Task: Select Fire TV from Amazon Fire TV. Add to cart Fire TV Stick 4K USB Power Cable-2. Place order for _x000D_
16610 Lowe Rd_x000D_
Hudson, Michigan(MI), 49247, Cell Number (517) 448-8150
Action: Mouse moved to (86, 57)
Screenshot: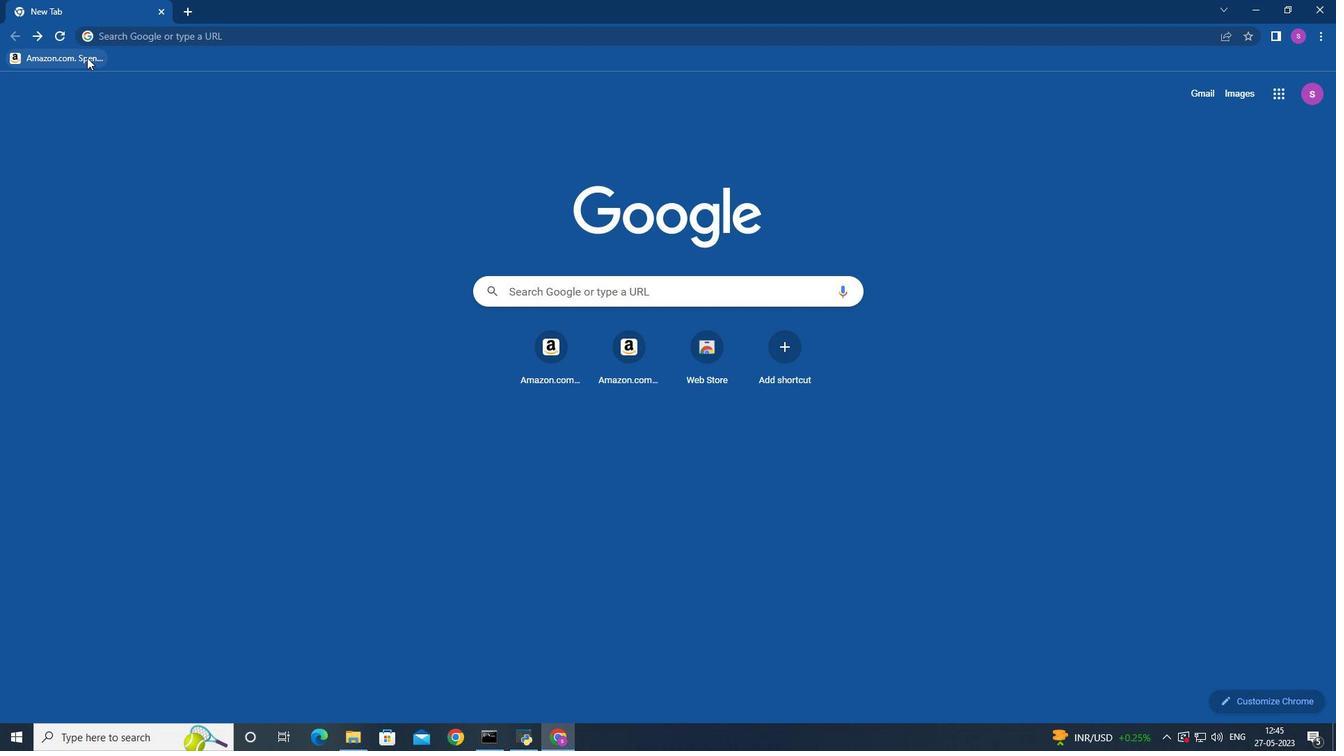 
Action: Mouse pressed left at (86, 57)
Screenshot: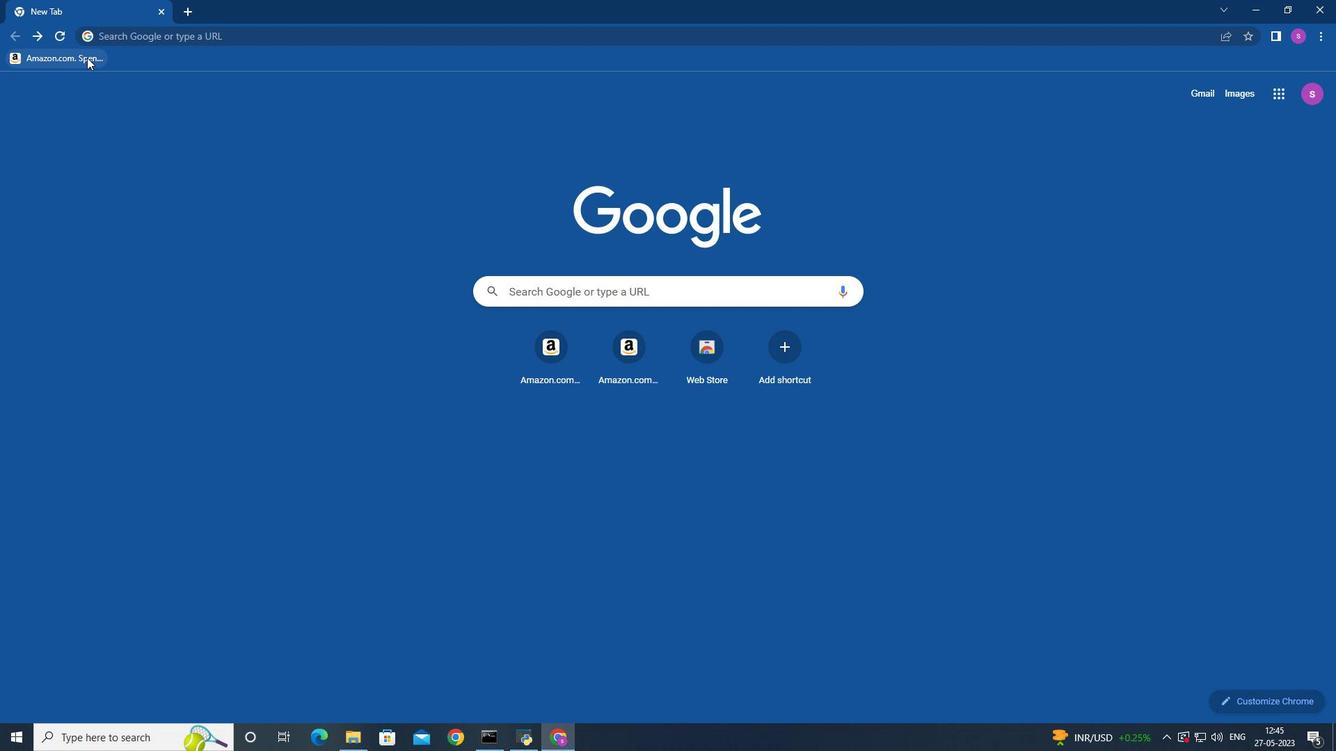 
Action: Mouse moved to (157, 61)
Screenshot: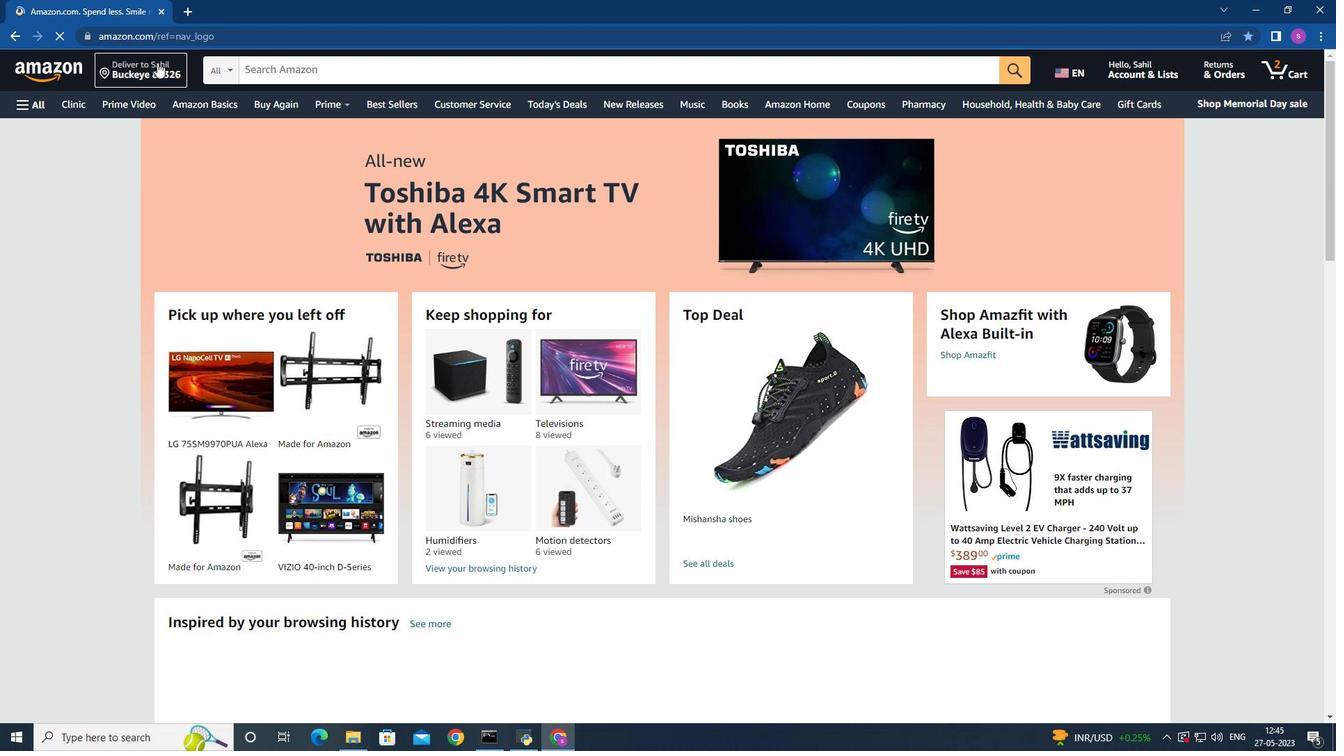 
Action: Mouse pressed left at (157, 61)
Screenshot: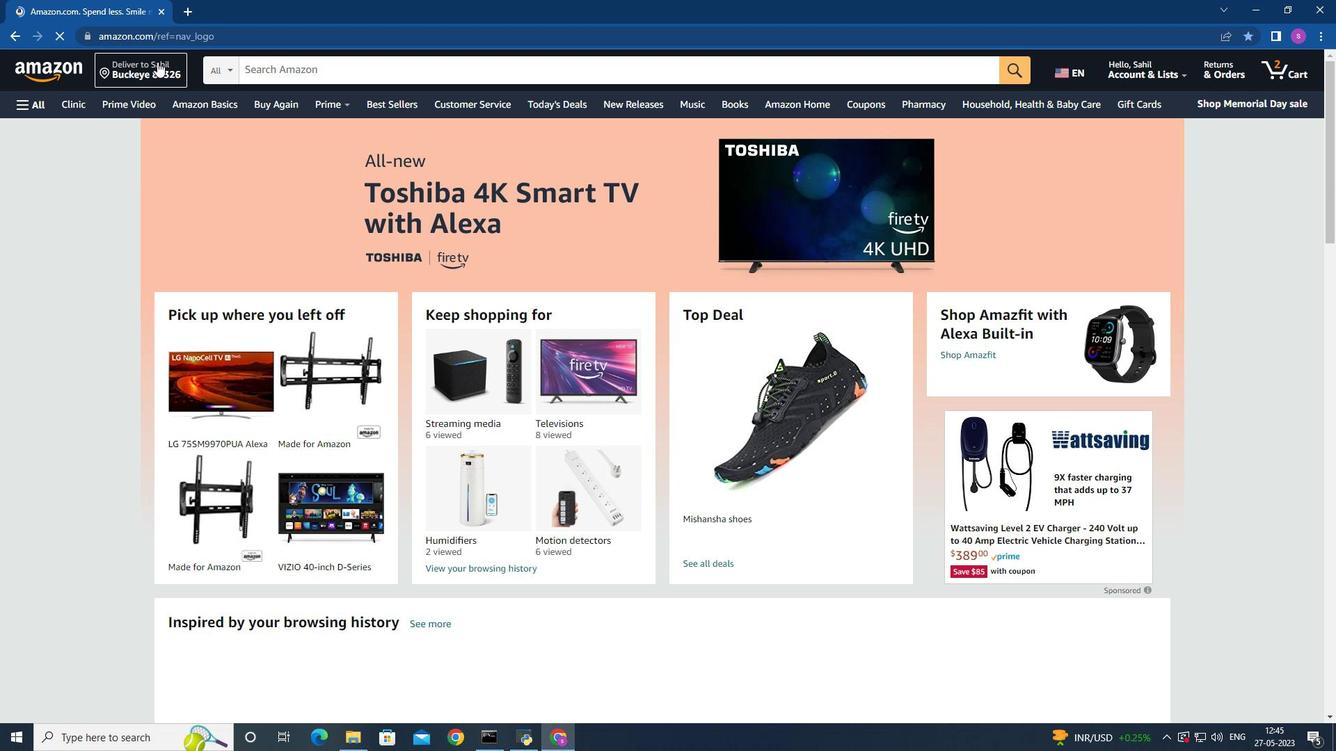 
Action: Mouse moved to (626, 422)
Screenshot: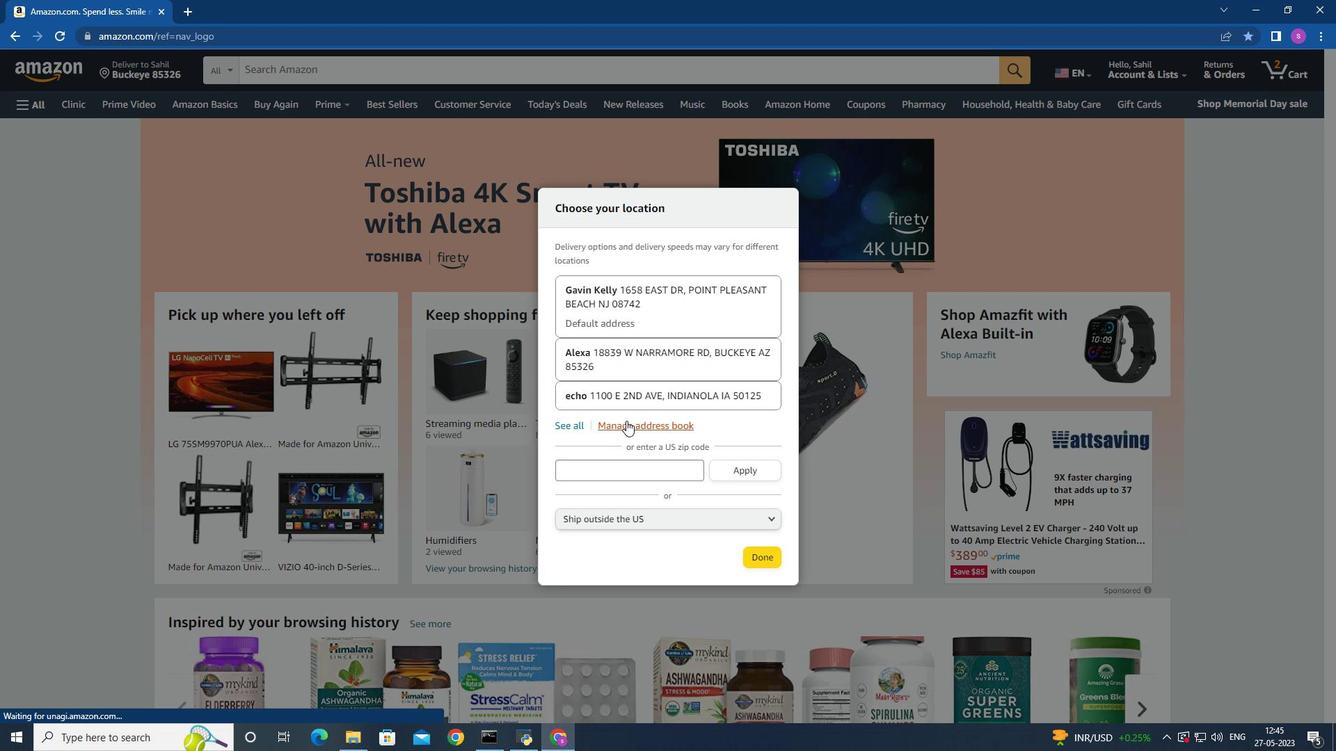 
Action: Mouse pressed left at (626, 422)
Screenshot: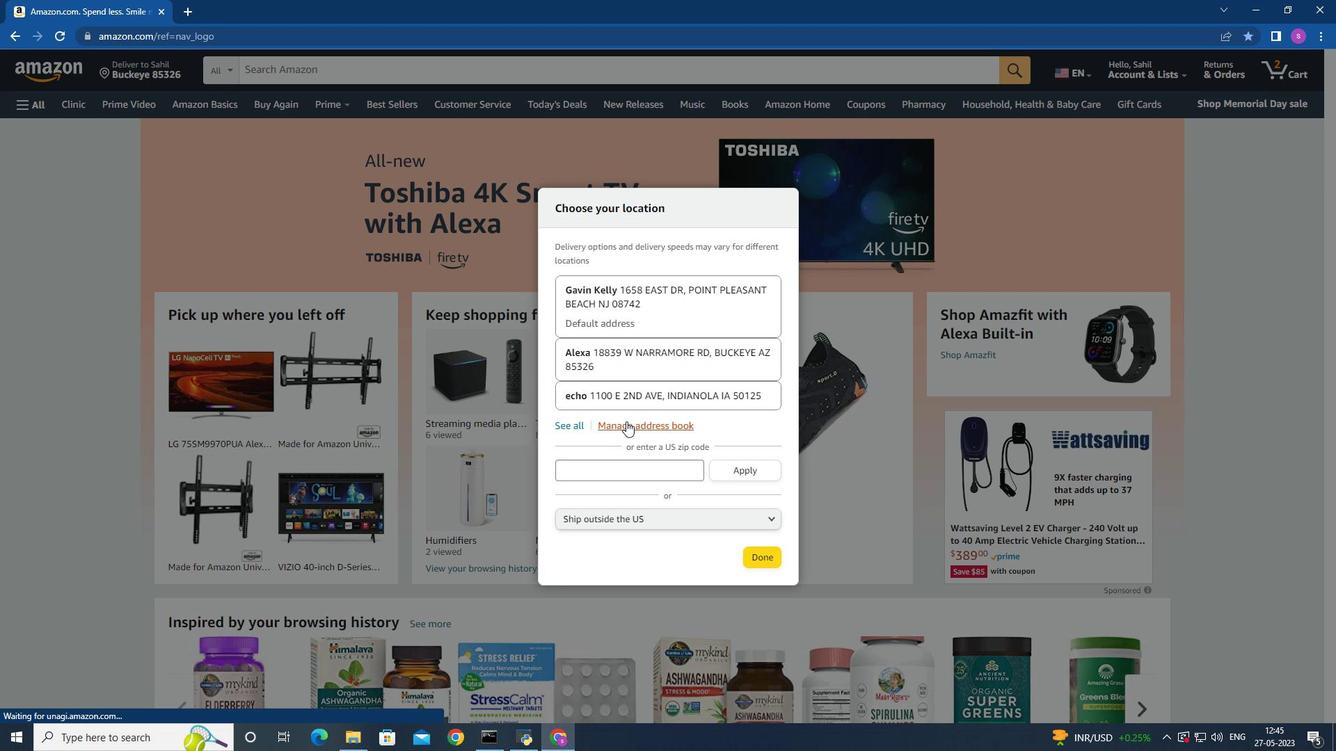 
Action: Mouse moved to (361, 300)
Screenshot: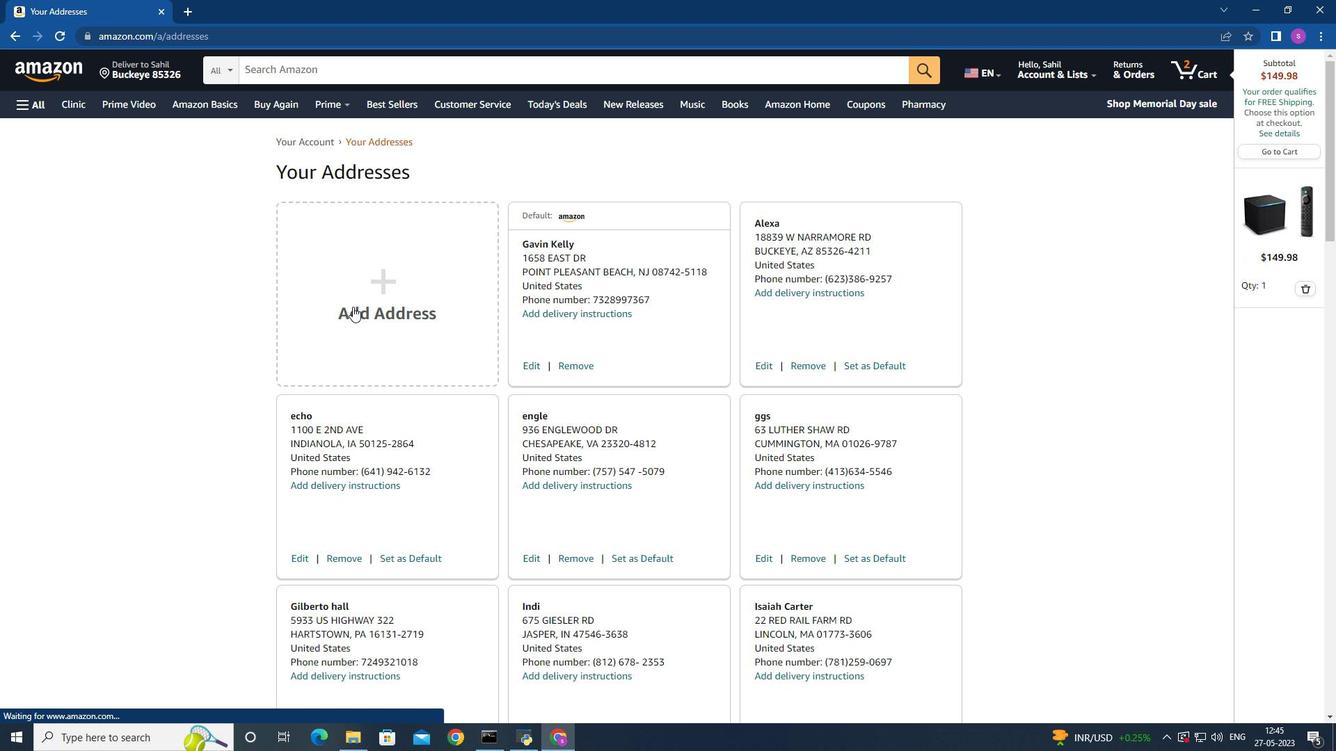 
Action: Mouse pressed left at (361, 300)
Screenshot: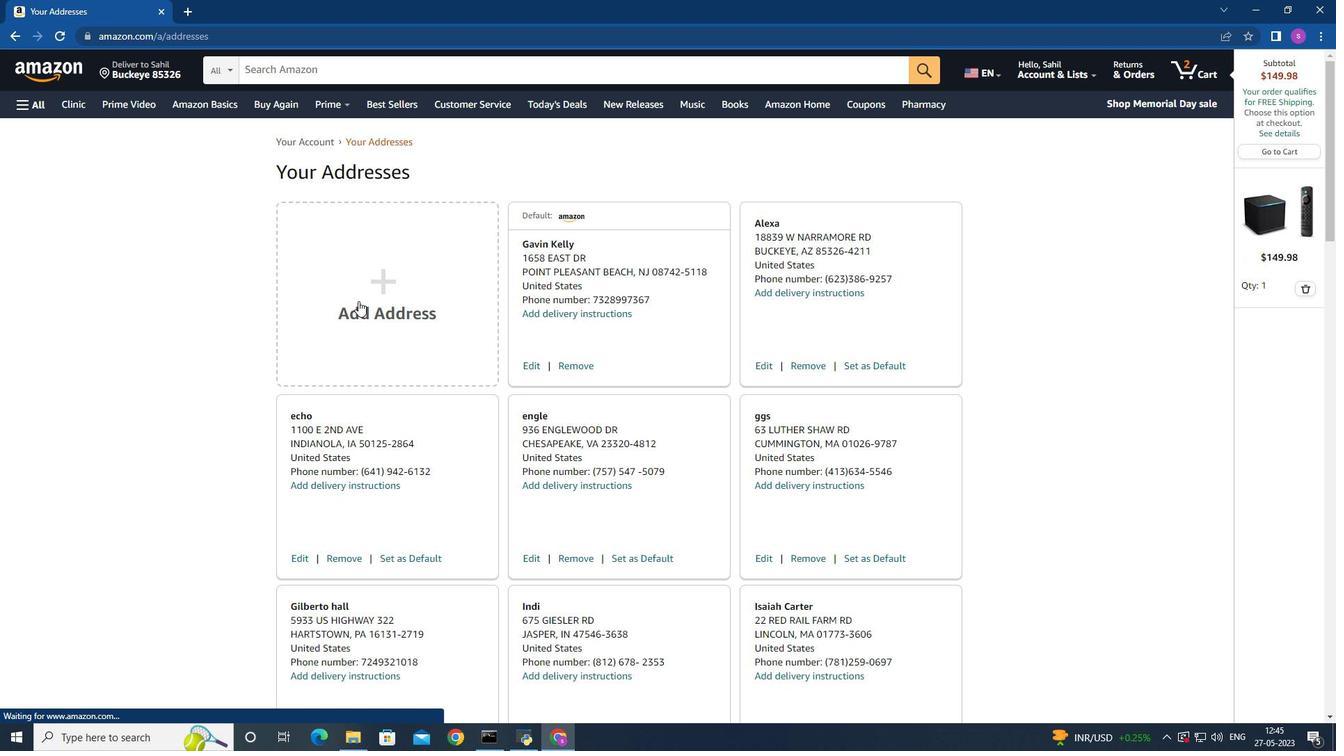 
Action: Mouse moved to (520, 314)
Screenshot: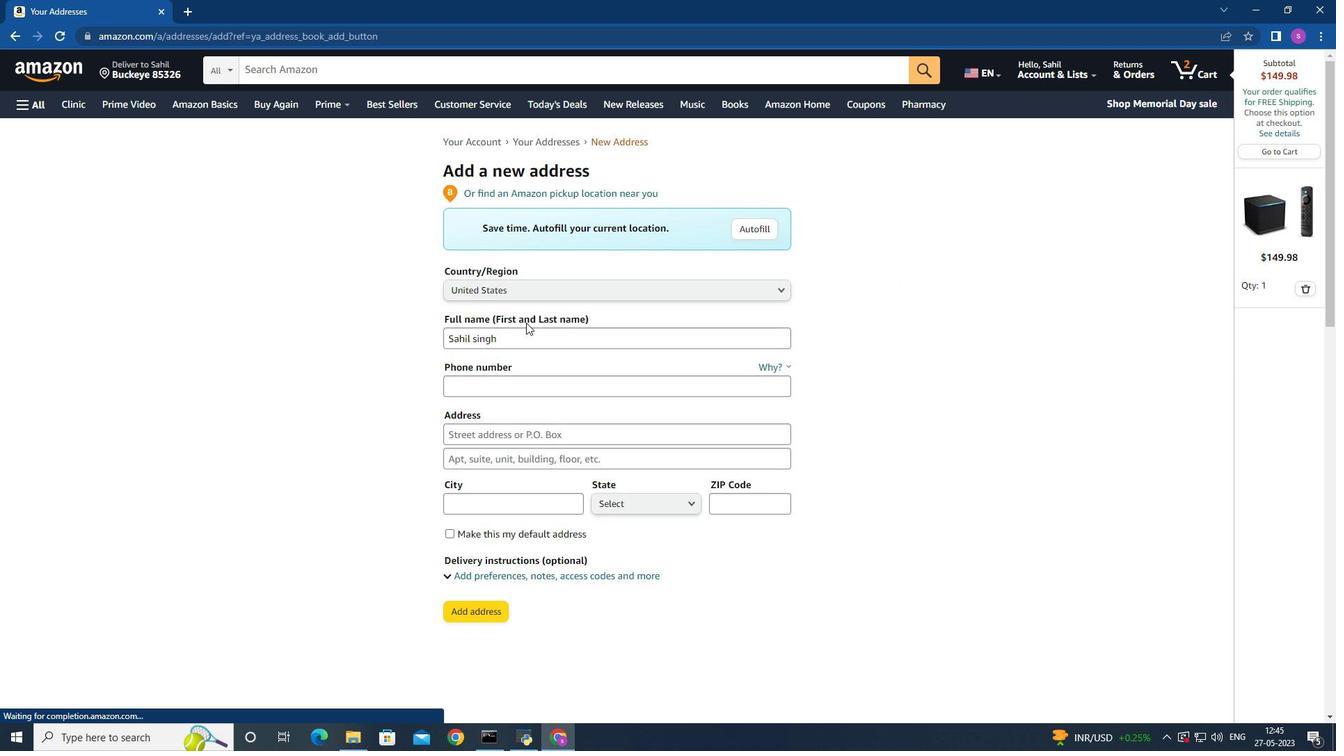 
Action: Mouse scrolled (520, 313) with delta (0, 0)
Screenshot: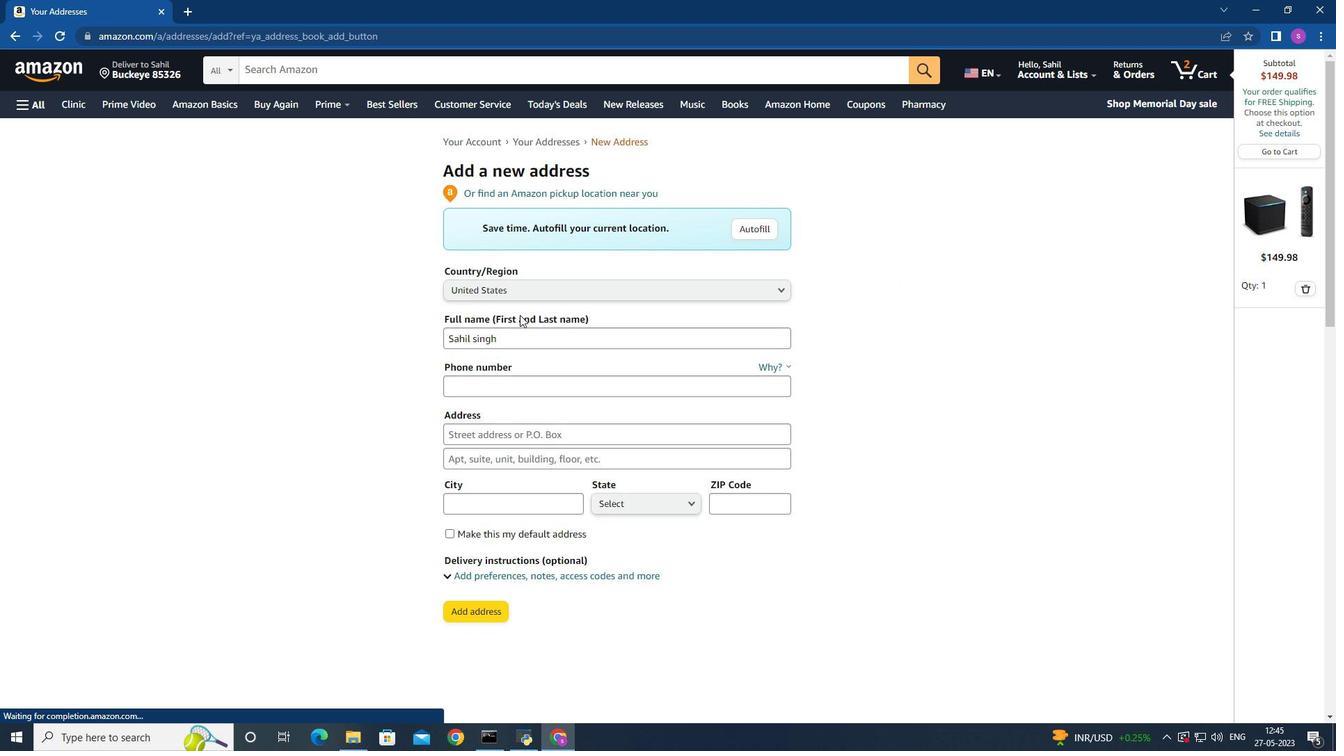
Action: Mouse moved to (477, 313)
Screenshot: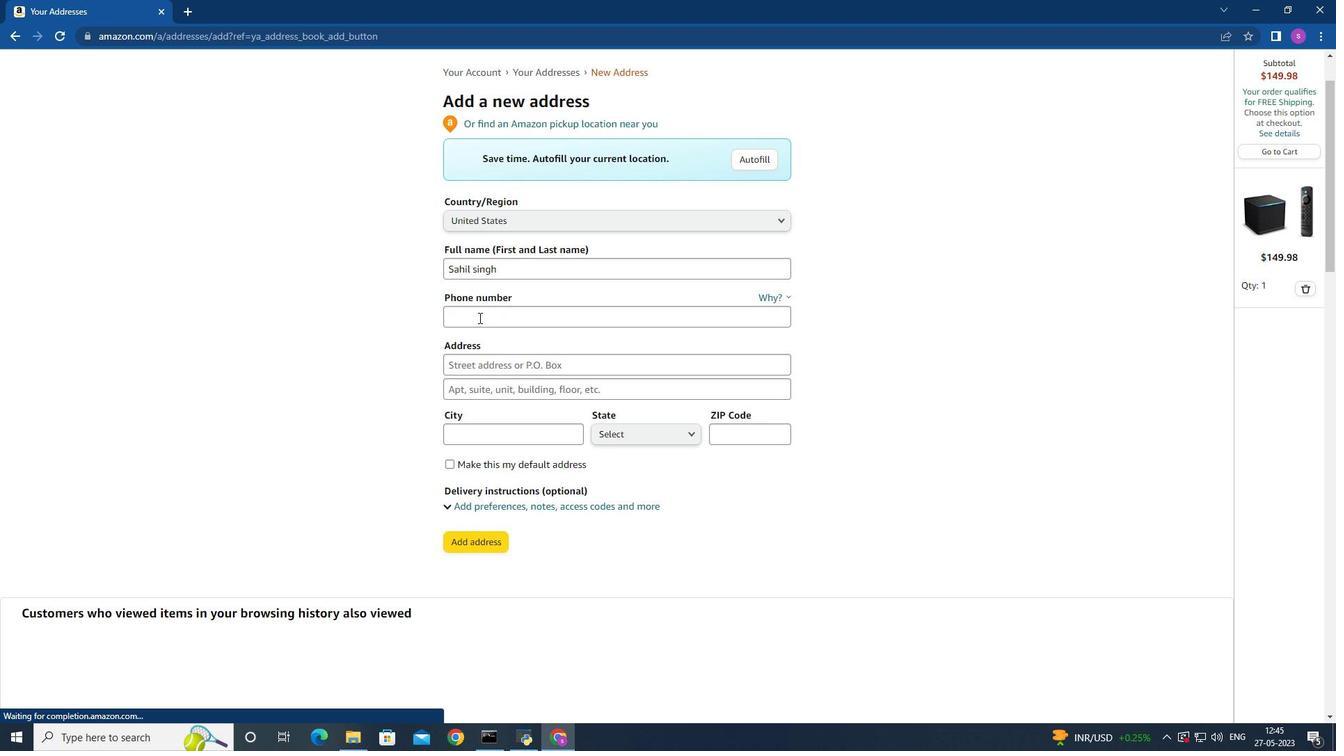 
Action: Mouse pressed left at (477, 313)
Screenshot: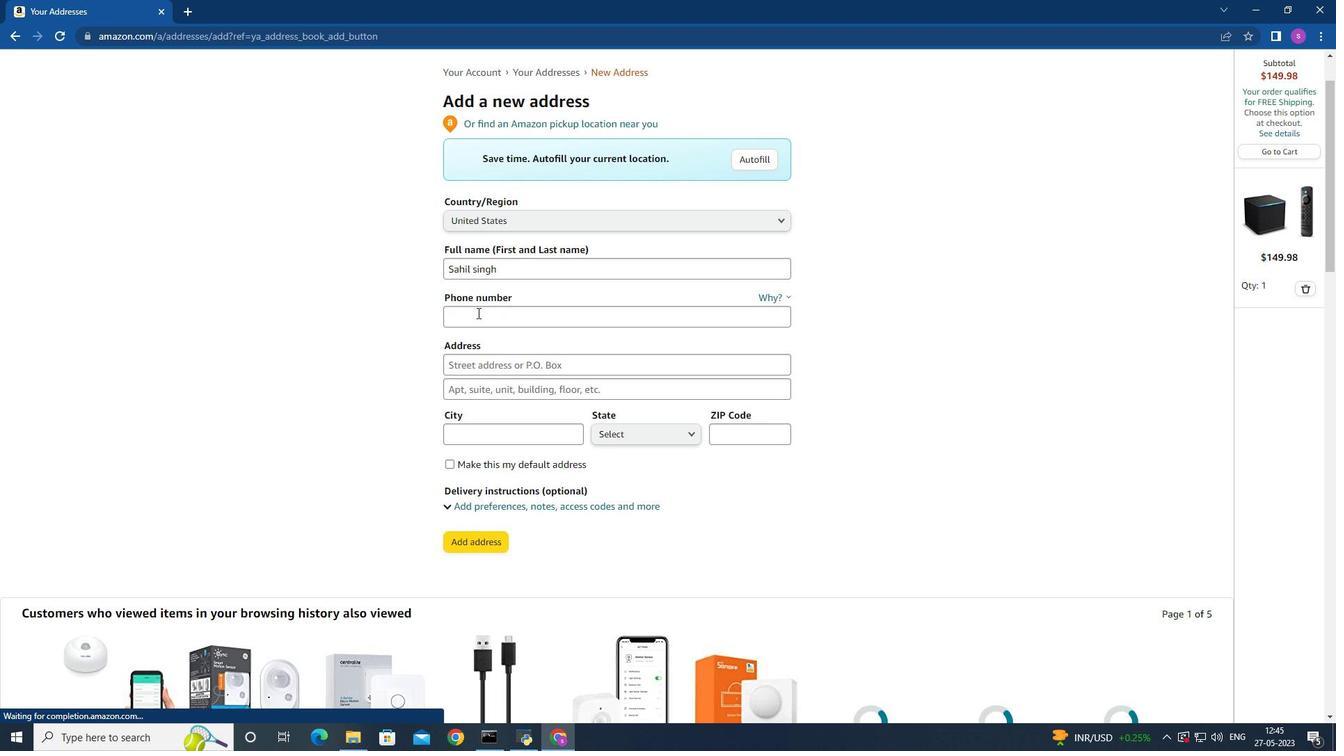 
Action: Key pressed <Key.shift>(517<Key.shift>)<Key.space>448-<Key.space>8150
Screenshot: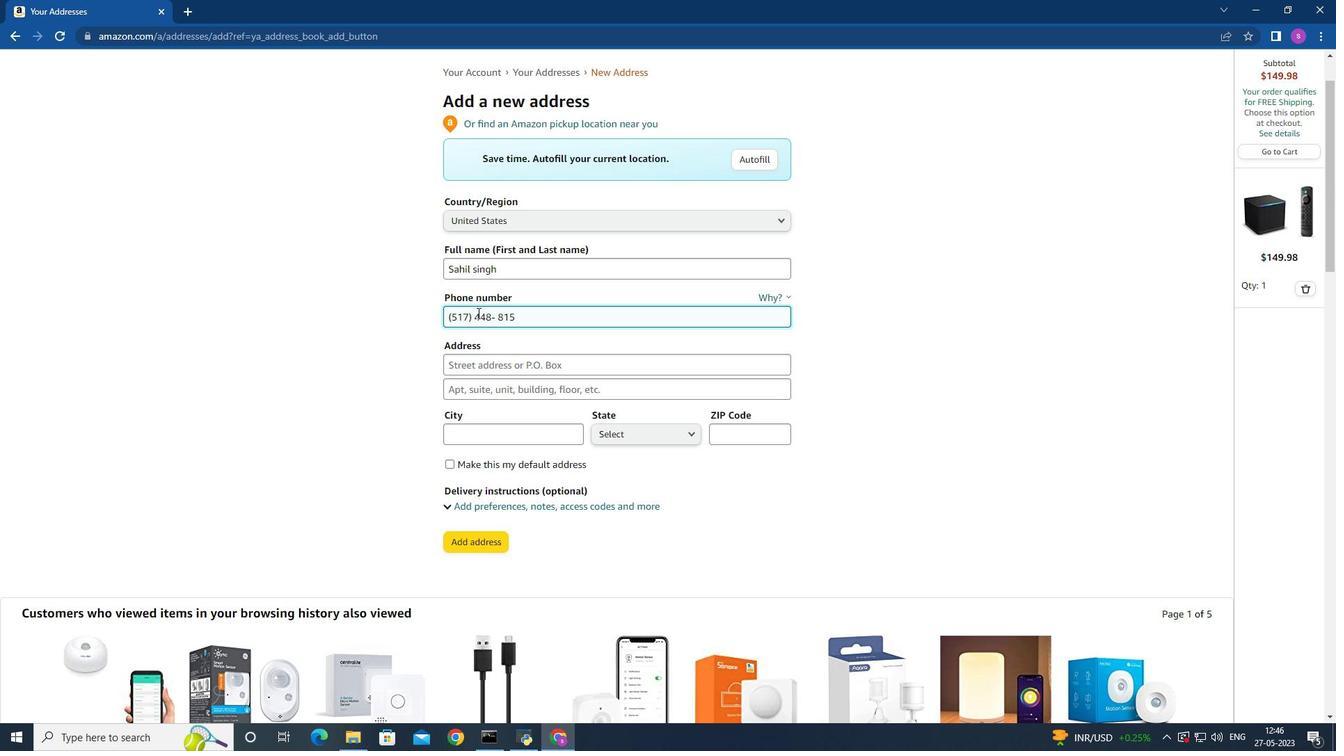 
Action: Mouse moved to (460, 361)
Screenshot: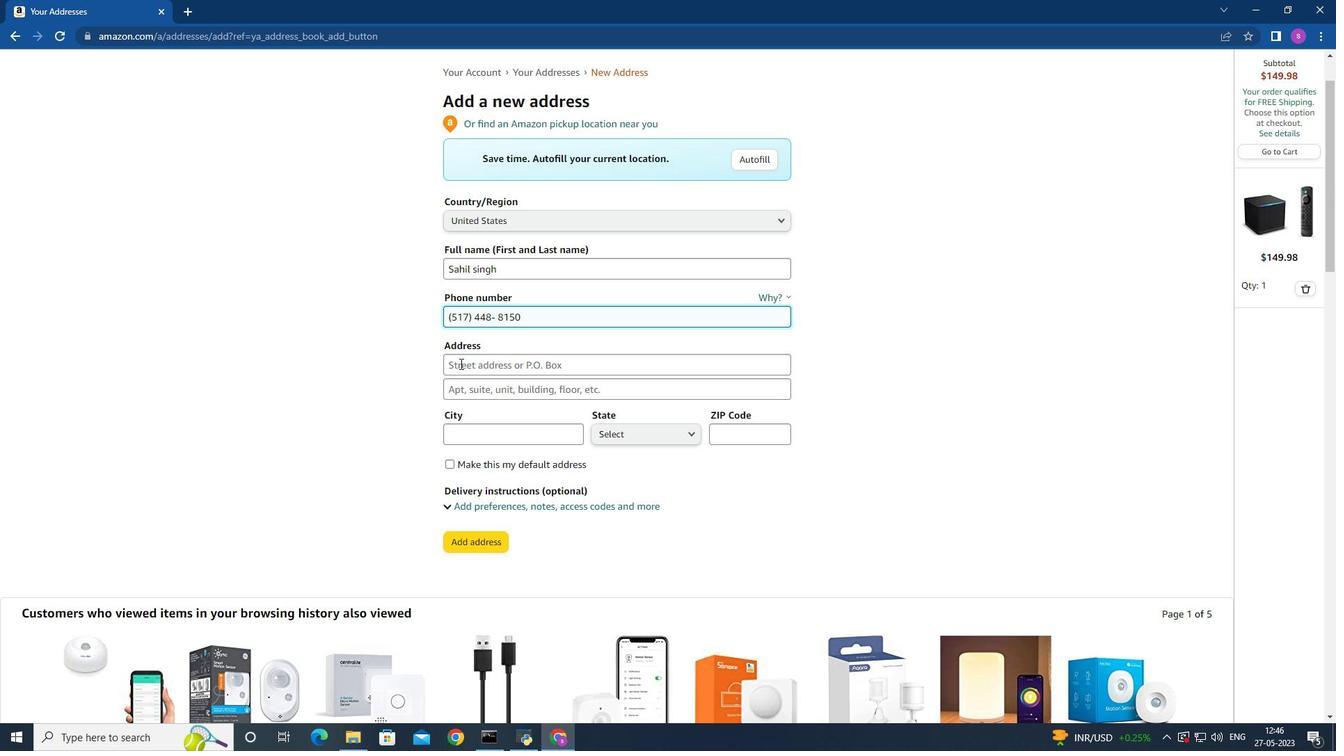 
Action: Mouse pressed left at (460, 361)
Screenshot: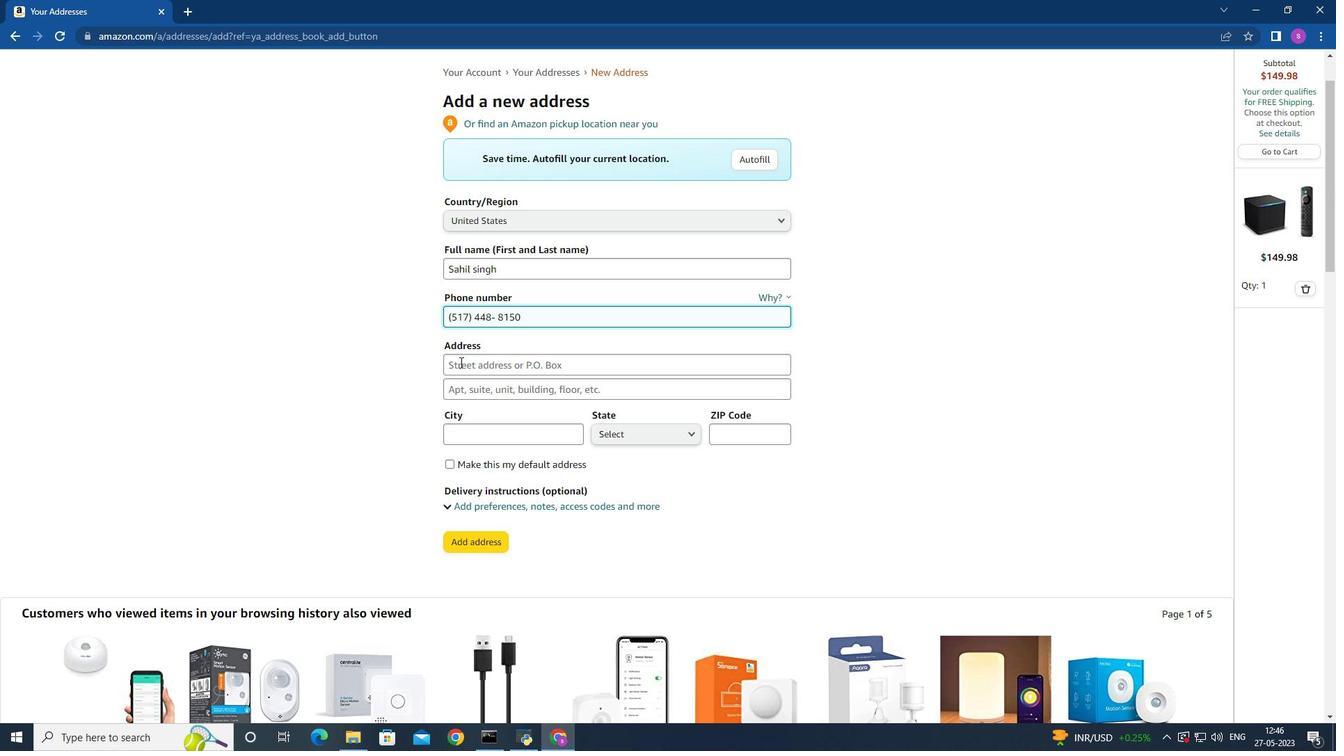 
Action: Key pressed 16610<Key.space><Key.shift>Lowe
Screenshot: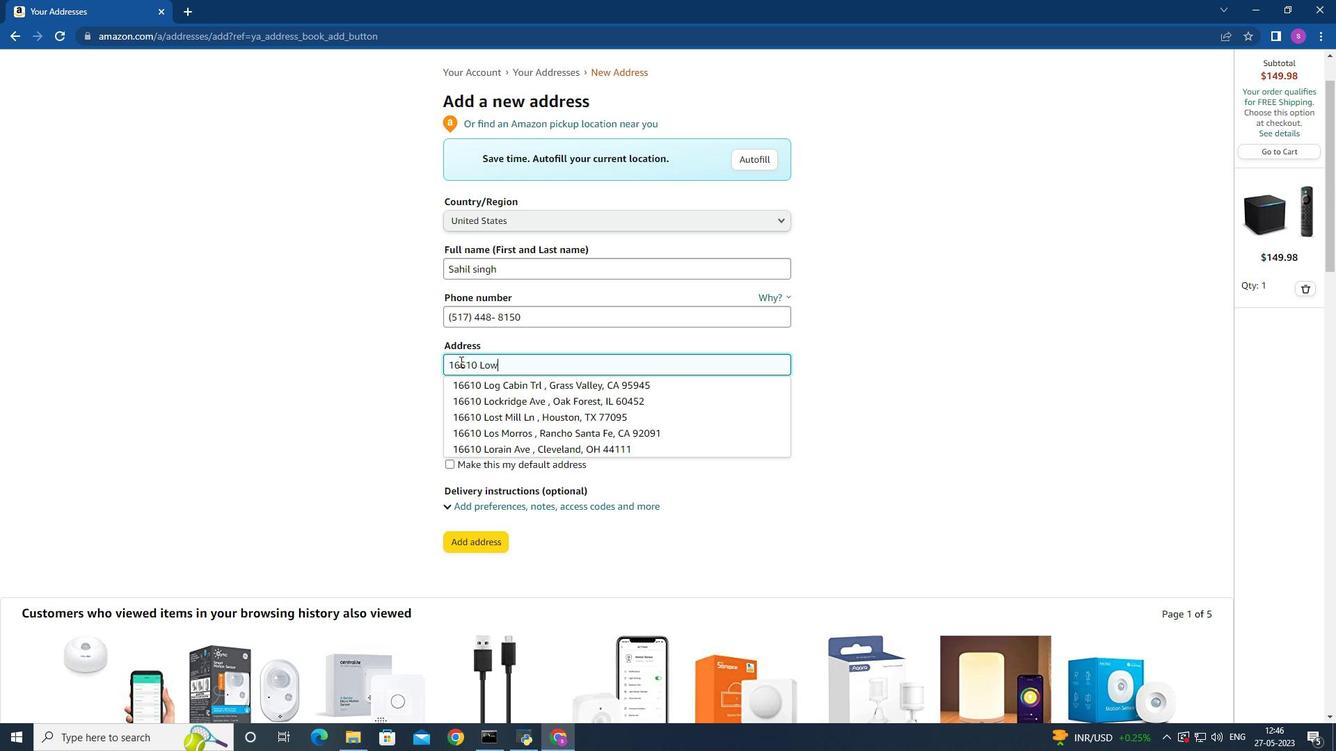 
Action: Mouse moved to (497, 384)
Screenshot: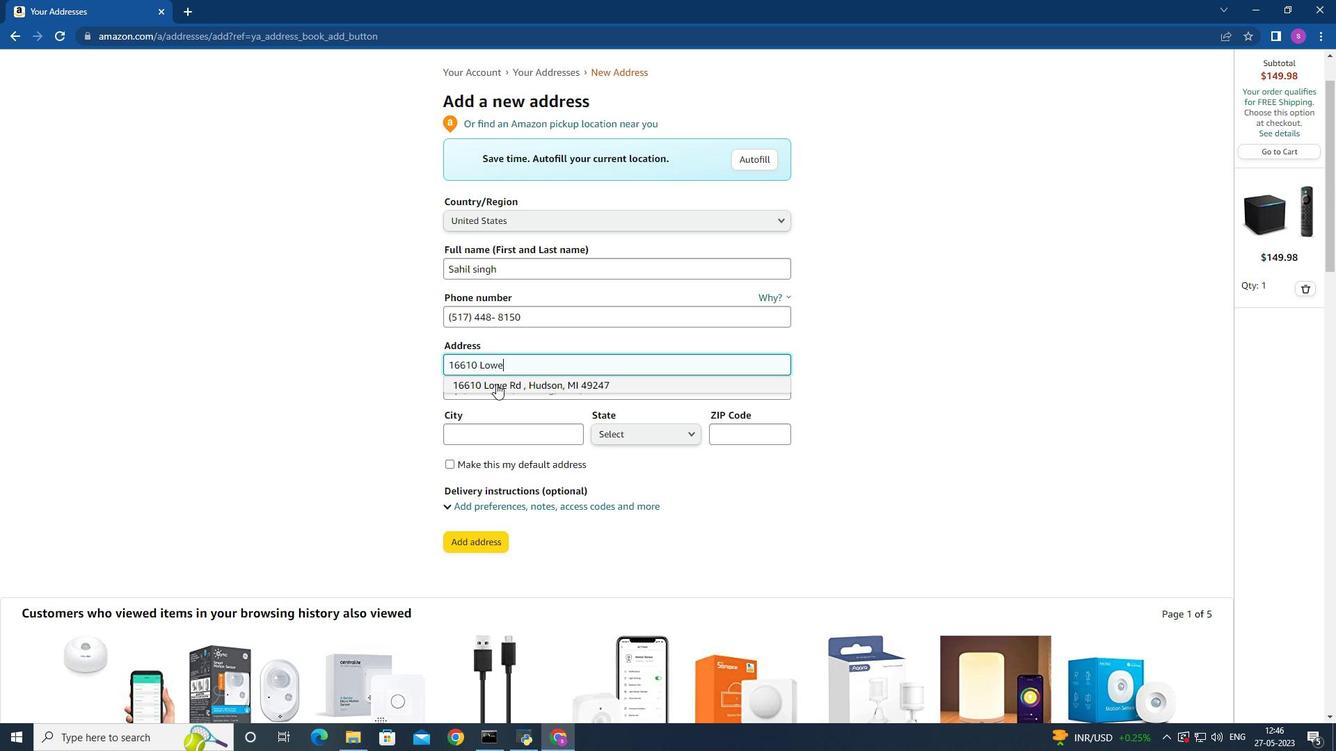 
Action: Mouse pressed left at (497, 384)
Screenshot: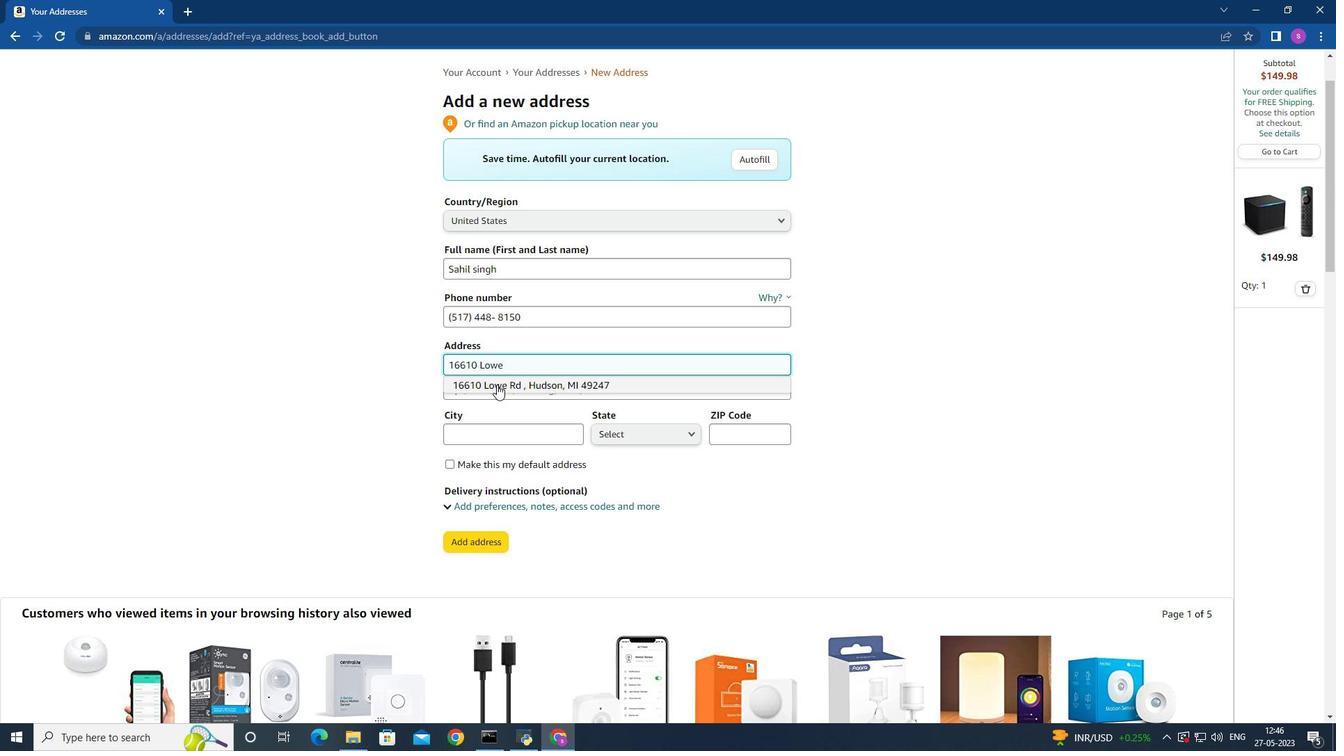 
Action: Mouse moved to (481, 428)
Screenshot: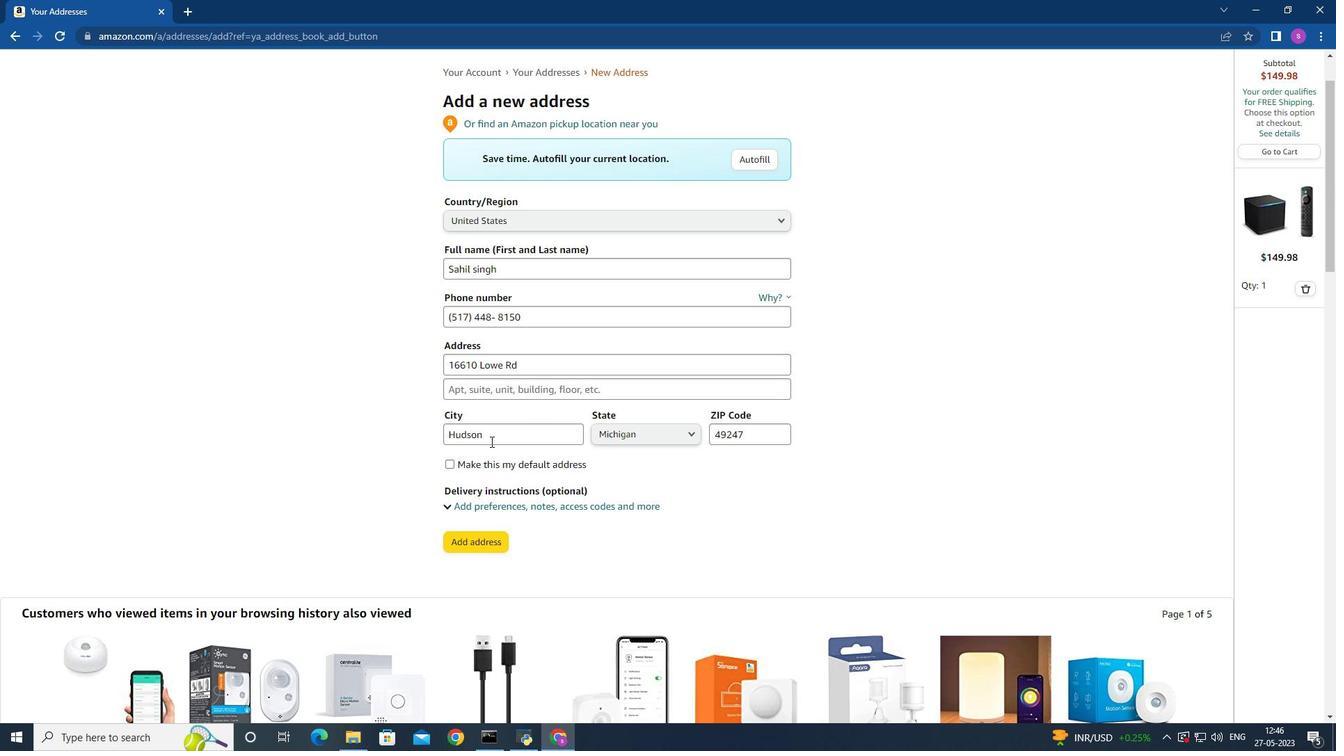
Action: Mouse scrolled (481, 428) with delta (0, 0)
Screenshot: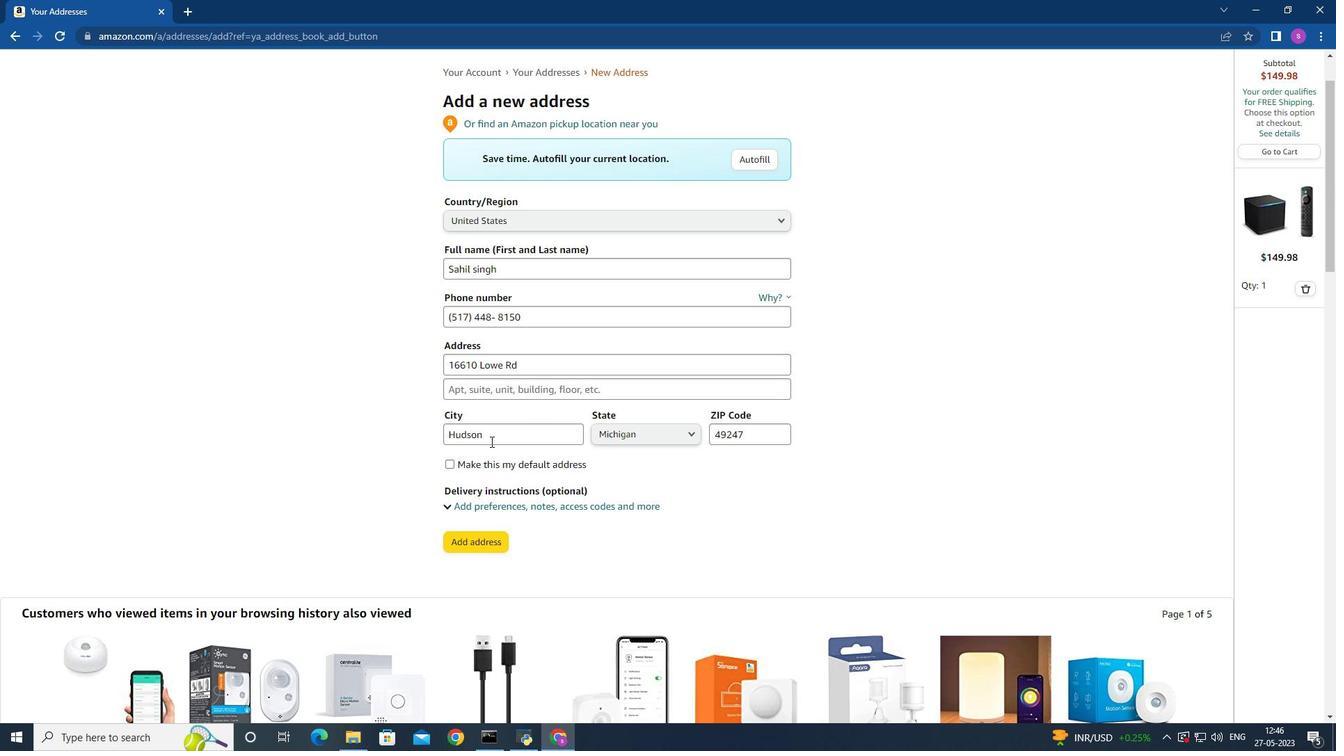 
Action: Mouse moved to (479, 426)
Screenshot: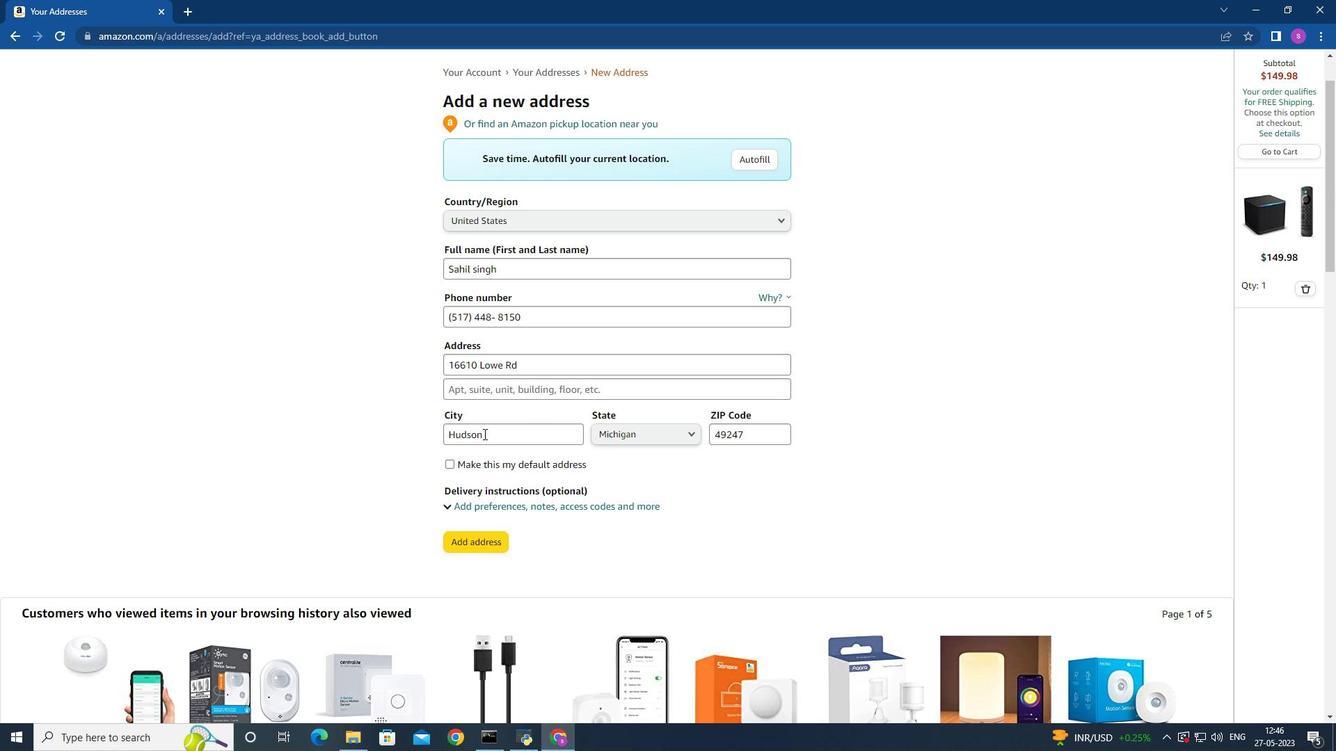 
Action: Mouse scrolled (479, 426) with delta (0, 0)
Screenshot: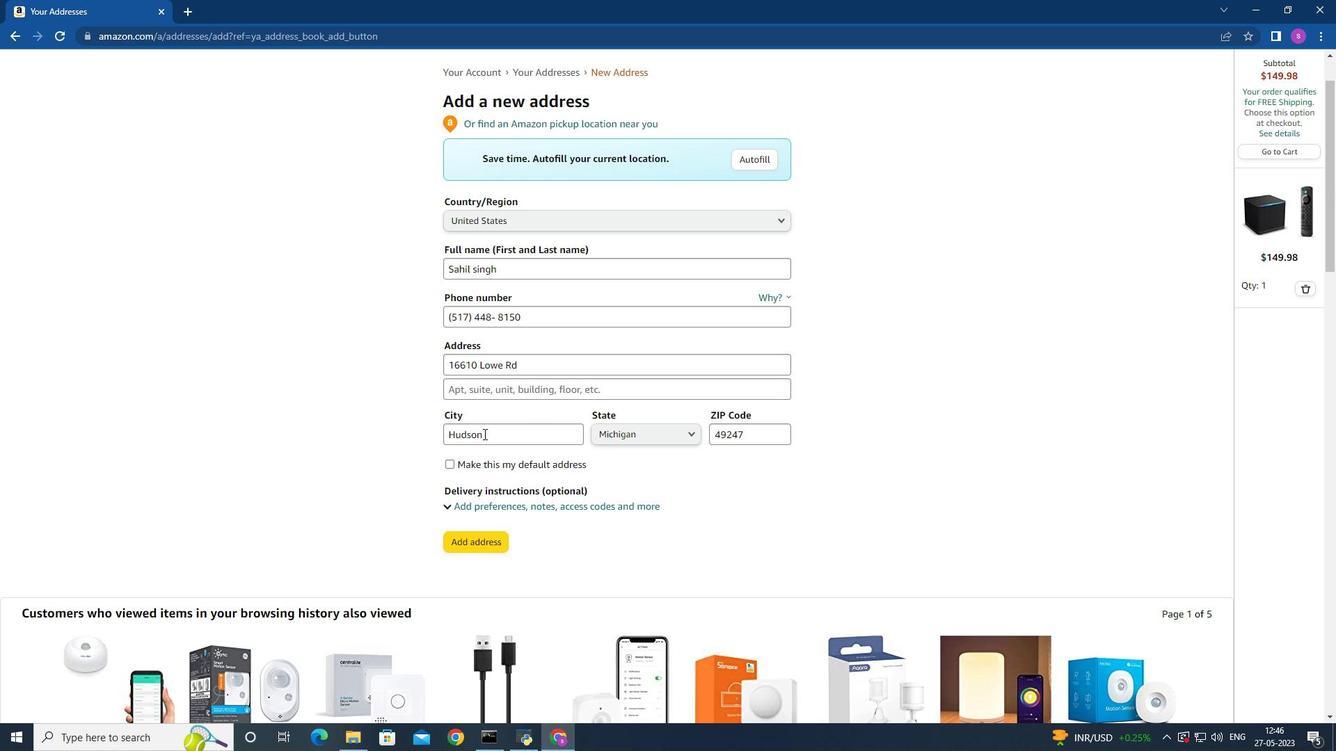 
Action: Mouse moved to (524, 306)
Screenshot: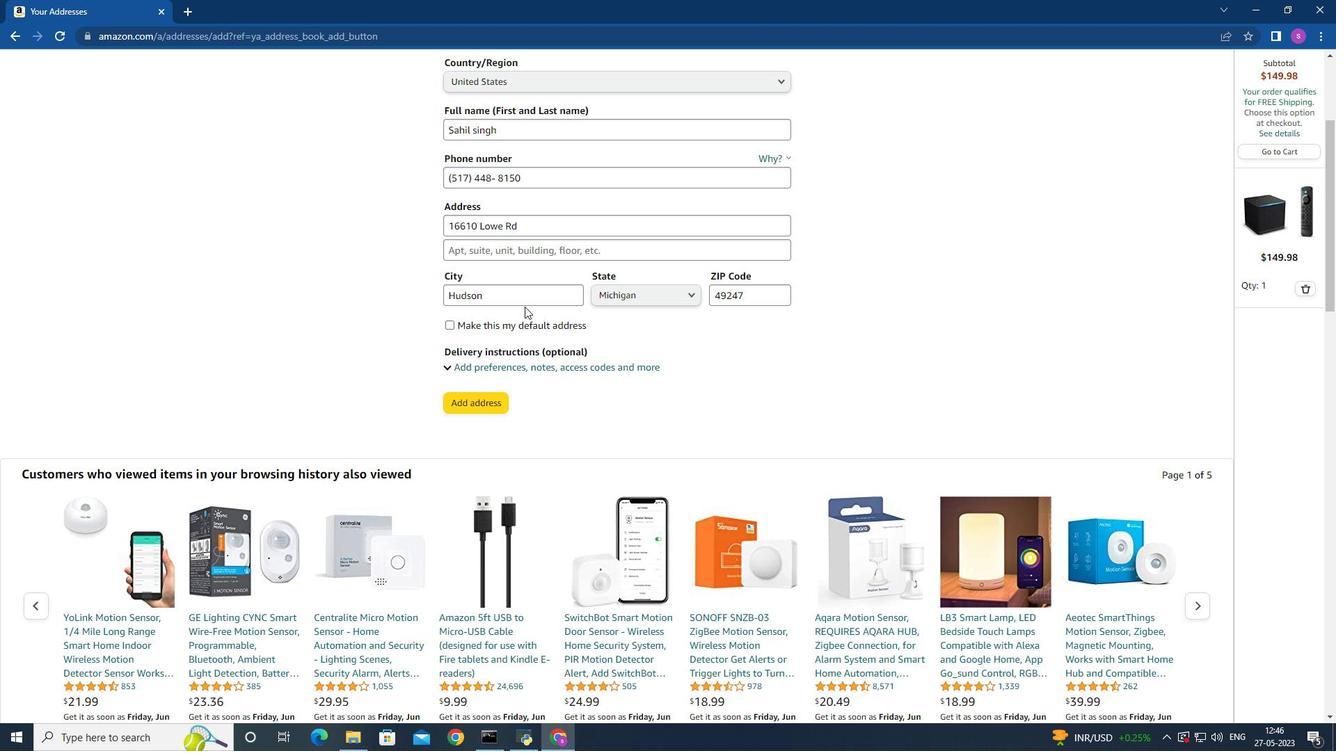 
Action: Mouse scrolled (524, 306) with delta (0, 0)
Screenshot: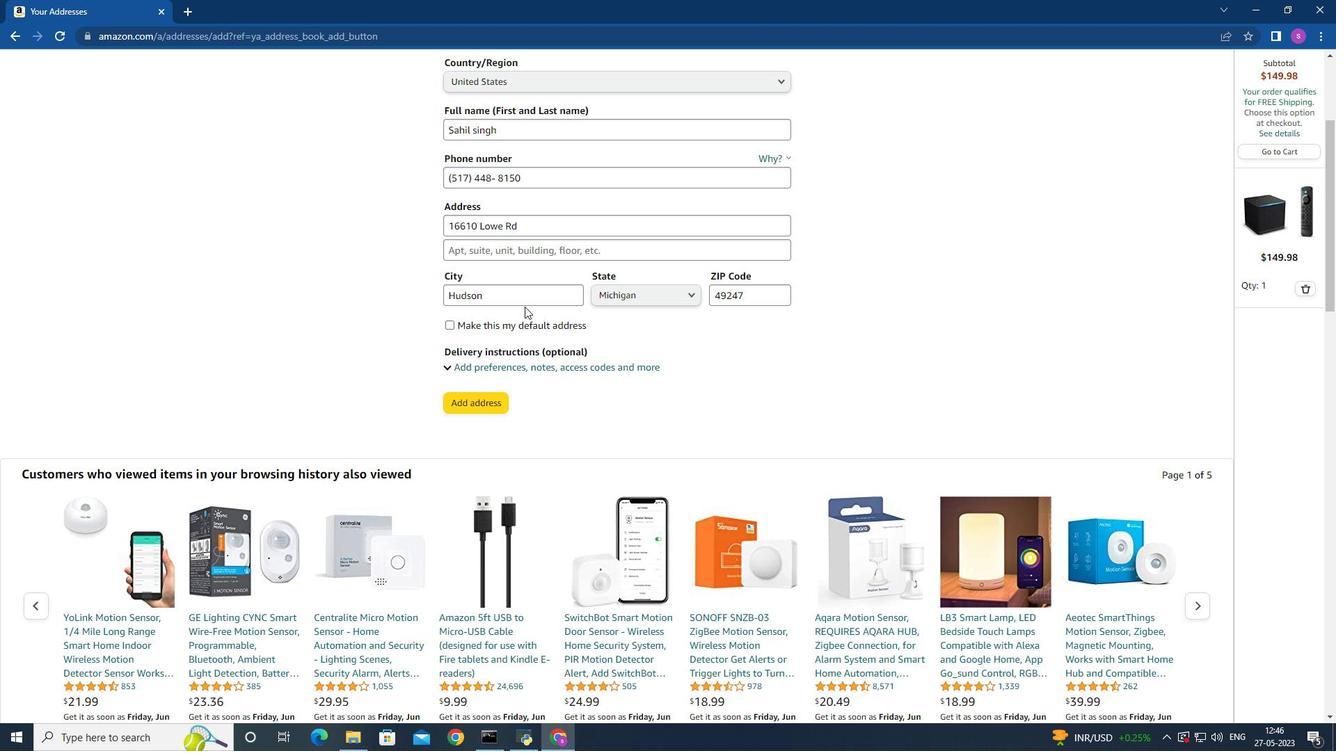 
Action: Mouse scrolled (524, 306) with delta (0, 0)
Screenshot: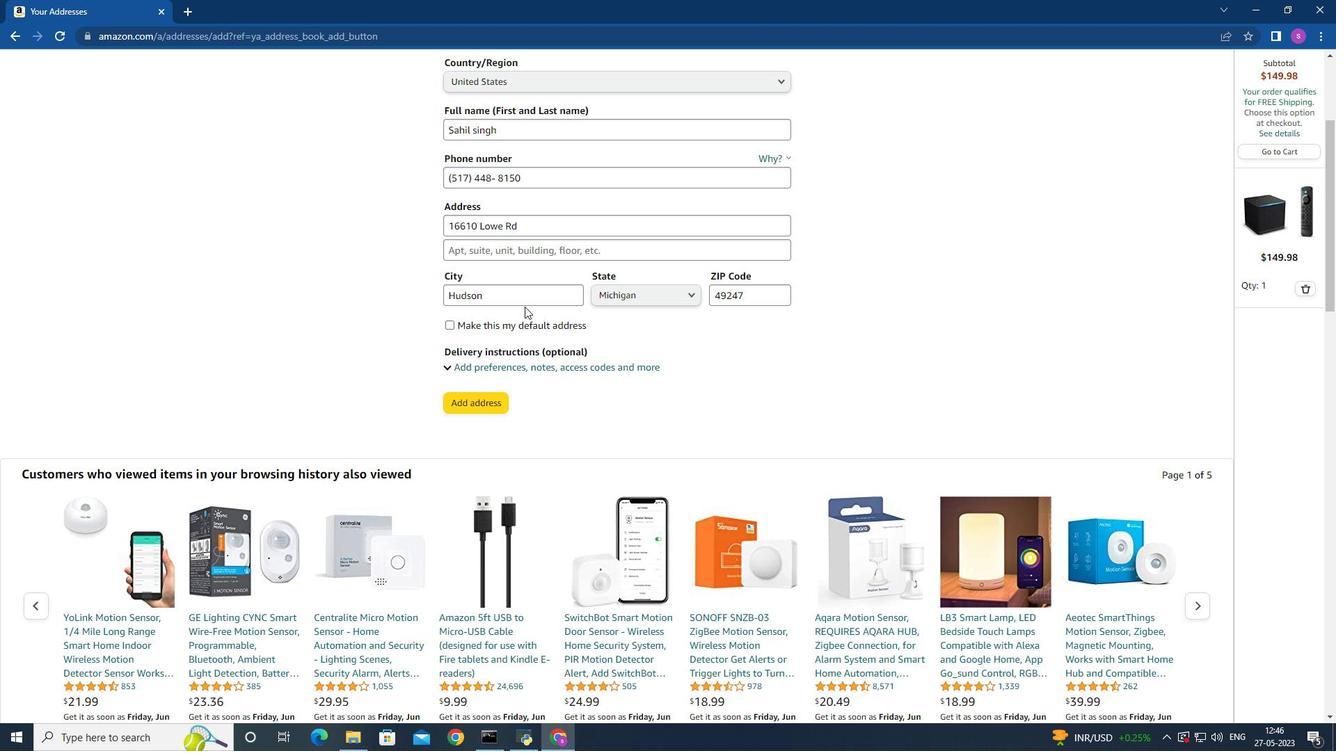 
Action: Mouse moved to (524, 304)
Screenshot: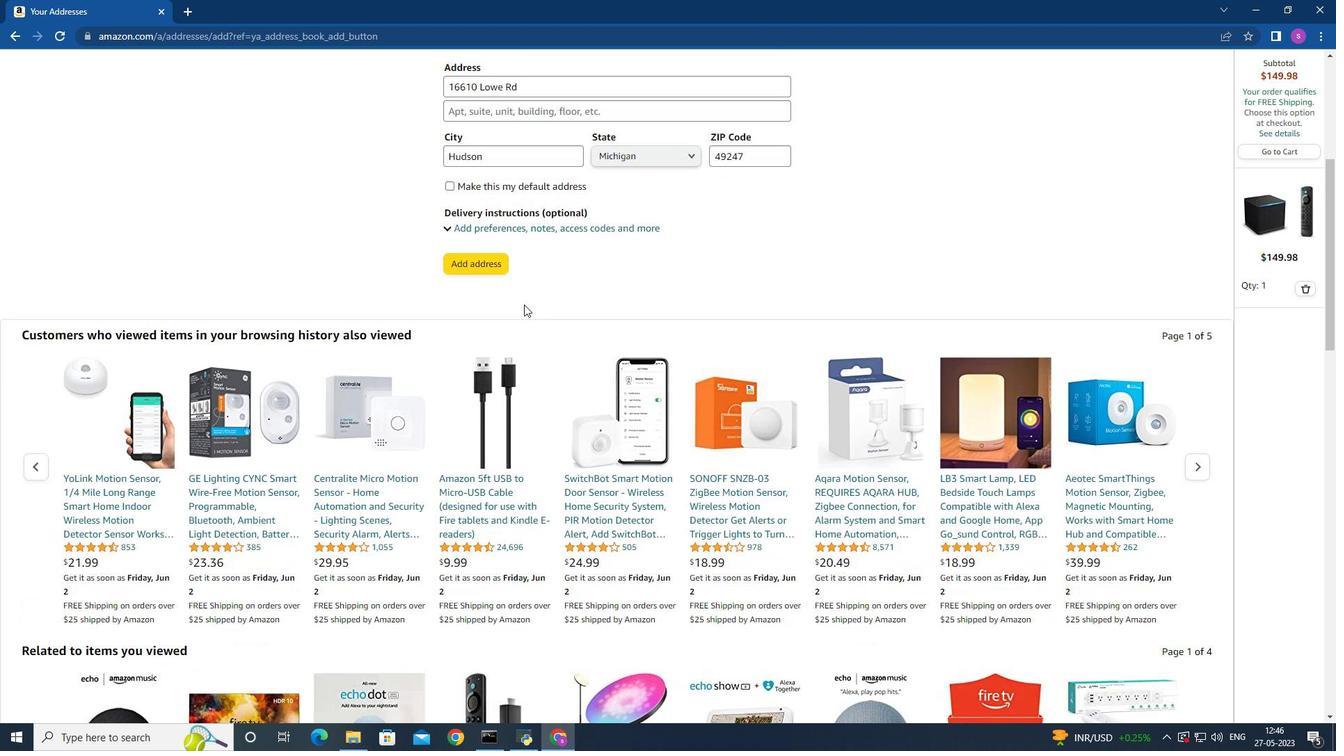 
Action: Mouse scrolled (524, 305) with delta (0, 0)
Screenshot: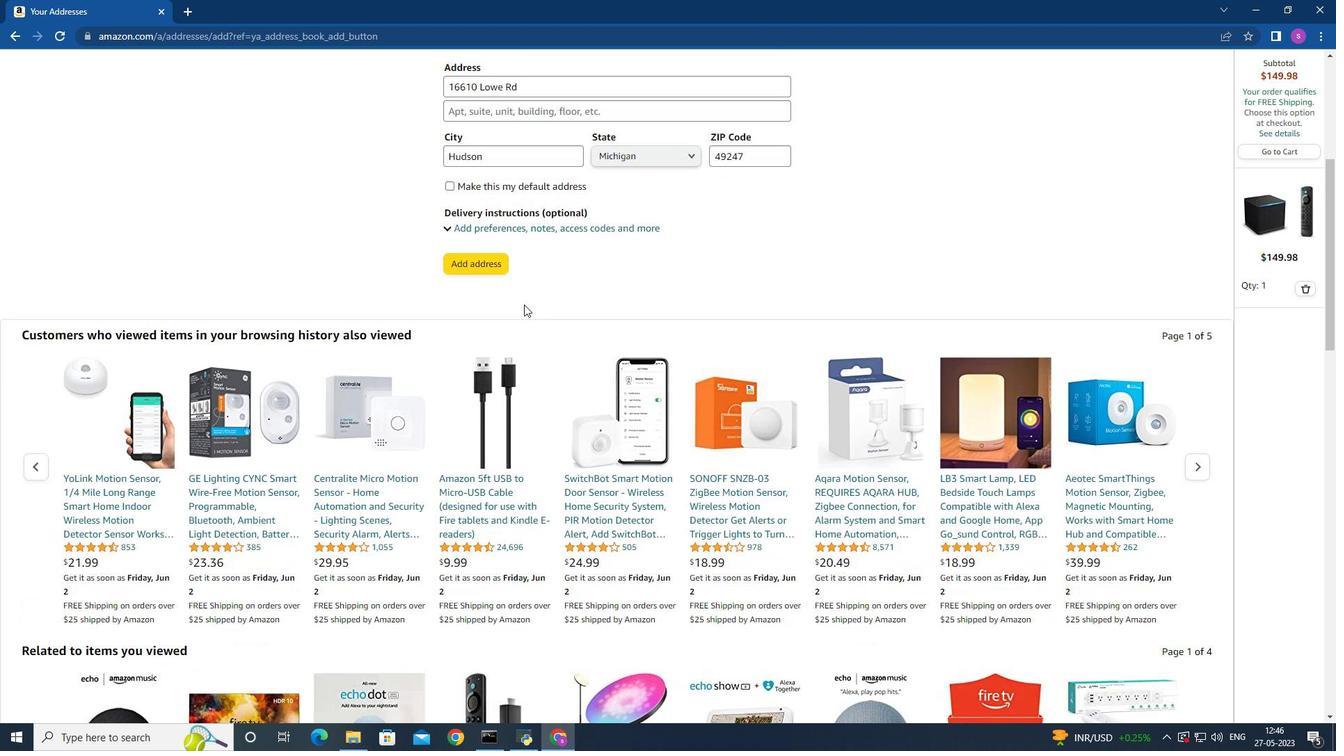 
Action: Mouse moved to (524, 304)
Screenshot: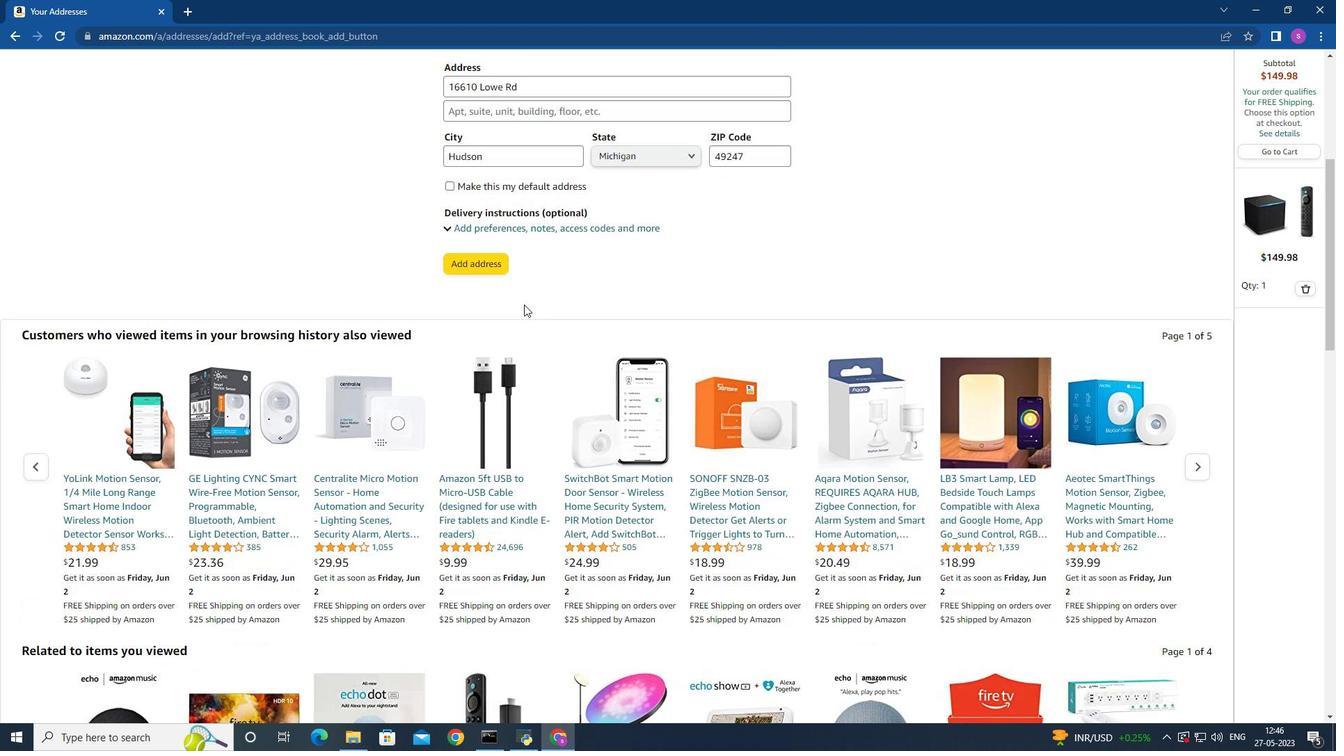 
Action: Mouse scrolled (524, 305) with delta (0, 0)
Screenshot: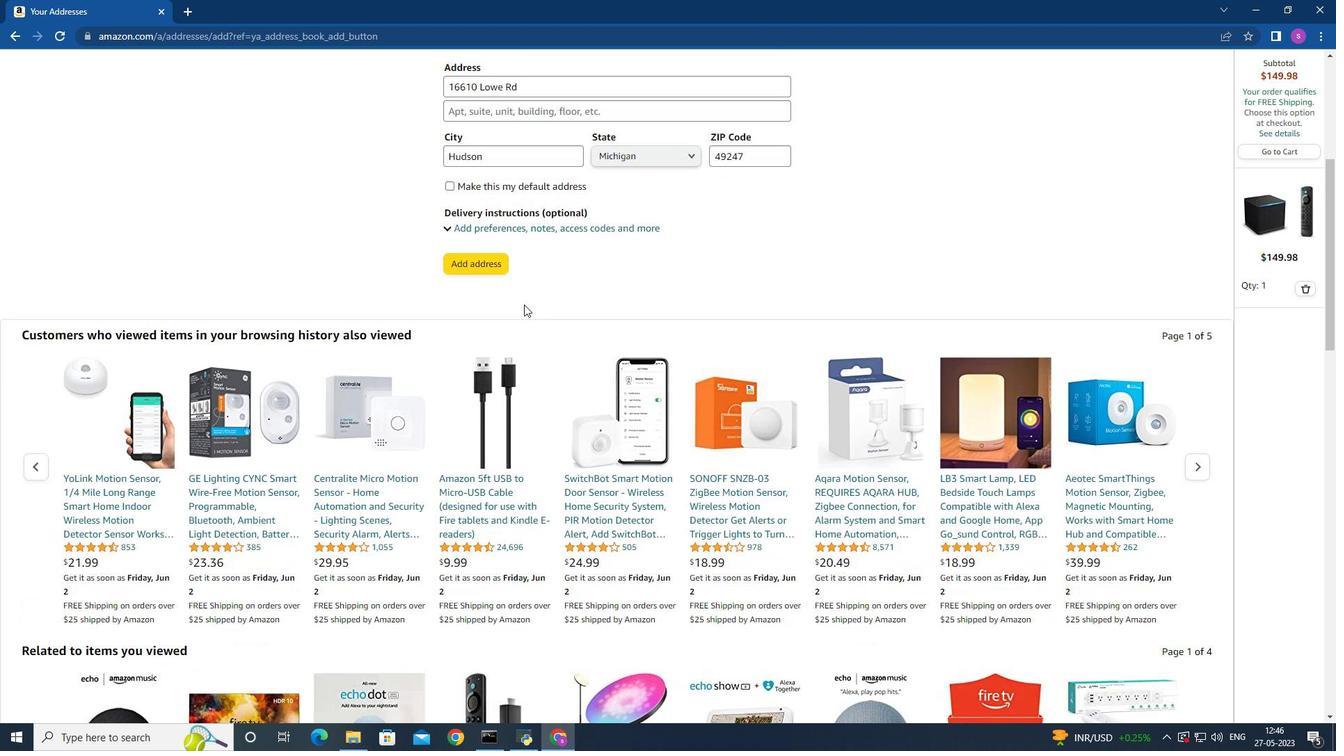 
Action: Mouse scrolled (524, 305) with delta (0, 0)
Screenshot: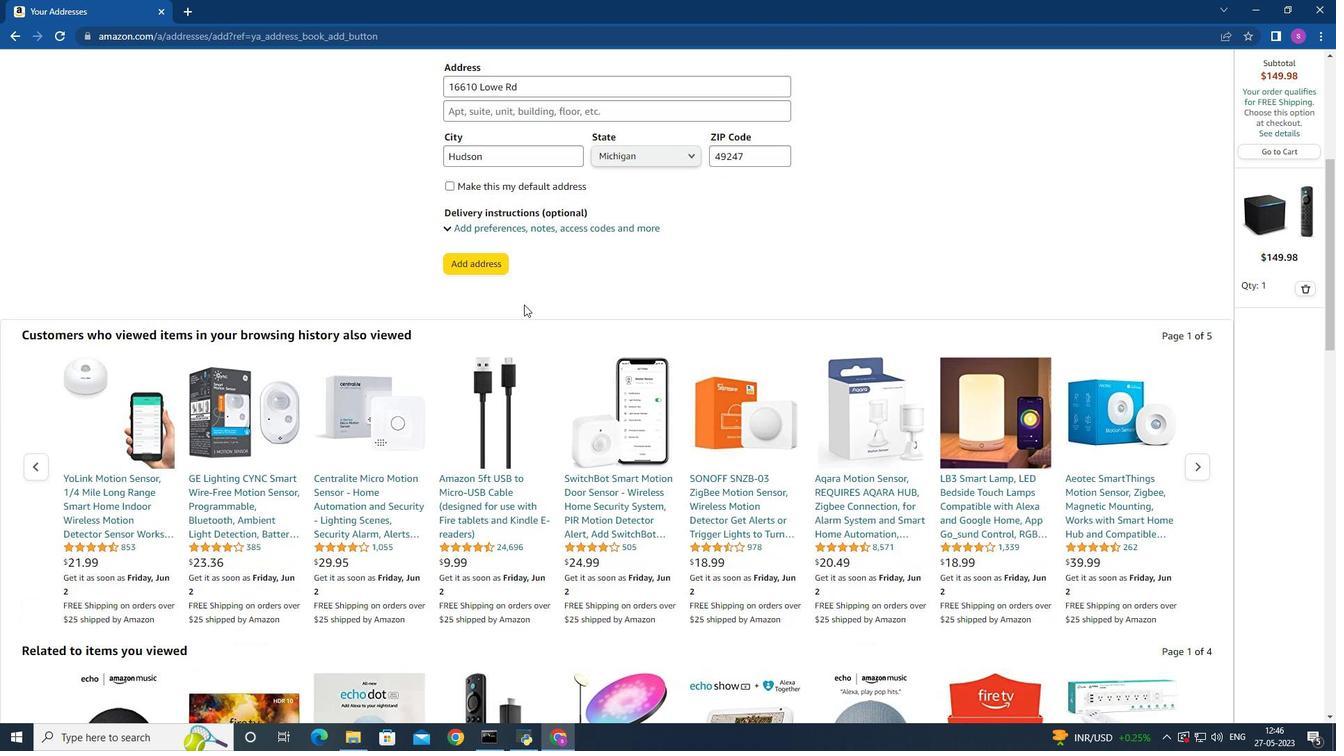 
Action: Mouse scrolled (524, 305) with delta (0, 0)
Screenshot: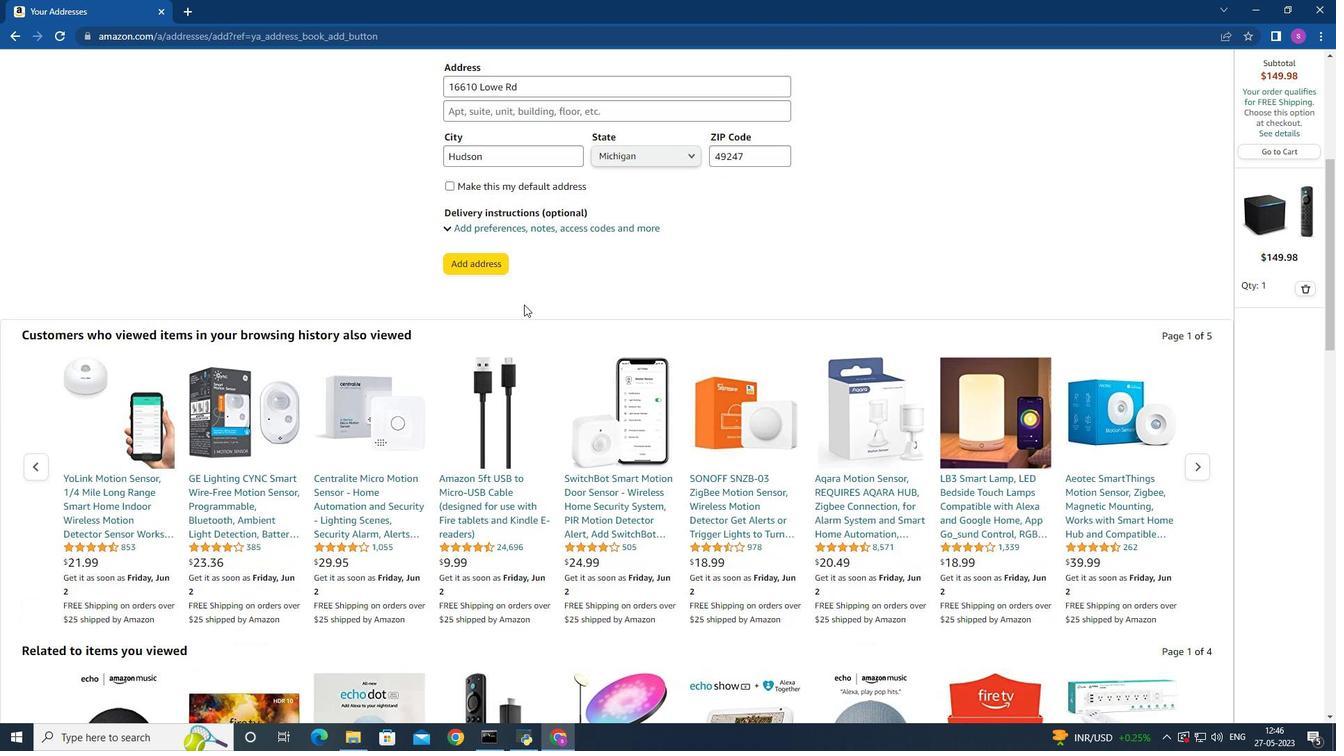 
Action: Mouse moved to (528, 308)
Screenshot: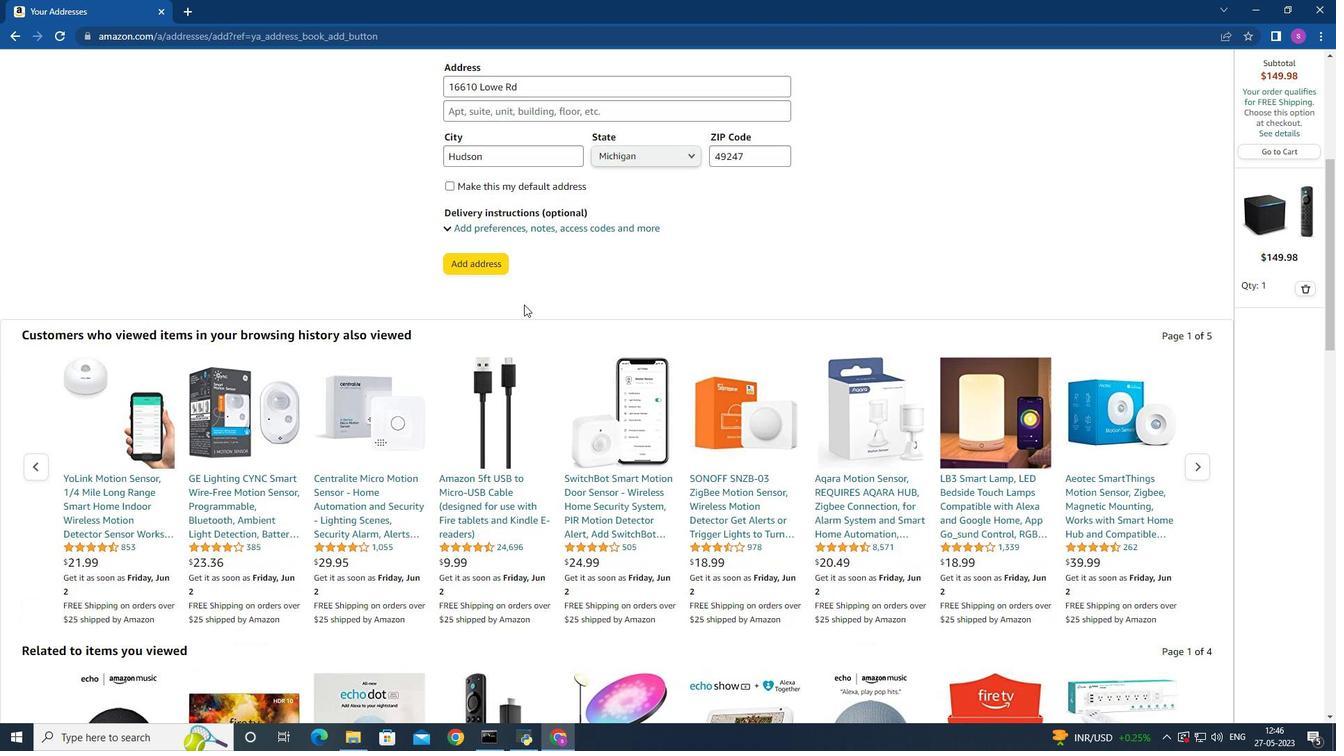 
Action: Mouse scrolled (528, 309) with delta (0, 0)
Screenshot: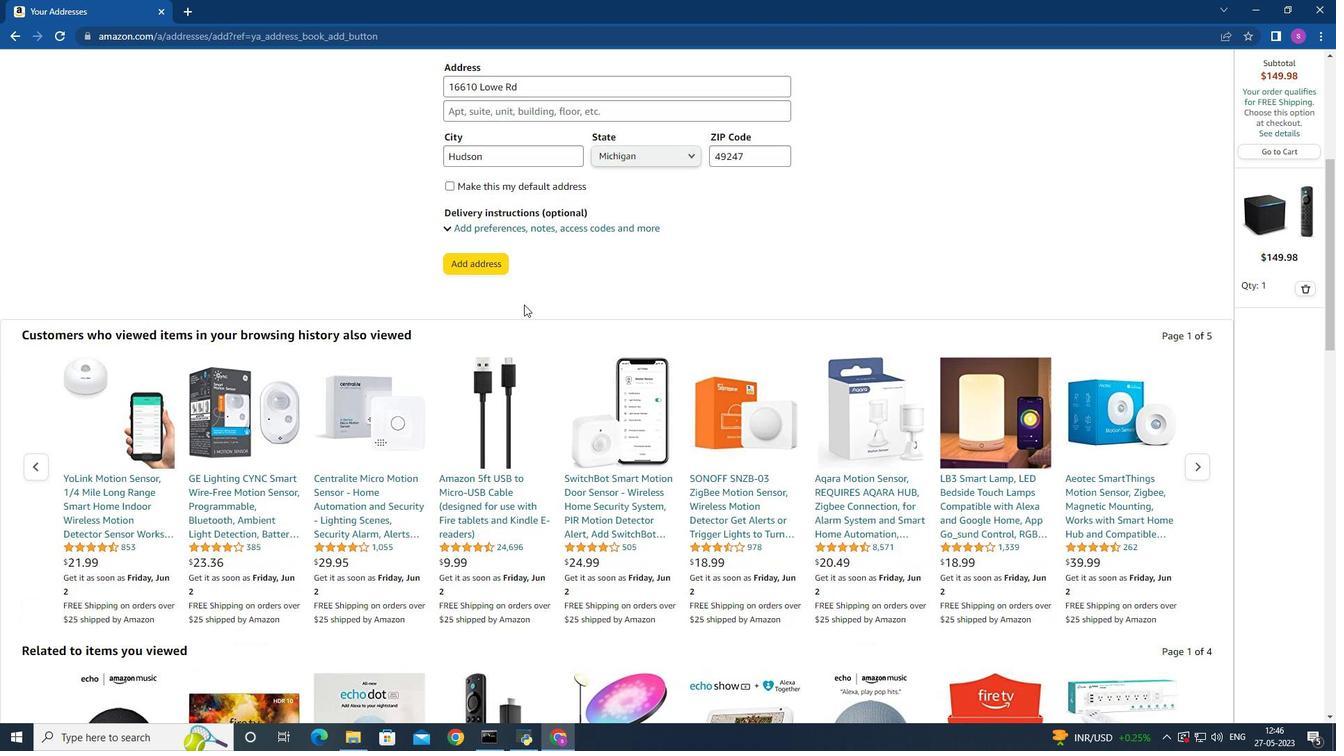 
Action: Mouse moved to (627, 323)
Screenshot: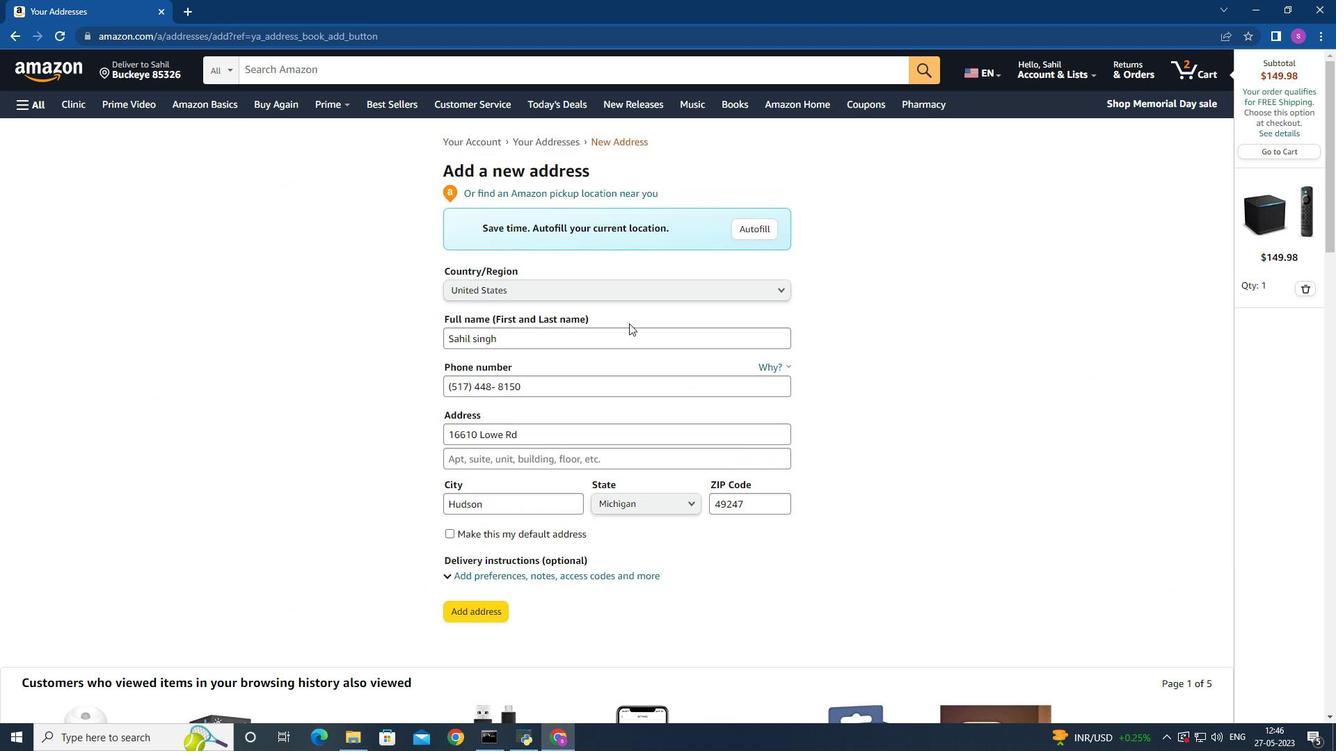 
Action: Mouse scrolled (627, 323) with delta (0, 0)
Screenshot: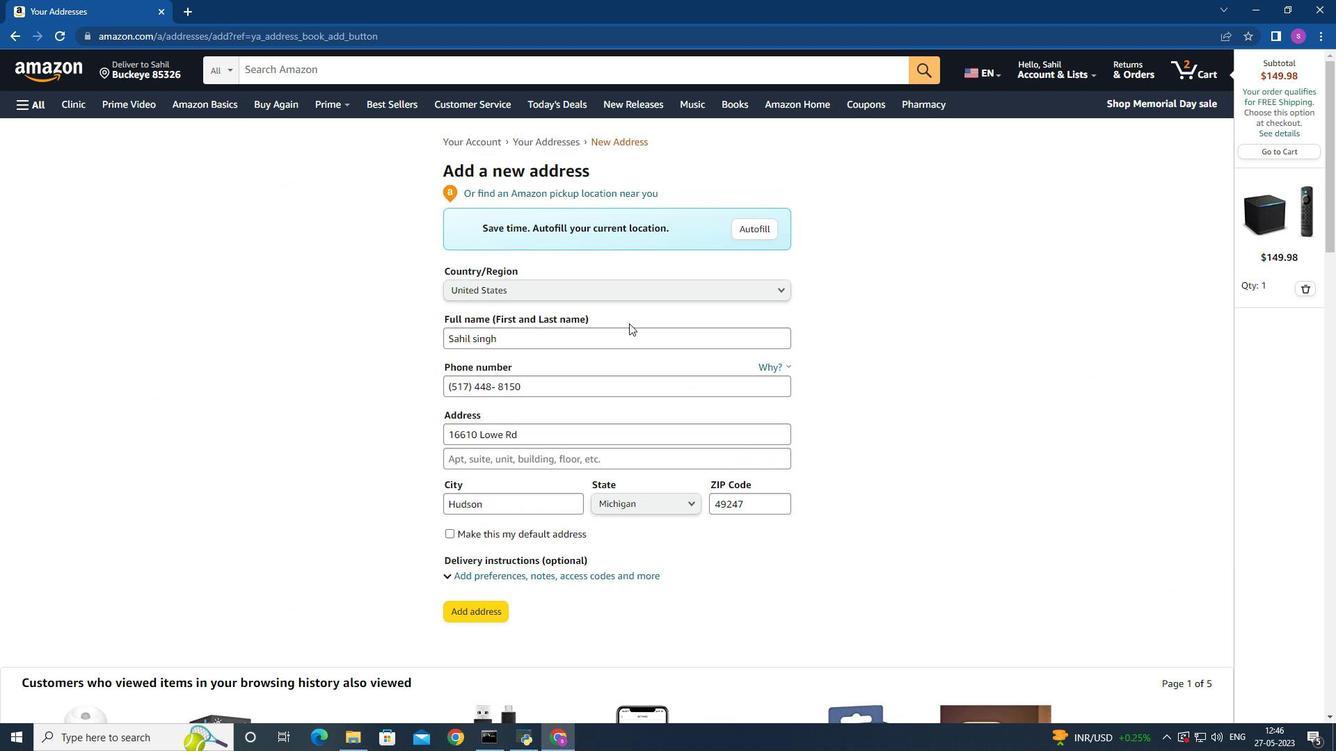 
Action: Mouse scrolled (627, 323) with delta (0, 0)
Screenshot: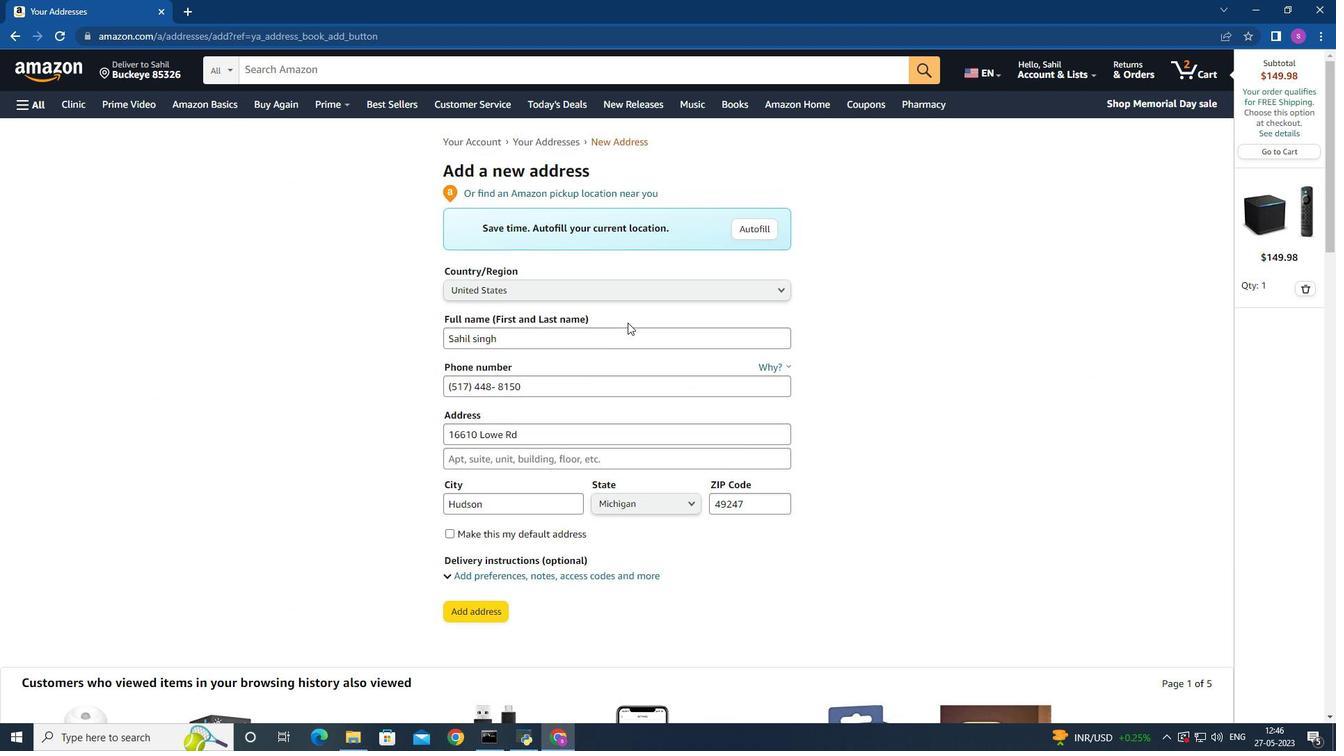 
Action: Mouse scrolled (627, 323) with delta (0, 0)
Screenshot: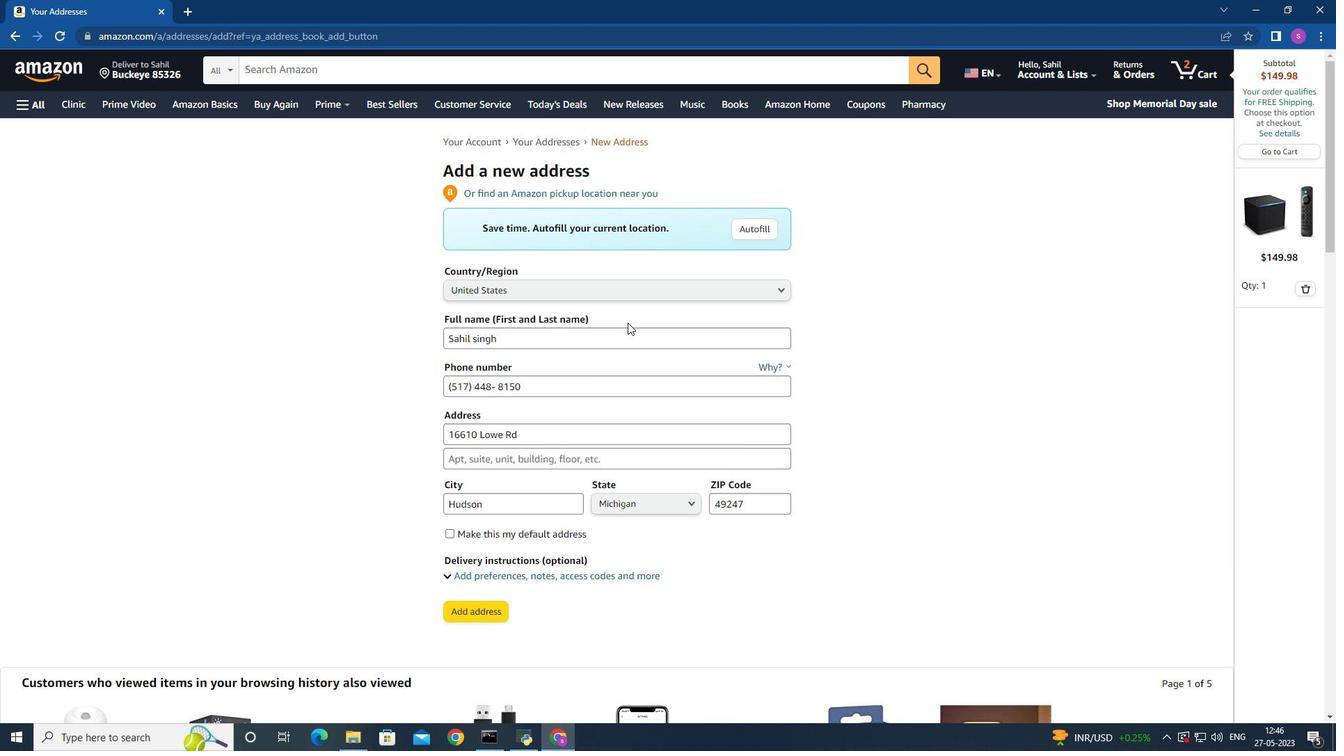 
Action: Mouse scrolled (627, 322) with delta (0, 0)
Screenshot: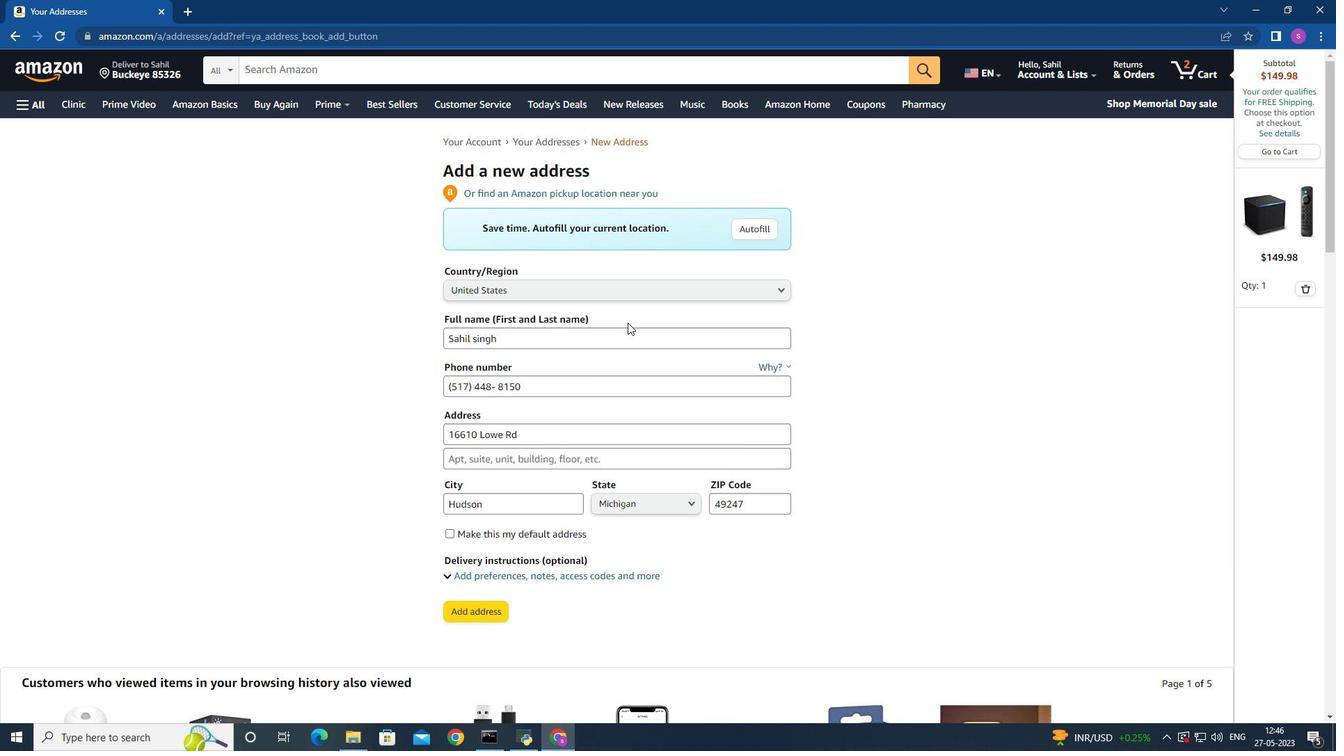 
Action: Mouse scrolled (627, 322) with delta (0, 0)
Screenshot: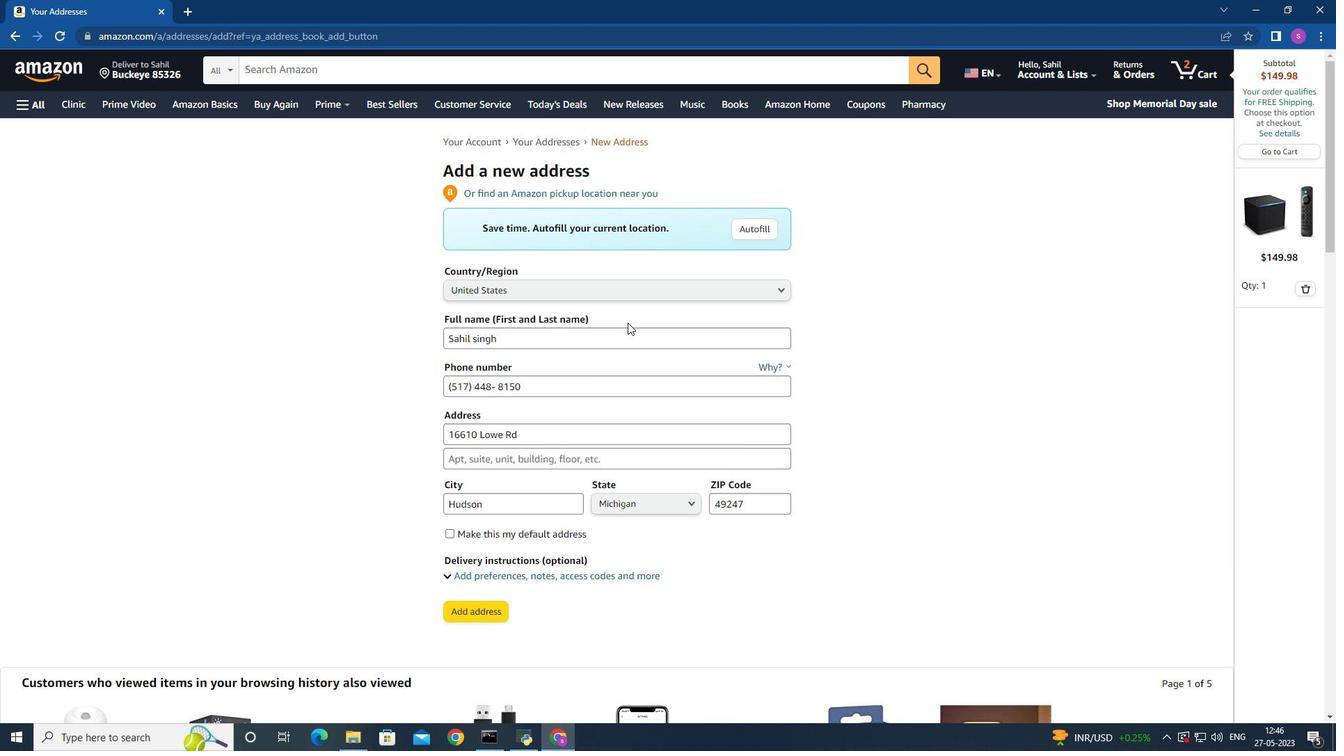 
Action: Mouse scrolled (627, 322) with delta (0, 0)
Screenshot: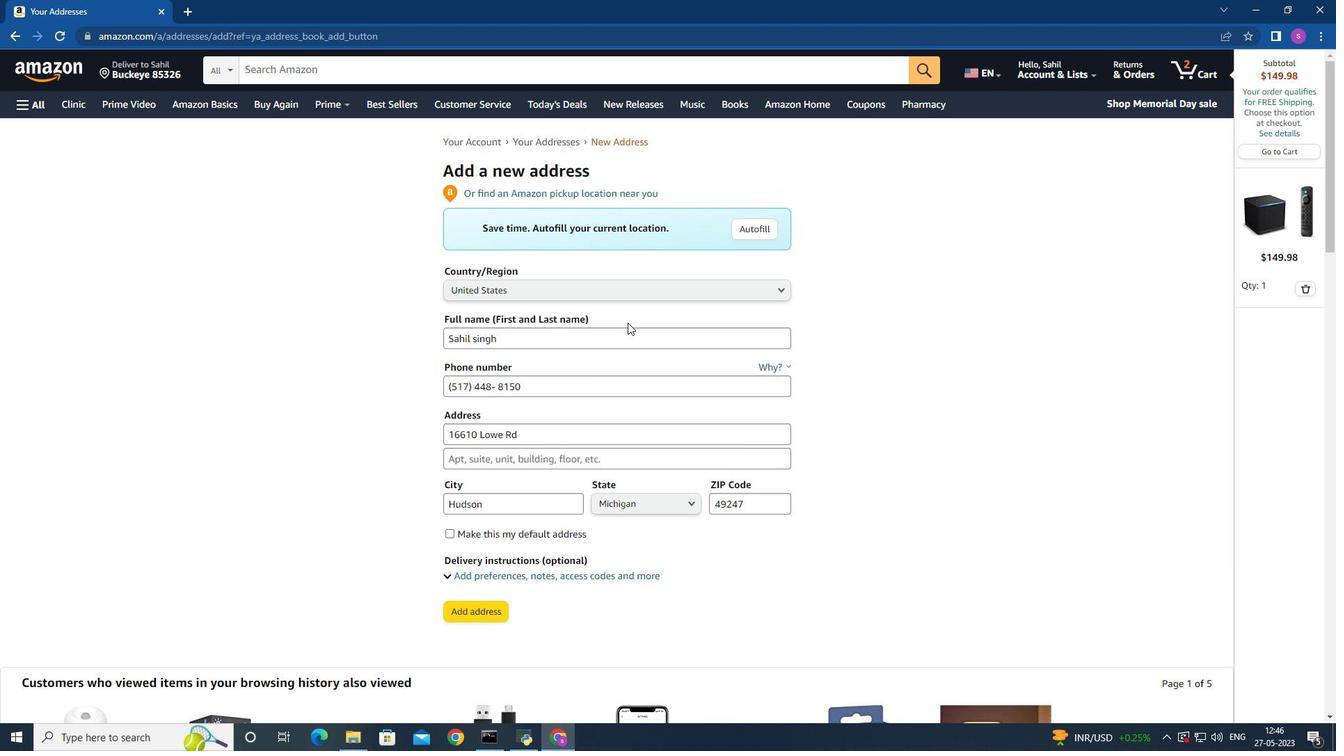 
Action: Mouse scrolled (627, 322) with delta (0, 0)
Screenshot: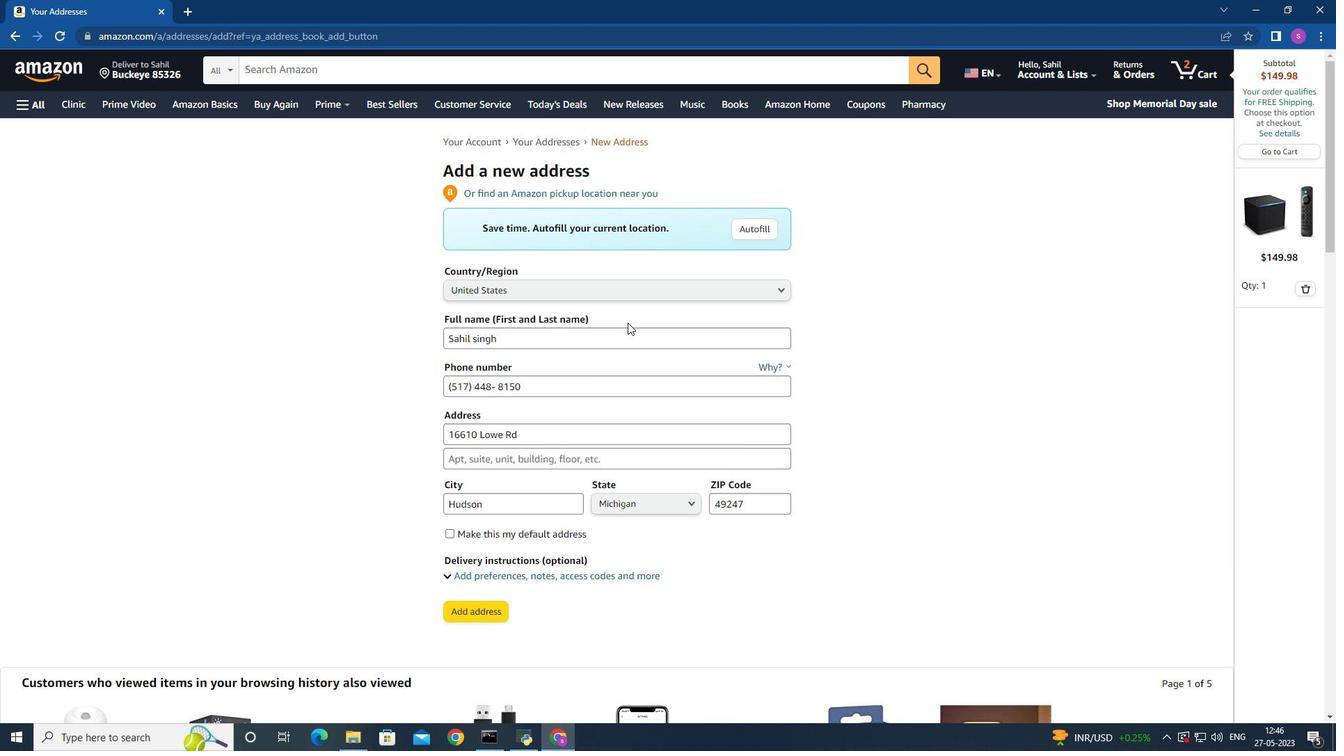 
Action: Mouse moved to (626, 322)
Screenshot: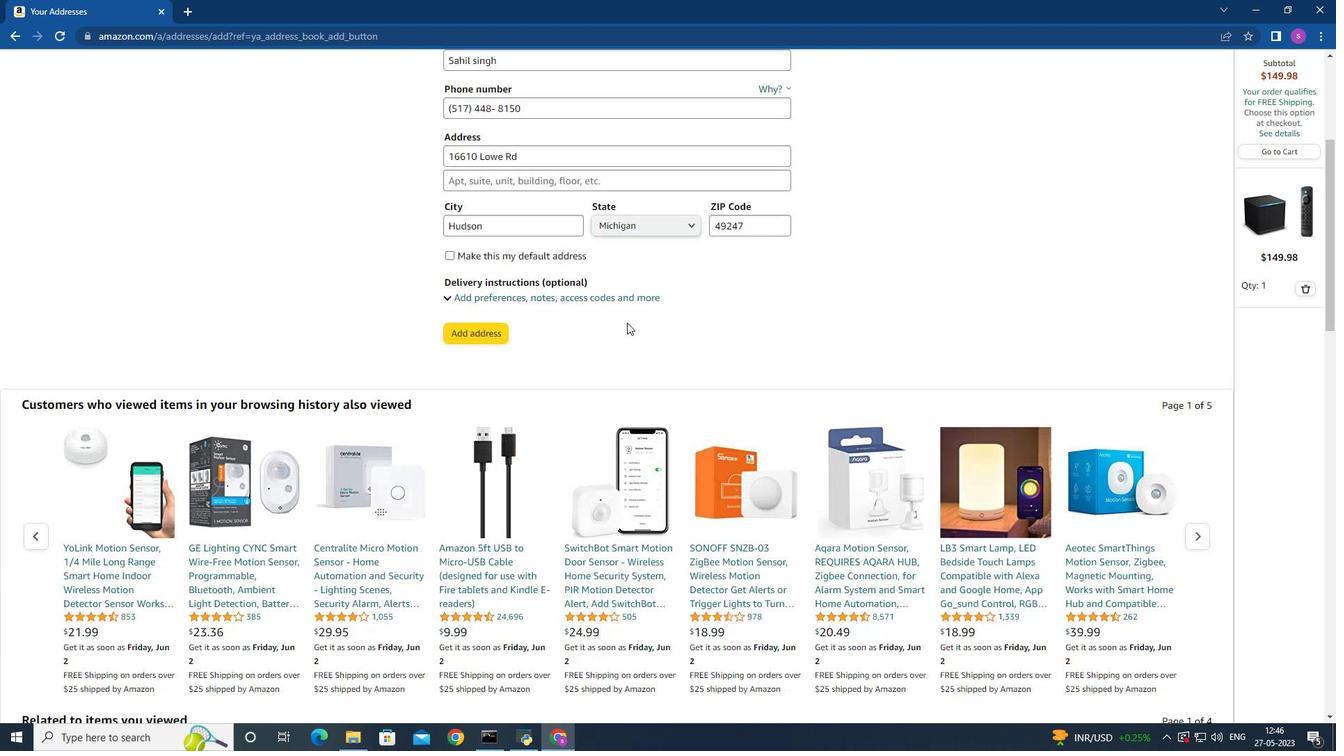
Action: Mouse scrolled (626, 323) with delta (0, 0)
Screenshot: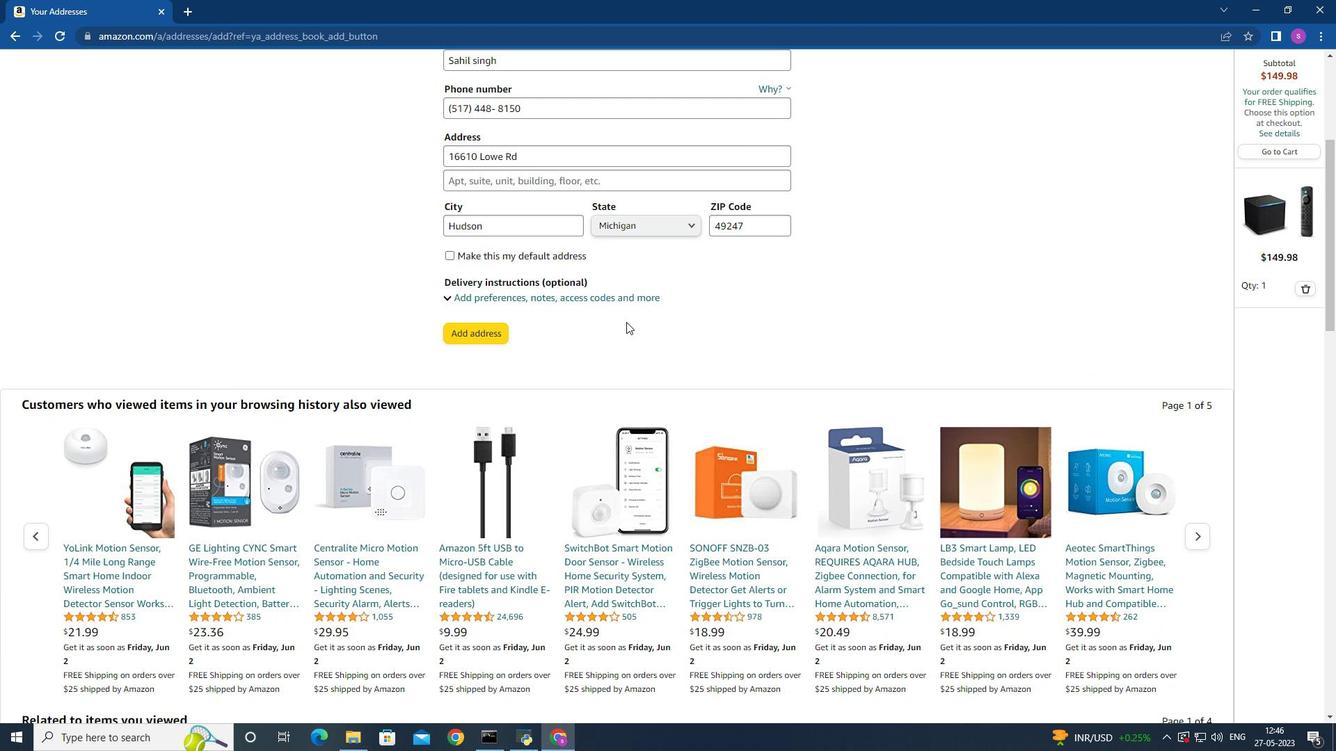 
Action: Mouse scrolled (626, 323) with delta (0, 0)
Screenshot: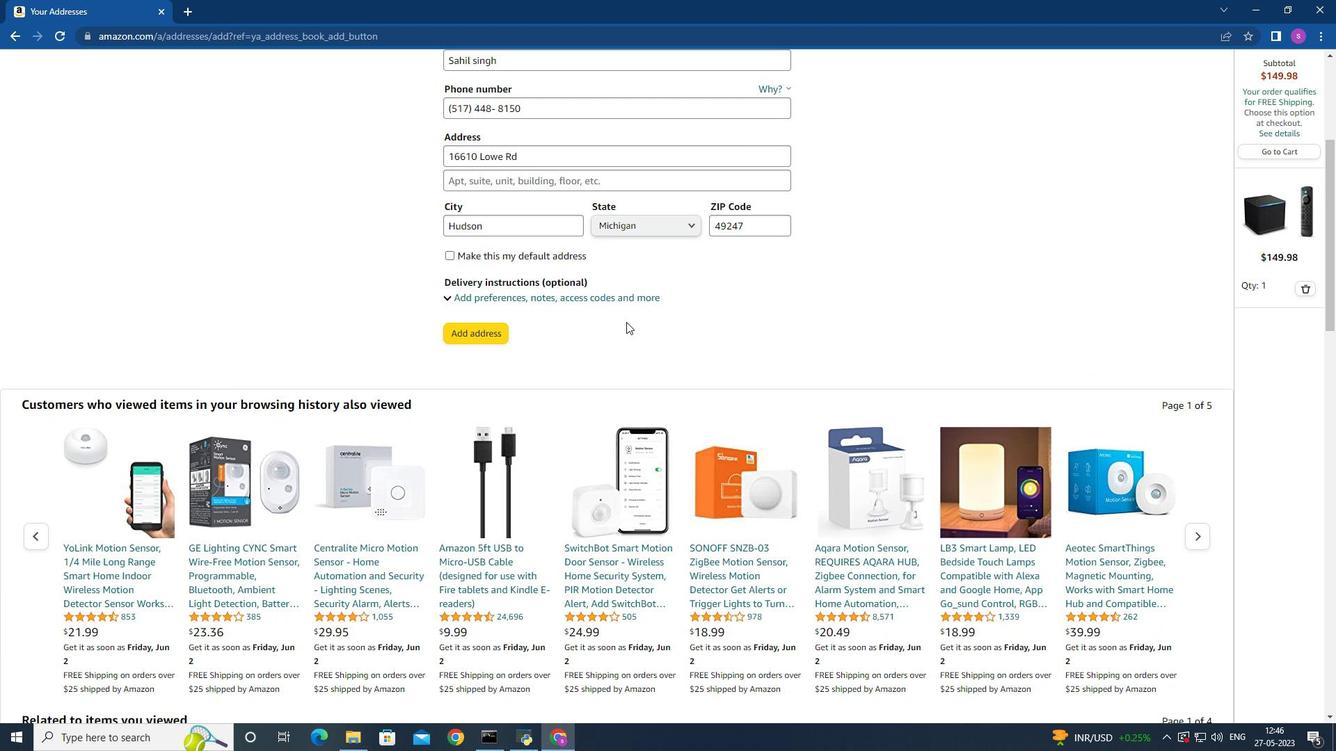 
Action: Mouse scrolled (626, 323) with delta (0, 0)
Screenshot: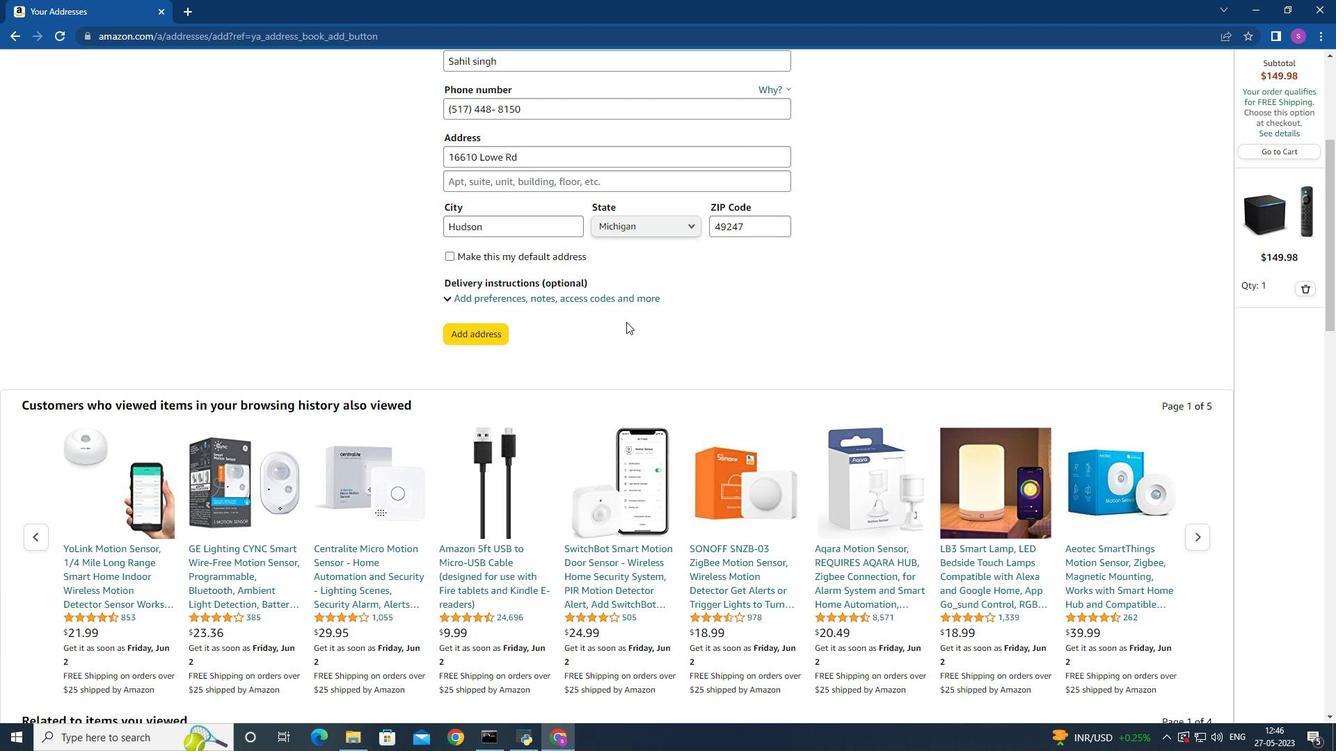 
Action: Mouse moved to (572, 323)
Screenshot: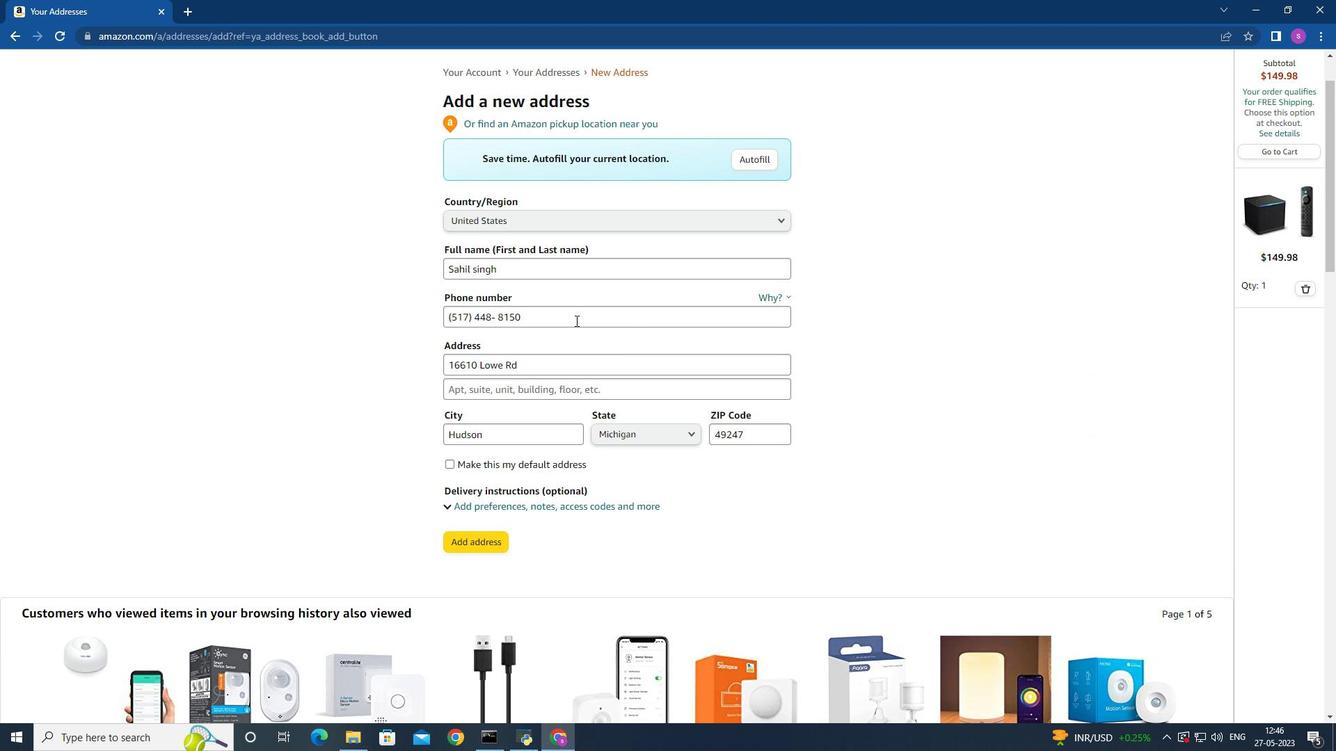 
Action: Mouse scrolled (572, 322) with delta (0, 0)
Screenshot: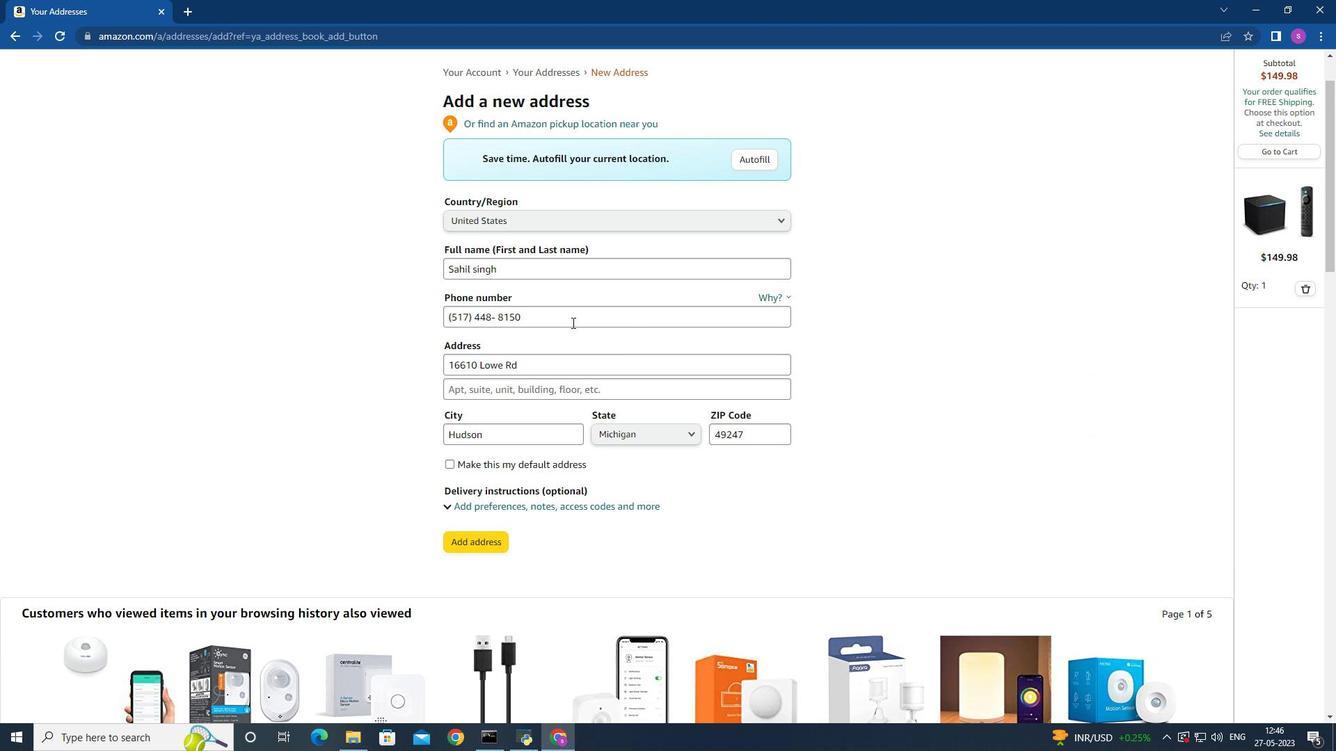 
Action: Mouse scrolled (572, 322) with delta (0, 0)
Screenshot: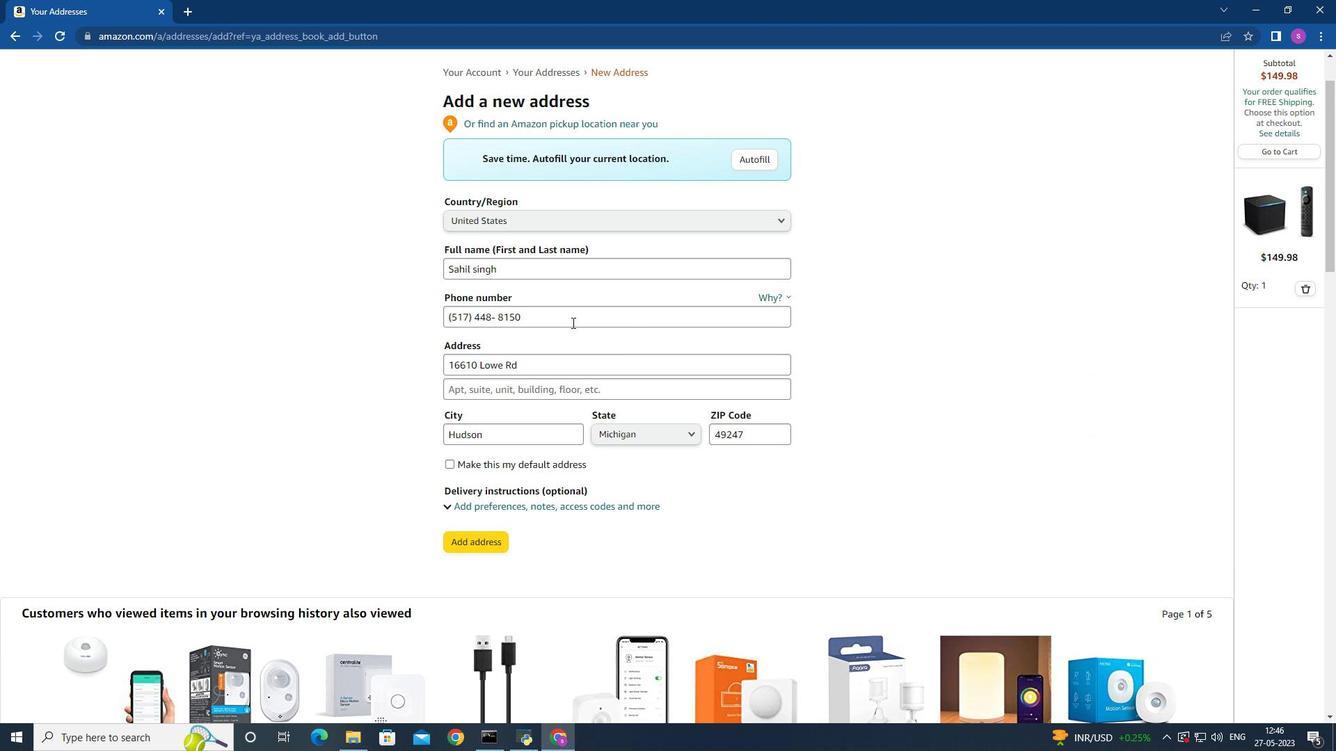 
Action: Mouse scrolled (572, 322) with delta (0, 0)
Screenshot: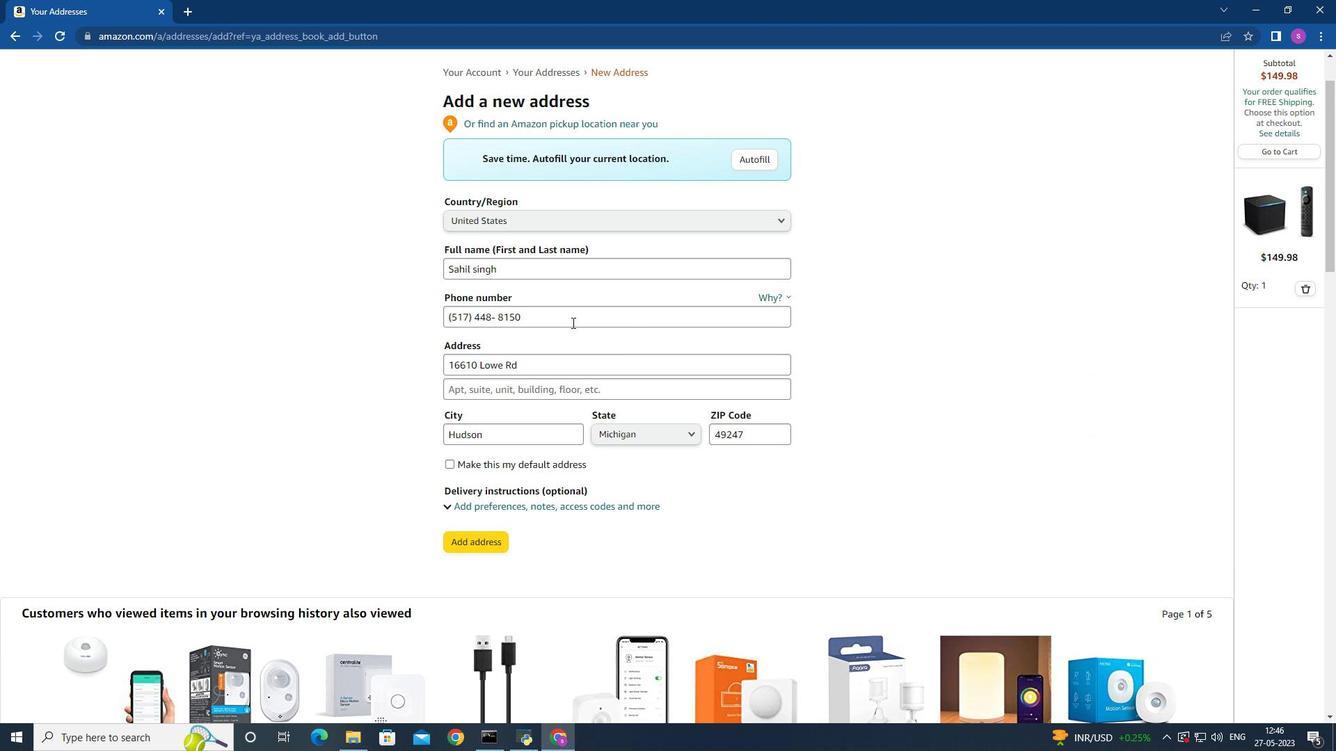 
Action: Mouse moved to (492, 333)
Screenshot: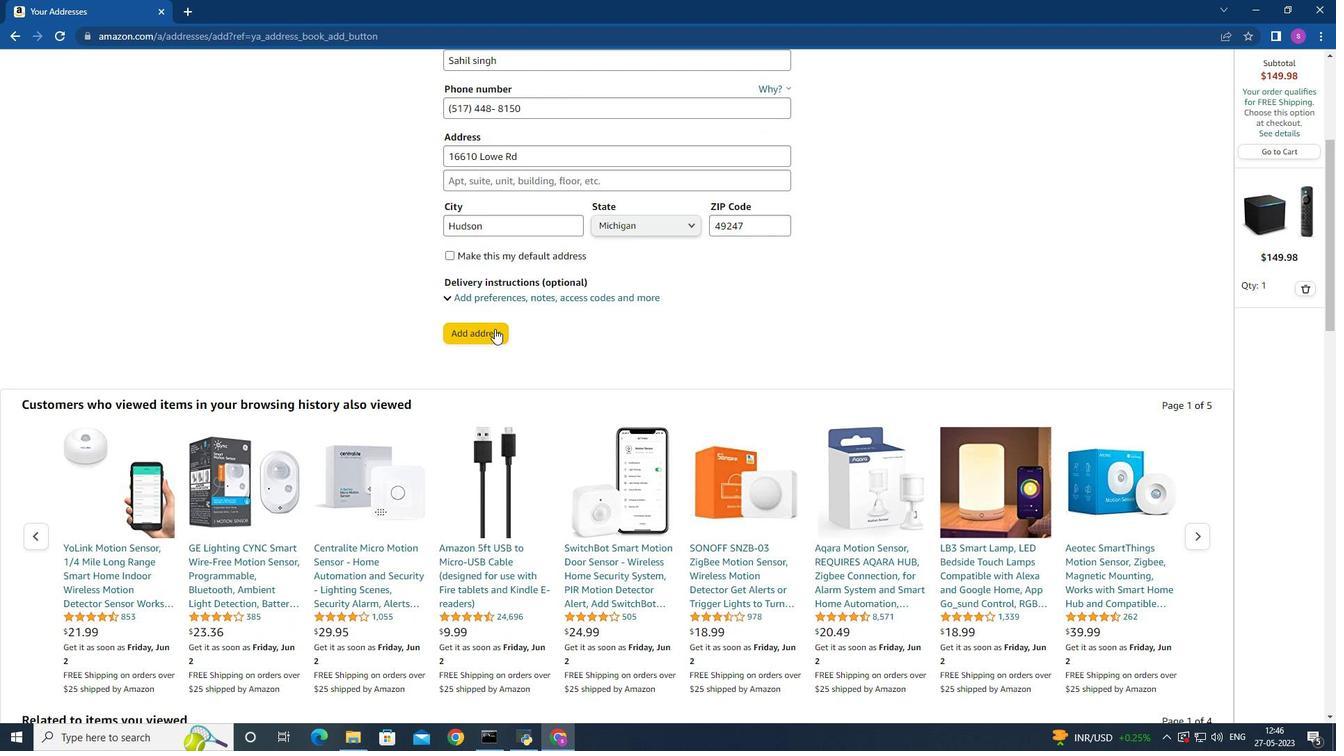 
Action: Mouse pressed left at (492, 333)
Screenshot: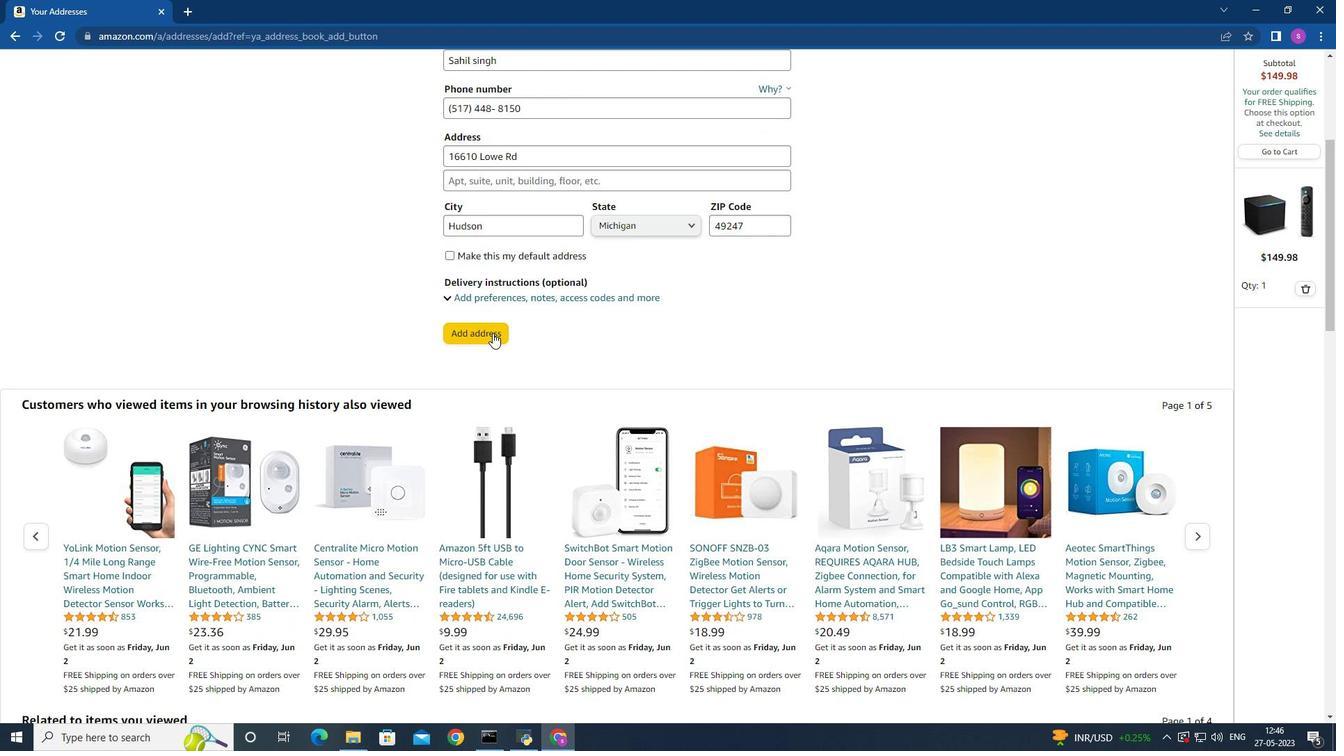 
Action: Mouse moved to (150, 61)
Screenshot: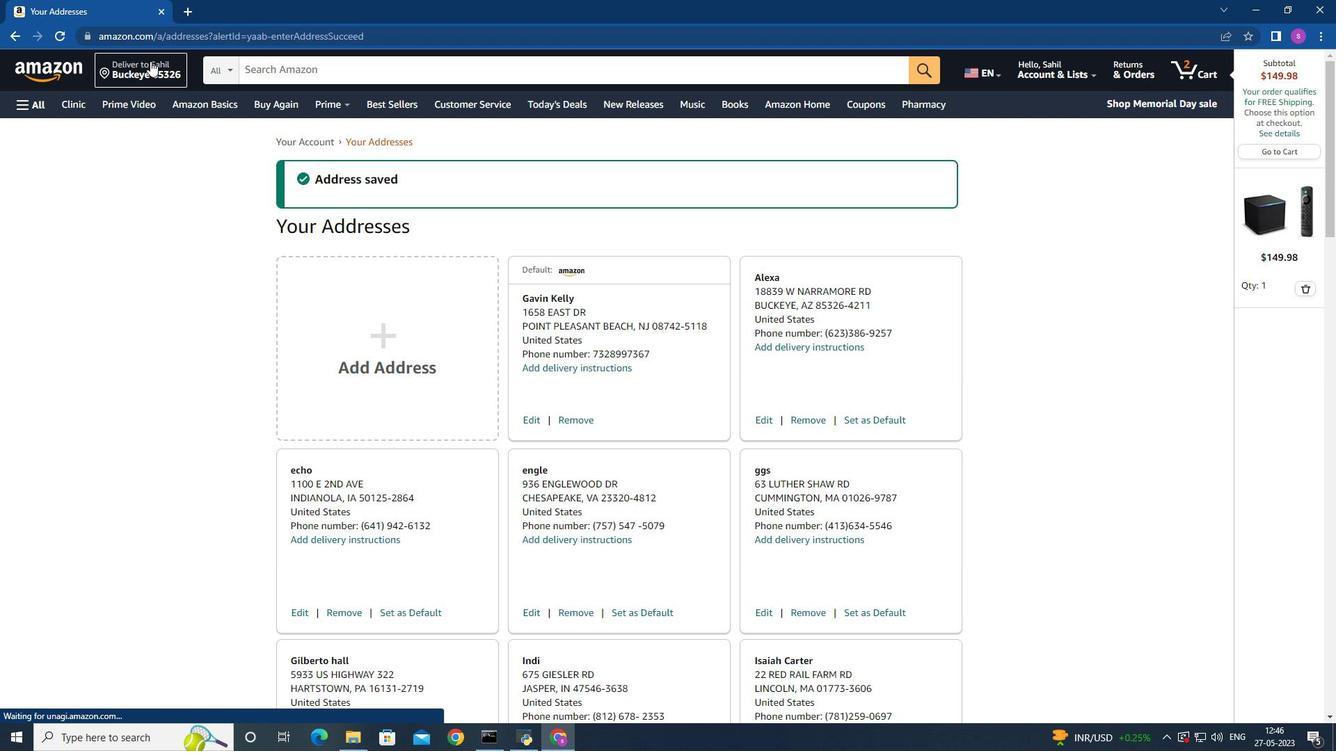 
Action: Mouse pressed left at (150, 61)
Screenshot: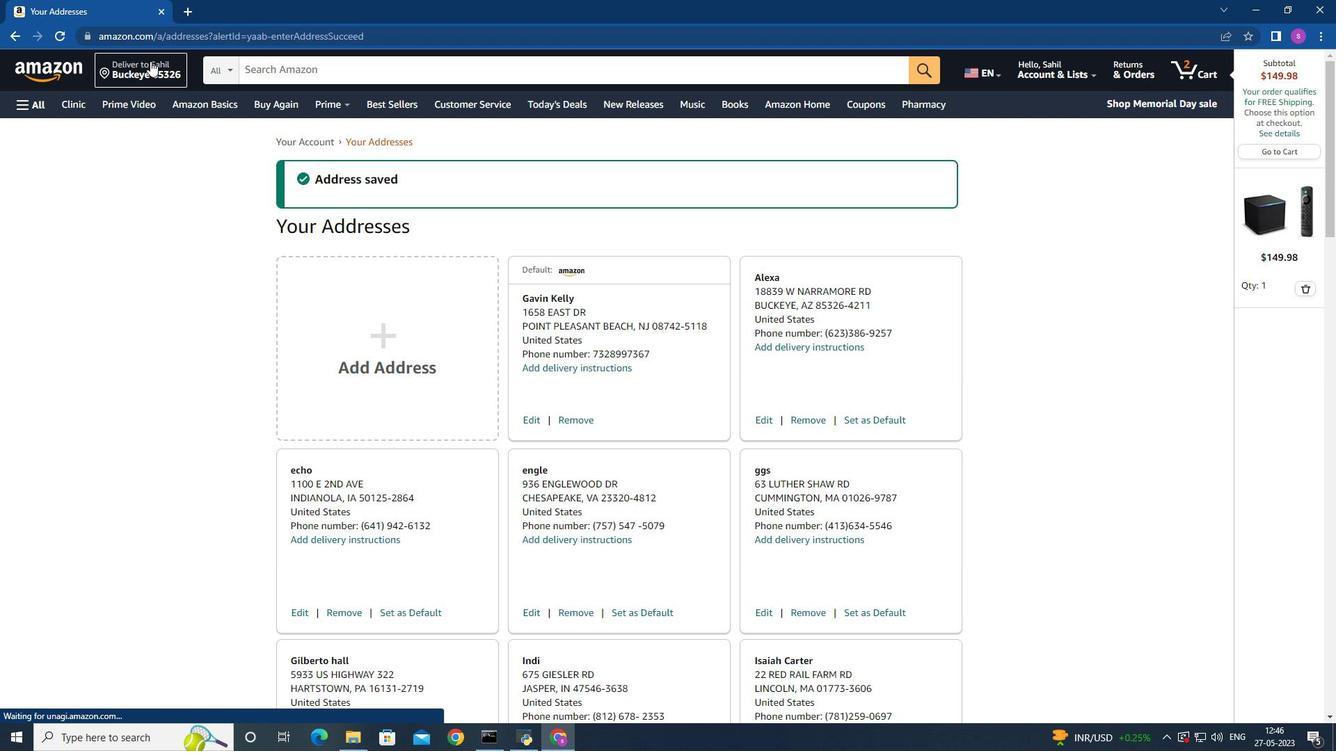 
Action: Mouse moved to (561, 426)
Screenshot: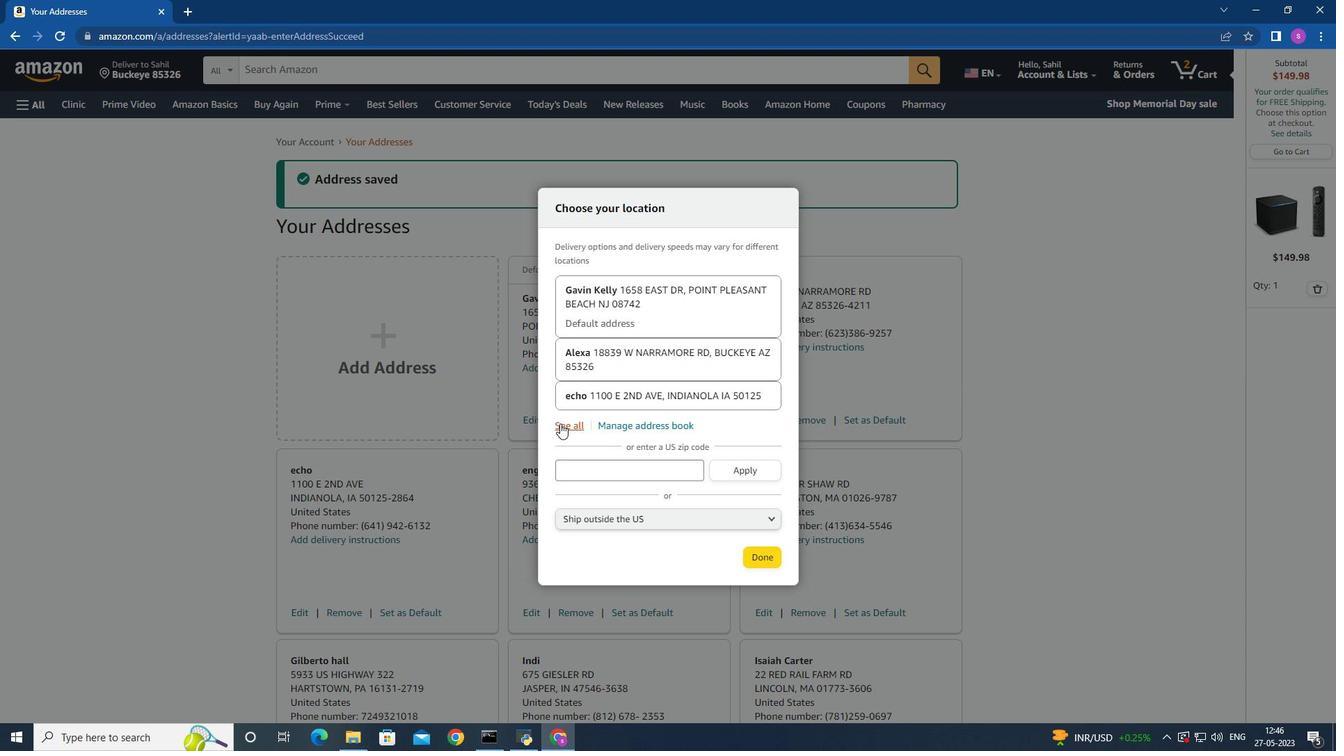 
Action: Mouse pressed left at (561, 426)
Screenshot: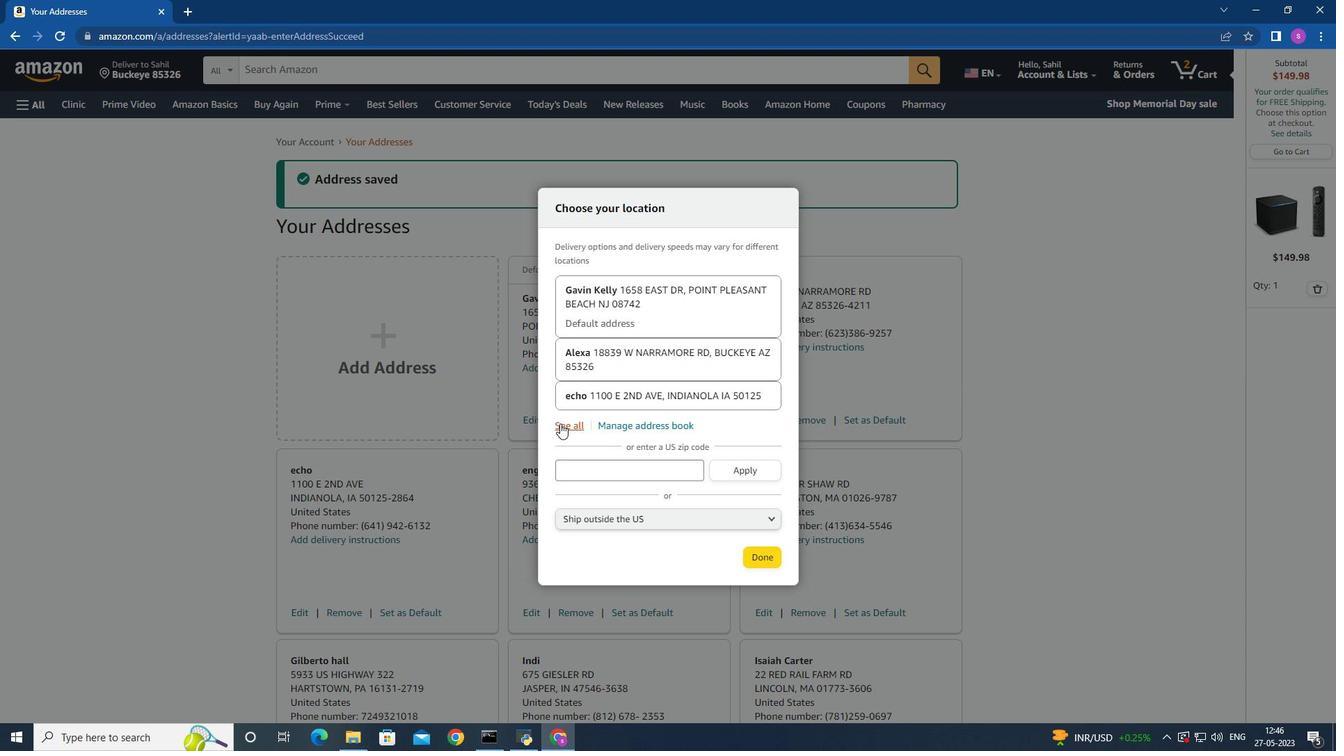 
Action: Mouse moved to (629, 374)
Screenshot: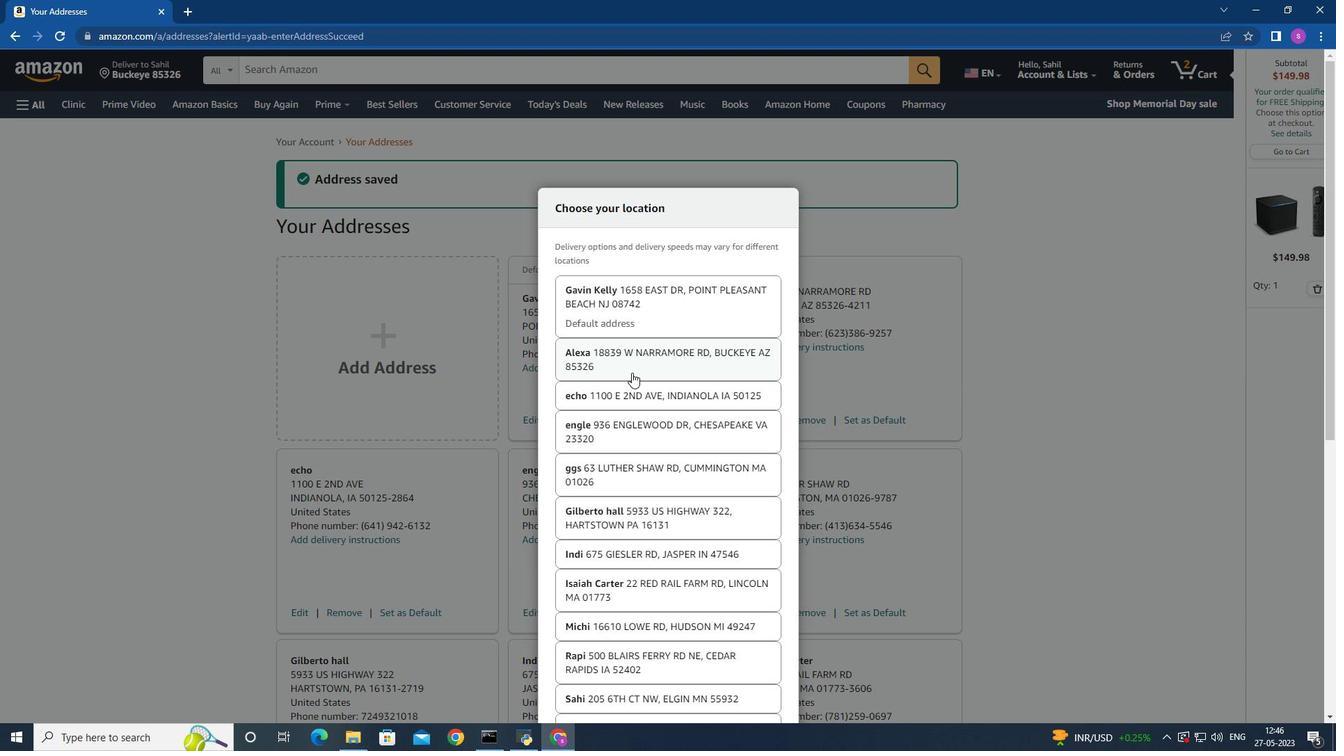 
Action: Mouse scrolled (629, 373) with delta (0, 0)
Screenshot: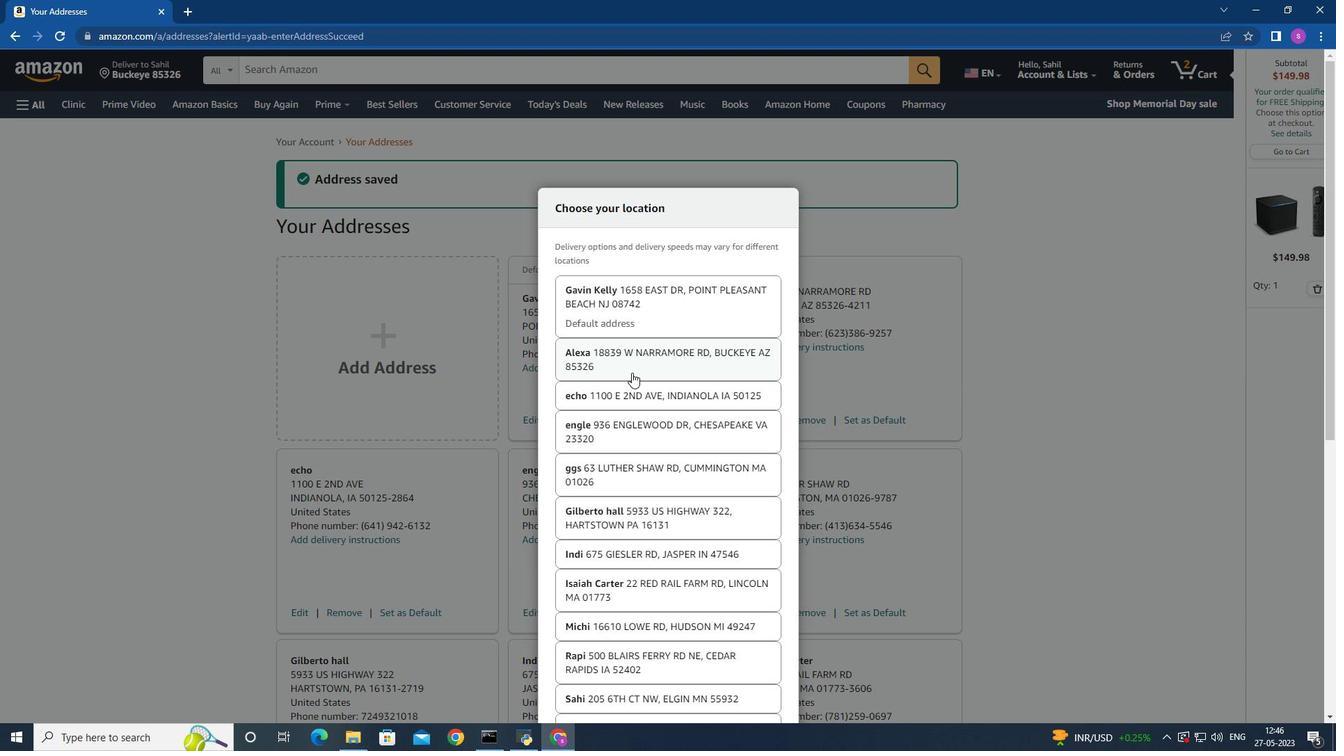 
Action: Mouse moved to (628, 375)
Screenshot: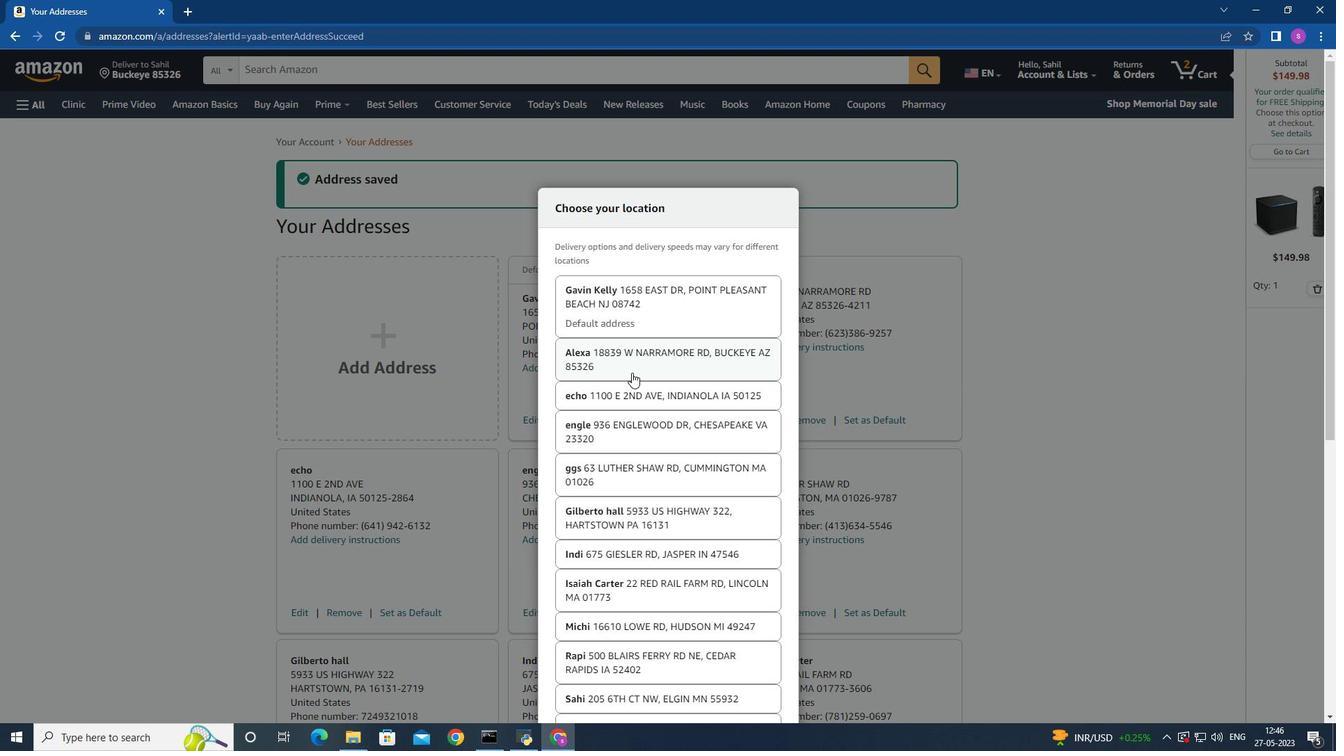 
Action: Mouse scrolled (628, 374) with delta (0, 0)
Screenshot: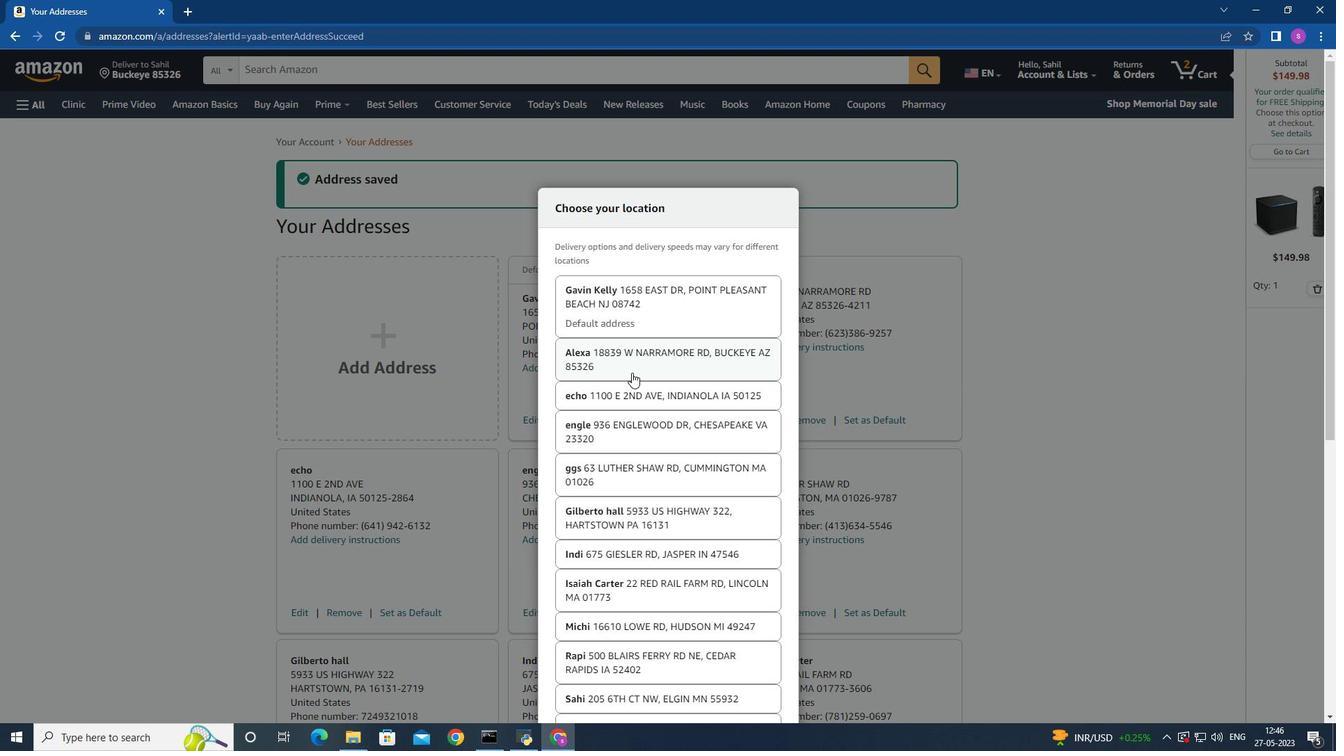 
Action: Mouse scrolled (628, 374) with delta (0, 0)
Screenshot: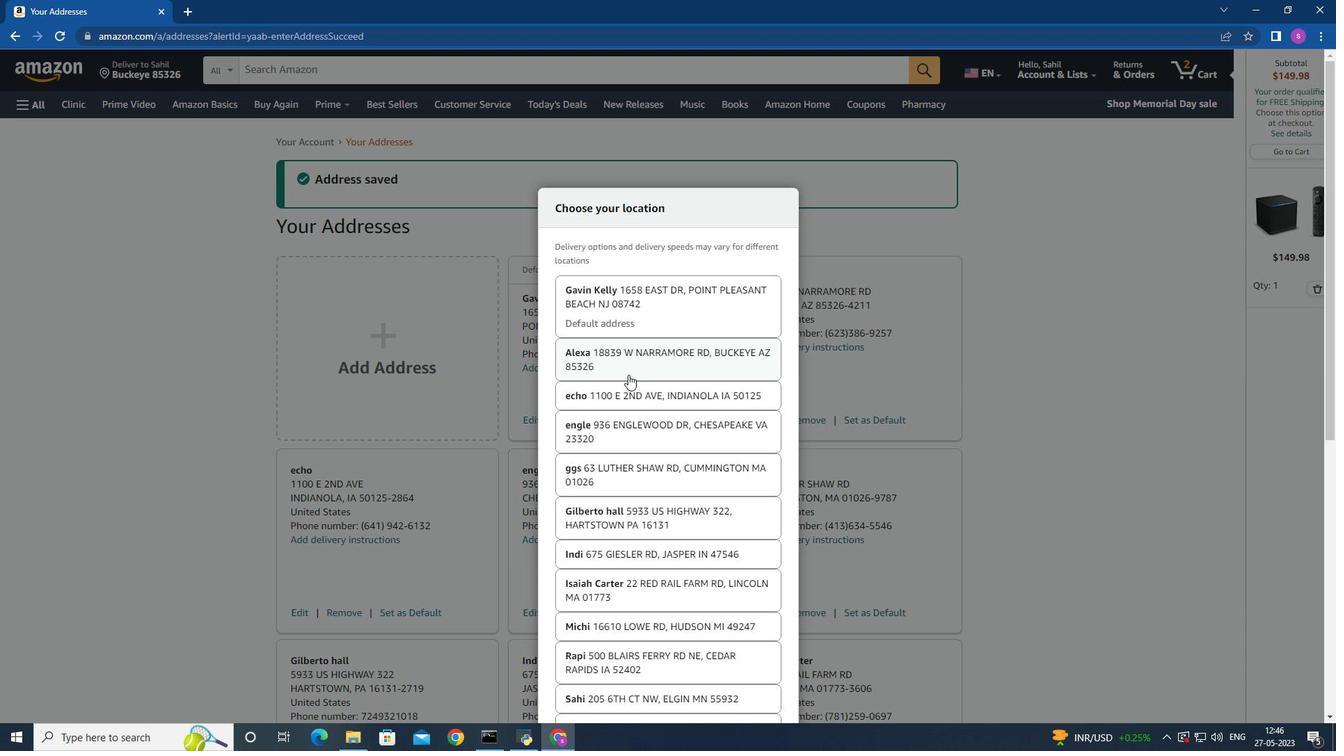 
Action: Mouse scrolled (628, 374) with delta (0, 0)
Screenshot: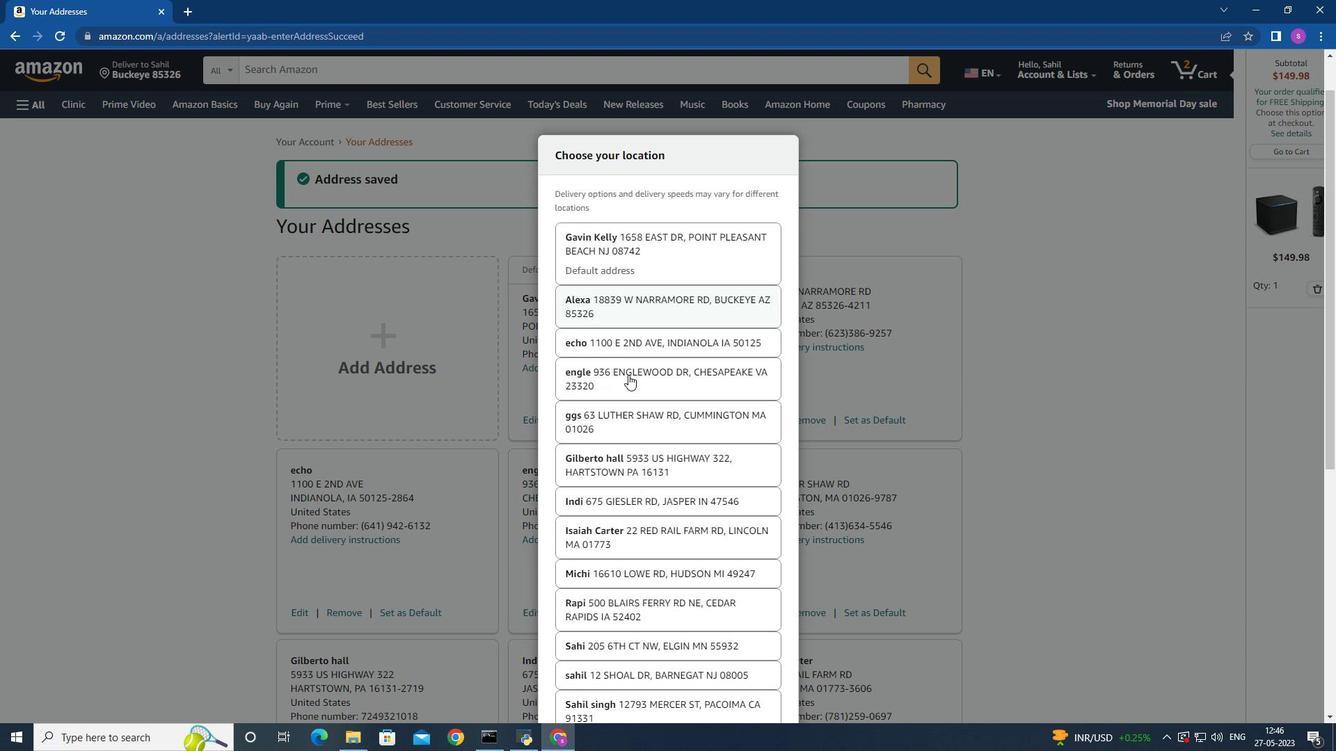
Action: Mouse scrolled (628, 374) with delta (0, 0)
Screenshot: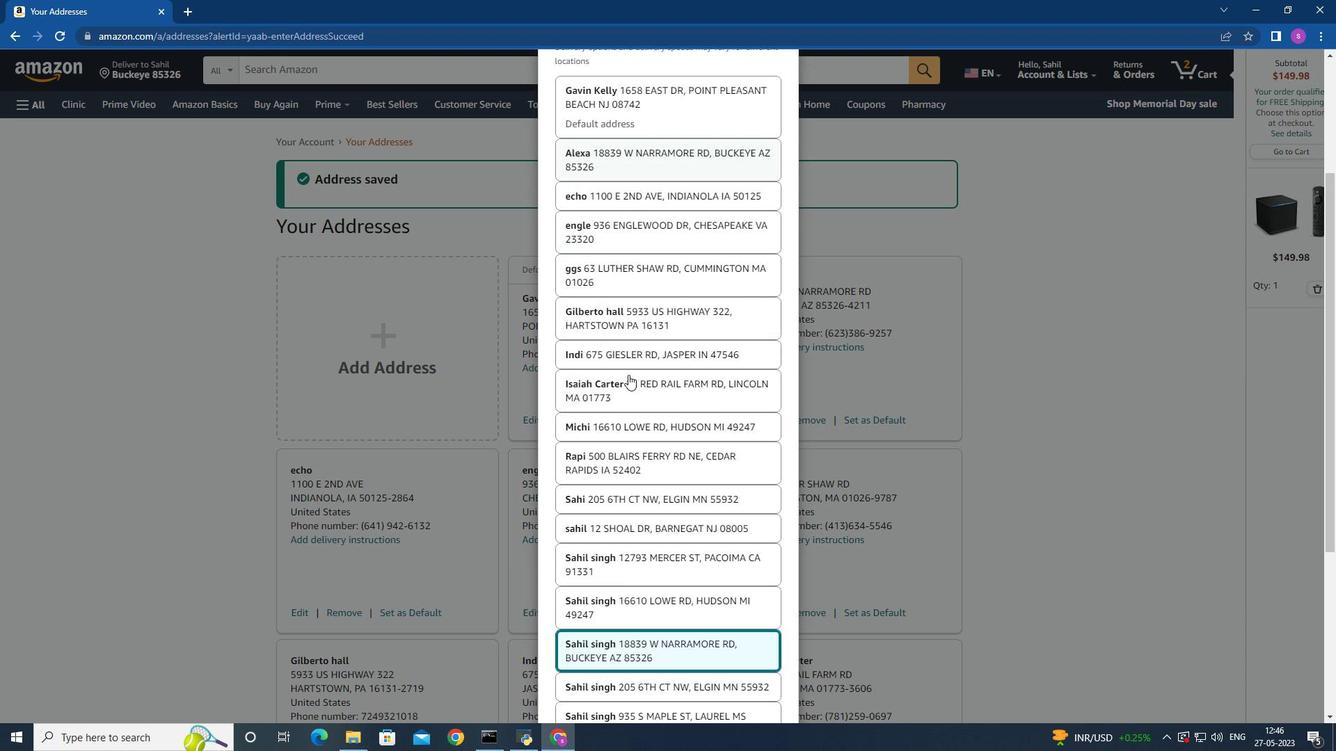 
Action: Mouse moved to (674, 432)
Screenshot: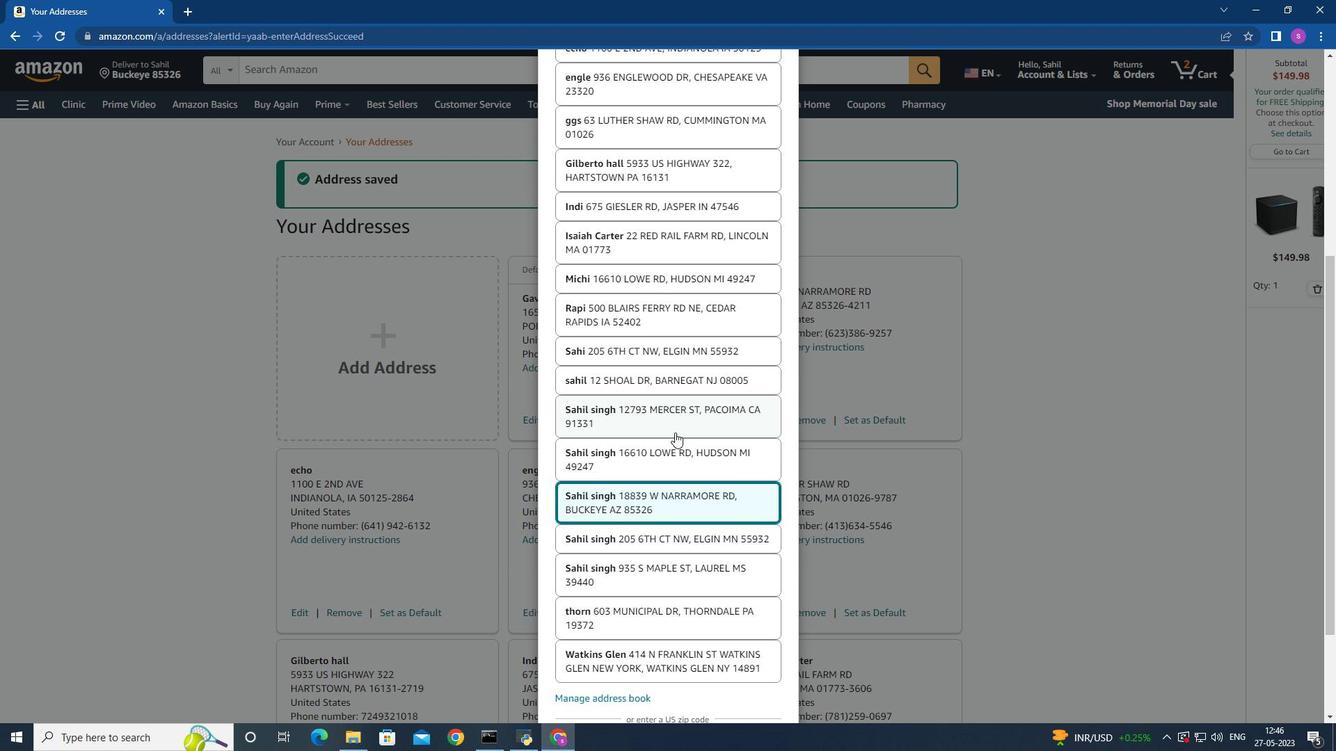 
Action: Mouse scrolled (675, 432) with delta (0, 0)
Screenshot: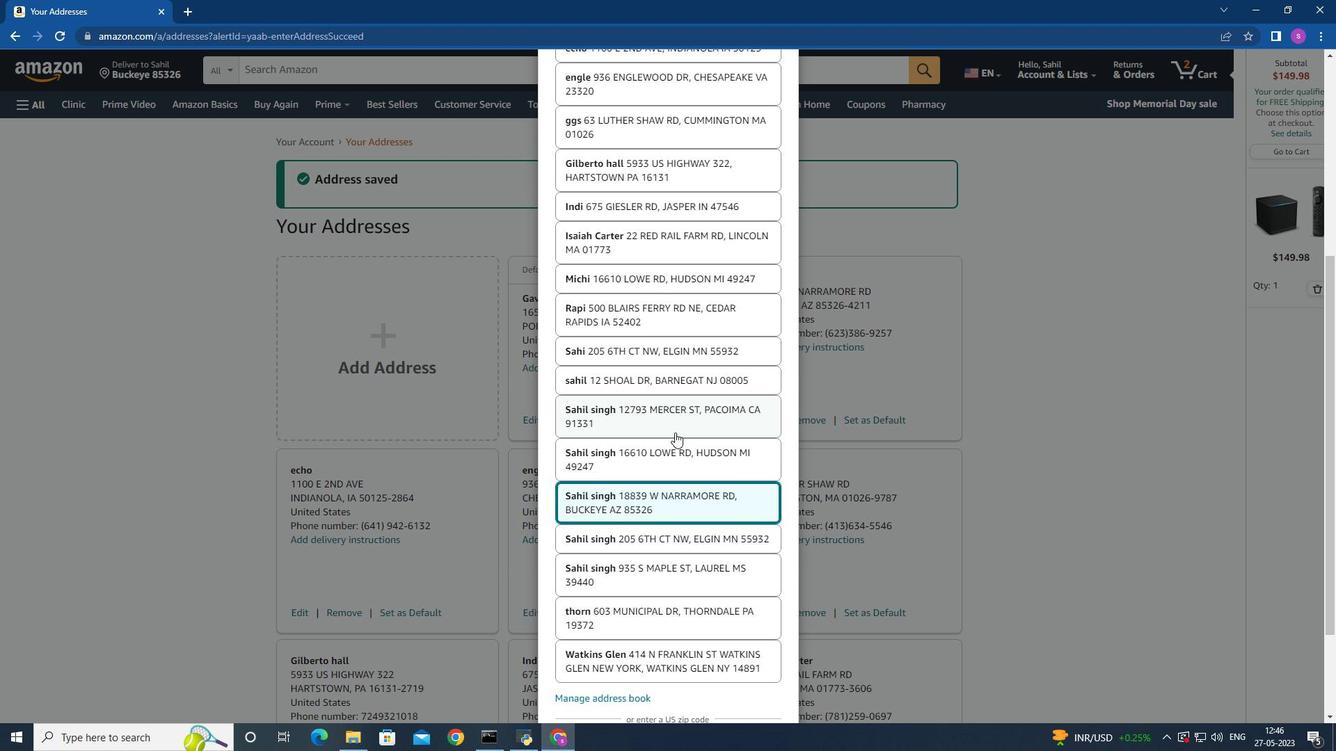 
Action: Mouse moved to (648, 475)
Screenshot: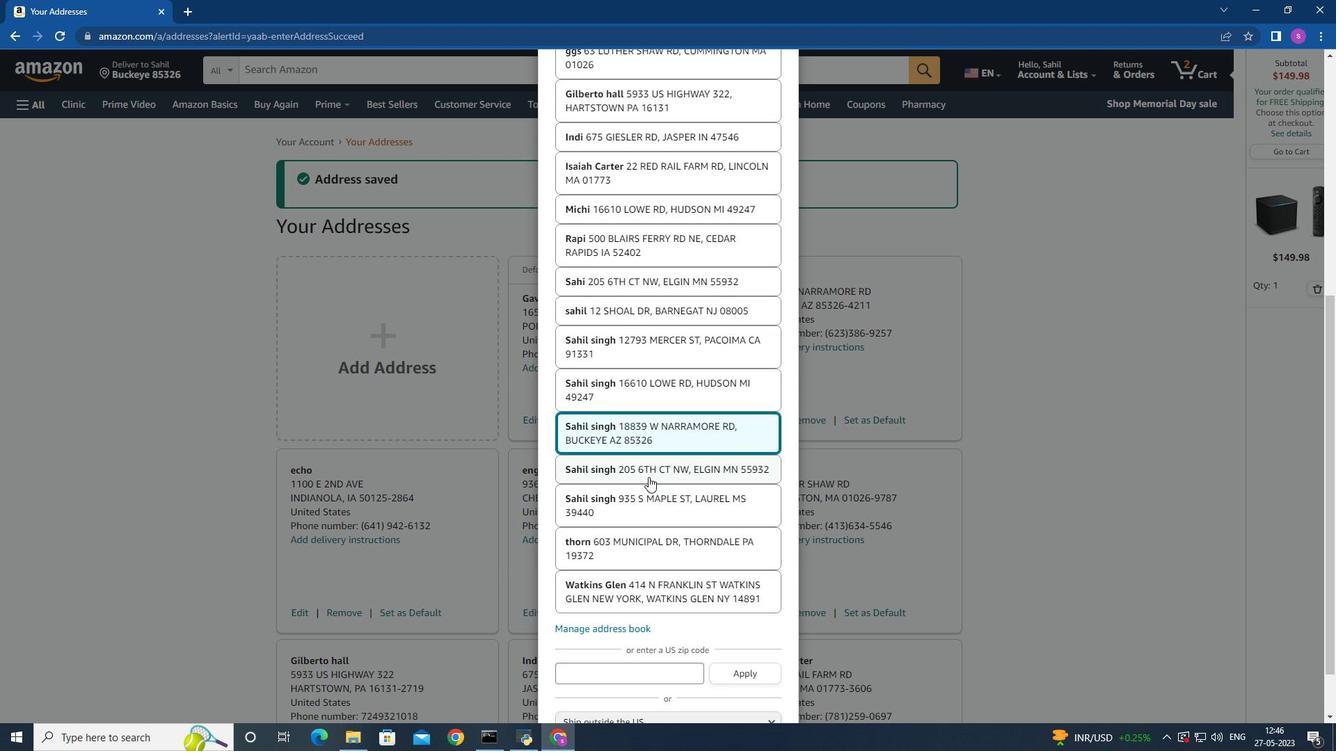
Action: Mouse scrolled (648, 476) with delta (0, 0)
Screenshot: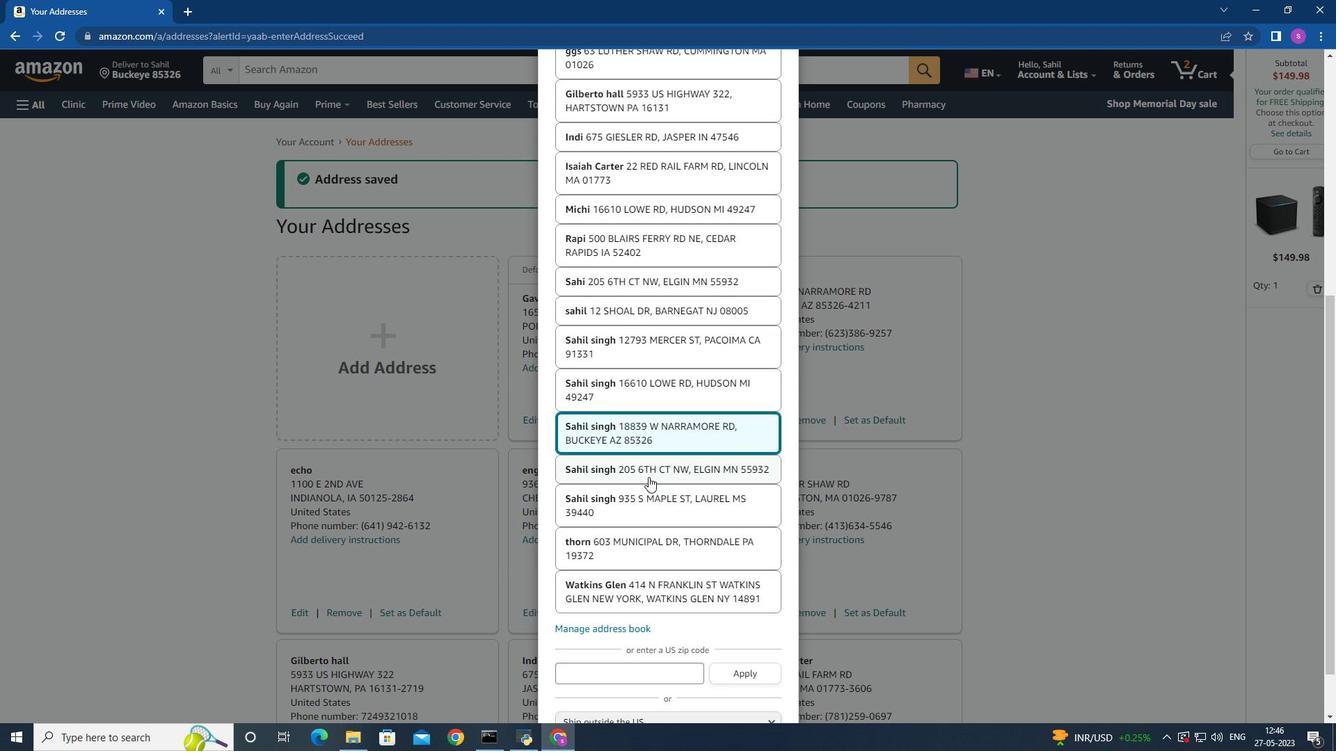 
Action: Mouse moved to (635, 334)
Screenshot: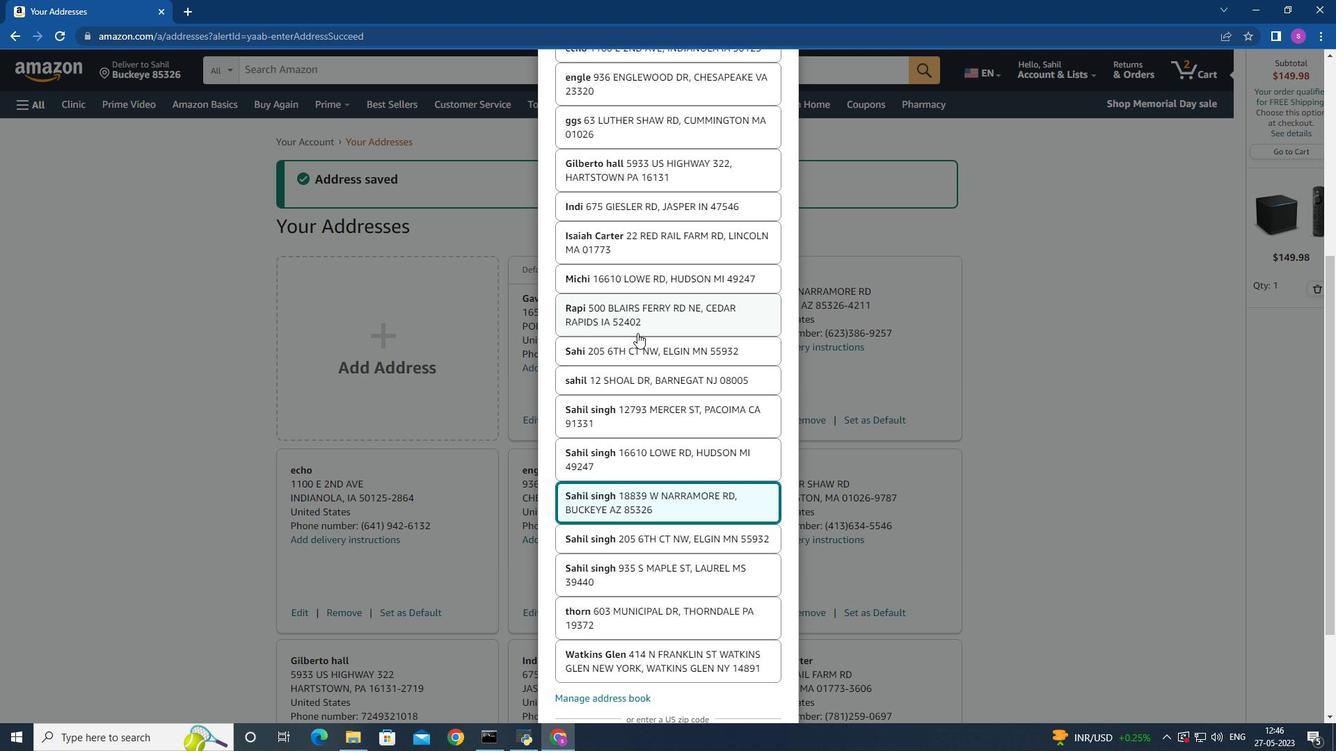 
Action: Mouse scrolled (635, 335) with delta (0, 0)
Screenshot: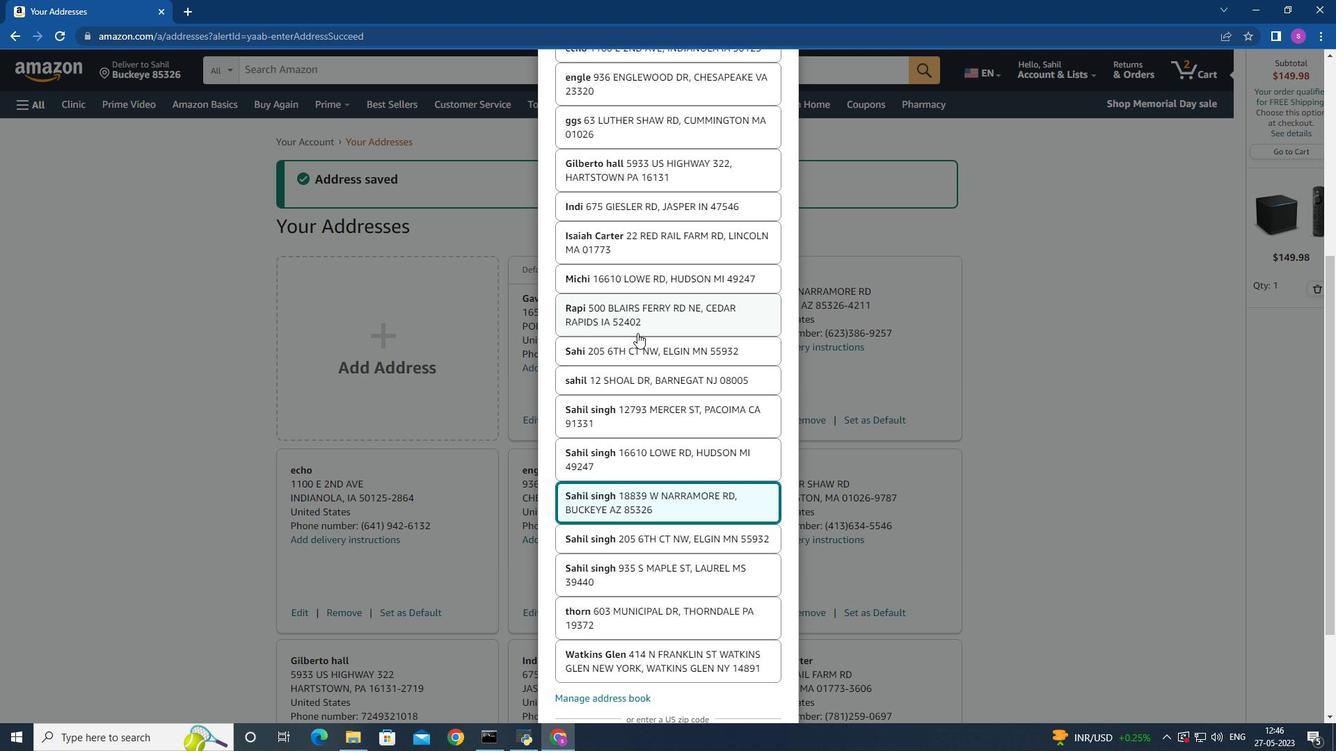 
Action: Mouse moved to (635, 335)
Screenshot: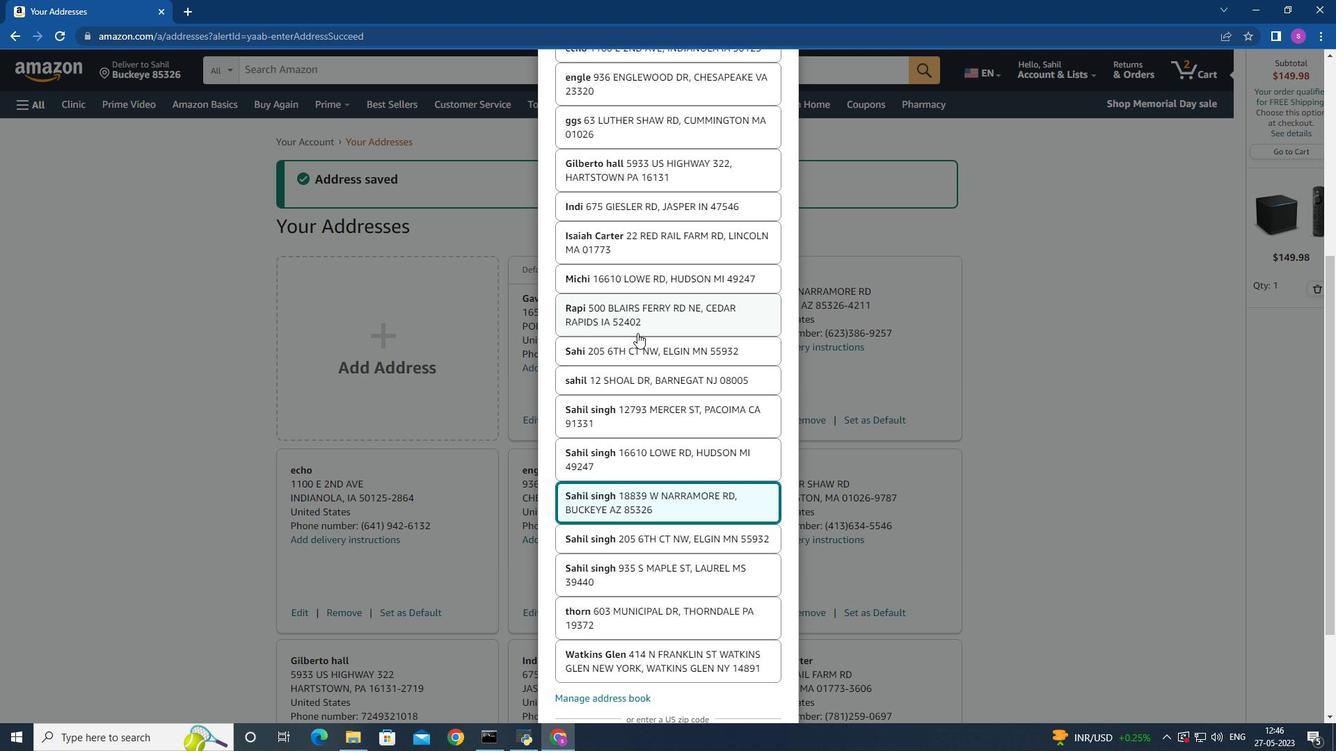 
Action: Mouse scrolled (635, 336) with delta (0, 0)
Screenshot: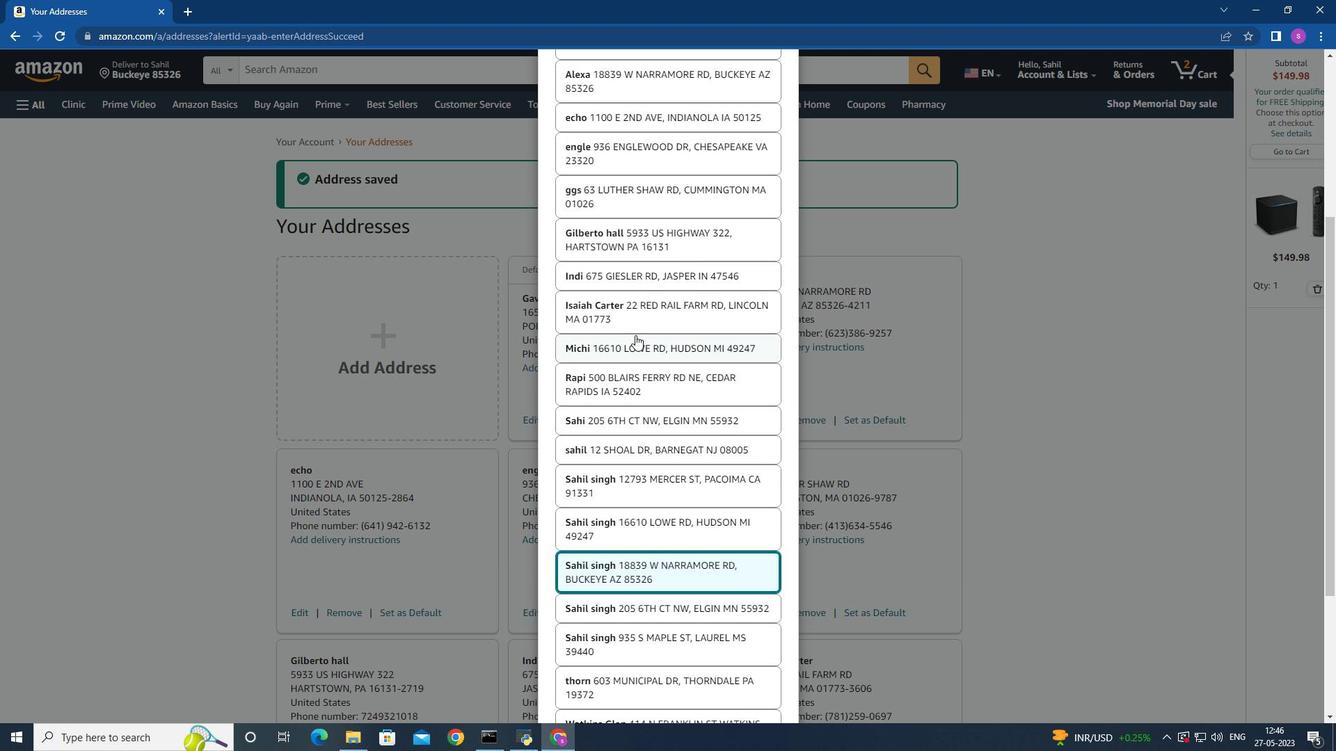 
Action: Mouse moved to (657, 306)
Screenshot: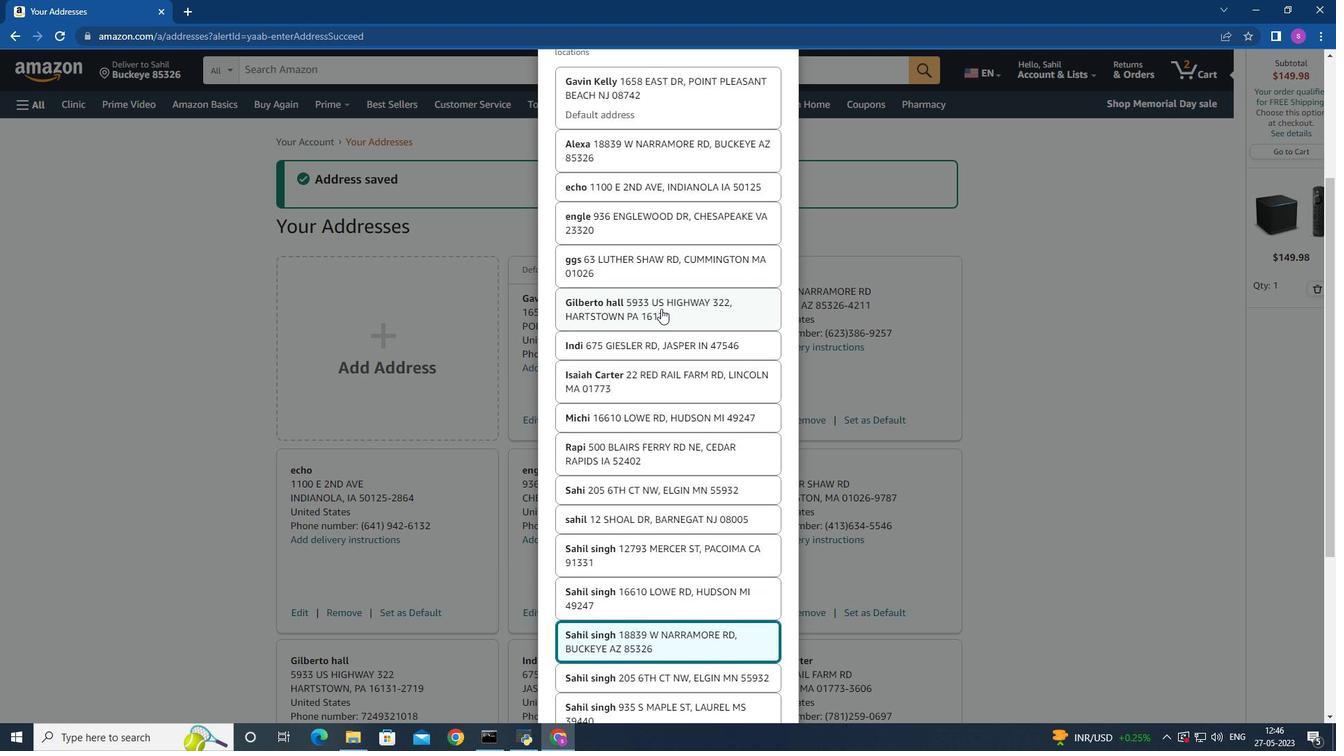 
Action: Mouse scrolled (657, 307) with delta (0, 0)
Screenshot: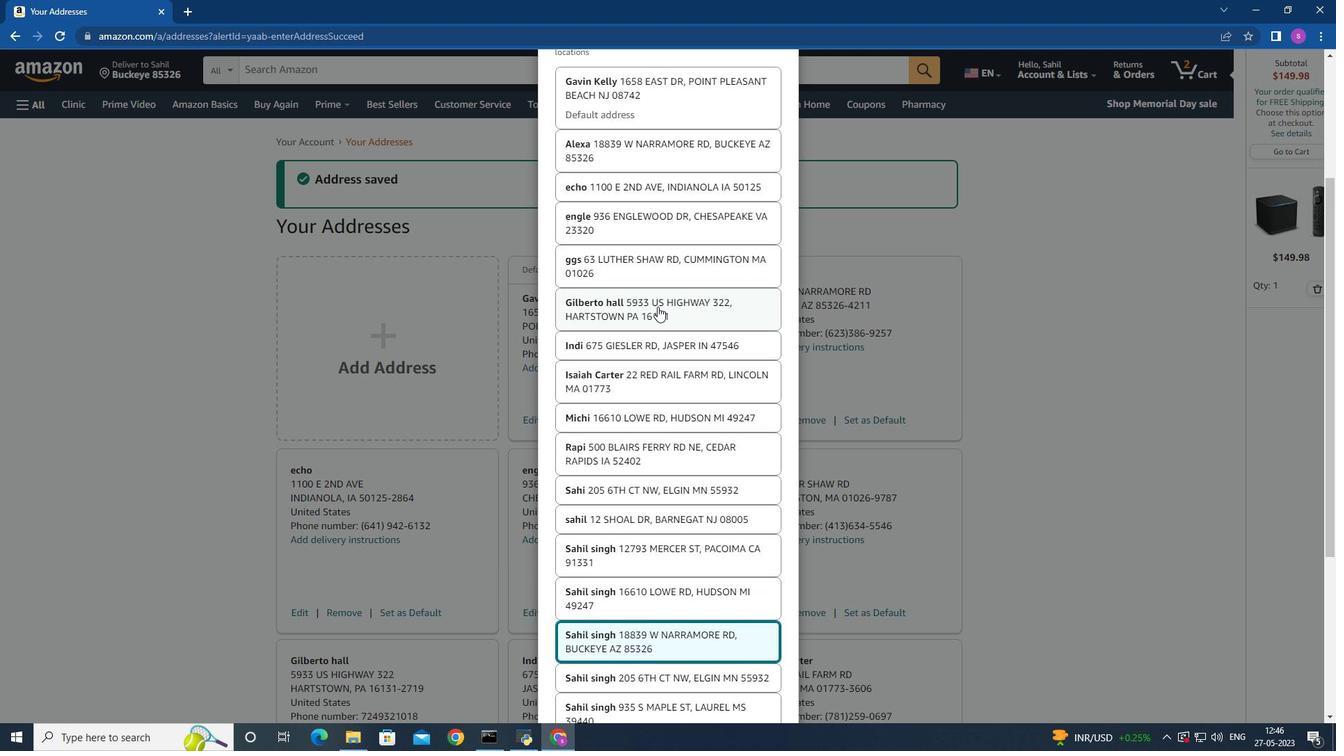 
Action: Mouse scrolled (657, 307) with delta (0, 0)
Screenshot: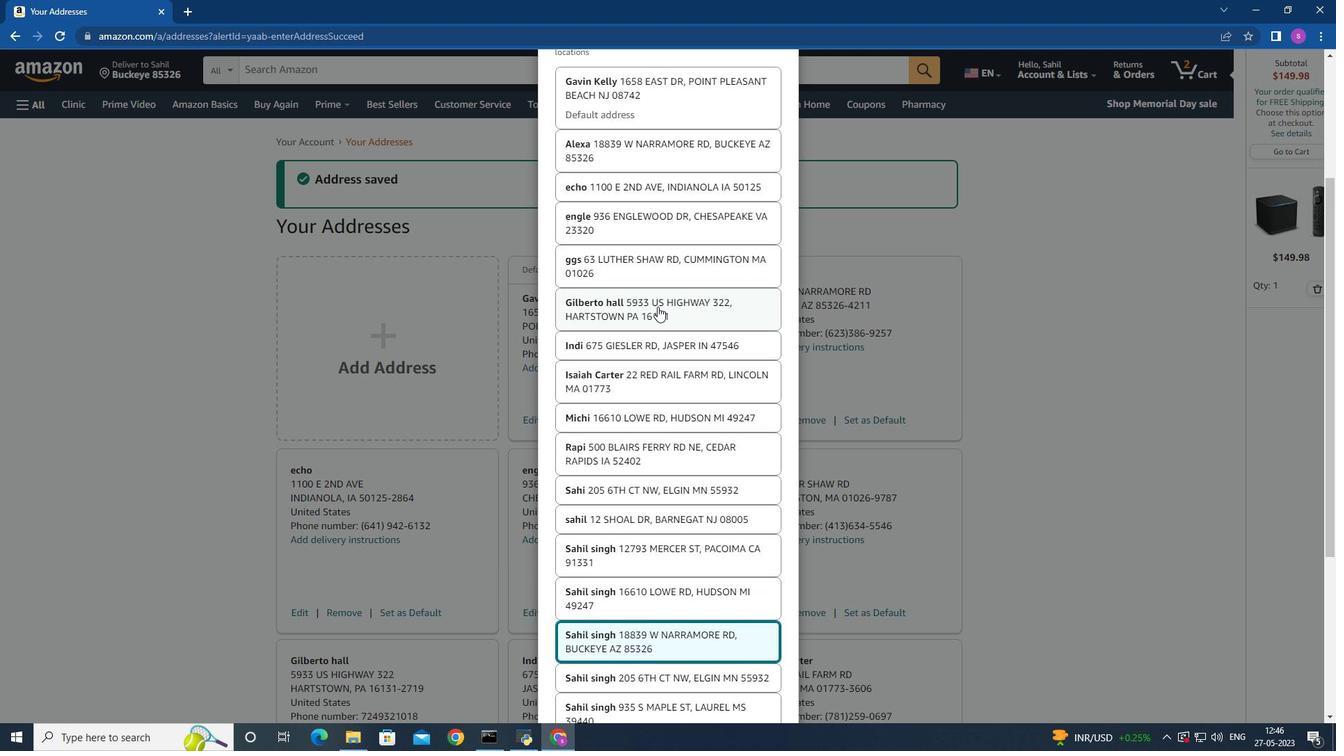 
Action: Mouse scrolled (657, 307) with delta (0, 0)
Screenshot: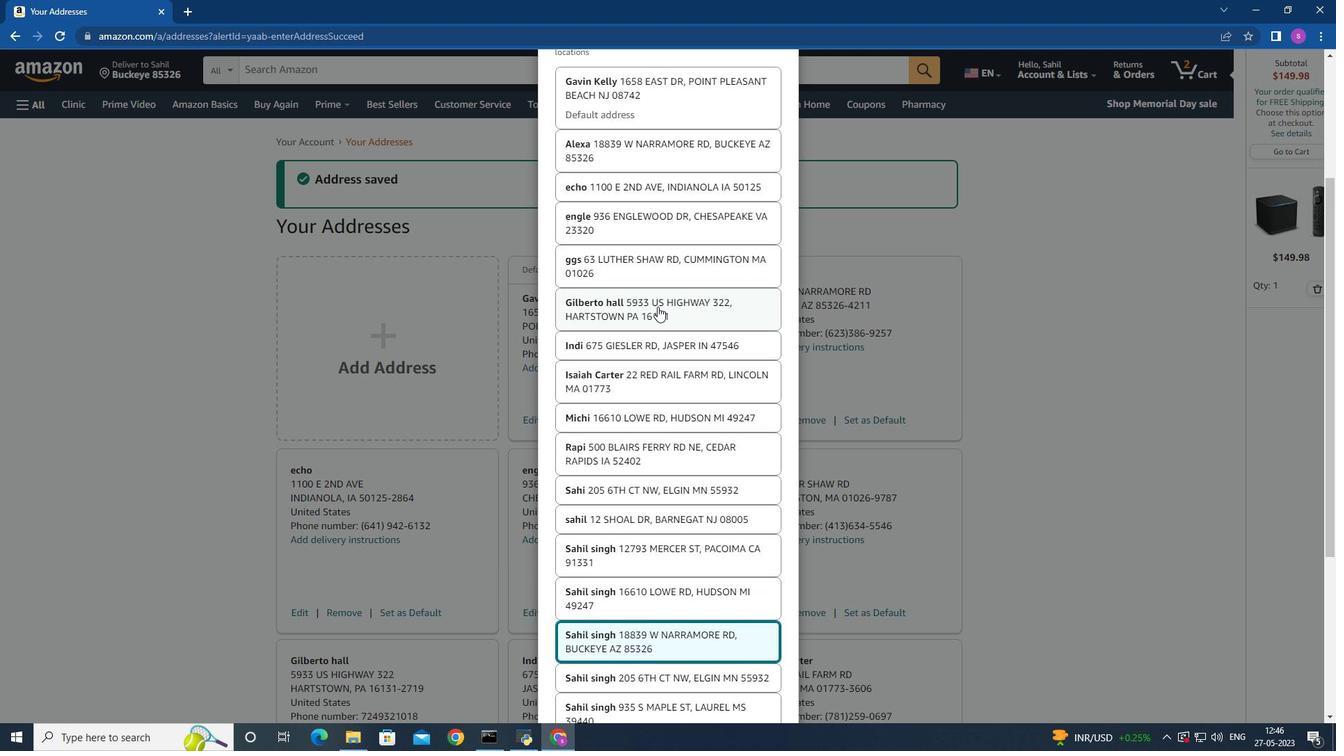 
Action: Mouse moved to (652, 314)
Screenshot: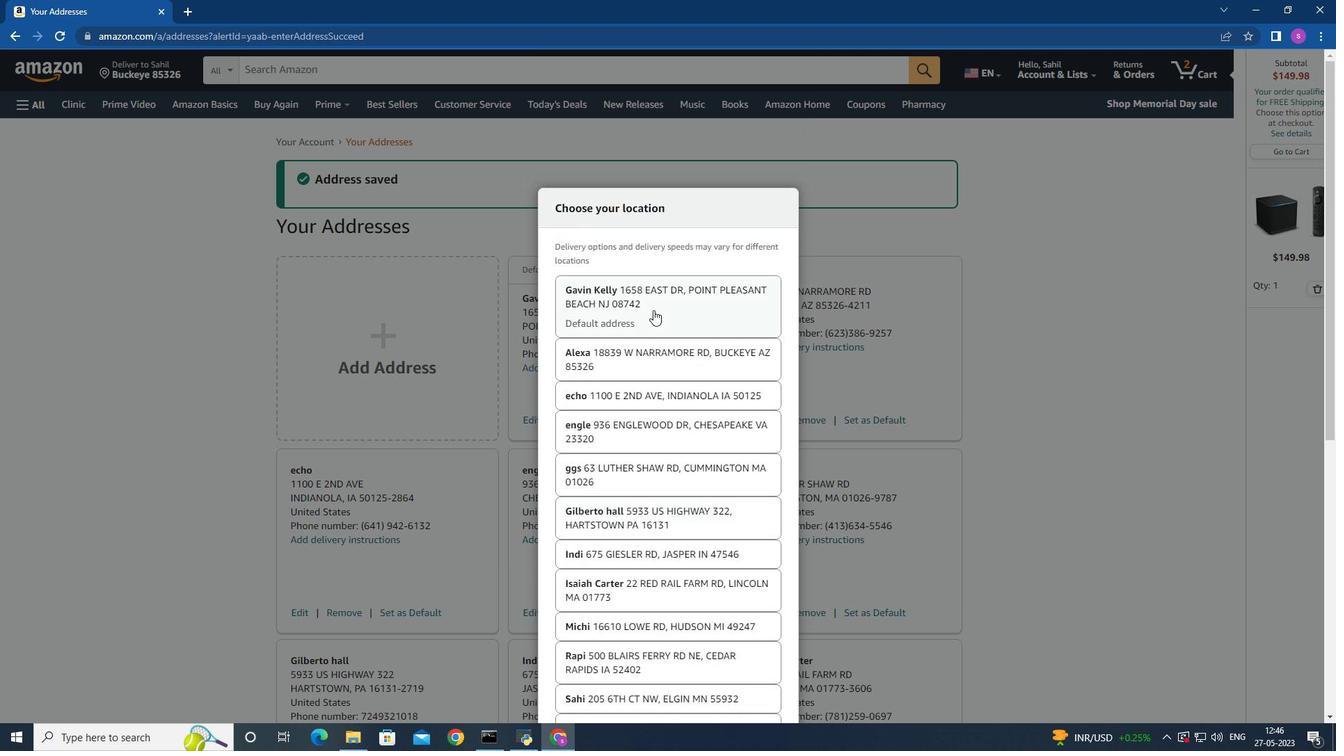 
Action: Mouse scrolled (652, 313) with delta (0, 0)
Screenshot: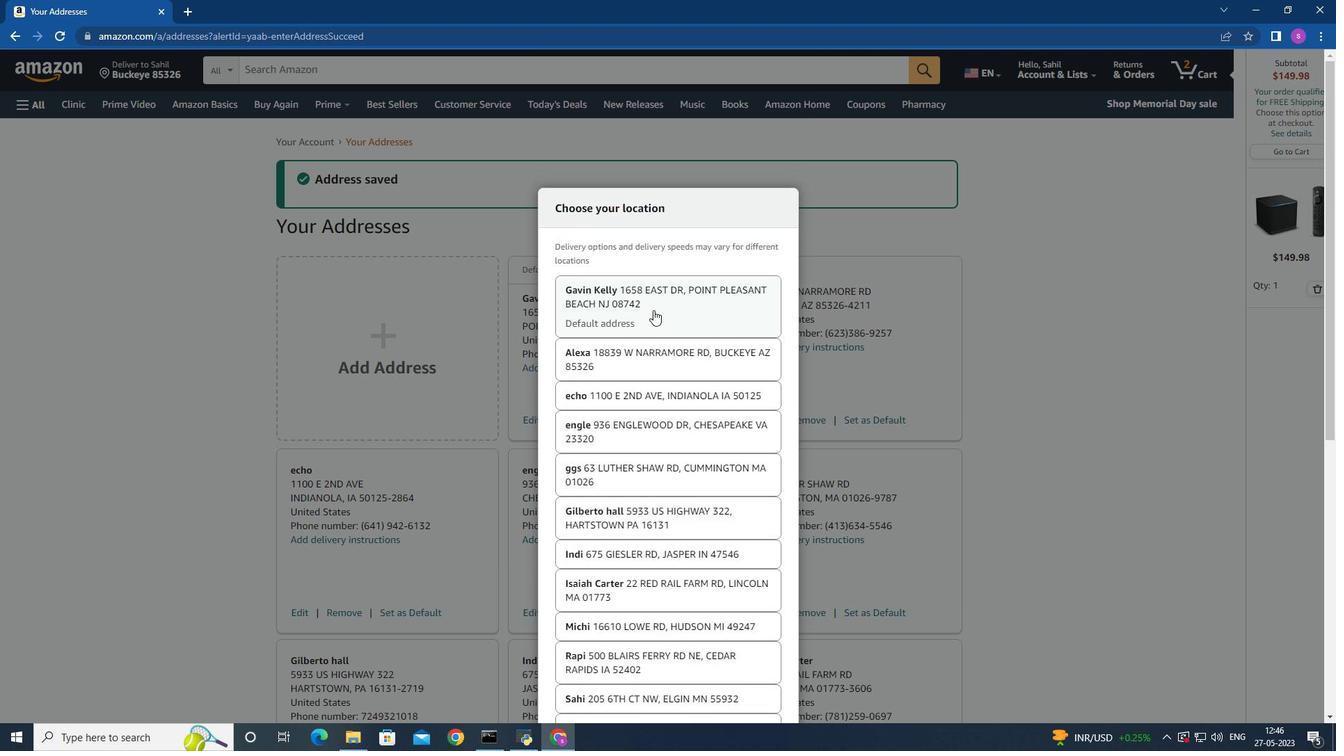 
Action: Mouse moved to (652, 316)
Screenshot: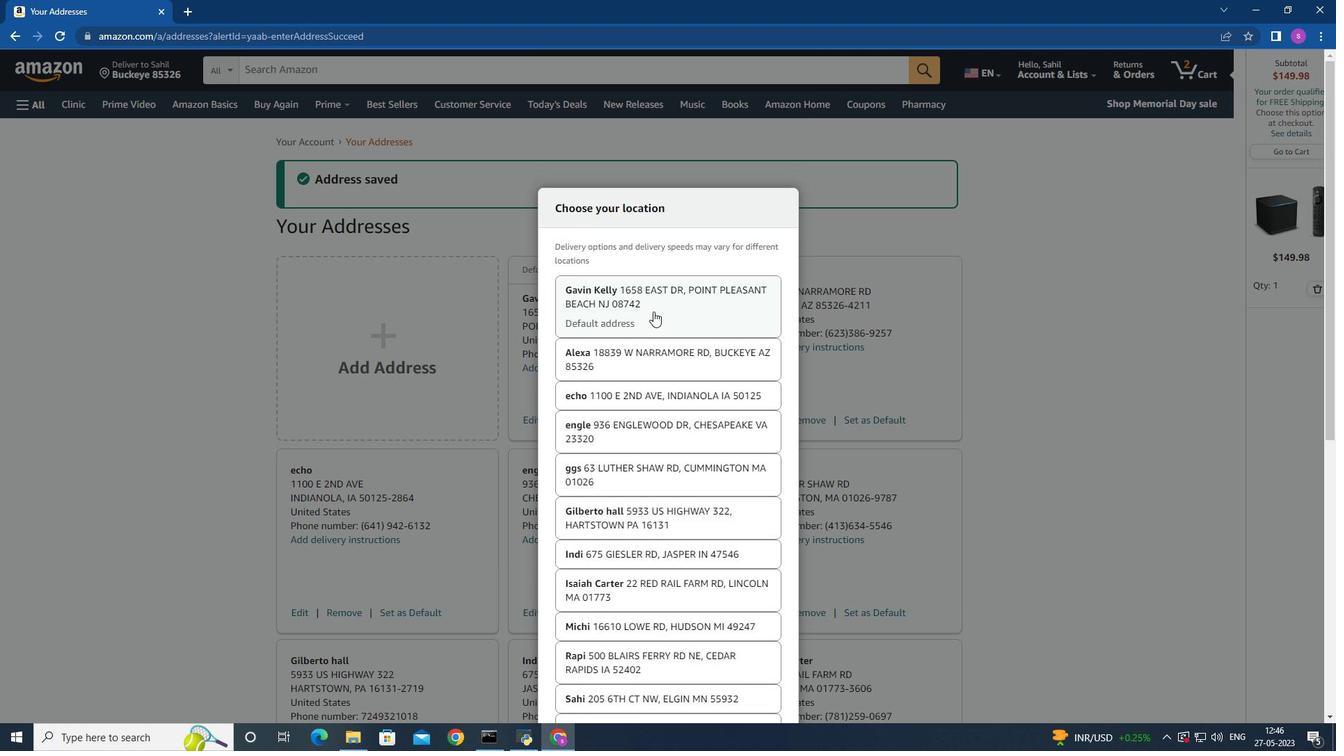 
Action: Mouse scrolled (652, 315) with delta (0, 0)
Screenshot: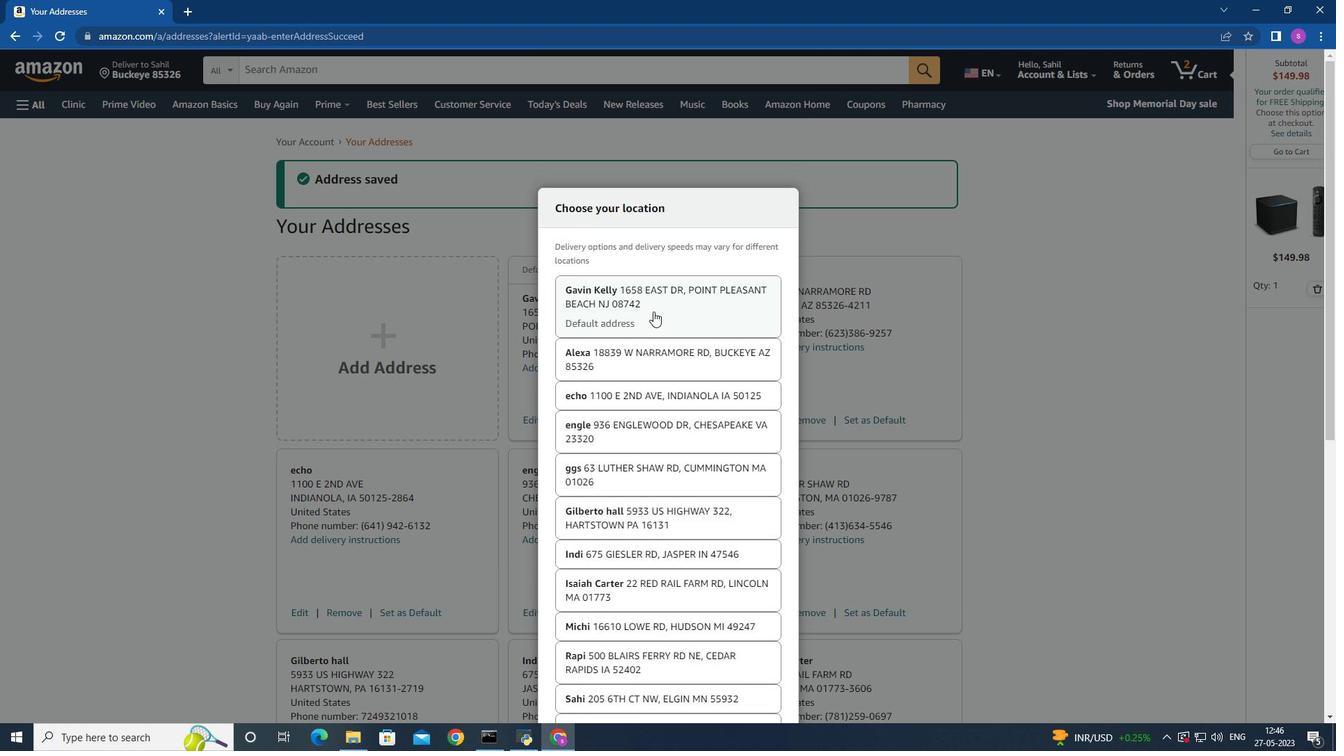 
Action: Mouse moved to (652, 316)
Screenshot: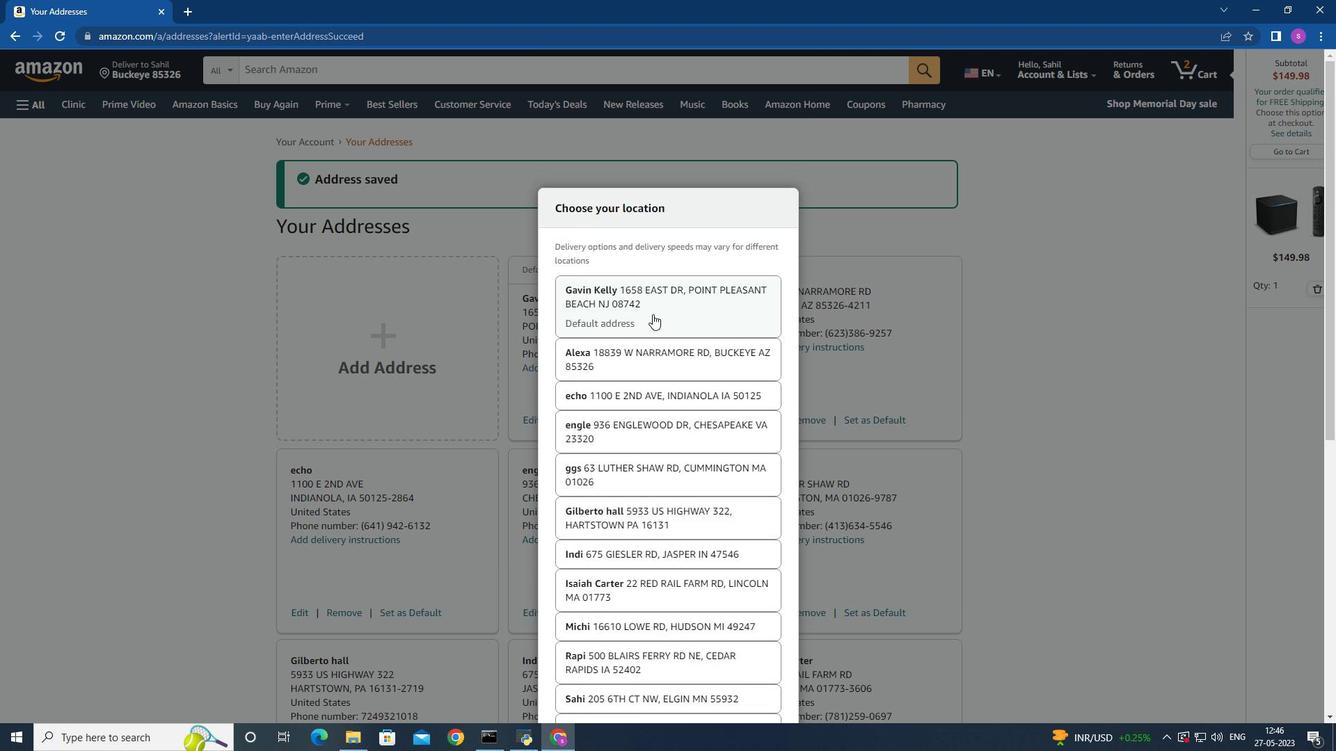 
Action: Mouse scrolled (652, 316) with delta (0, 0)
Screenshot: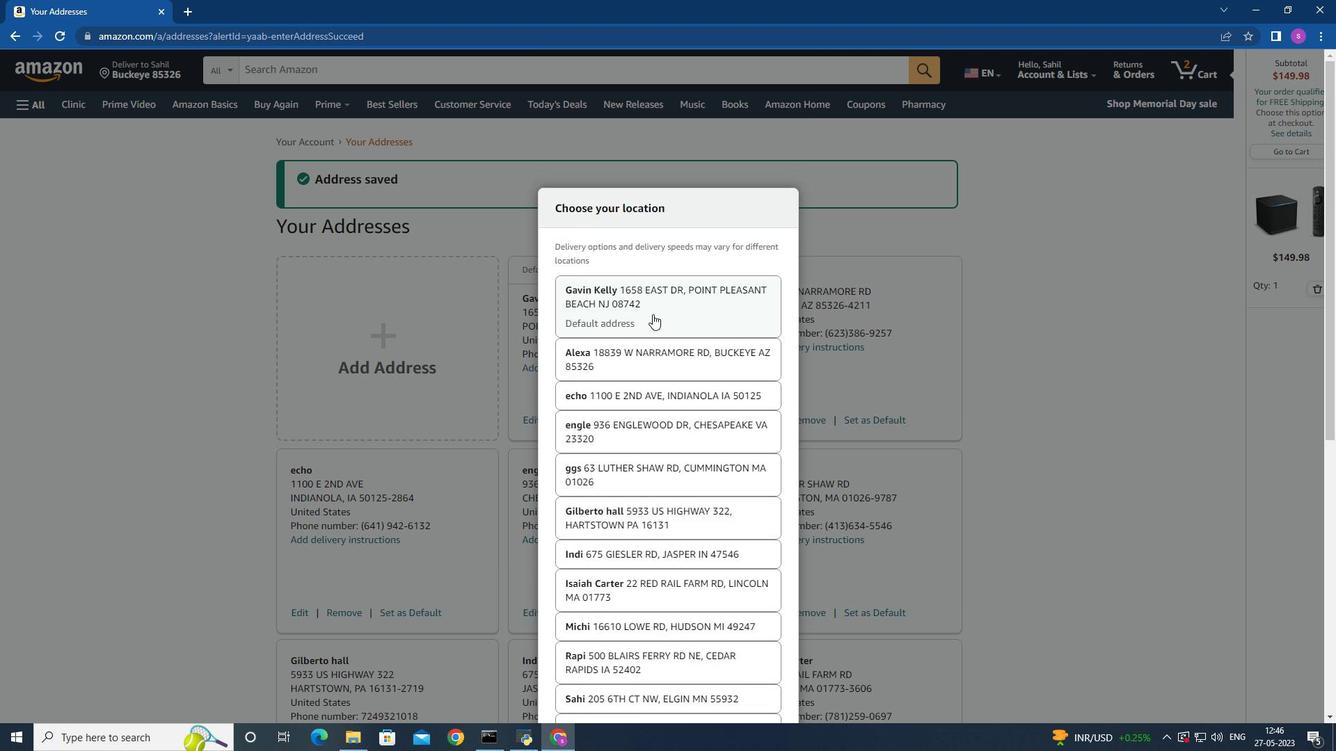 
Action: Mouse moved to (652, 317)
Screenshot: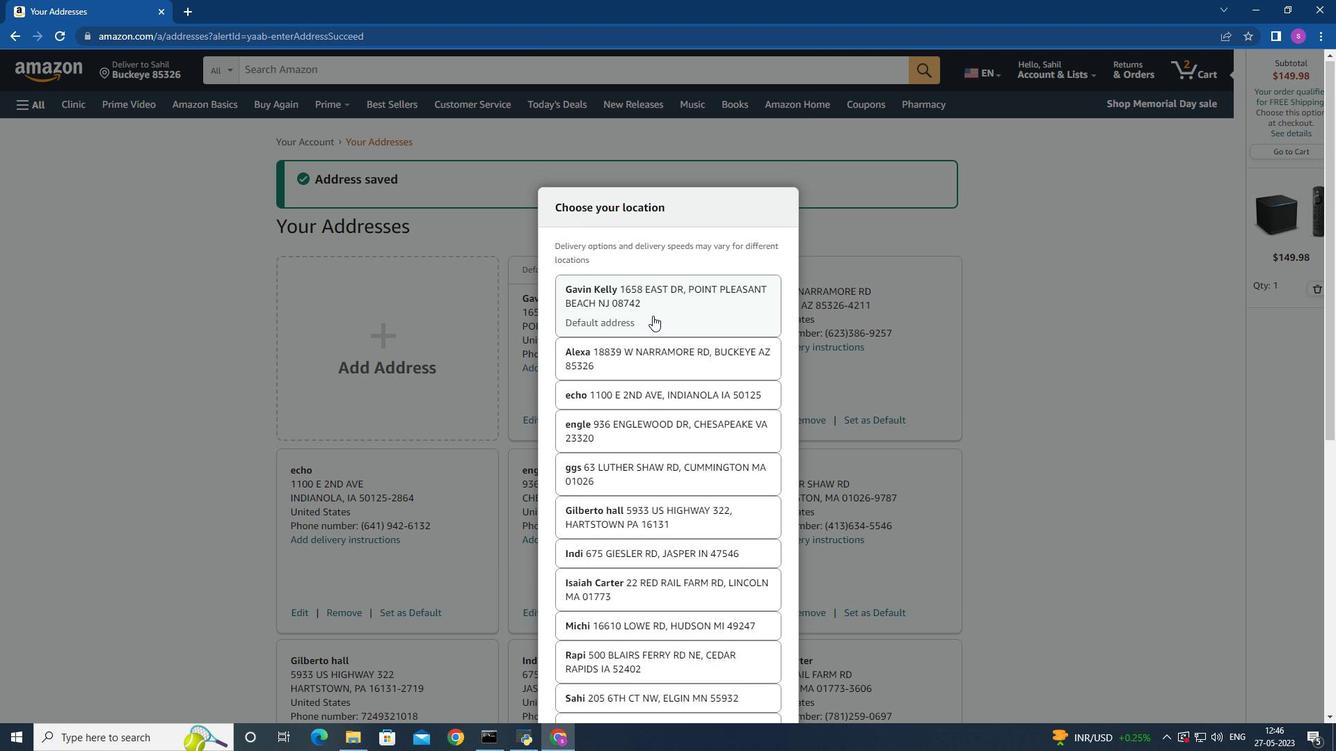 
Action: Mouse scrolled (652, 316) with delta (0, 0)
Screenshot: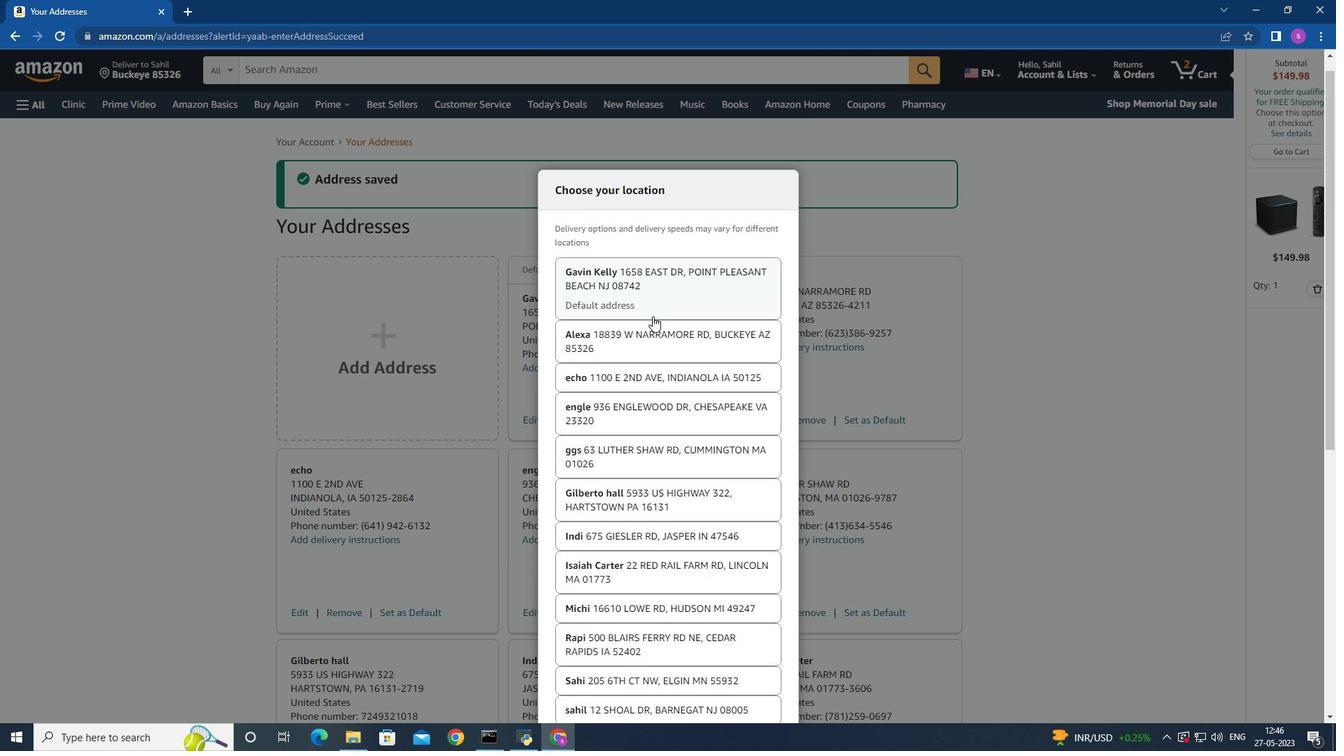 
Action: Mouse moved to (673, 483)
Screenshot: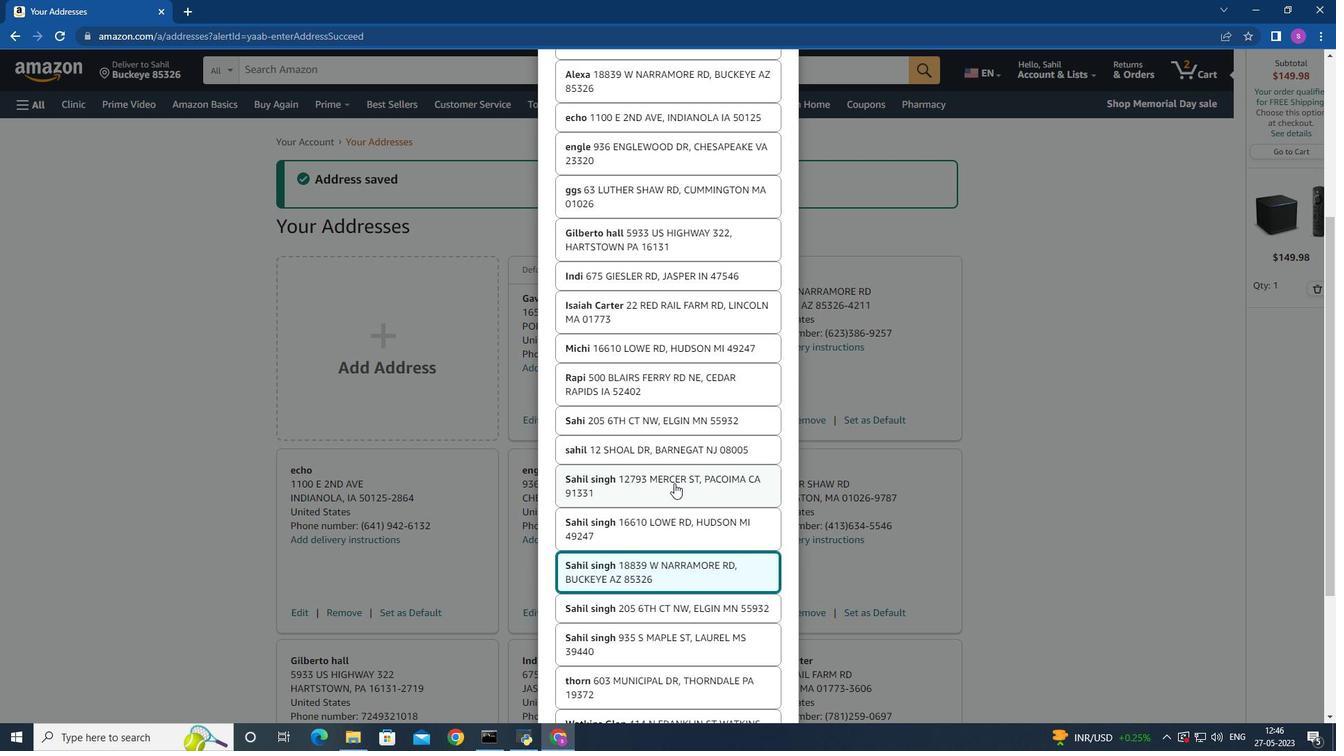 
Action: Mouse scrolled (673, 483) with delta (0, 0)
Screenshot: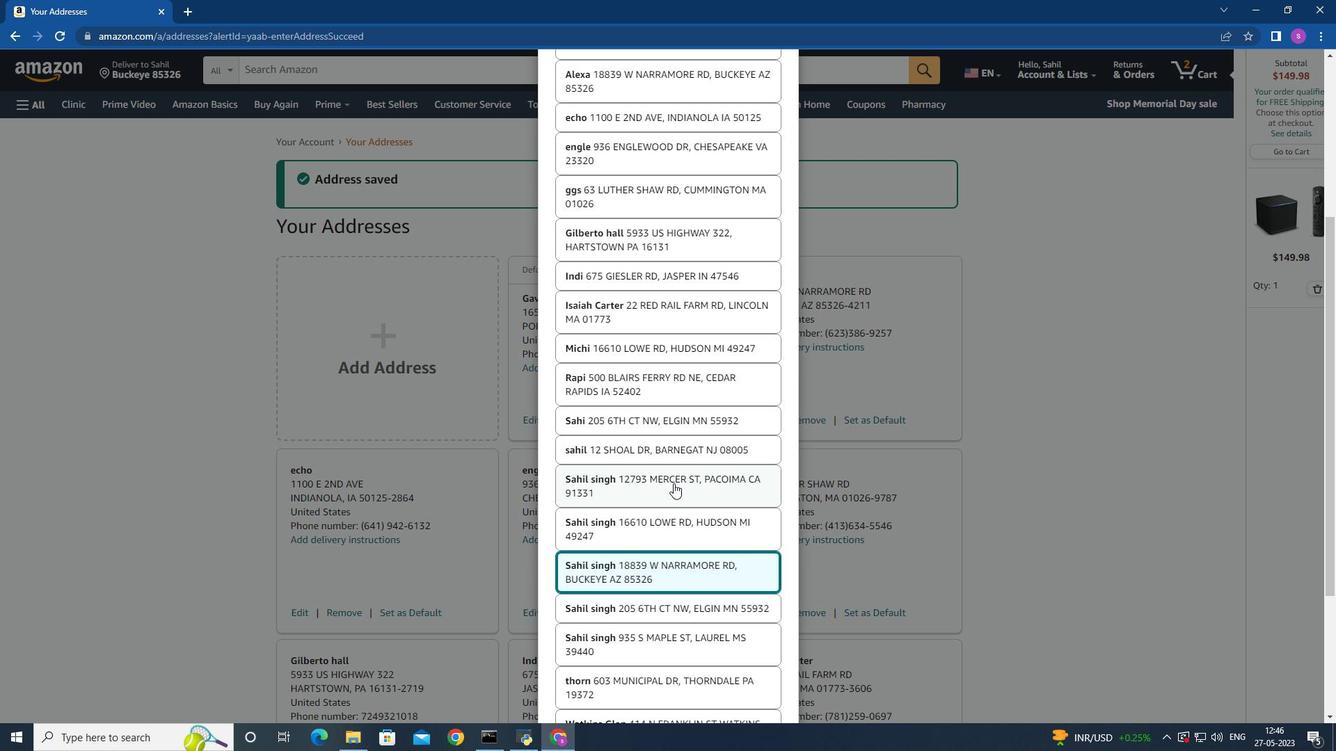 
Action: Mouse moved to (687, 464)
Screenshot: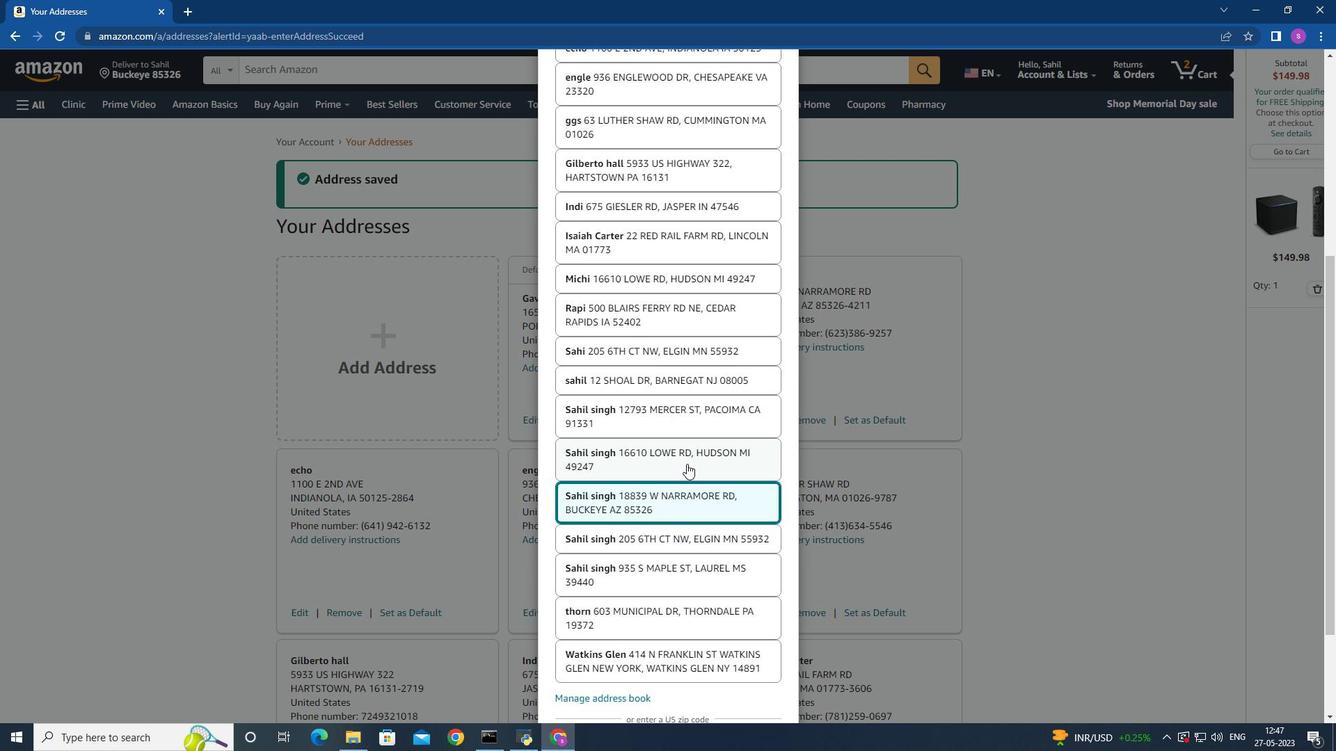 
Action: Mouse scrolled (687, 463) with delta (0, 0)
Screenshot: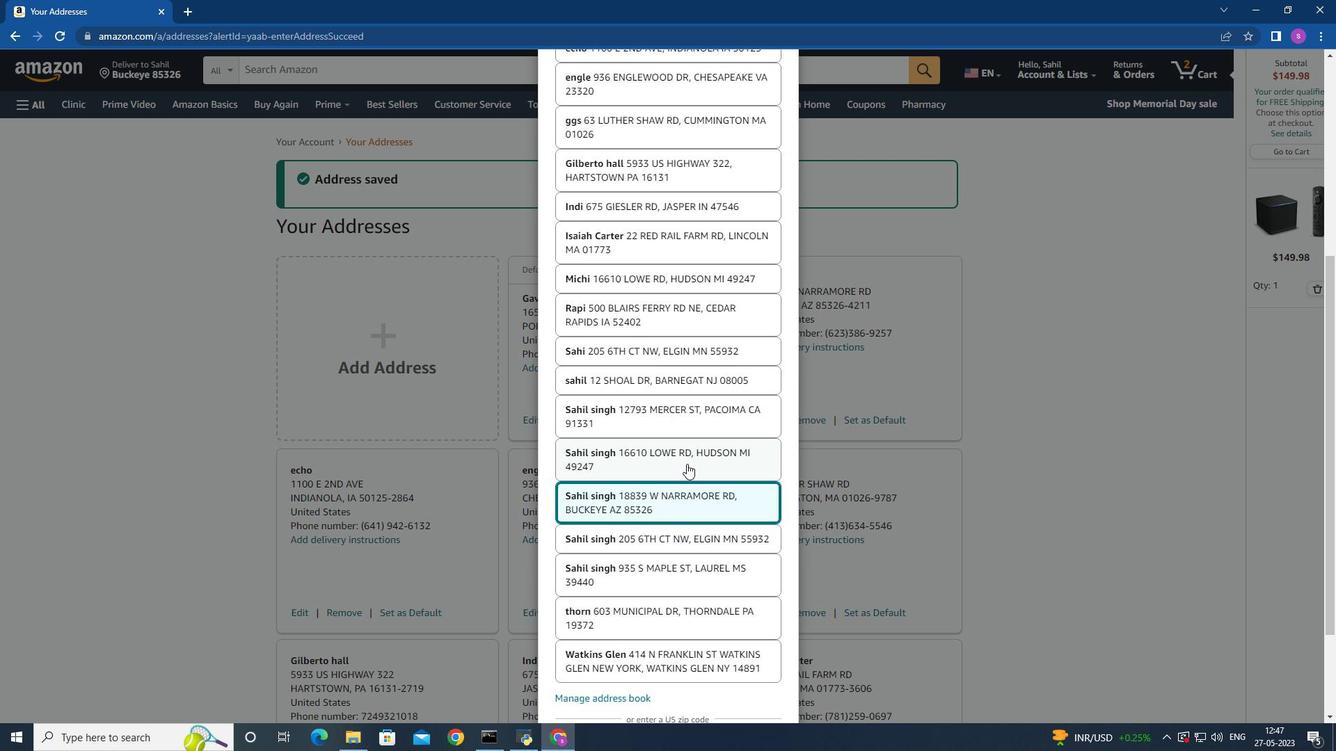 
Action: Mouse moved to (686, 464)
Screenshot: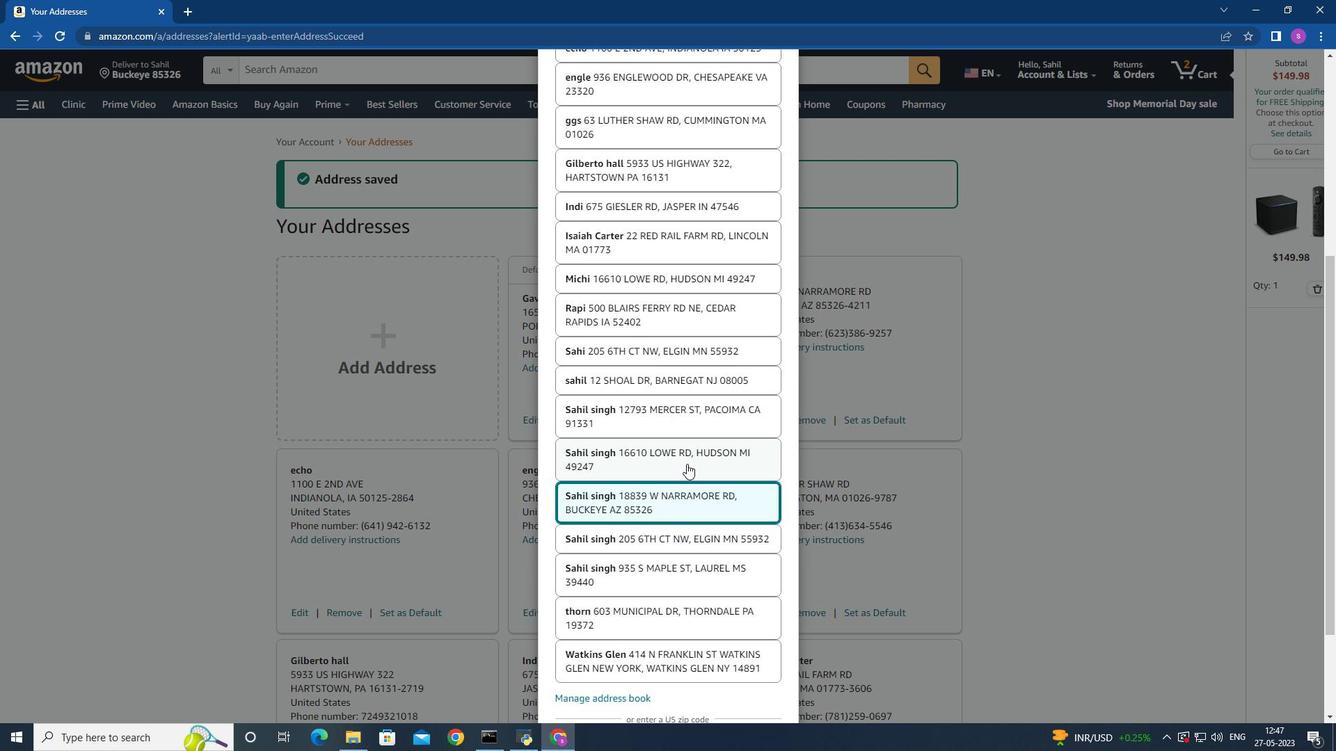 
Action: Mouse scrolled (686, 463) with delta (0, 0)
Screenshot: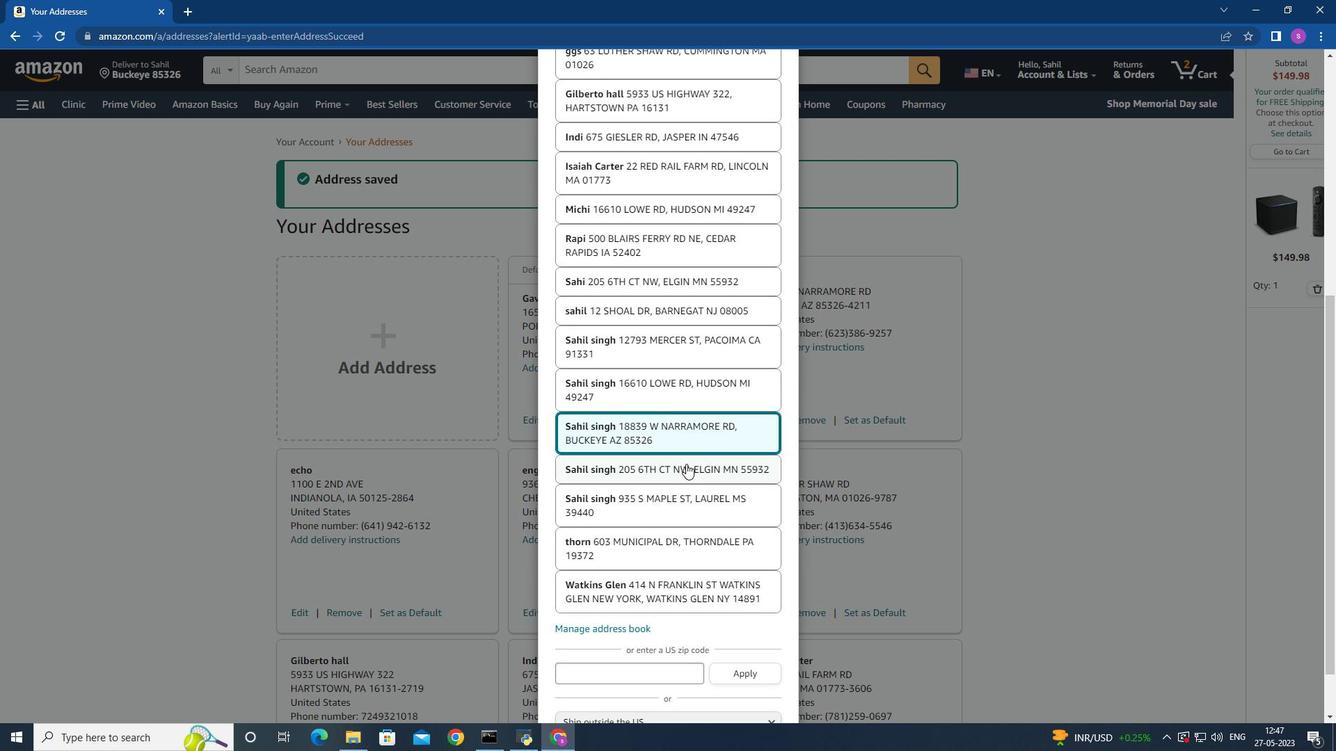 
Action: Mouse scrolled (686, 463) with delta (0, 0)
Screenshot: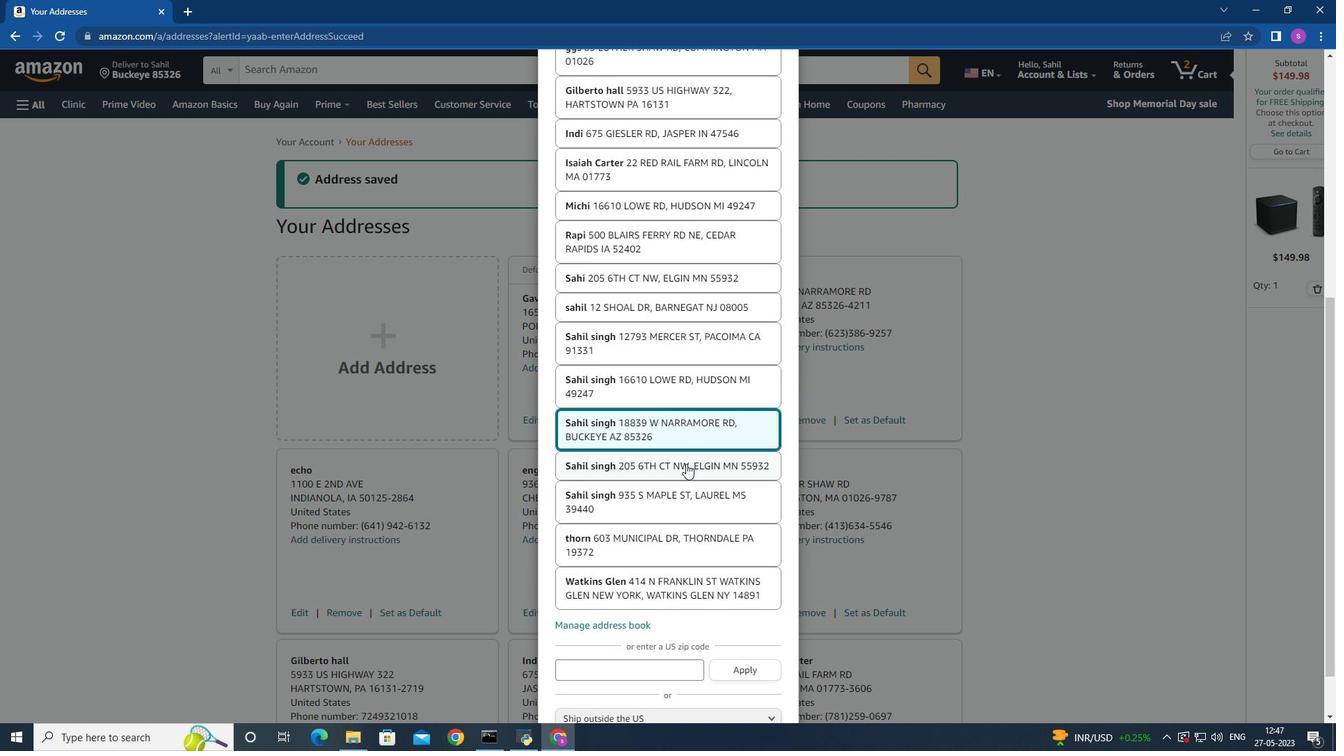 
Action: Mouse moved to (684, 465)
Screenshot: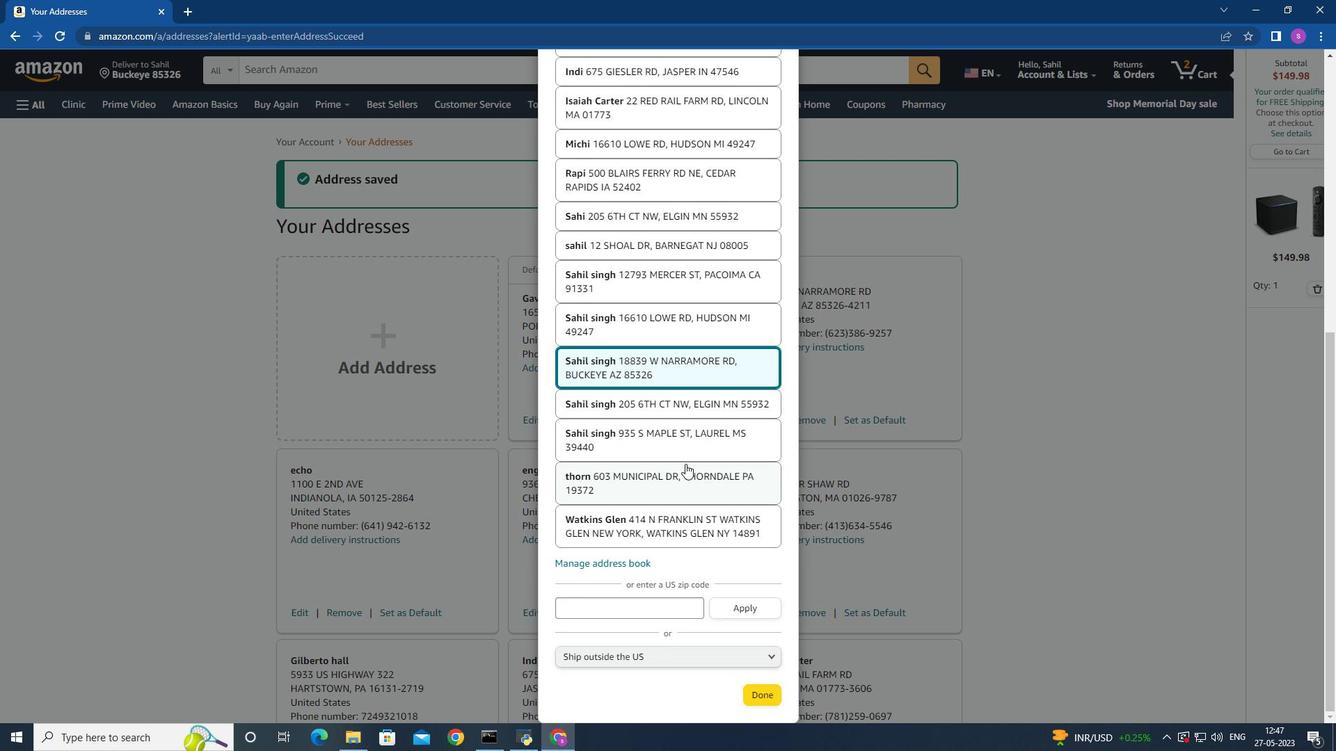 
Action: Mouse scrolled (684, 464) with delta (0, 0)
Screenshot: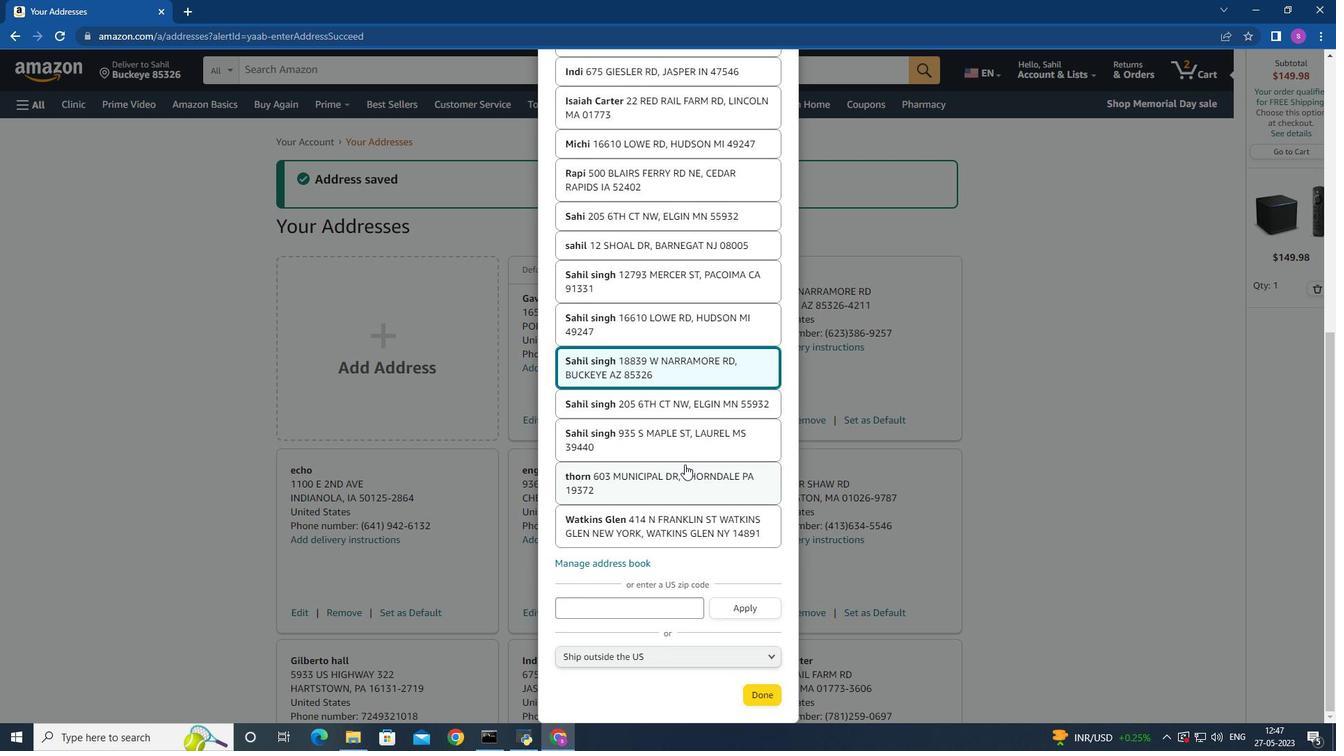
Action: Mouse moved to (666, 320)
Screenshot: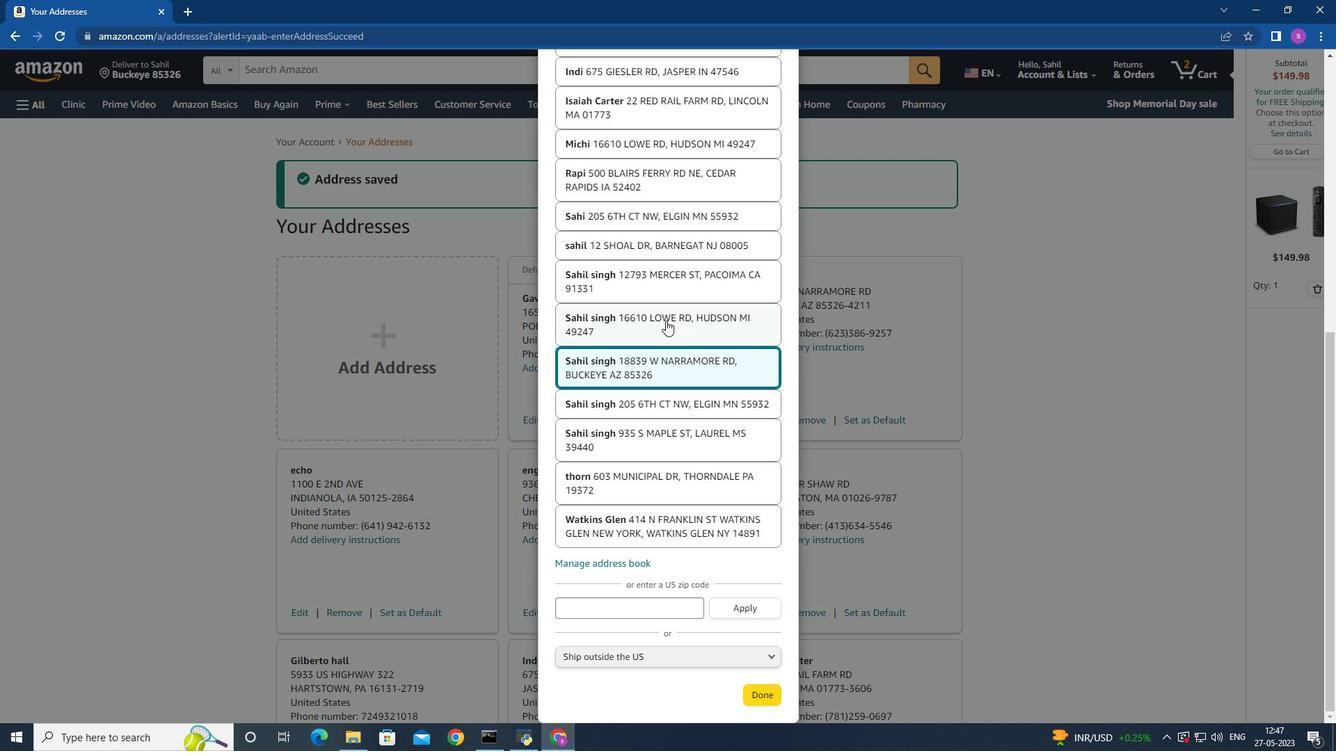 
Action: Mouse pressed left at (666, 320)
Screenshot: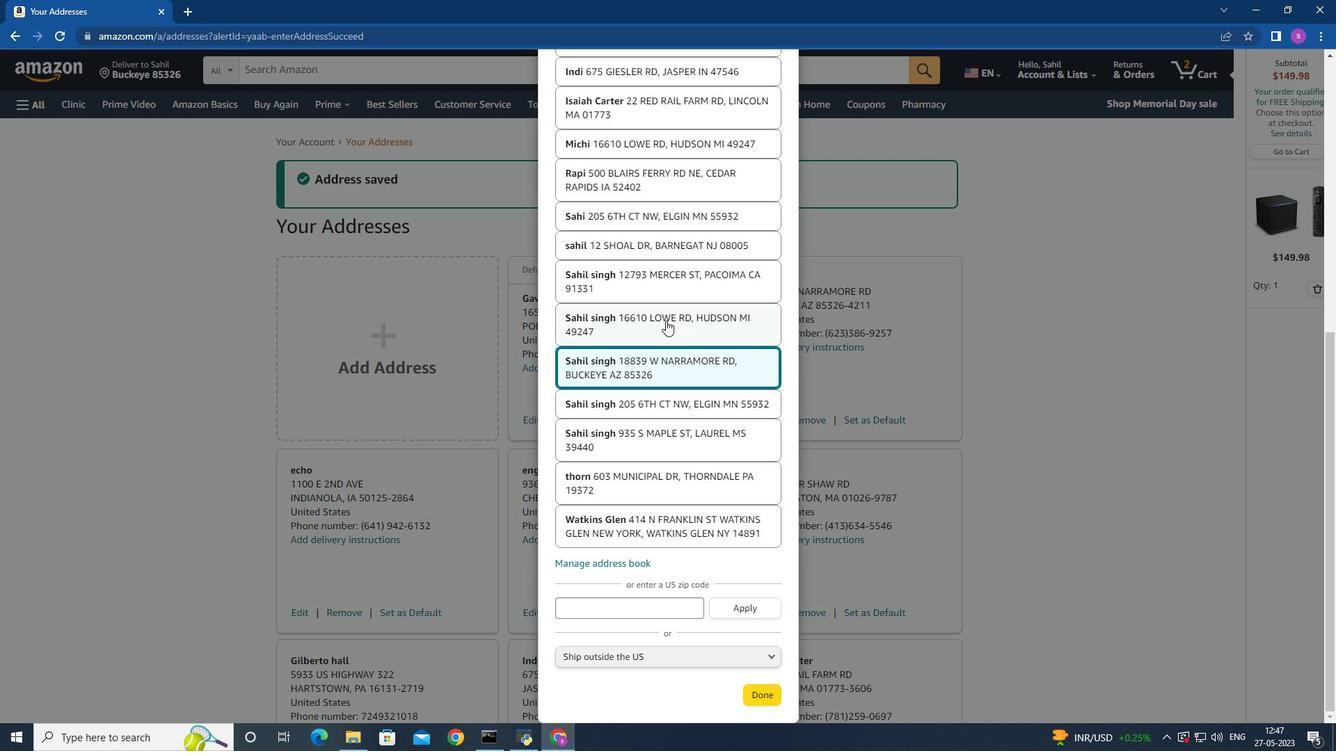 
Action: Mouse moved to (631, 437)
Screenshot: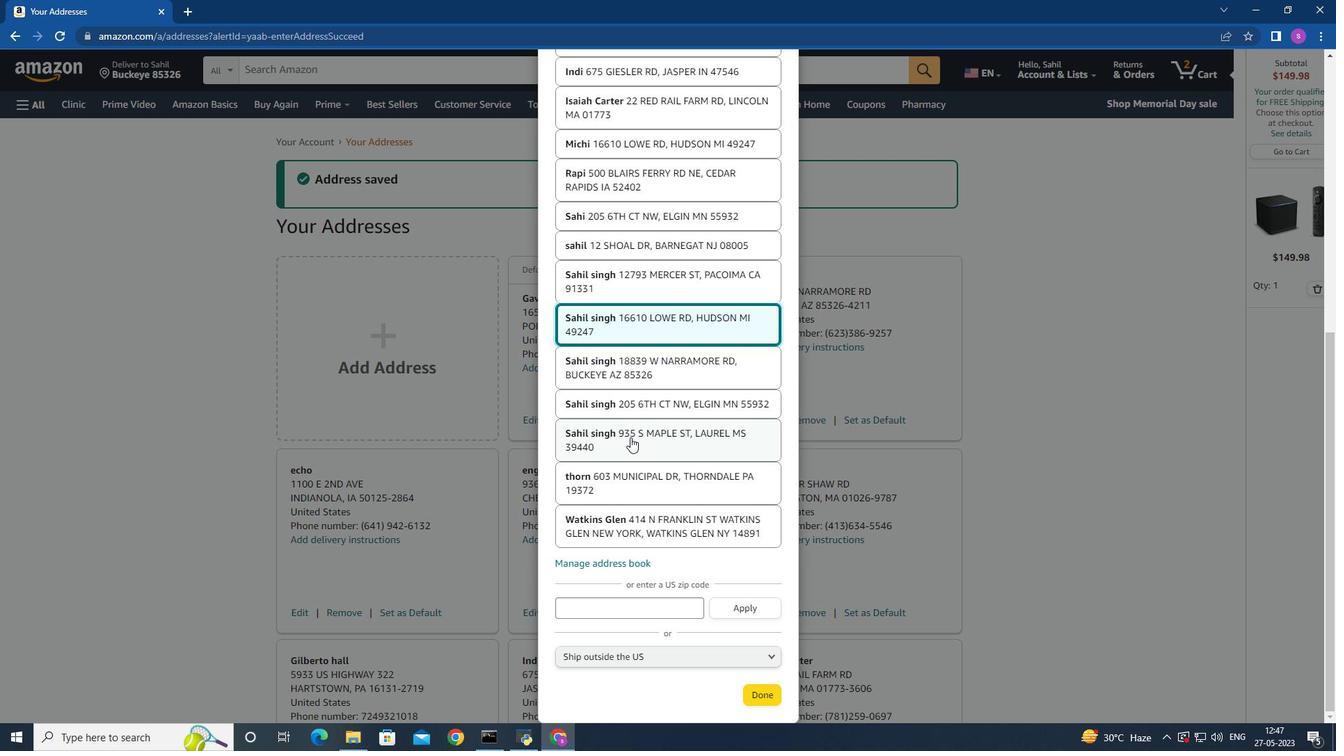 
Action: Mouse scrolled (631, 437) with delta (0, 0)
Screenshot: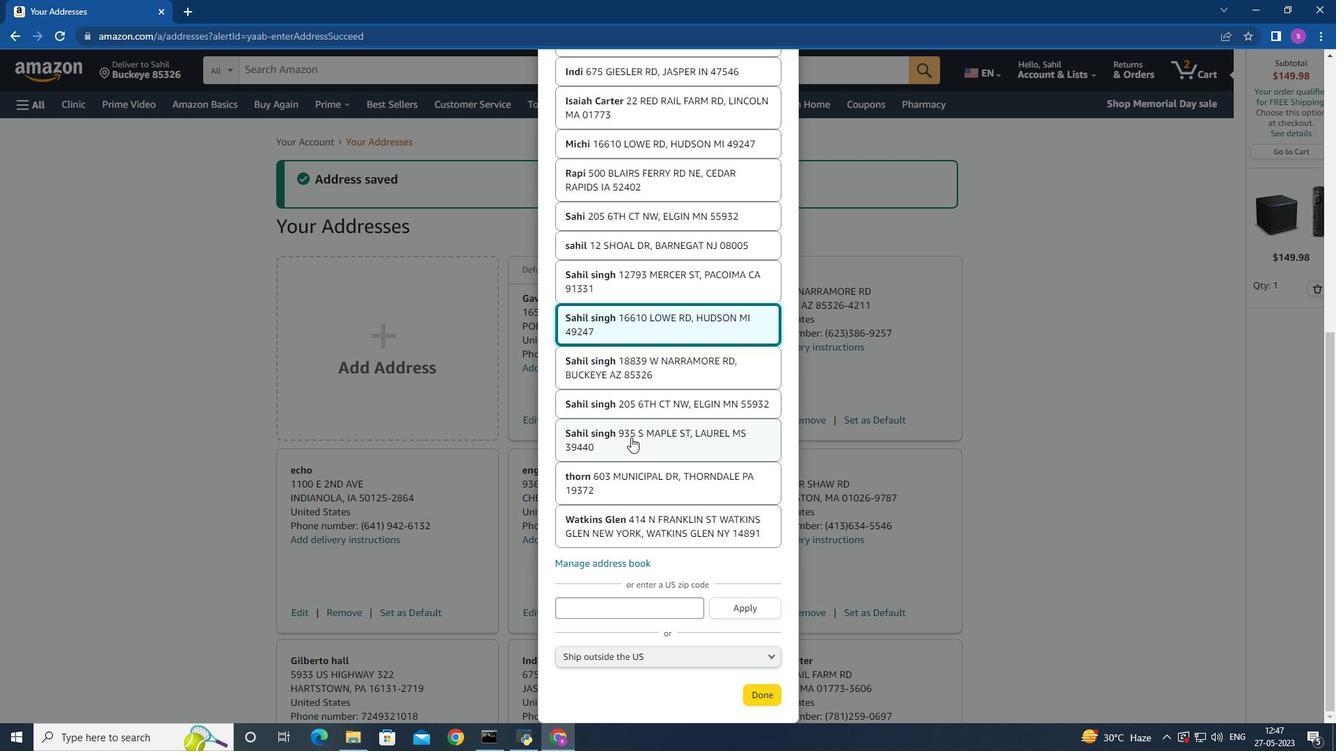 
Action: Mouse moved to (707, 397)
Screenshot: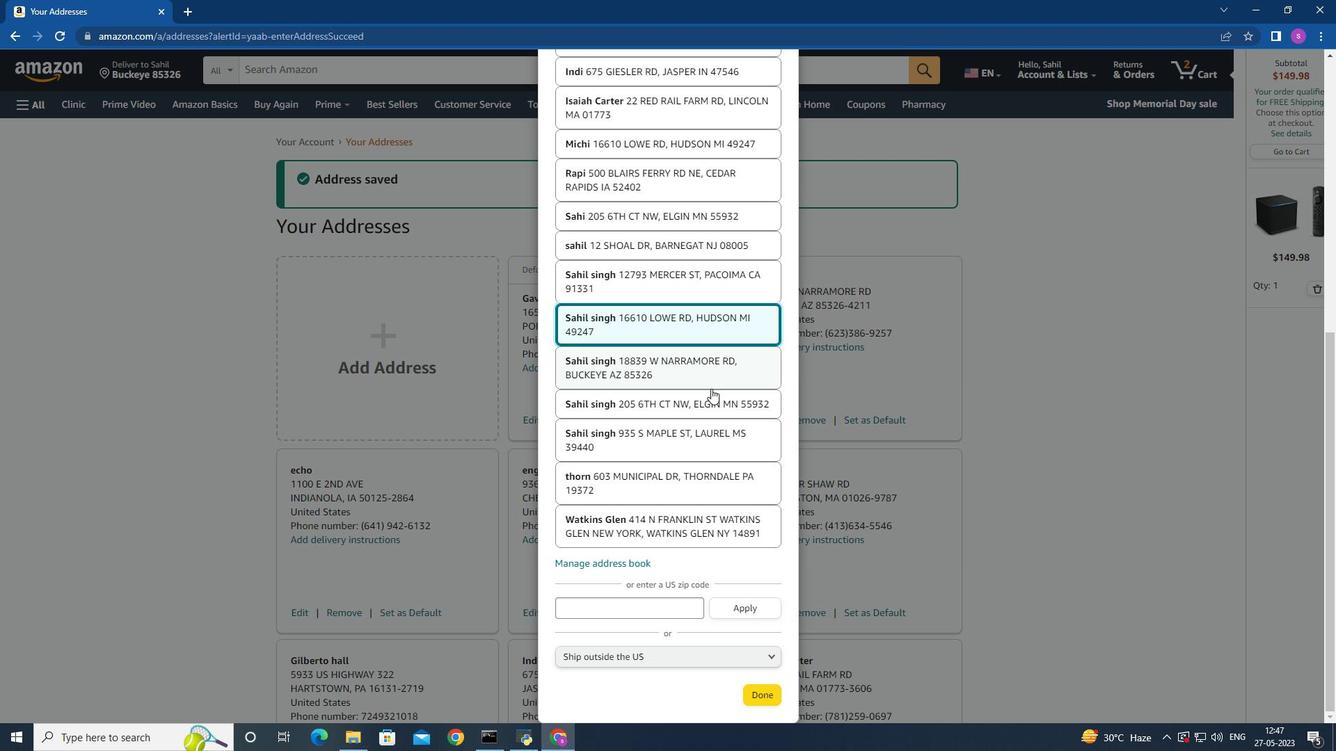 
Action: Mouse scrolled (707, 396) with delta (0, 0)
Screenshot: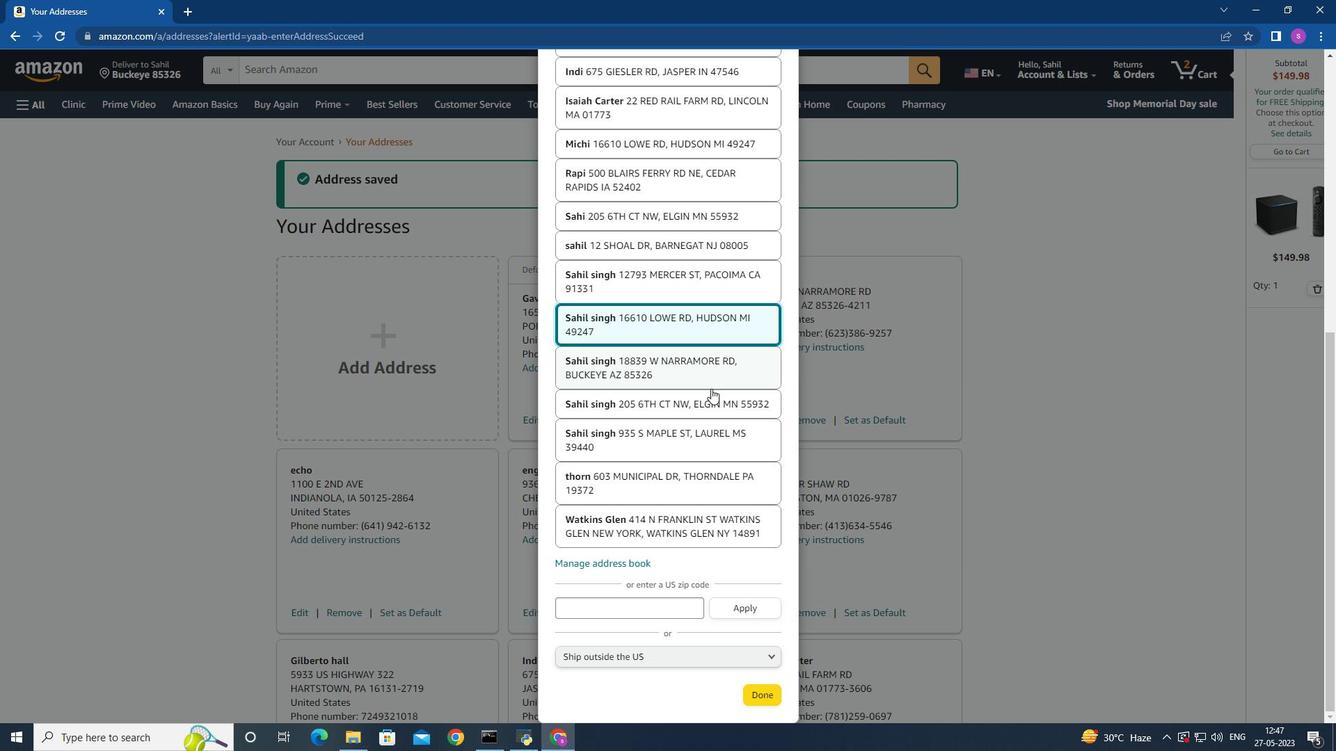 
Action: Mouse moved to (705, 402)
Screenshot: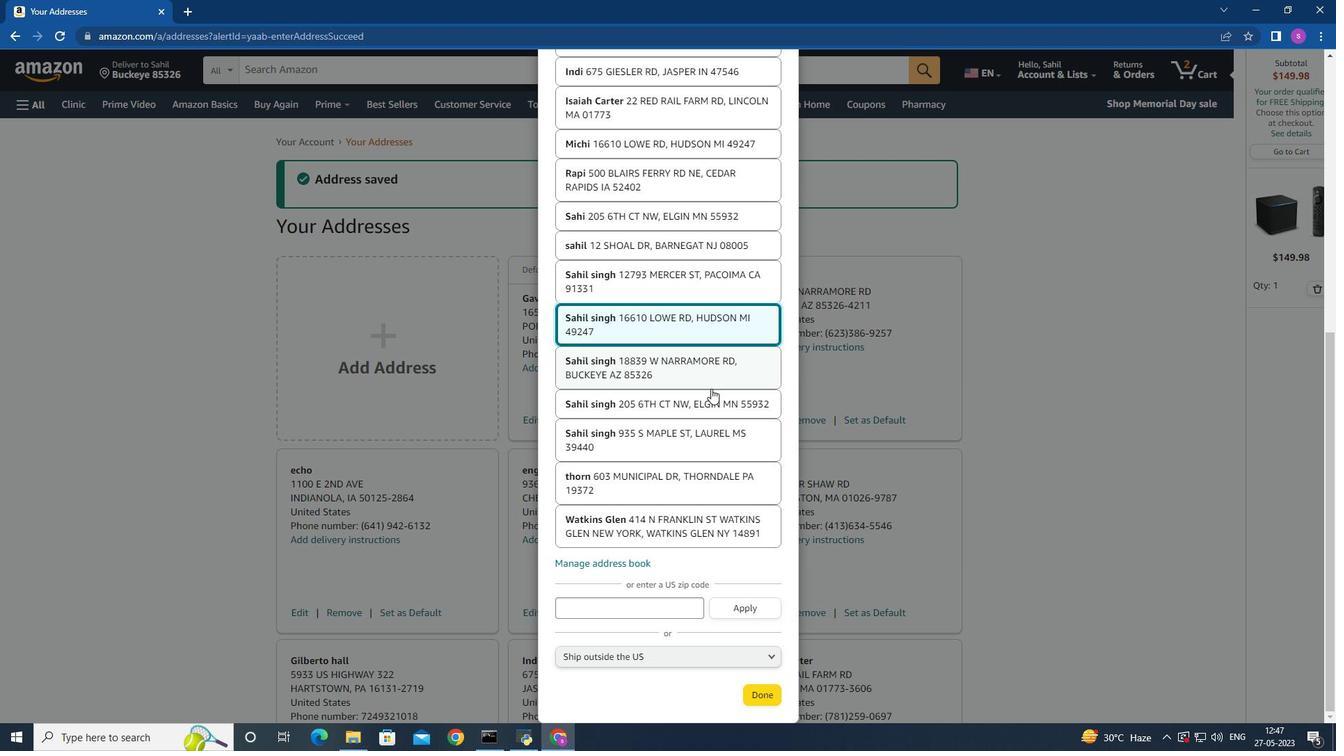 
Action: Mouse scrolled (705, 401) with delta (0, 0)
Screenshot: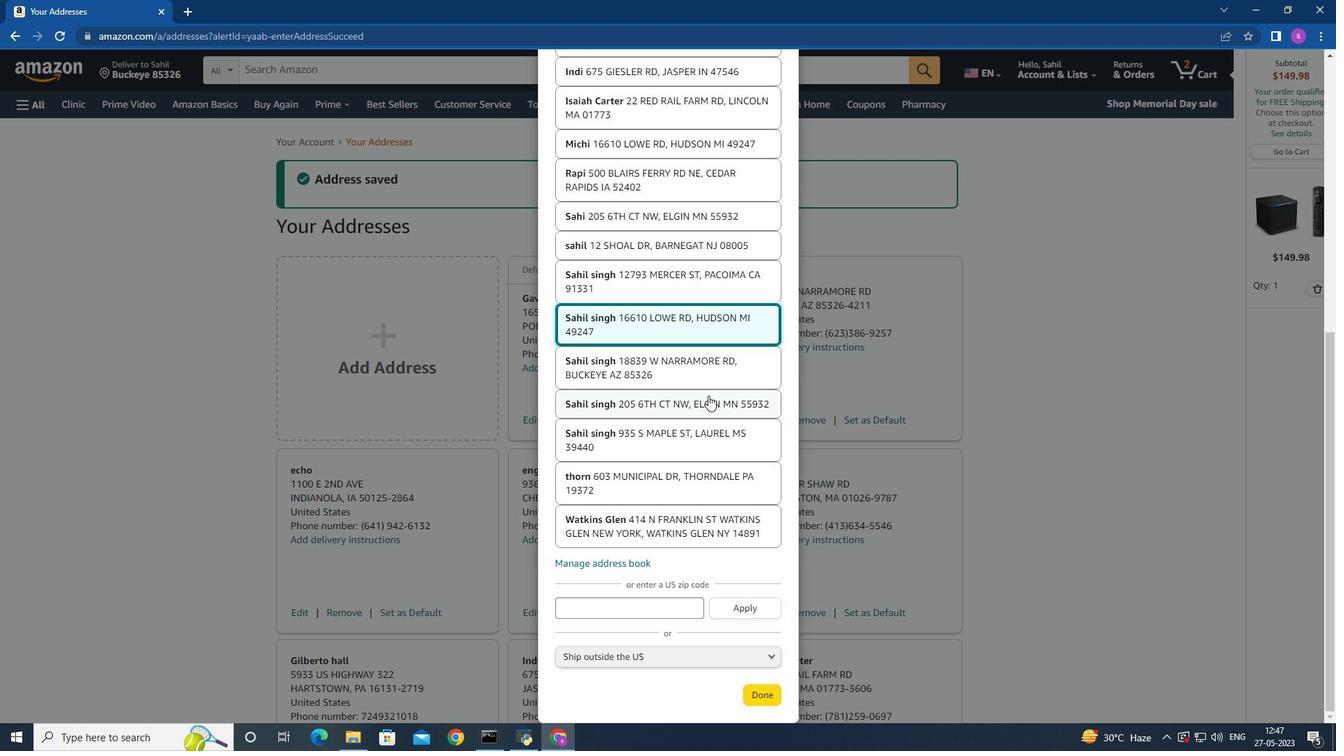 
Action: Mouse moved to (764, 694)
Screenshot: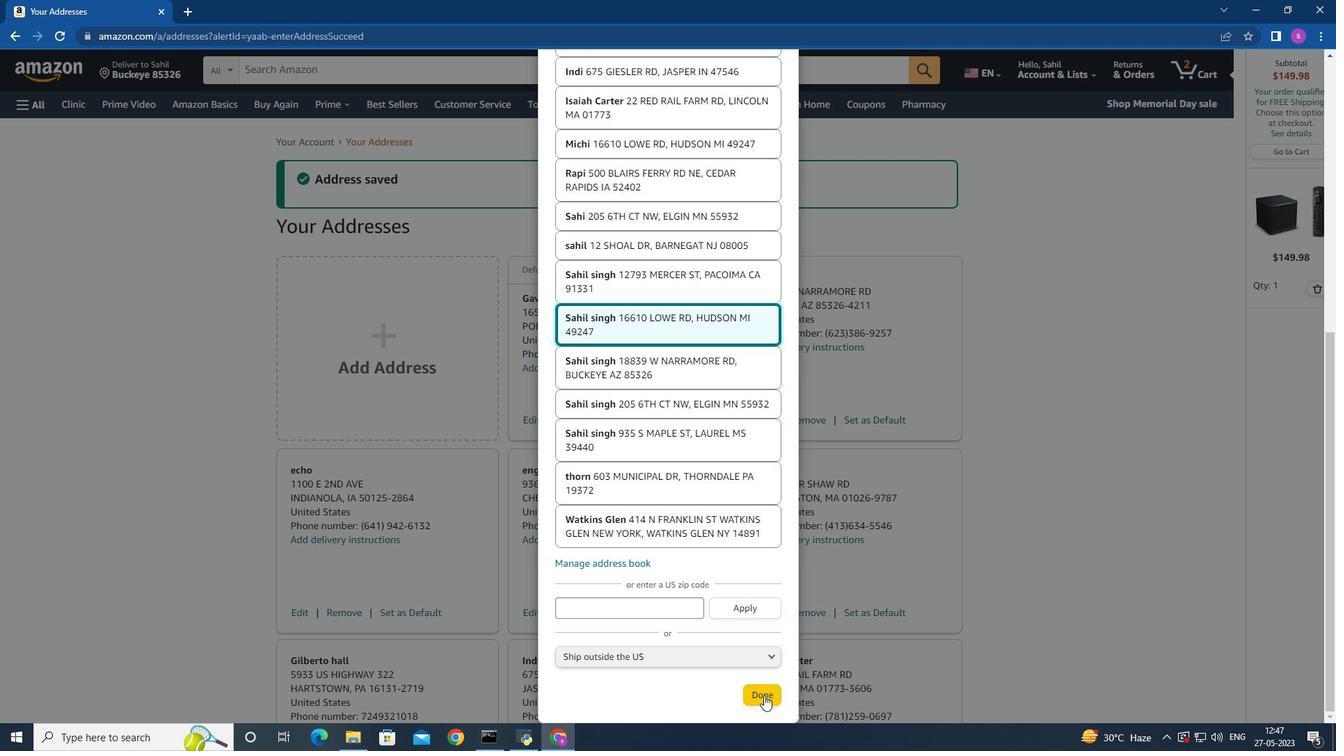 
Action: Mouse pressed left at (764, 694)
Screenshot: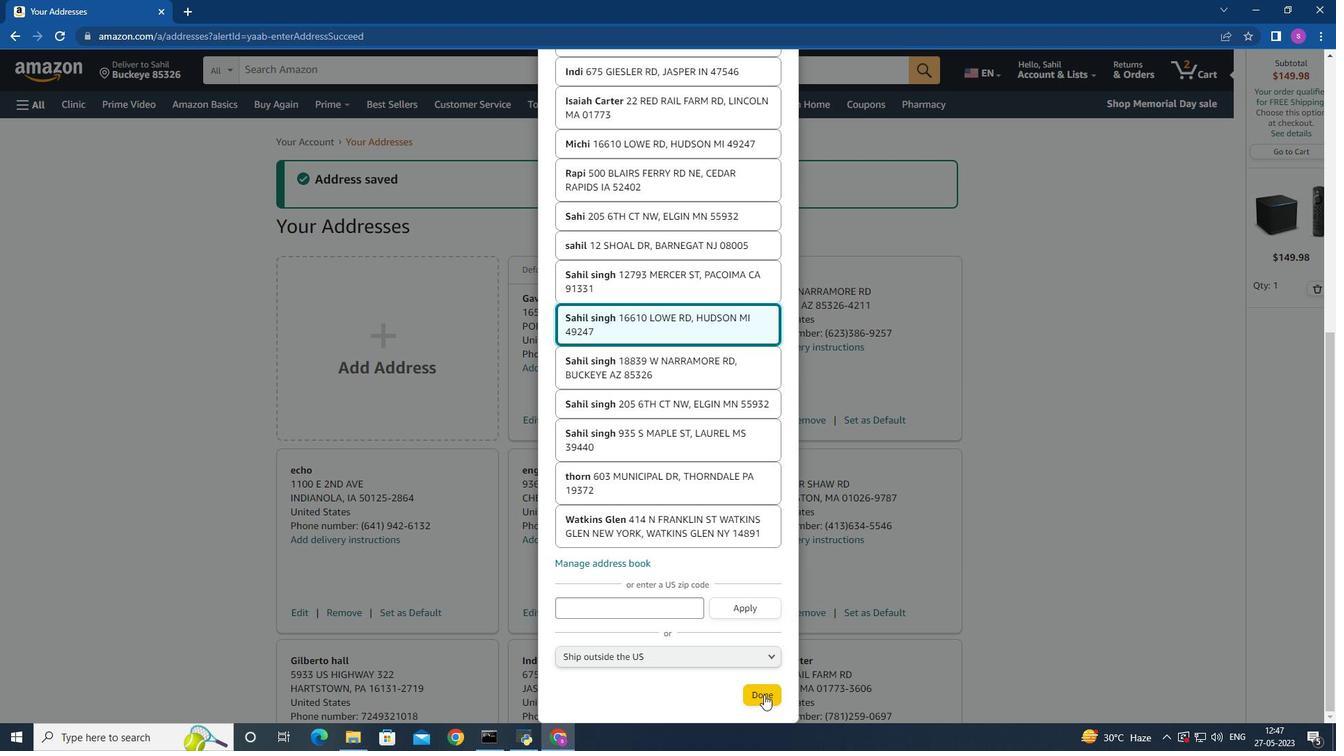 
Action: Mouse moved to (20, 109)
Screenshot: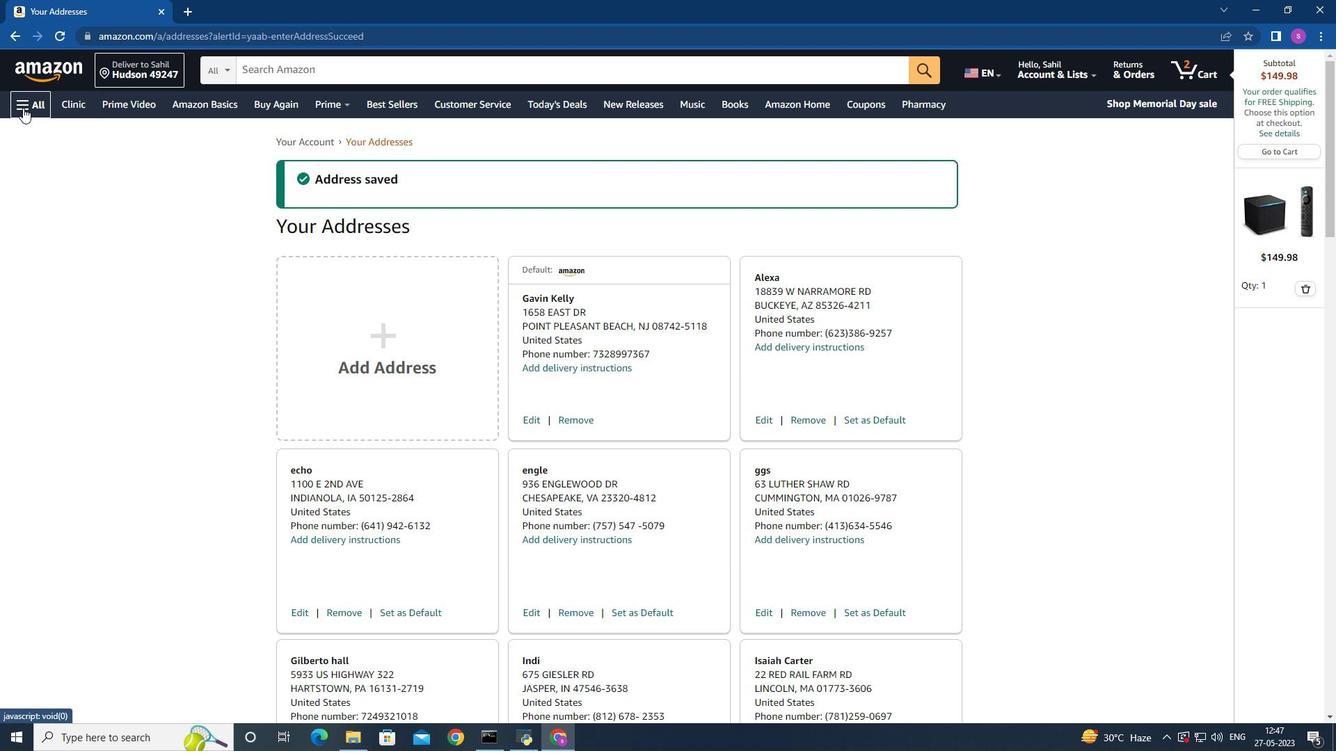 
Action: Mouse pressed left at (20, 109)
Screenshot: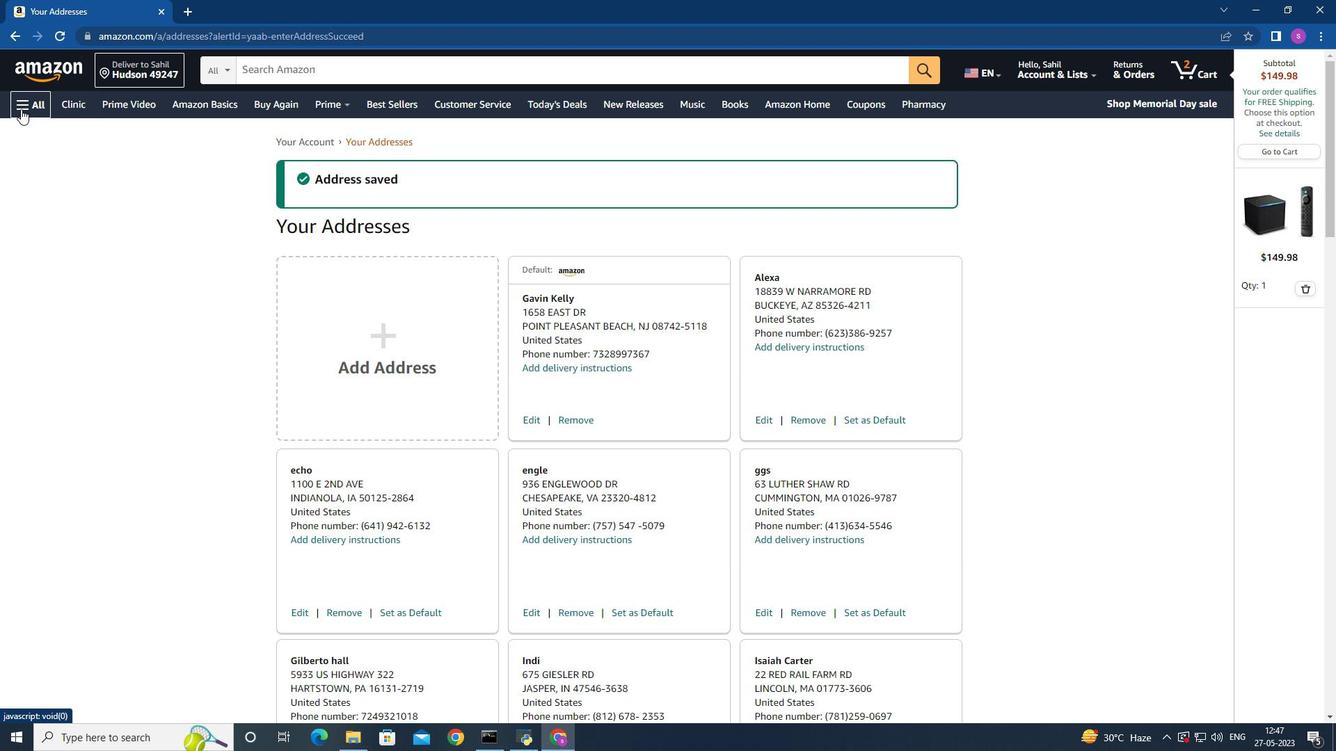 
Action: Mouse moved to (137, 240)
Screenshot: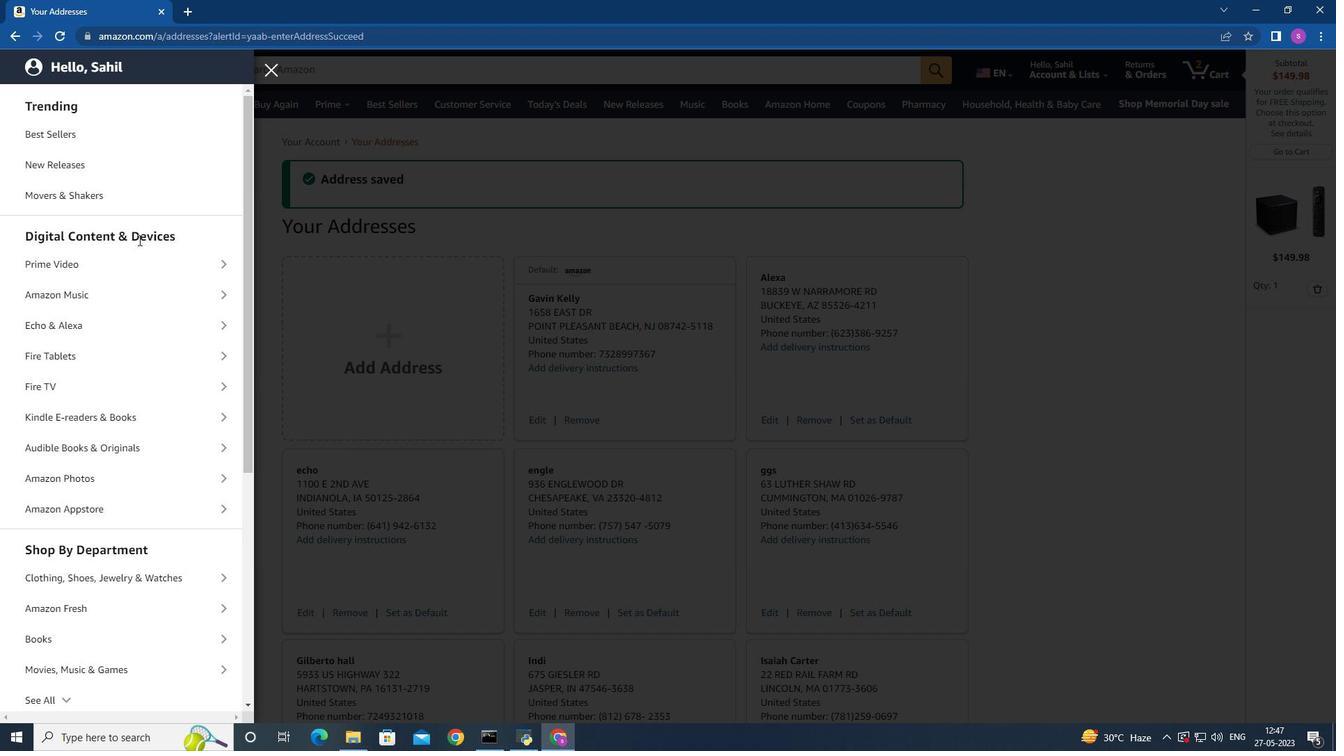 
Action: Mouse scrolled (137, 240) with delta (0, 0)
Screenshot: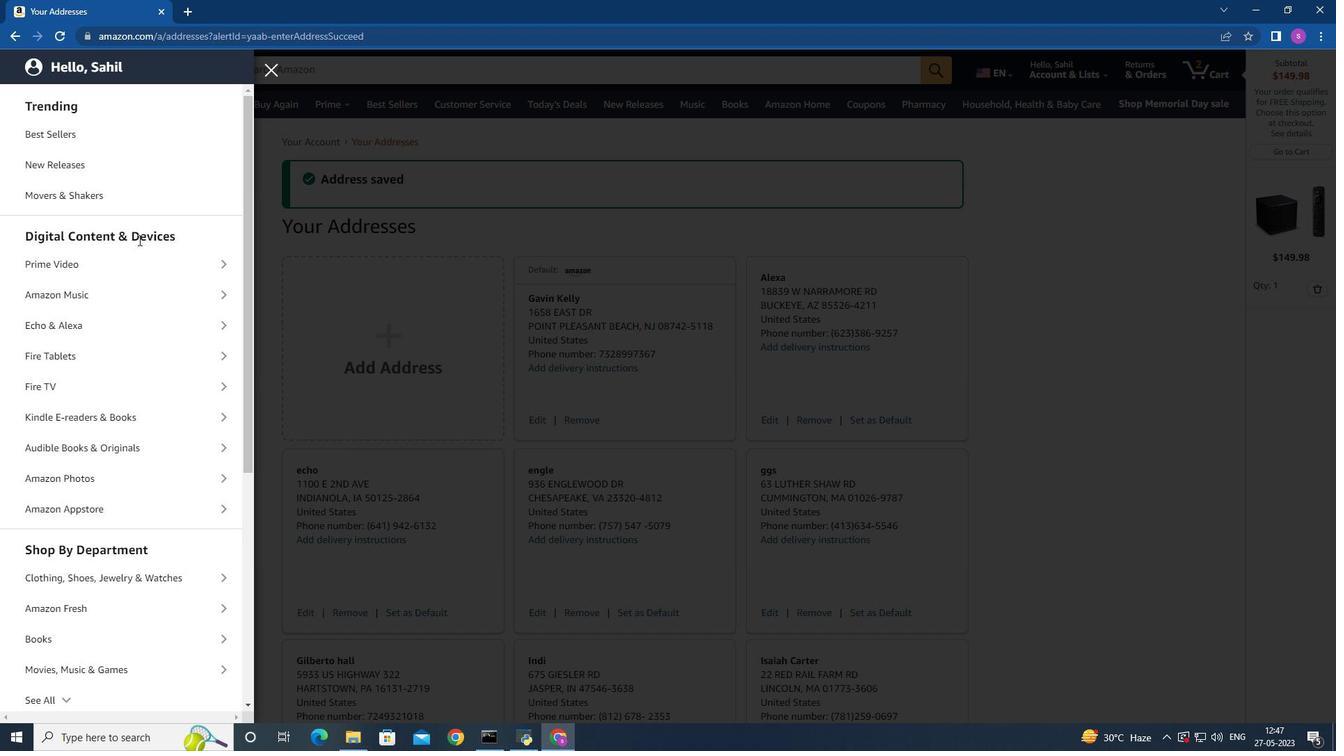 
Action: Mouse moved to (100, 310)
Screenshot: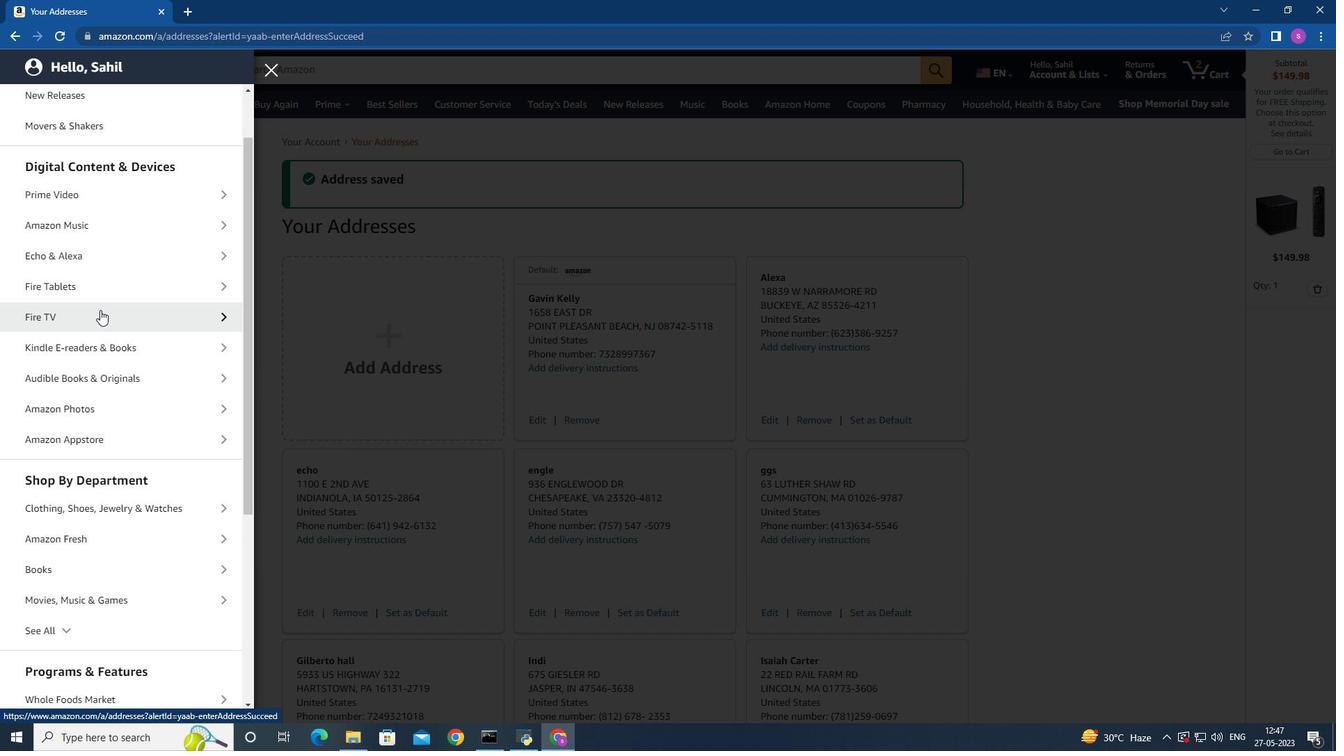 
Action: Mouse pressed left at (100, 310)
Screenshot: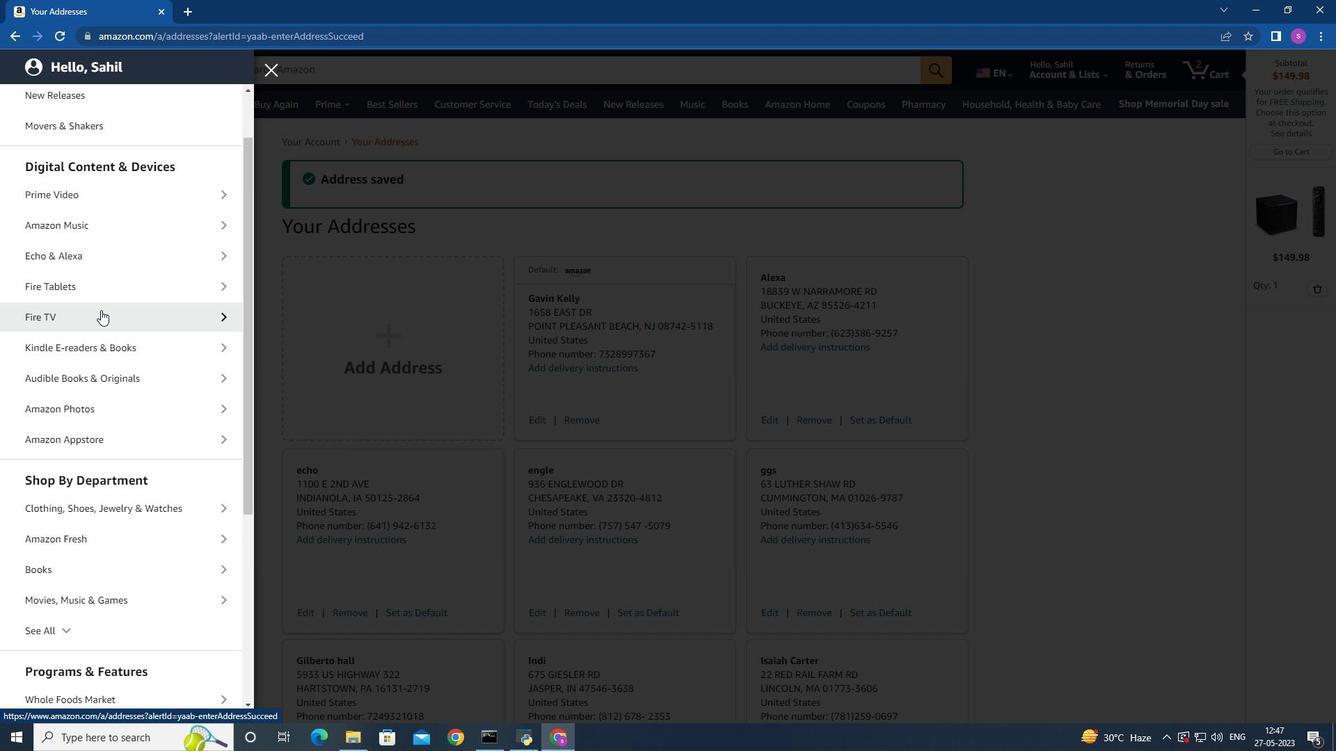 
Action: Mouse moved to (155, 169)
Screenshot: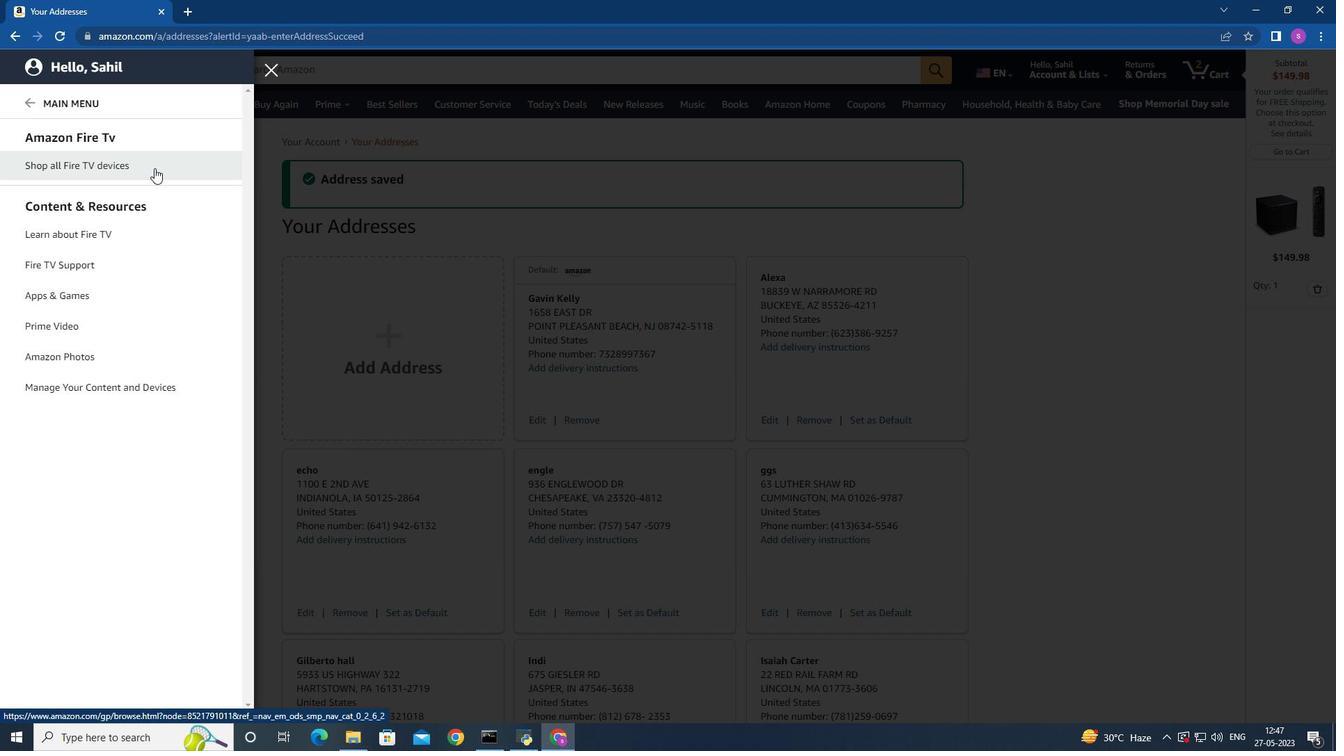 
Action: Mouse pressed left at (155, 169)
Screenshot: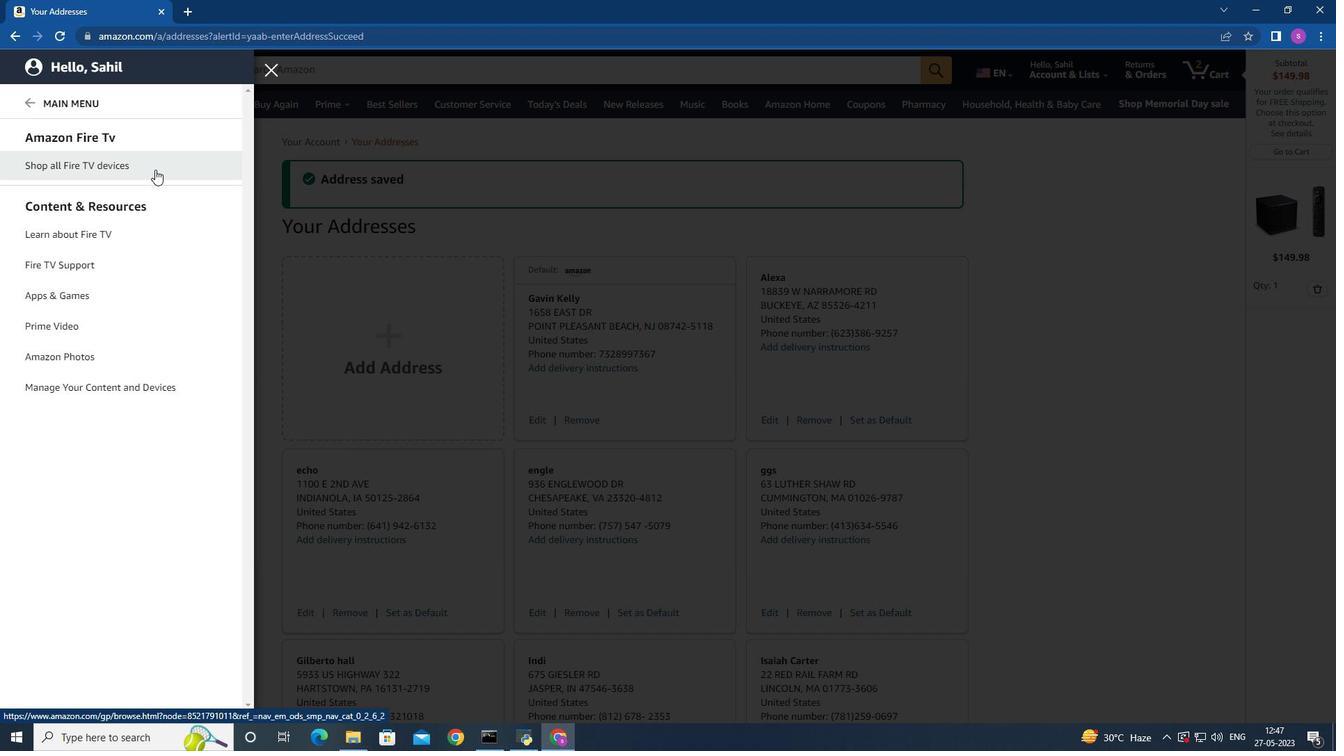 
Action: Mouse moved to (311, 71)
Screenshot: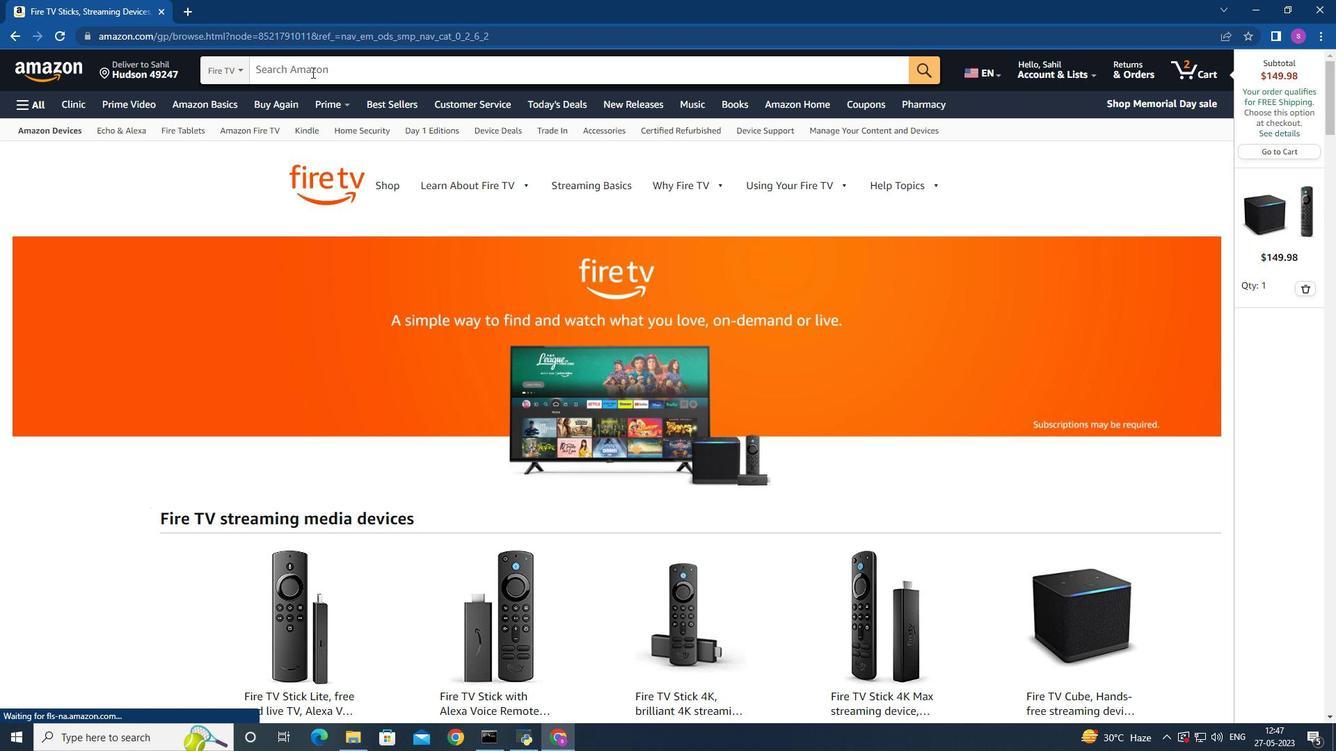 
Action: Mouse pressed left at (311, 71)
Screenshot: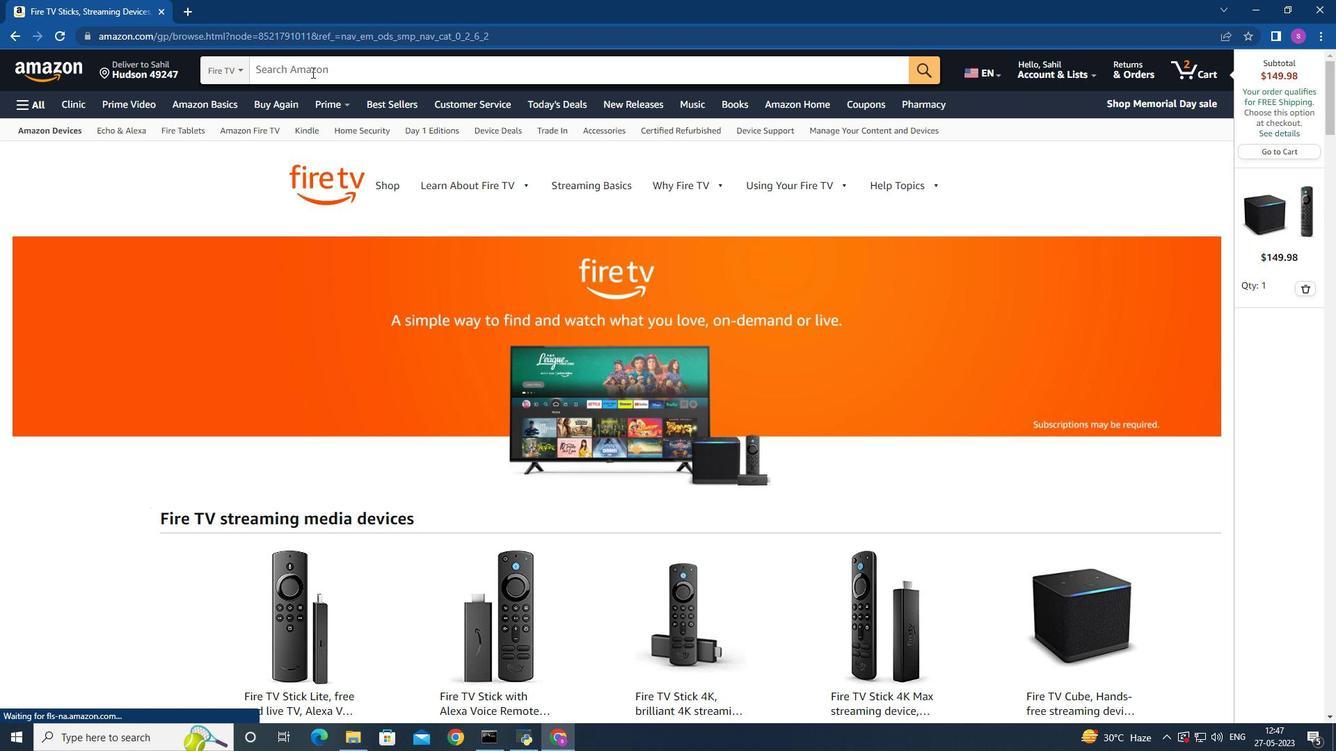 
Action: Mouse moved to (311, 68)
Screenshot: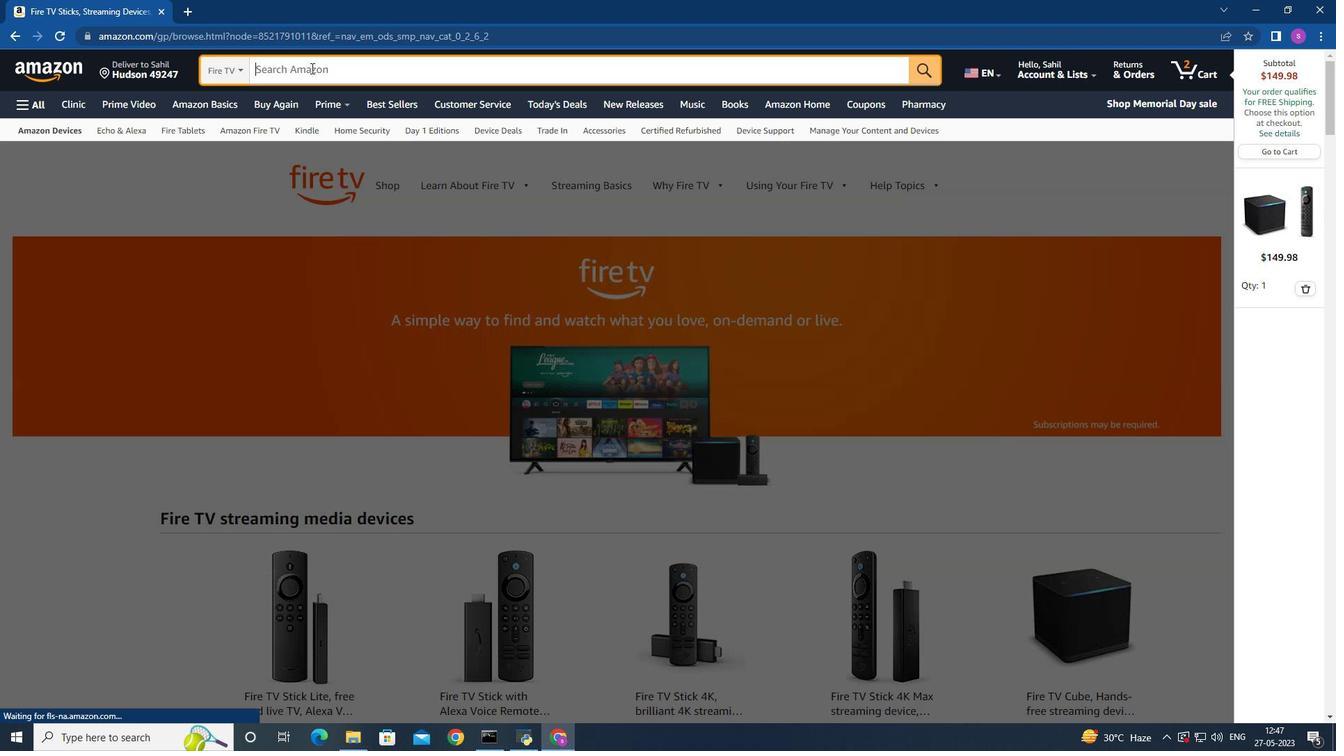 
Action: Key pressed fire<Key.space><Key.shift>T<Key.shift>V<Key.space>sticj<Key.backspace>k<Key.space>4<Key.shift>K<Key.space><Key.shift>U<Key.shift>S<Key.shift>B<Key.space><Key.shift>Powe<Key.space><Key.shift>Cable<Key.enter>
Screenshot: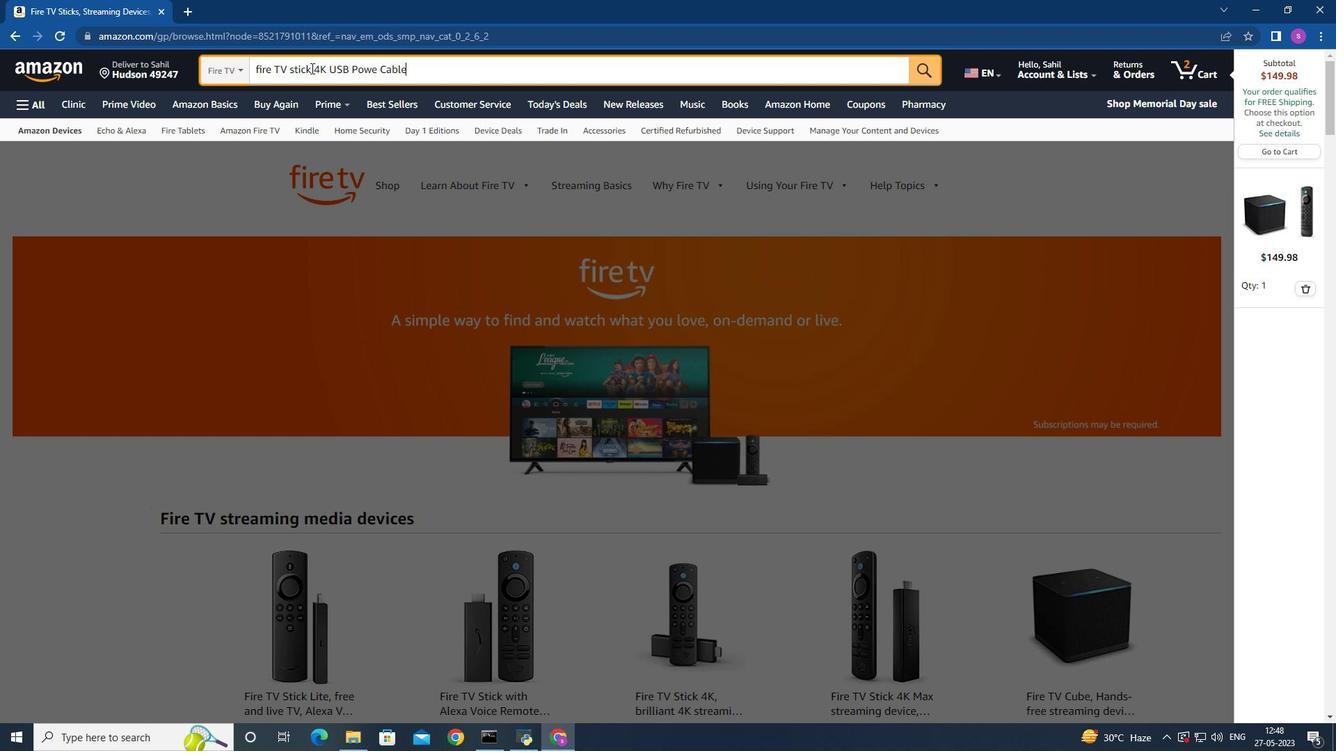 
Action: Mouse moved to (585, 242)
Screenshot: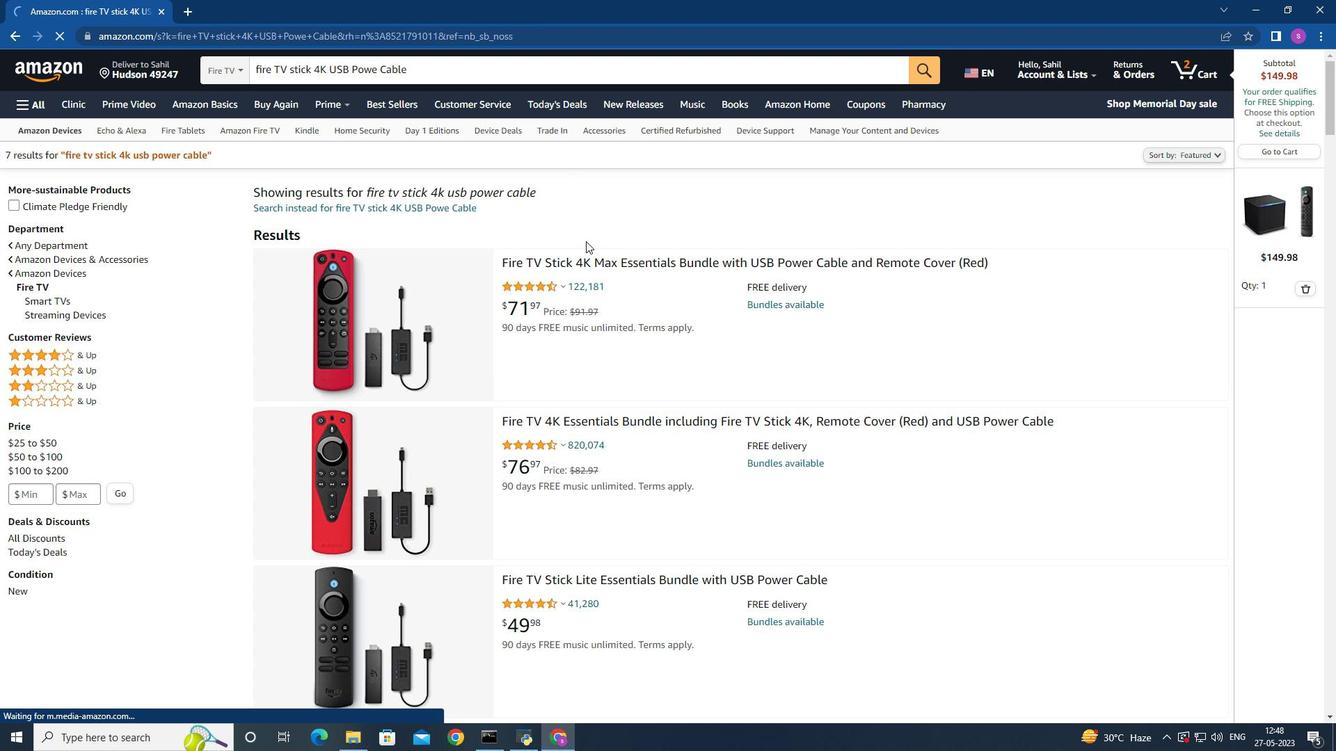 
Action: Mouse scrolled (585, 241) with delta (0, 0)
Screenshot: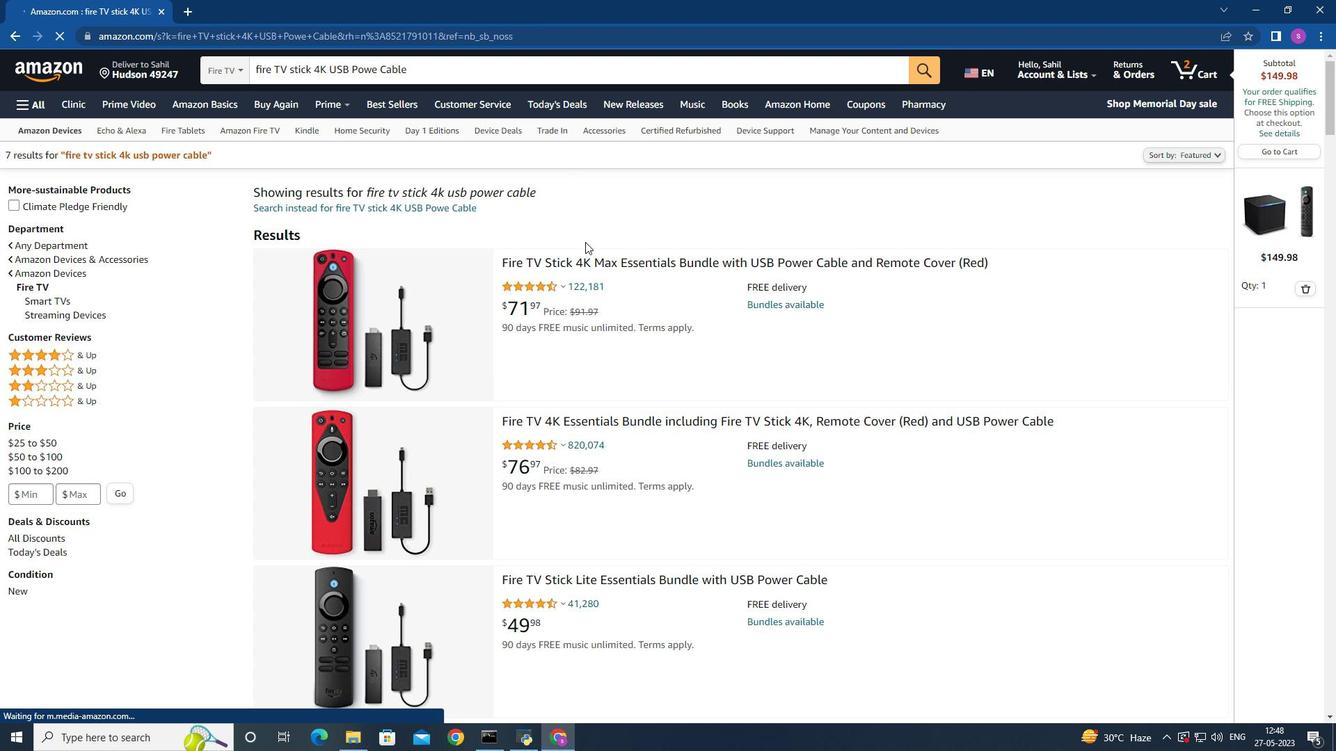 
Action: Mouse moved to (516, 319)
Screenshot: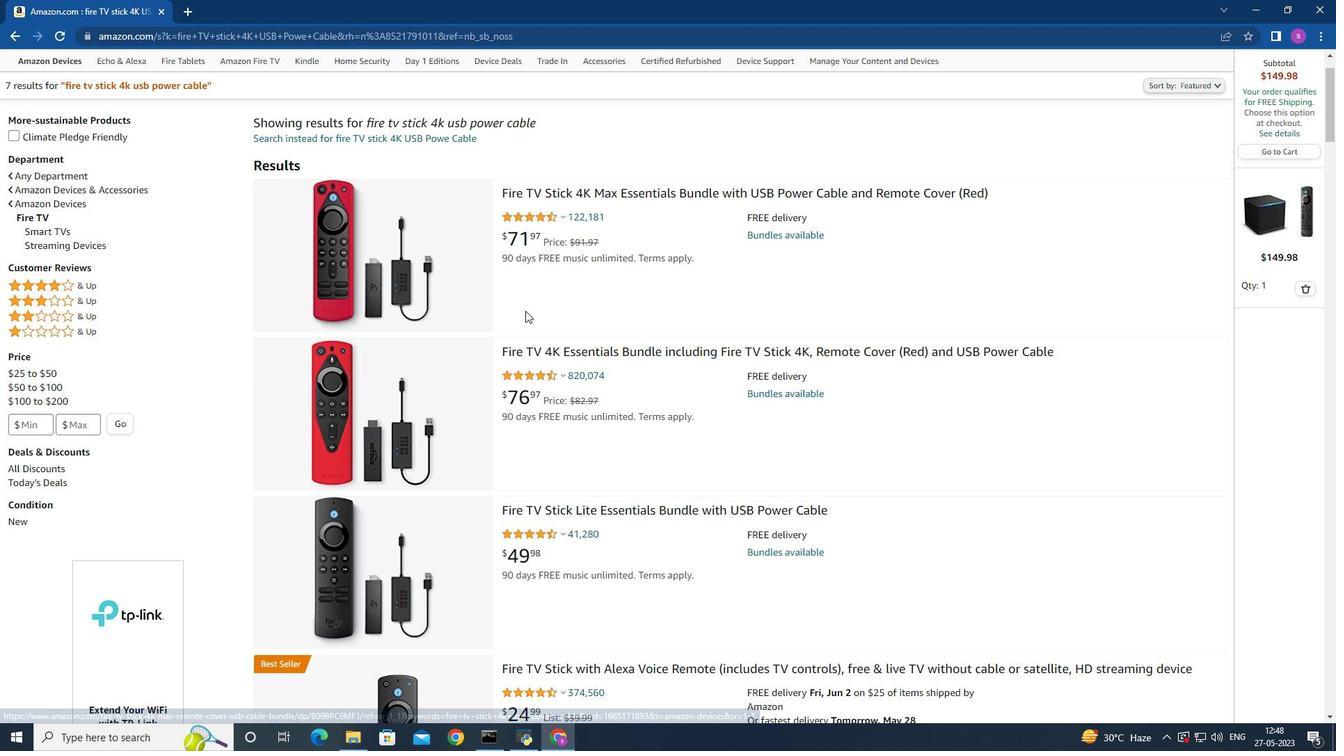 
Action: Mouse scrolled (516, 318) with delta (0, 0)
Screenshot: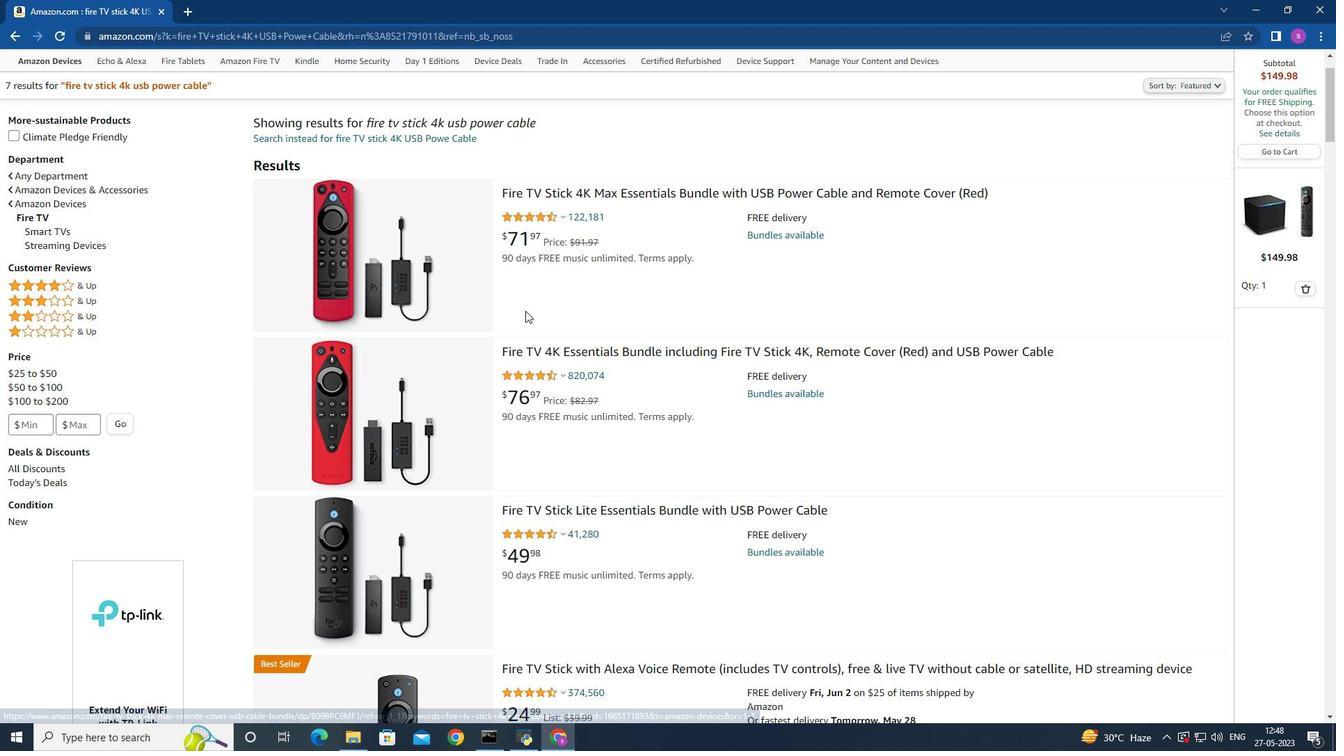 
Action: Mouse moved to (503, 320)
Screenshot: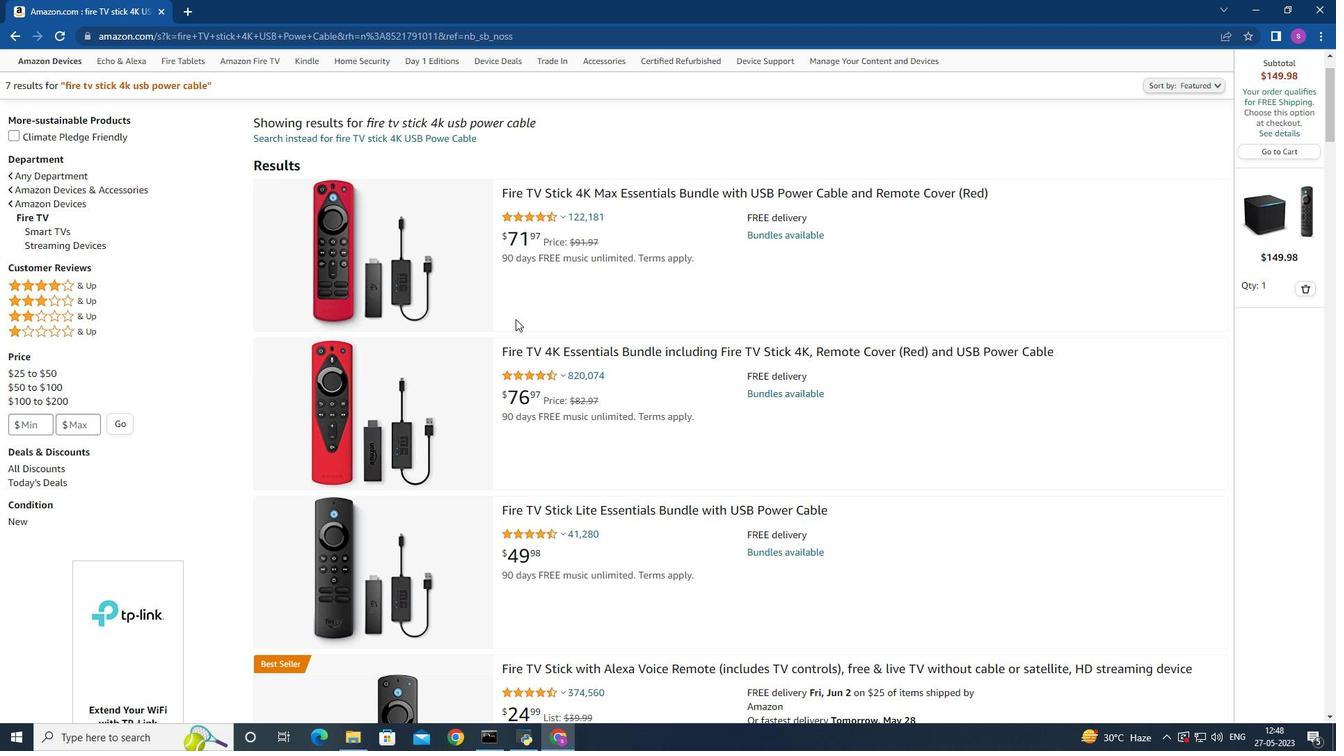 
Action: Mouse scrolled (503, 319) with delta (0, 0)
Screenshot: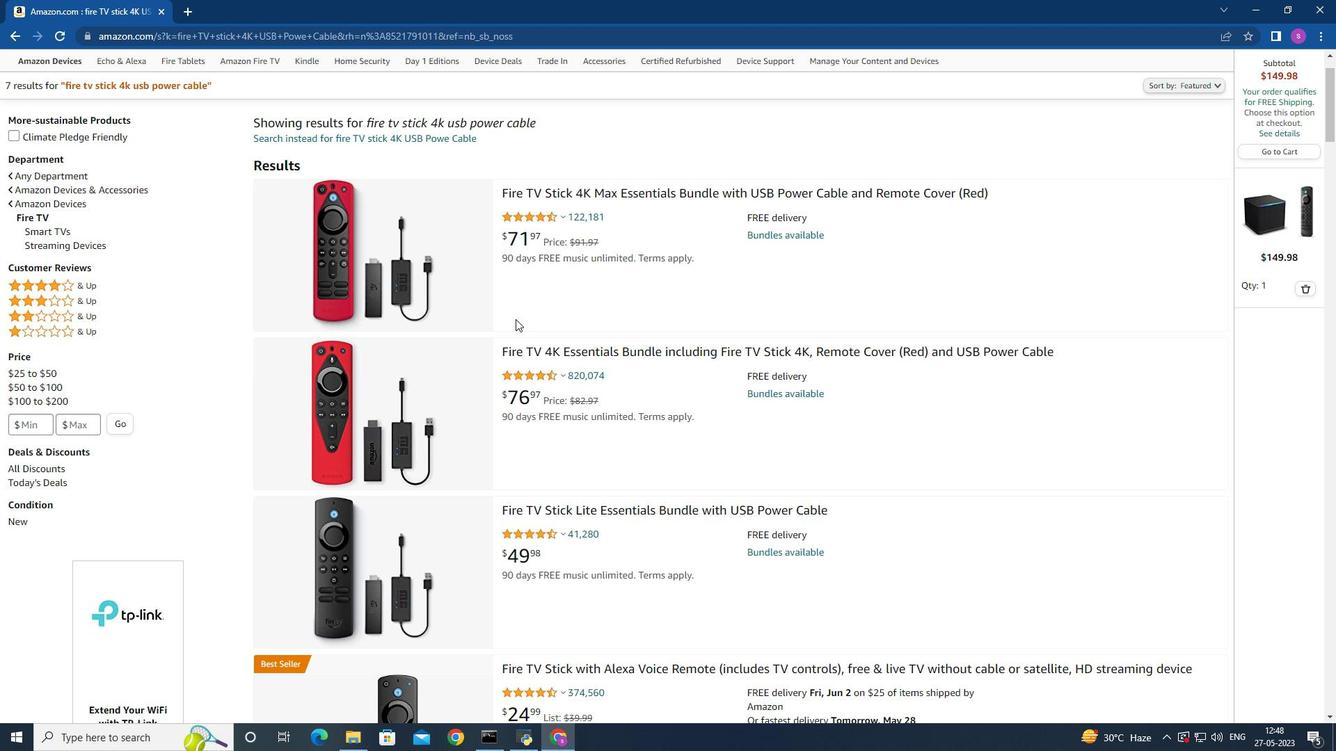 
Action: Mouse moved to (502, 315)
Screenshot: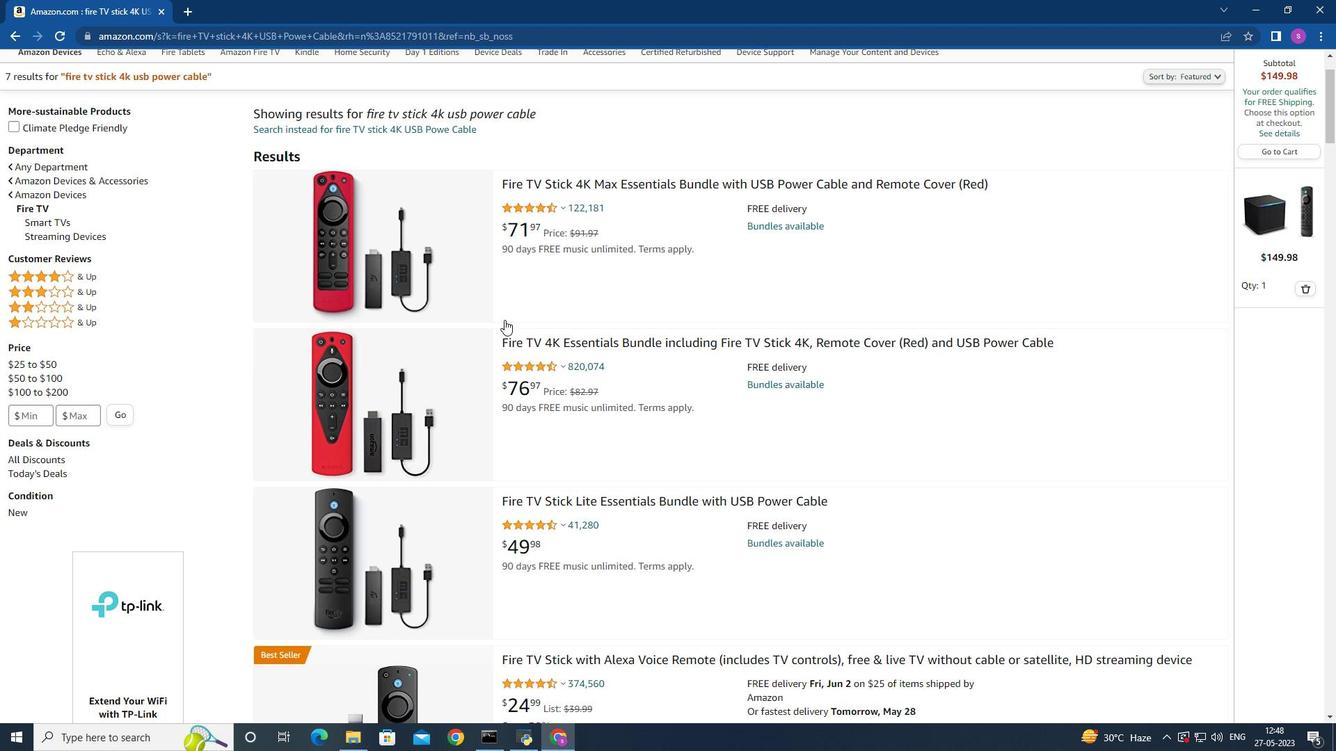 
Action: Mouse scrolled (502, 314) with delta (0, 0)
Screenshot: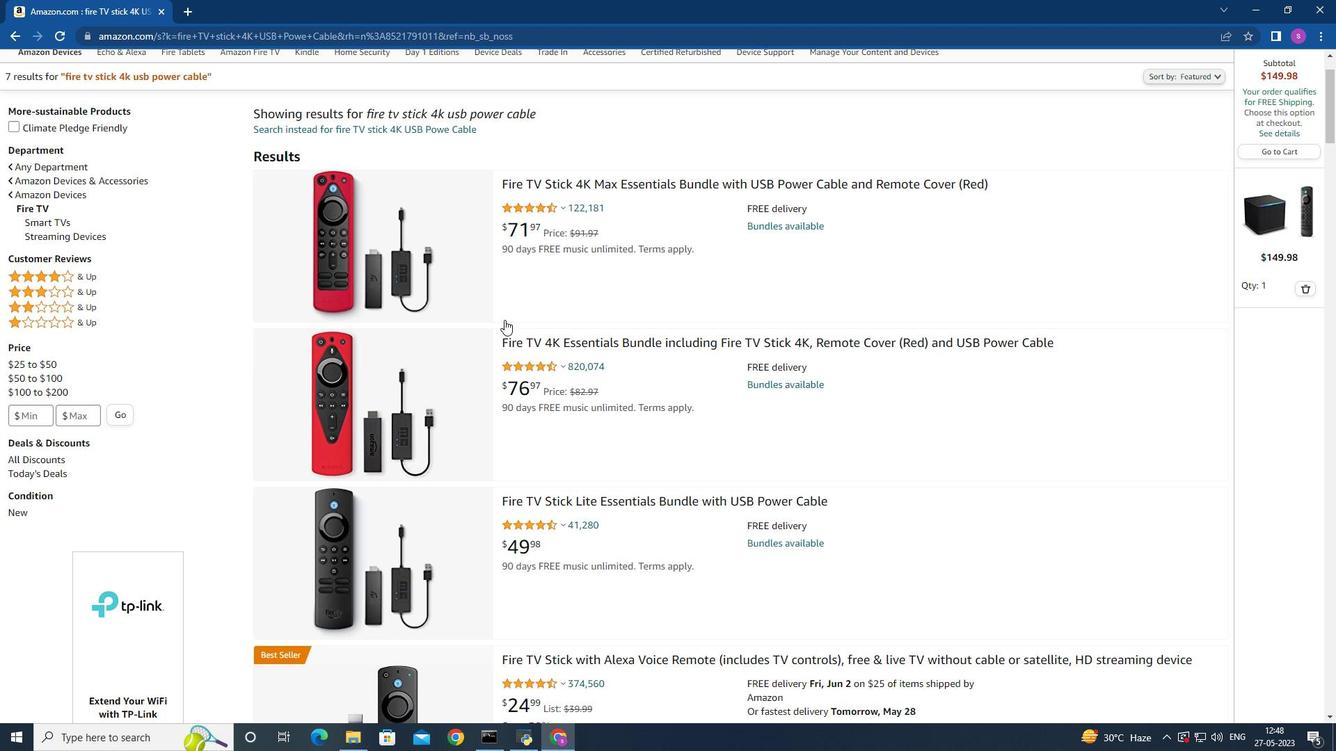 
Action: Mouse moved to (449, 299)
Screenshot: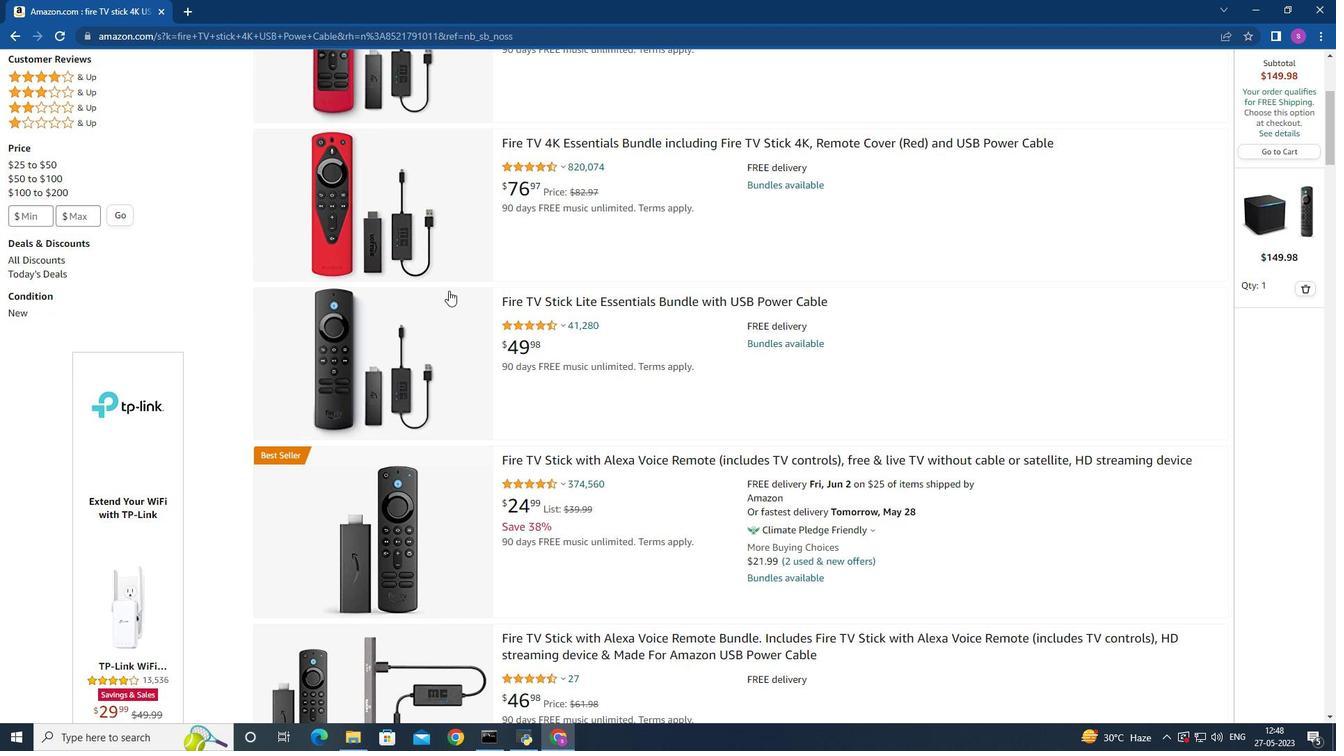 
Action: Mouse scrolled (449, 298) with delta (0, 0)
Screenshot: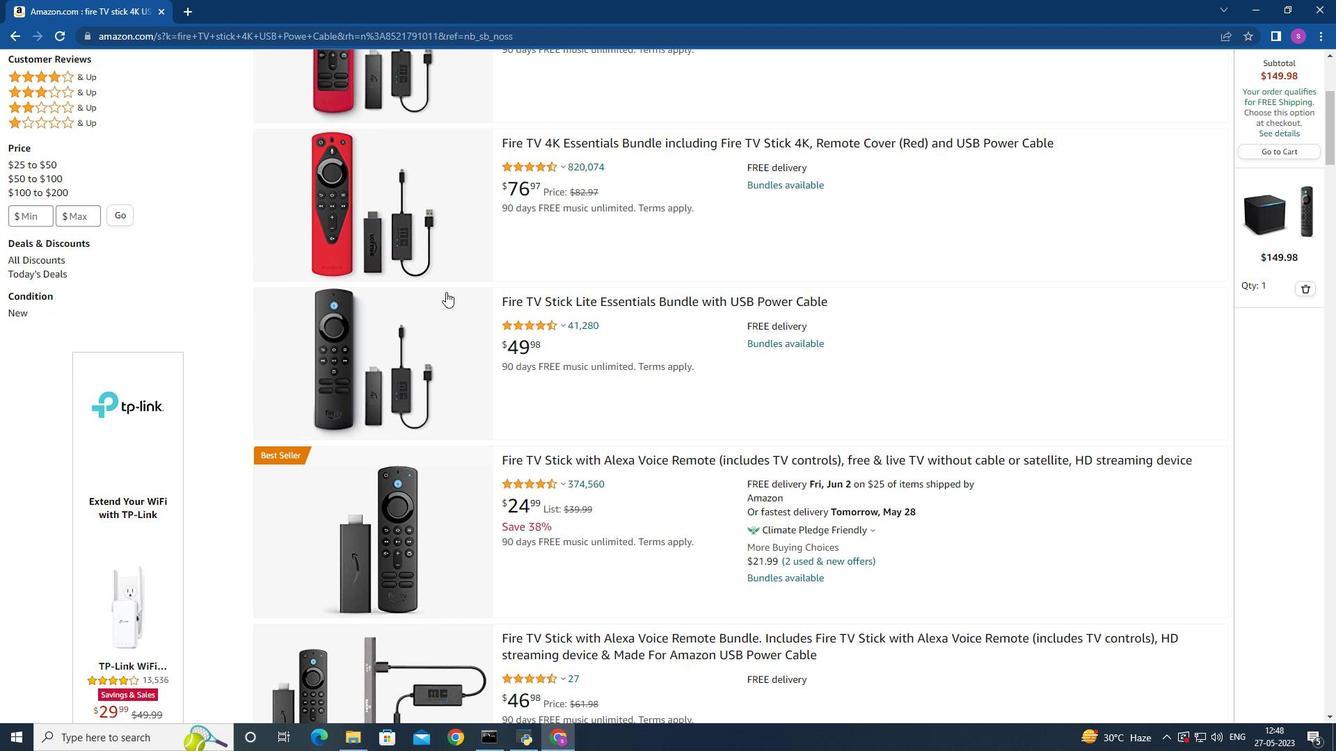 
Action: Mouse moved to (449, 300)
Screenshot: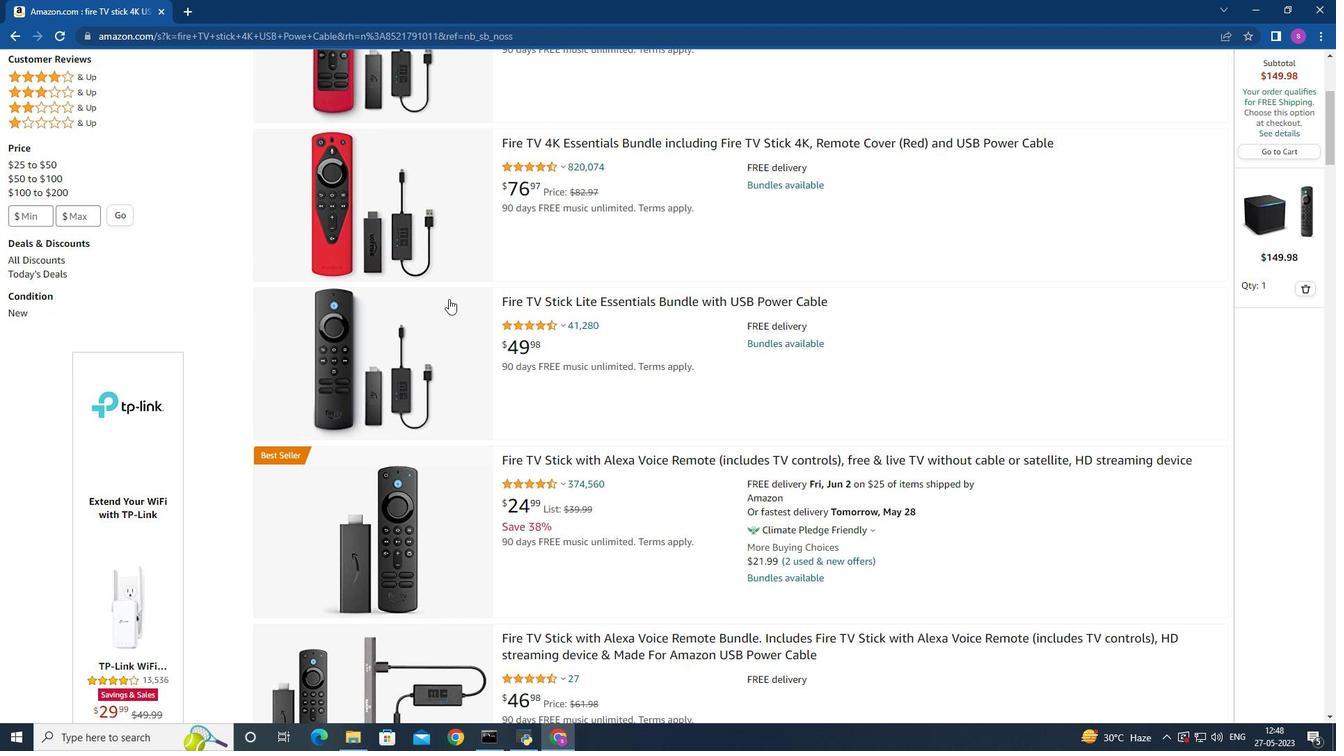 
Action: Mouse scrolled (449, 299) with delta (0, 0)
Screenshot: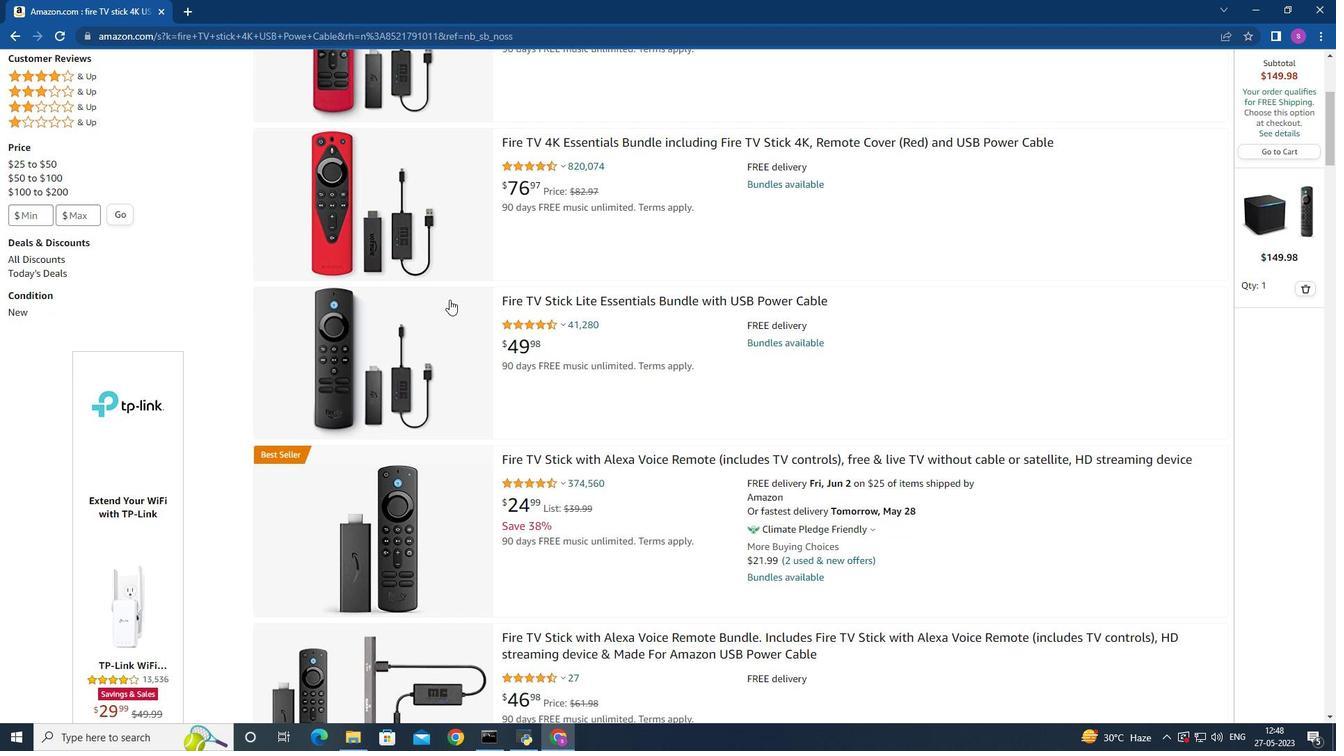 
Action: Mouse moved to (328, 247)
Screenshot: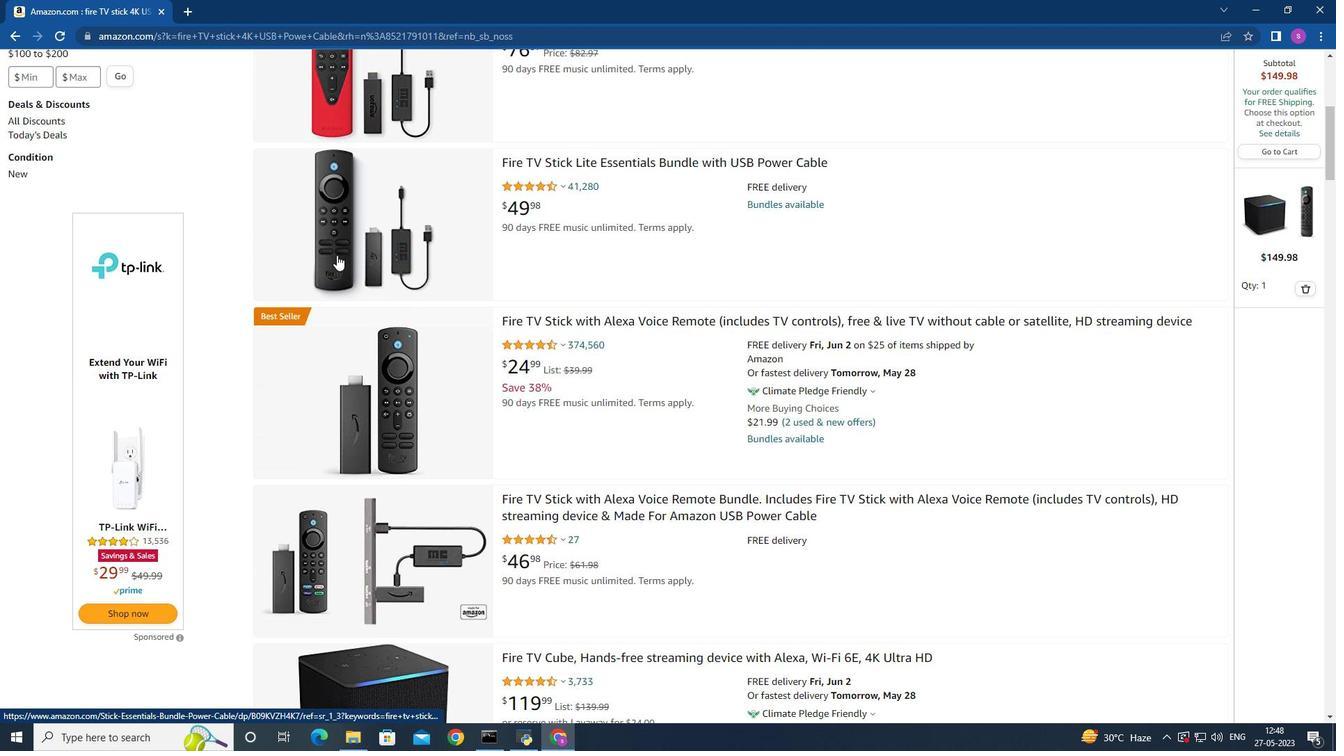 
Action: Mouse scrolled (328, 247) with delta (0, 0)
Screenshot: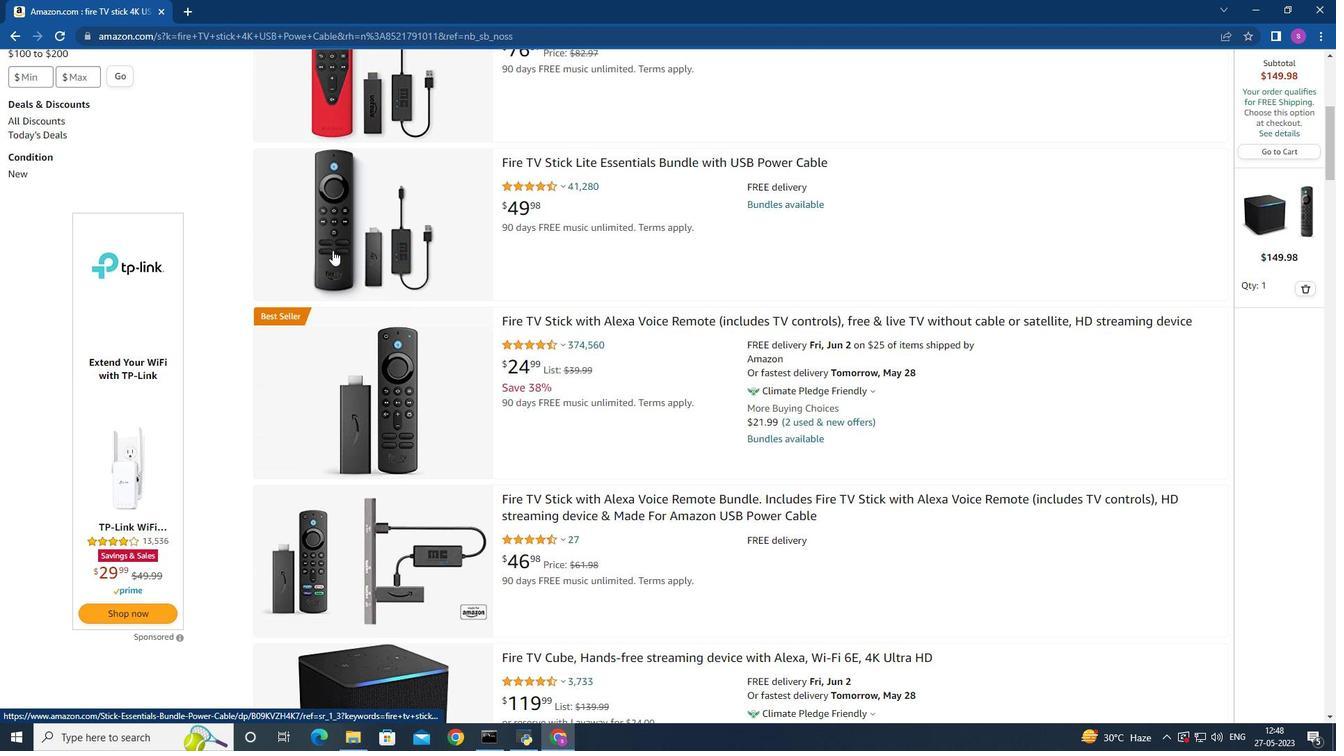 
Action: Mouse moved to (499, 303)
Screenshot: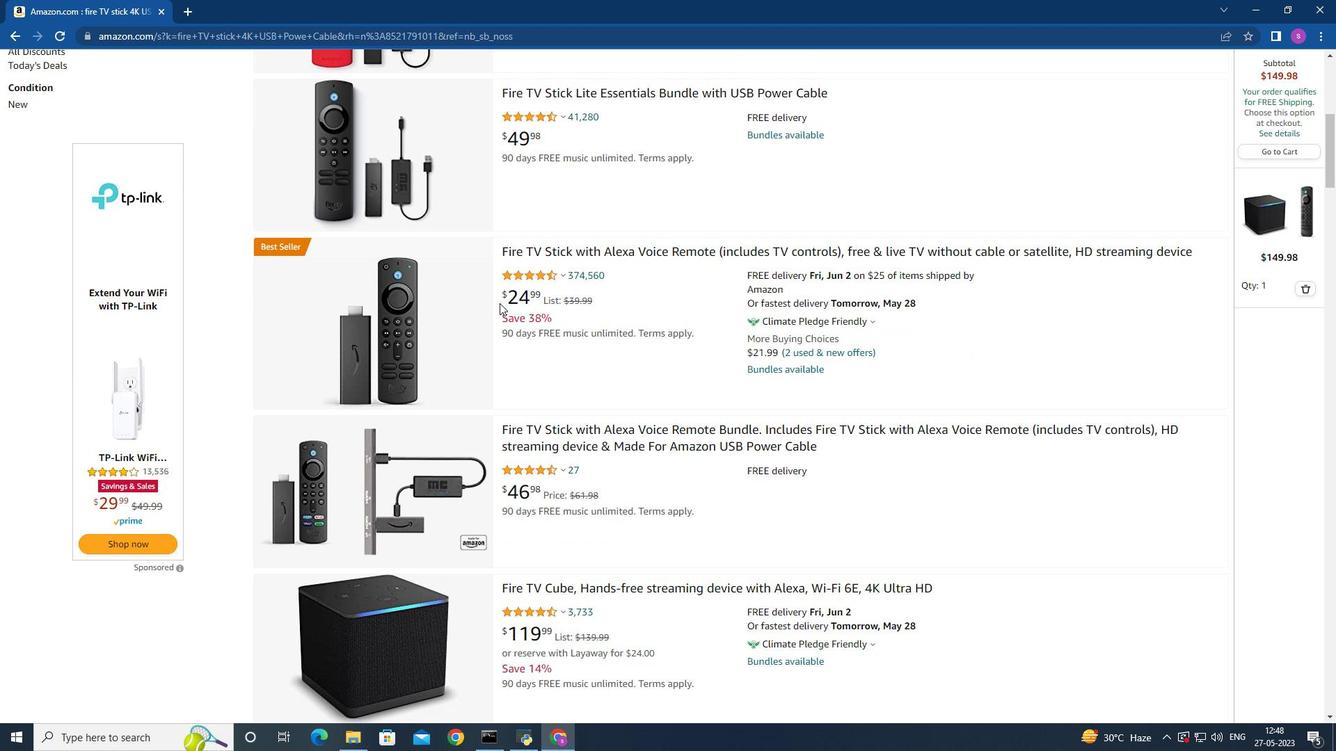 
Action: Mouse scrolled (499, 302) with delta (0, 0)
Screenshot: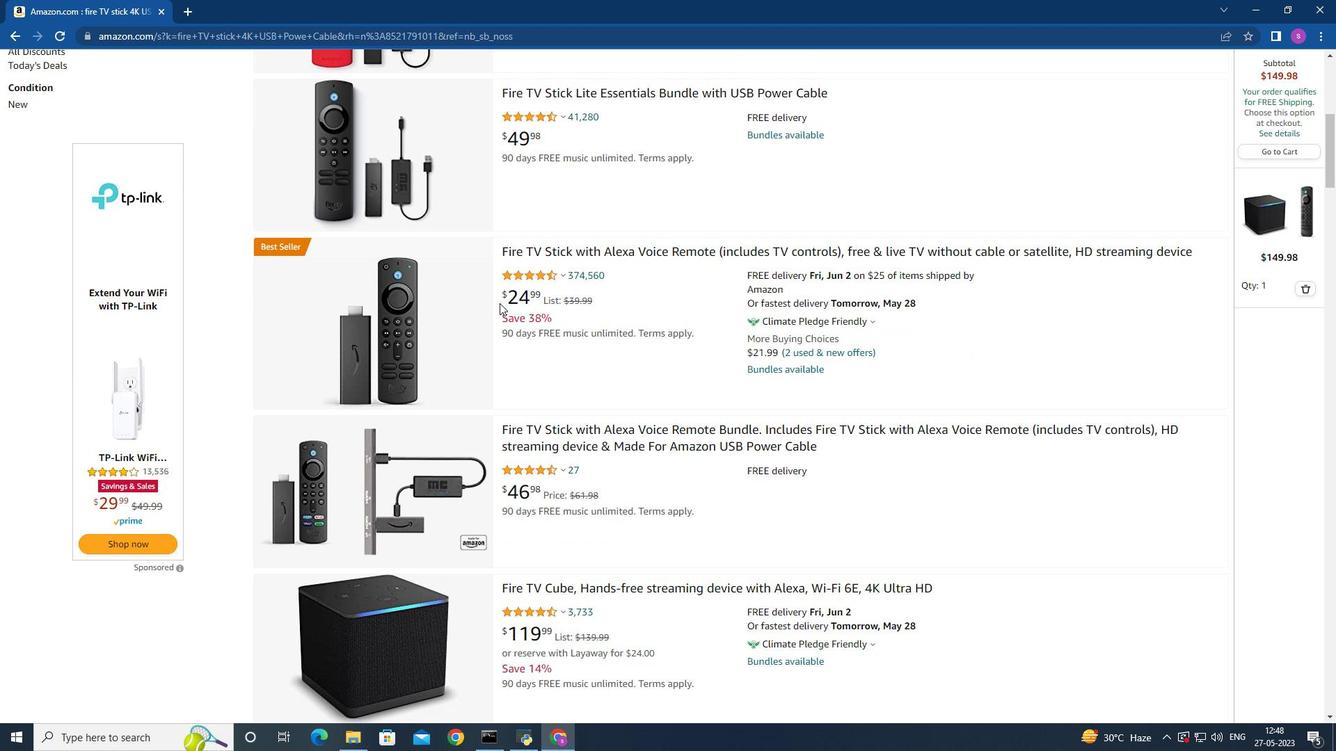 
Action: Mouse moved to (428, 308)
Screenshot: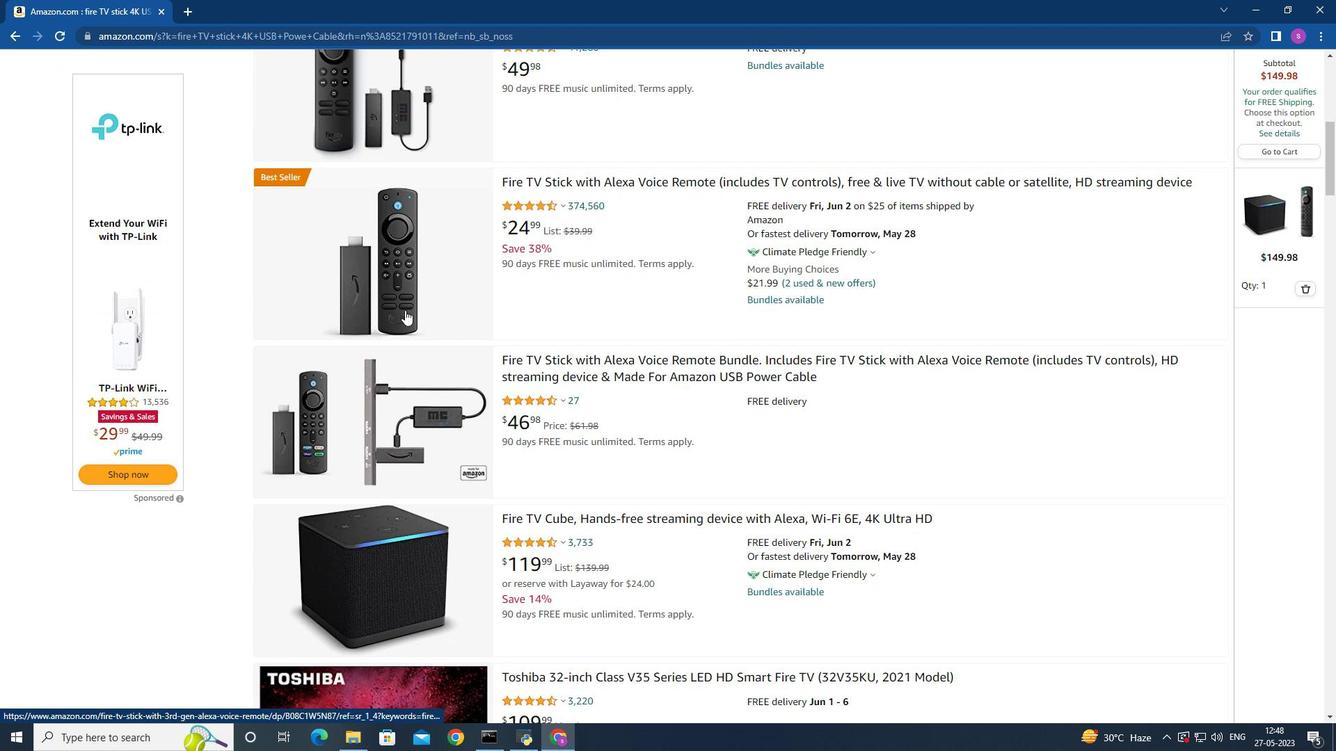 
Action: Mouse scrolled (428, 309) with delta (0, 0)
Screenshot: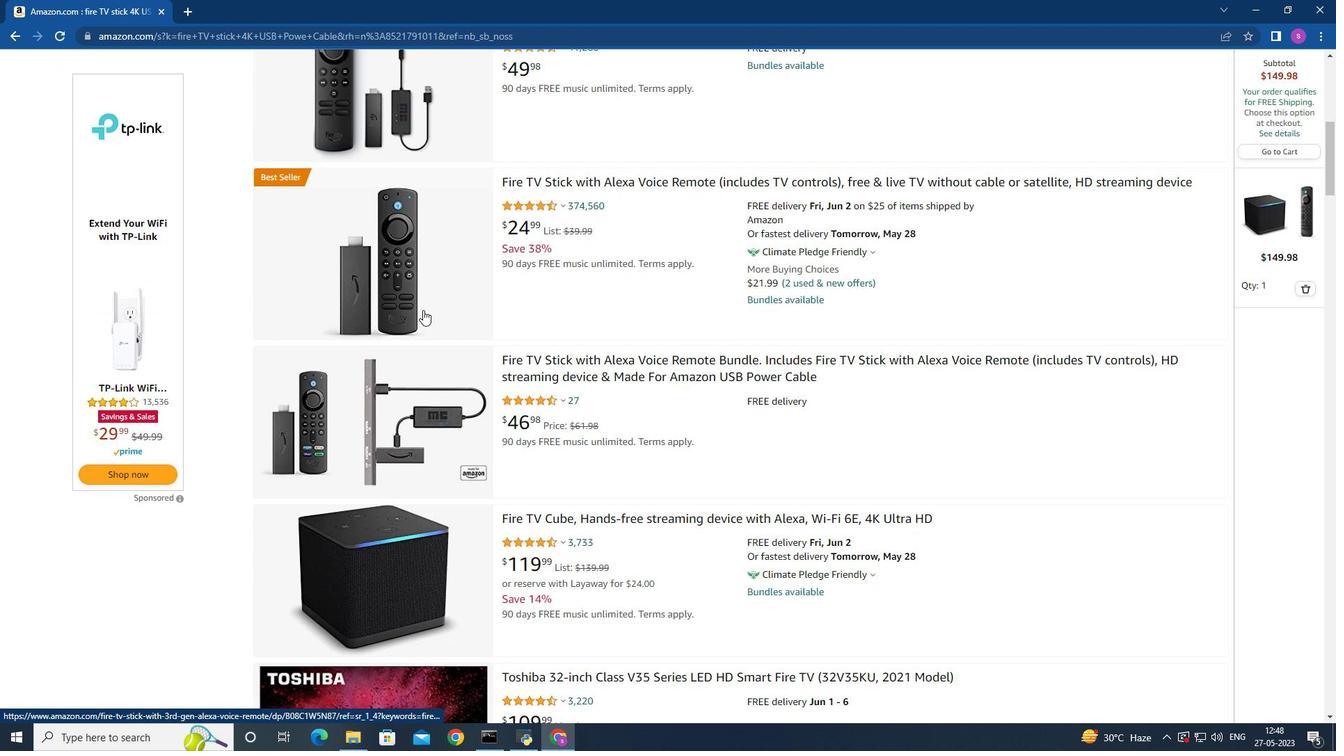 
Action: Mouse scrolled (428, 309) with delta (0, 0)
Screenshot: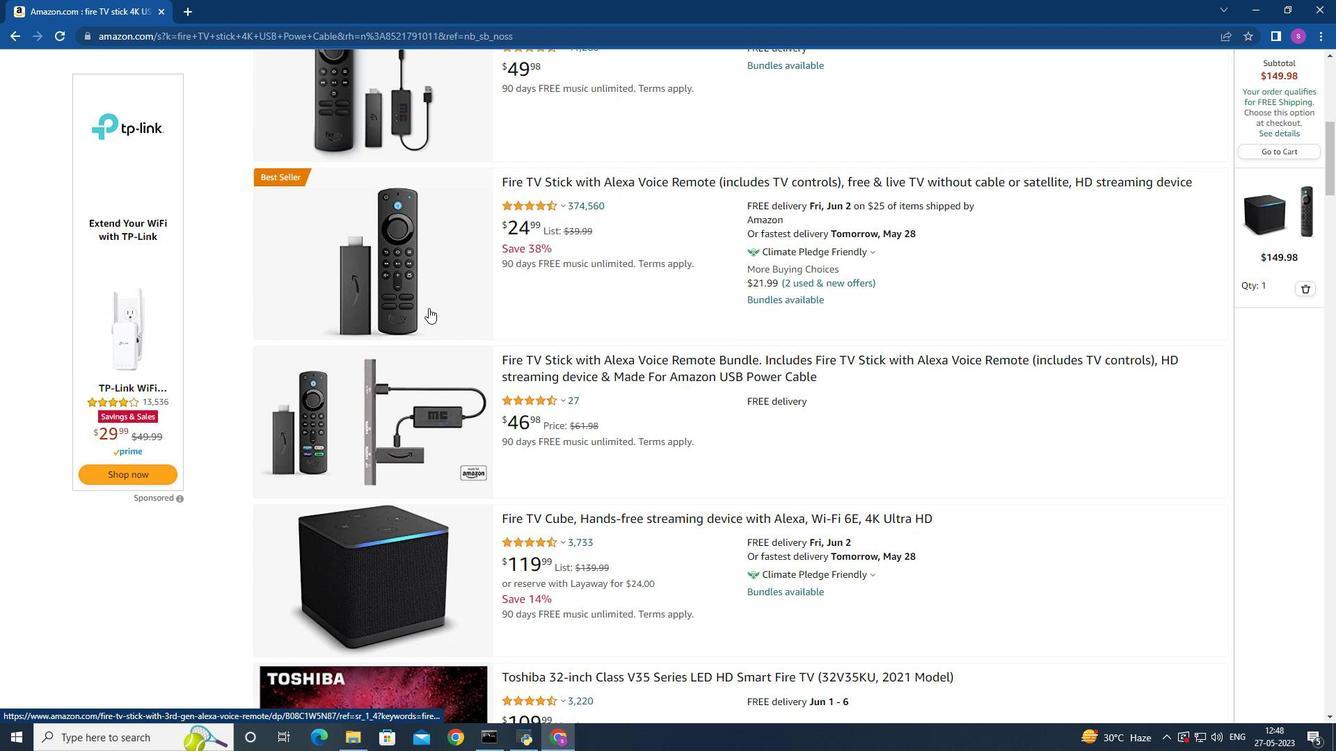 
Action: Mouse scrolled (428, 309) with delta (0, 0)
Screenshot: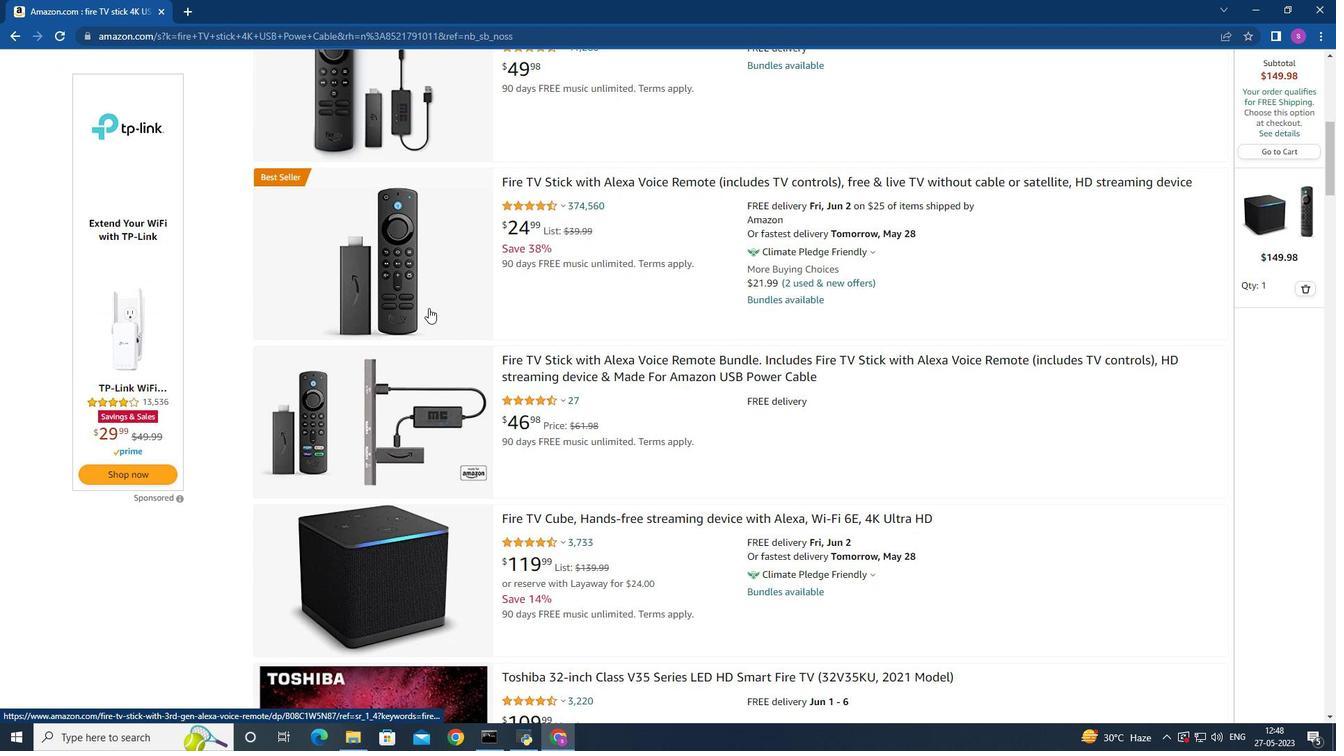 
Action: Mouse moved to (445, 316)
Screenshot: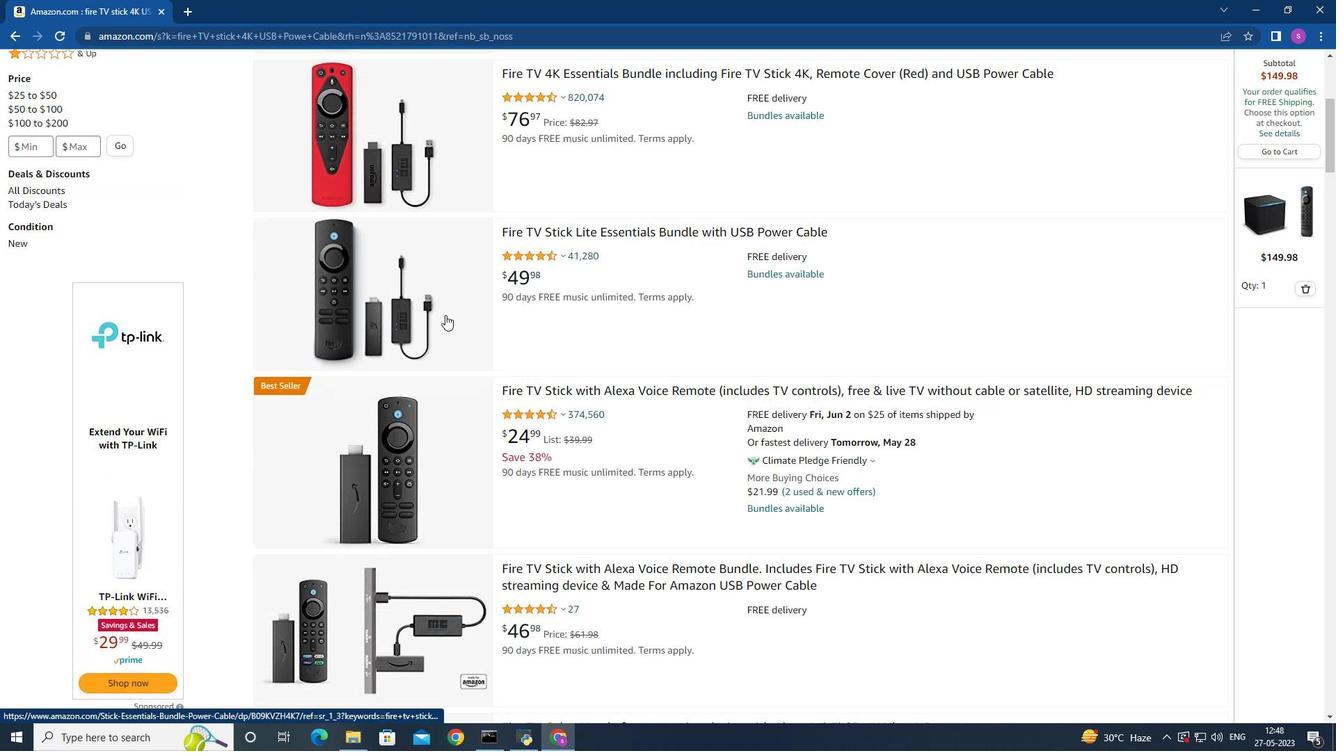 
Action: Mouse scrolled (445, 316) with delta (0, 0)
Screenshot: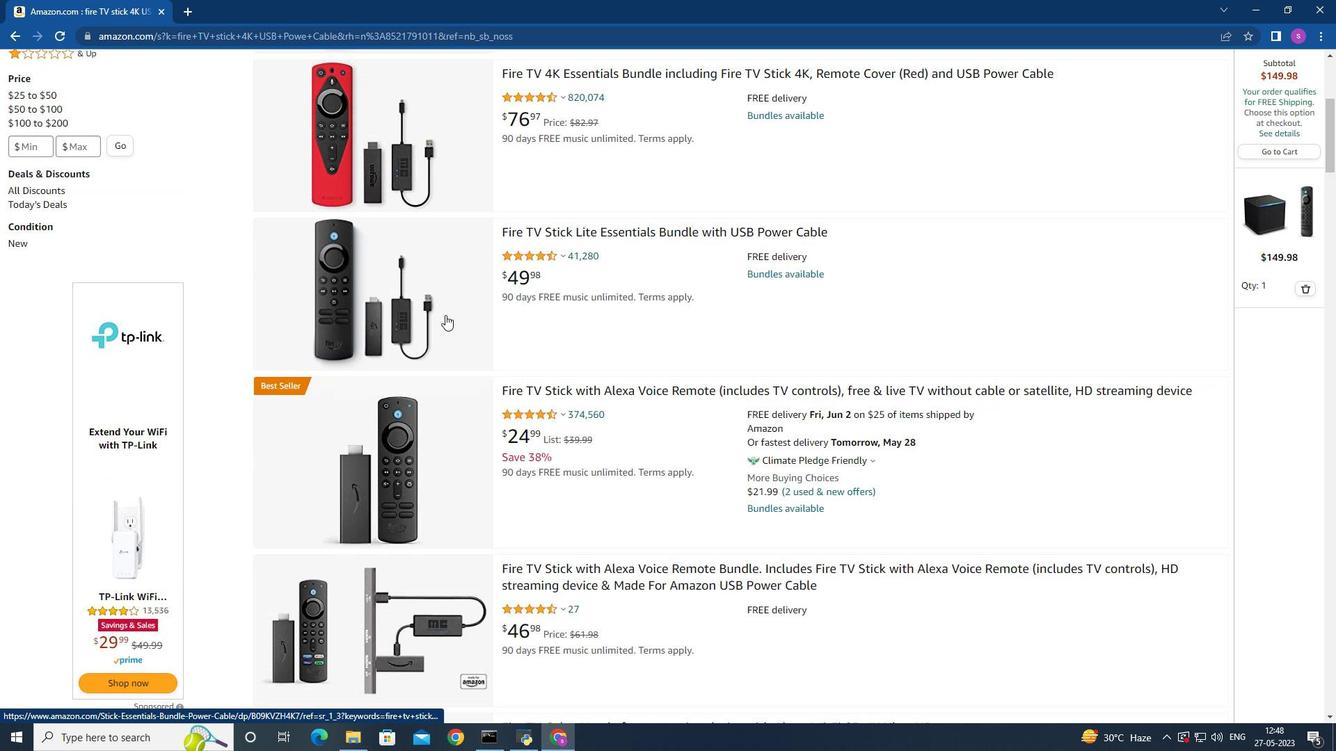 
Action: Mouse scrolled (445, 316) with delta (0, 0)
Screenshot: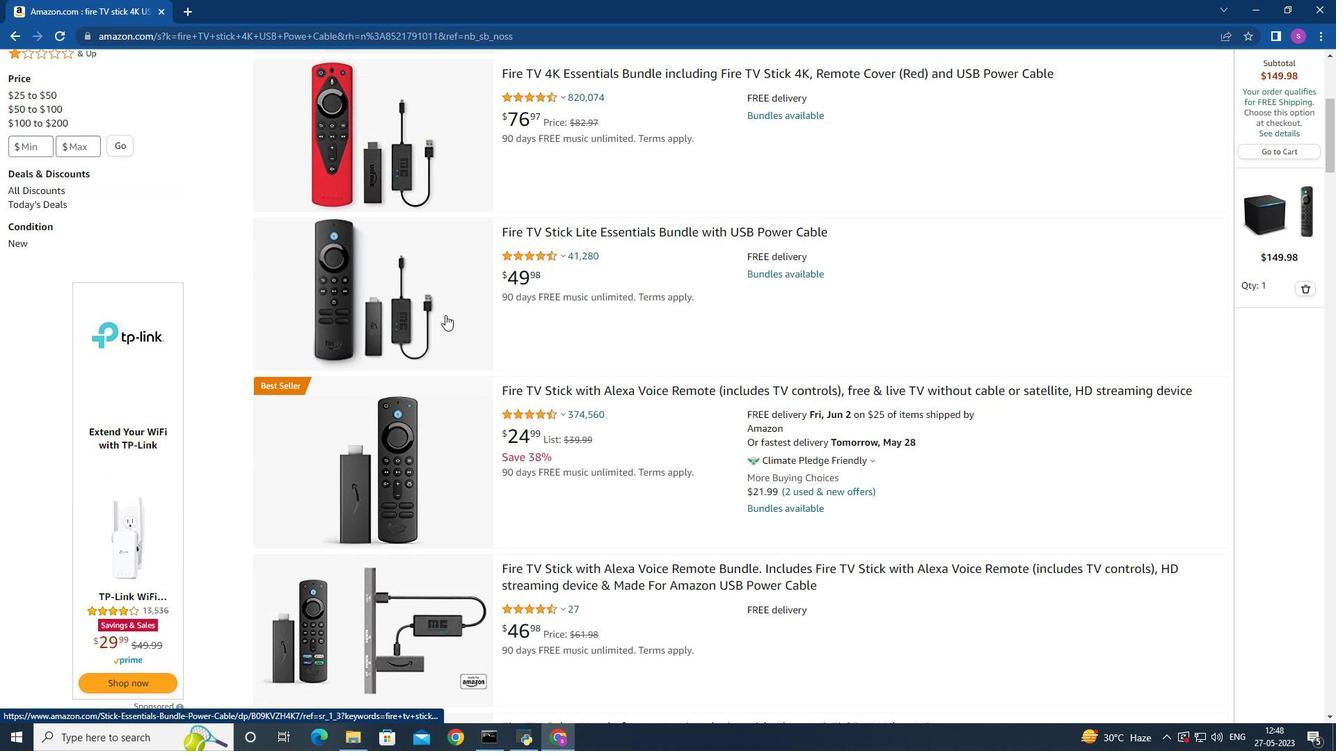 
Action: Mouse moved to (403, 313)
Screenshot: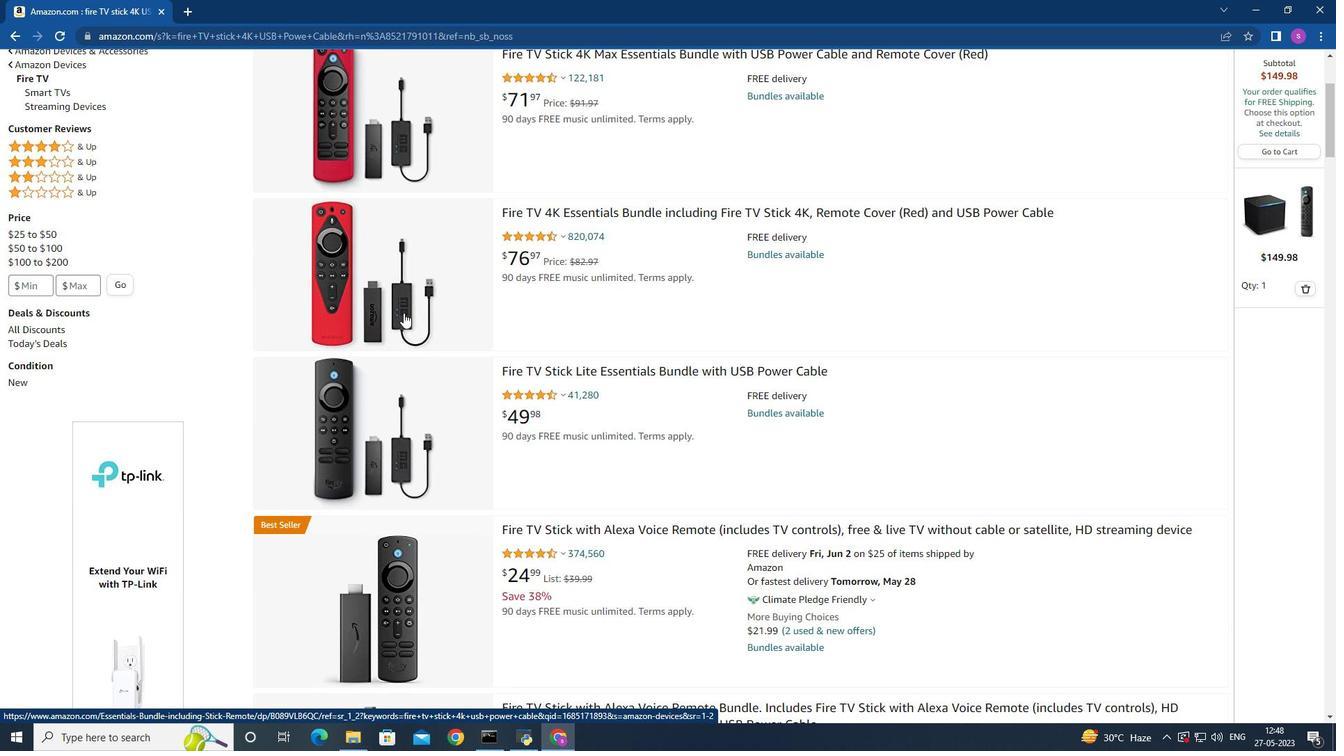 
Action: Mouse scrolled (403, 313) with delta (0, 0)
Screenshot: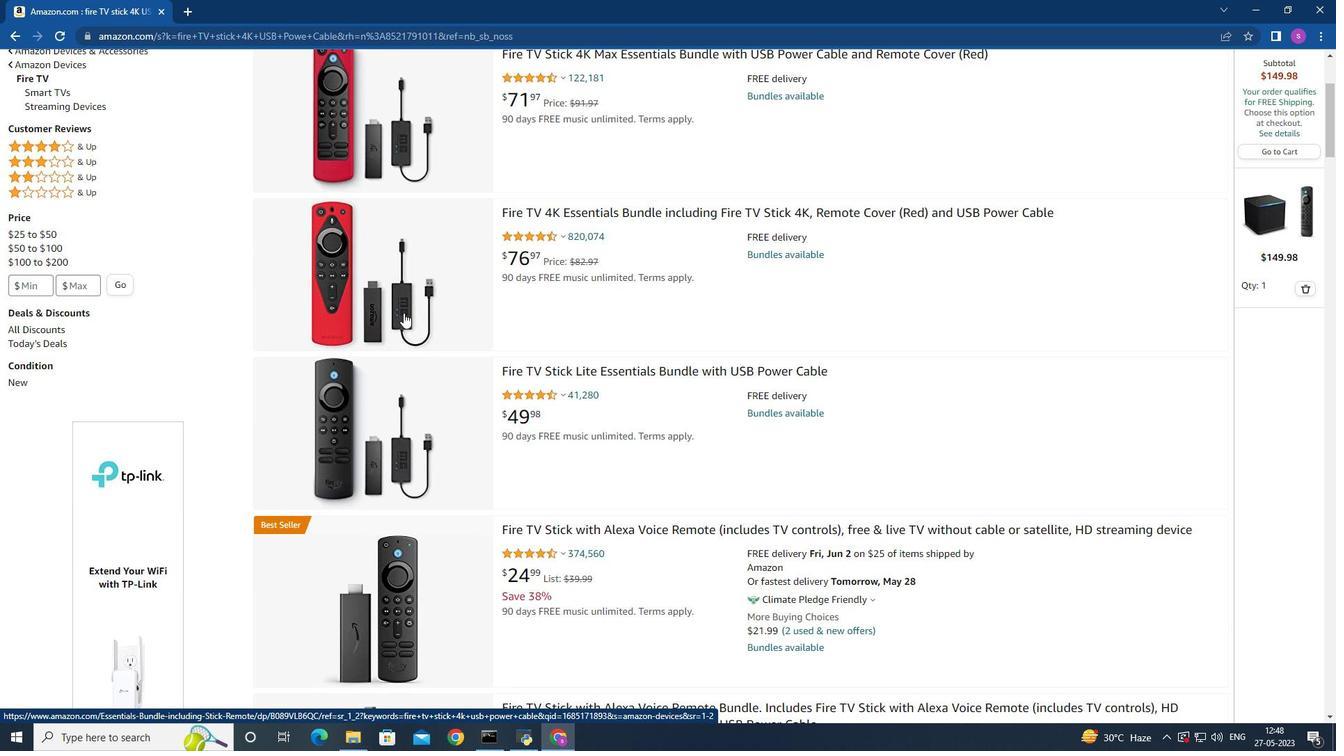
Action: Mouse moved to (404, 313)
Screenshot: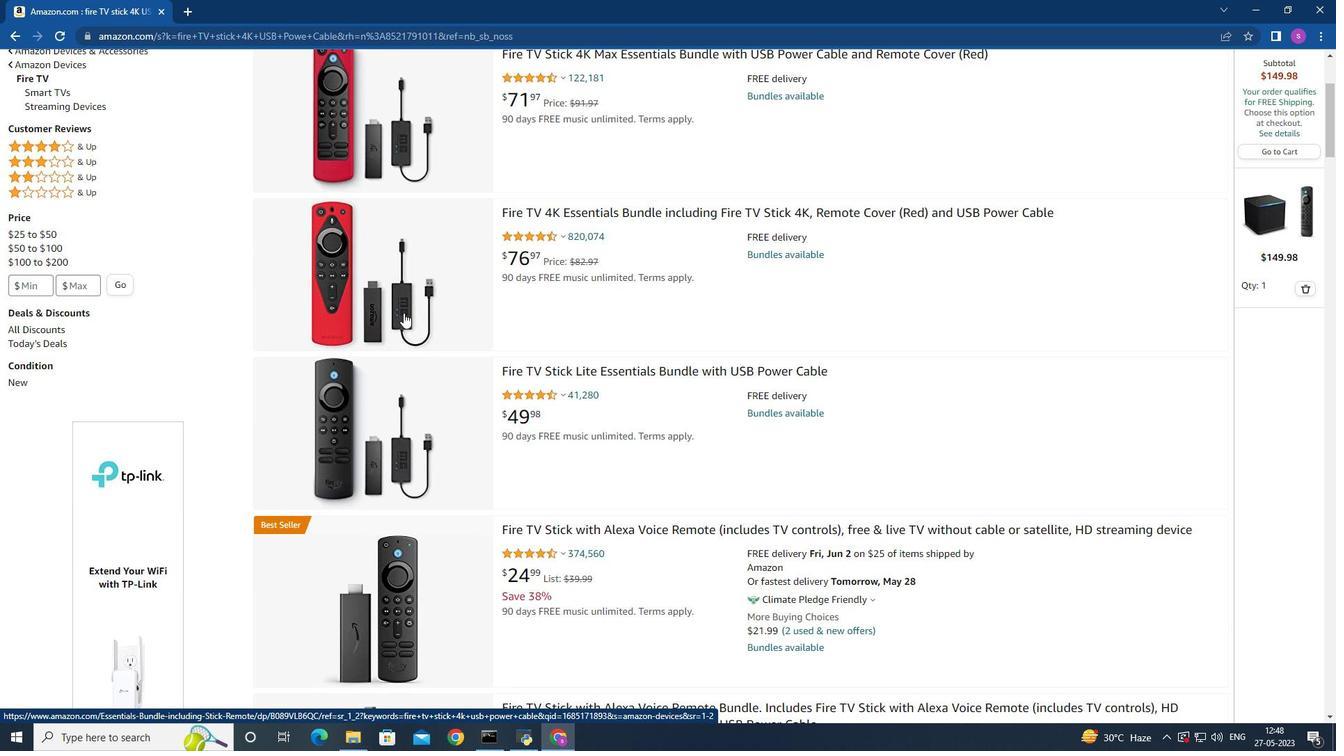 
Action: Mouse scrolled (404, 313) with delta (0, 0)
Screenshot: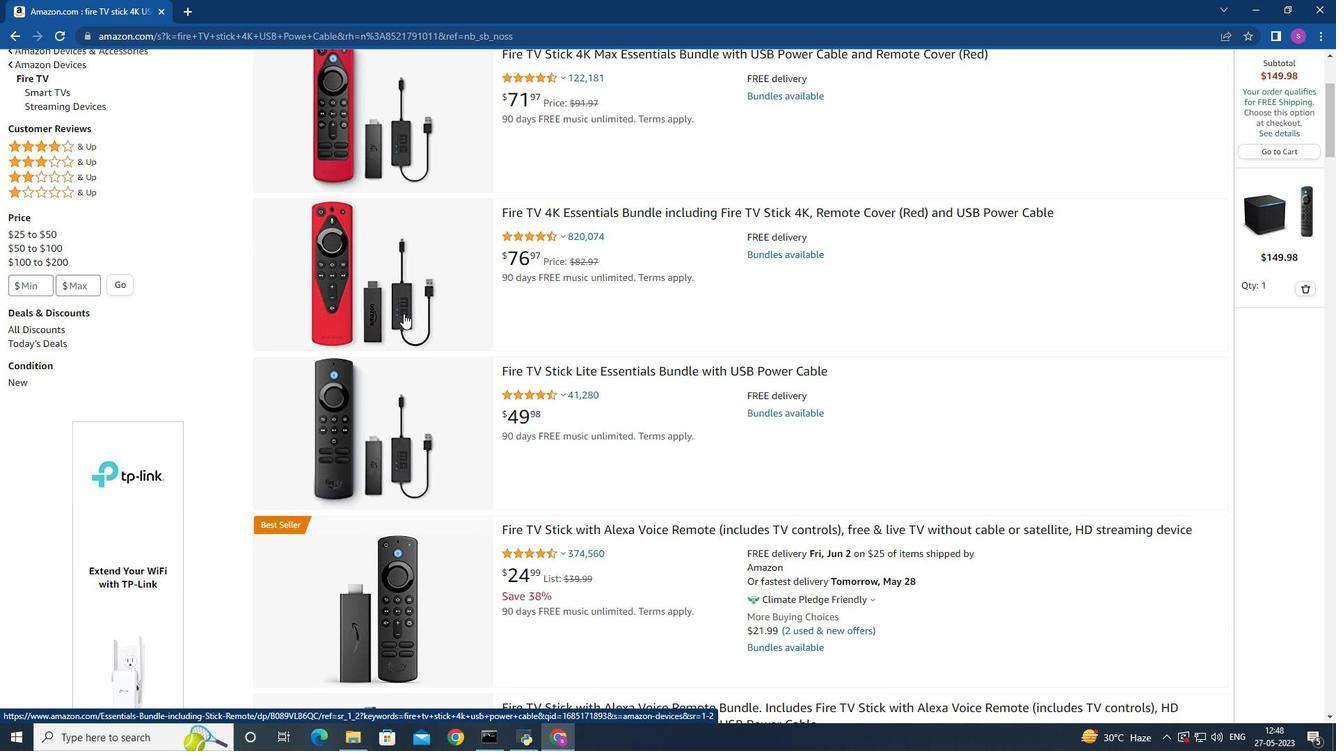 
Action: Mouse moved to (420, 269)
Screenshot: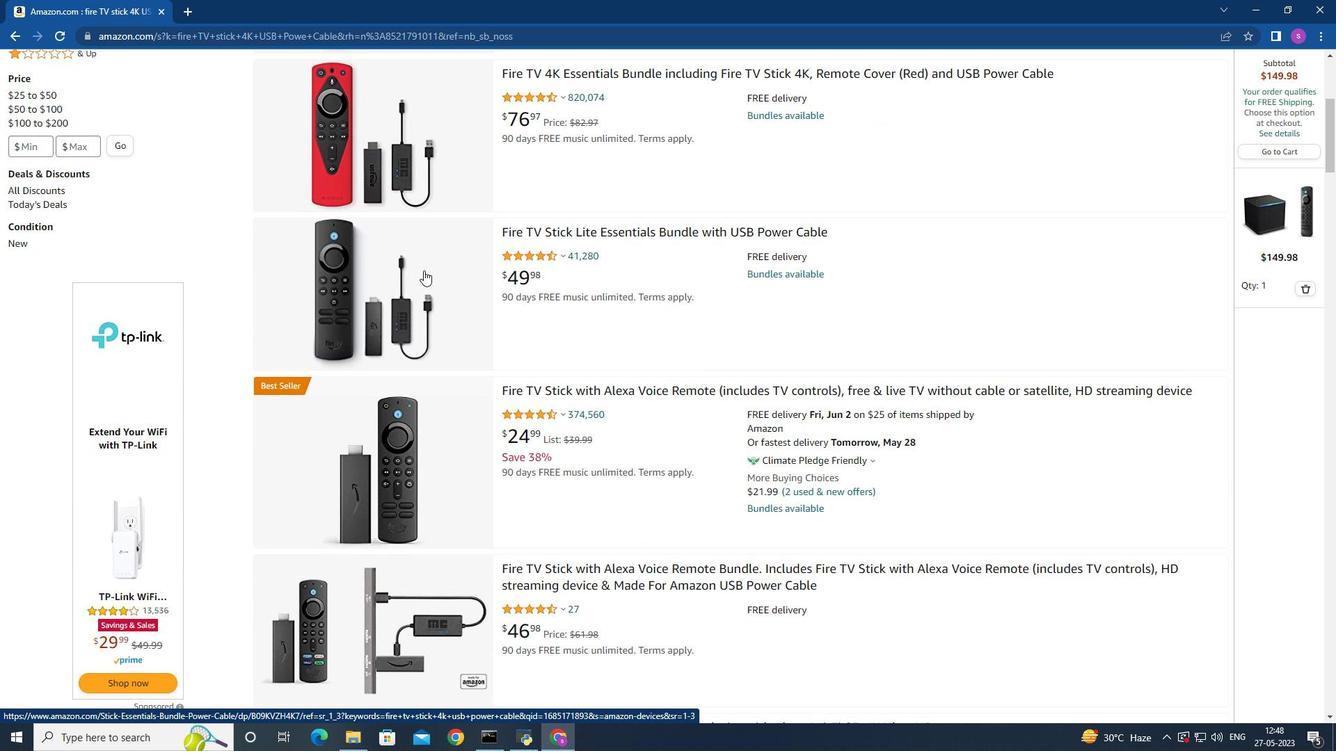 
Action: Mouse scrolled (420, 270) with delta (0, 0)
Screenshot: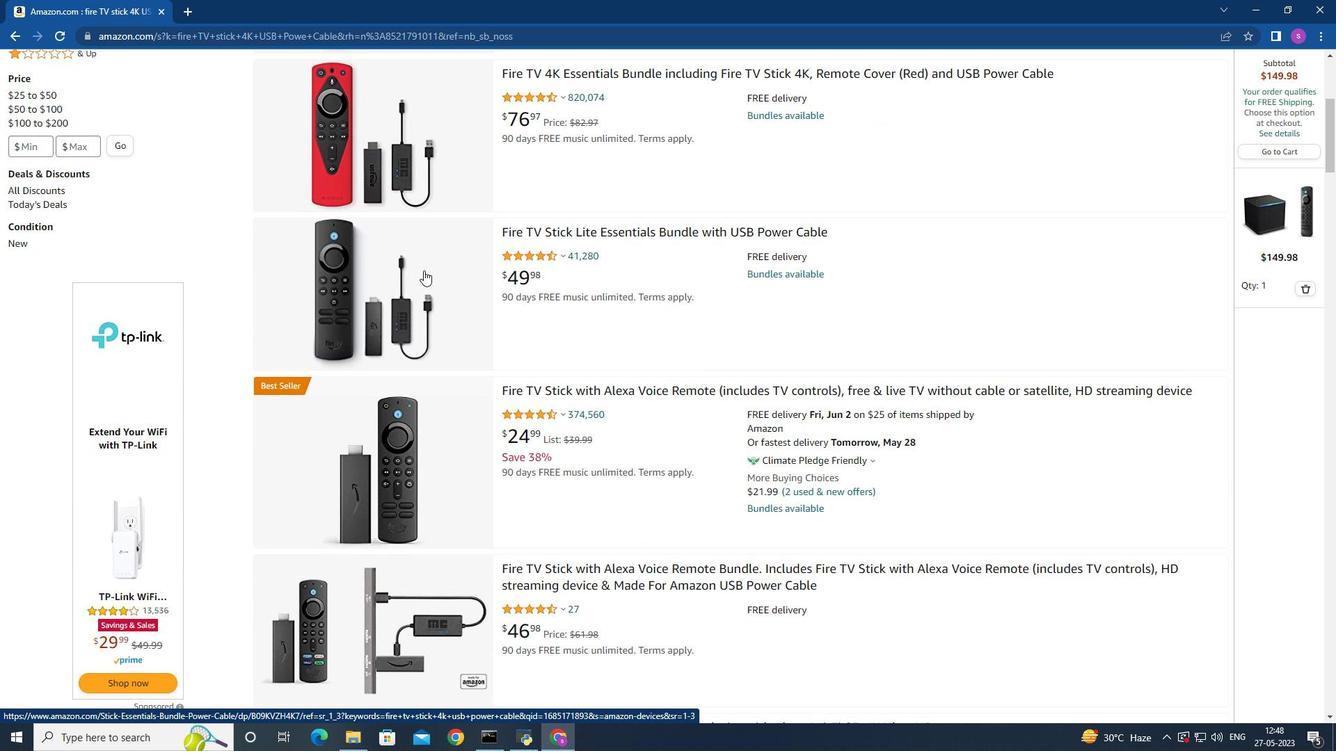 
Action: Mouse moved to (419, 269)
Screenshot: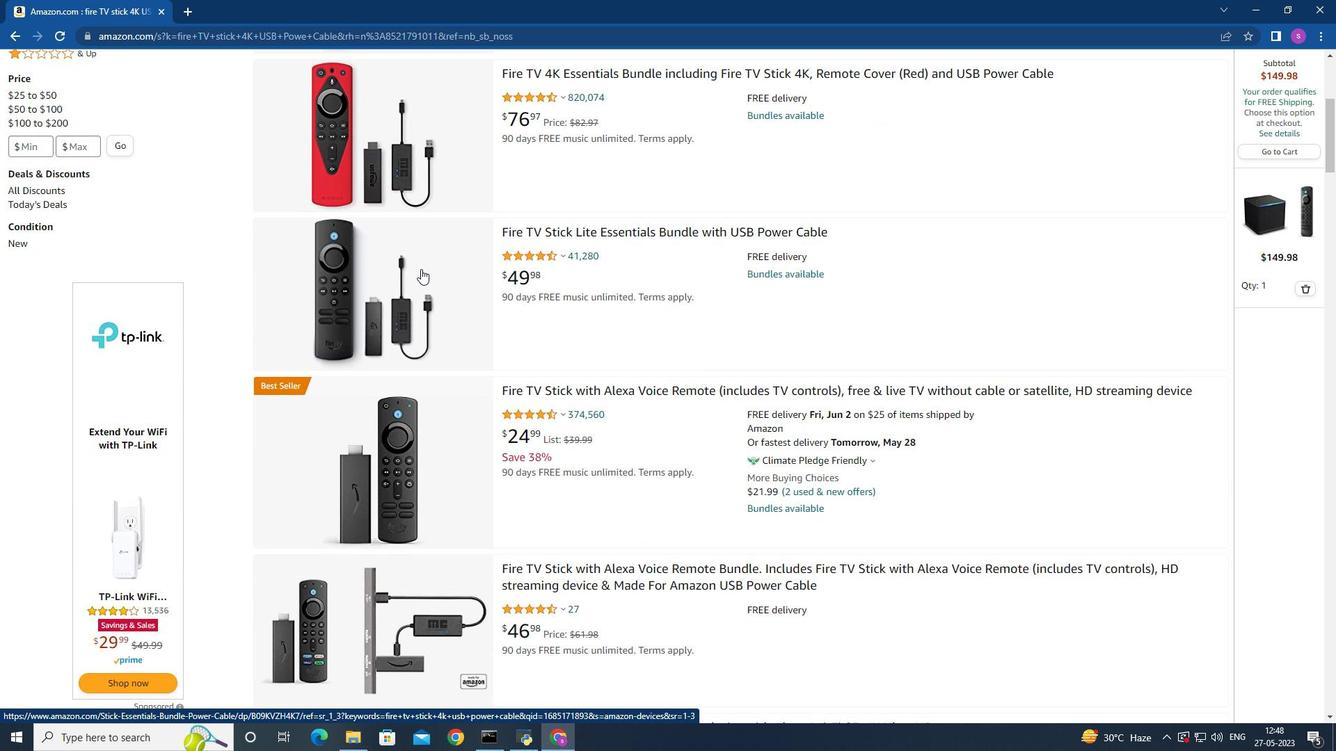 
Action: Mouse scrolled (419, 270) with delta (0, 0)
Screenshot: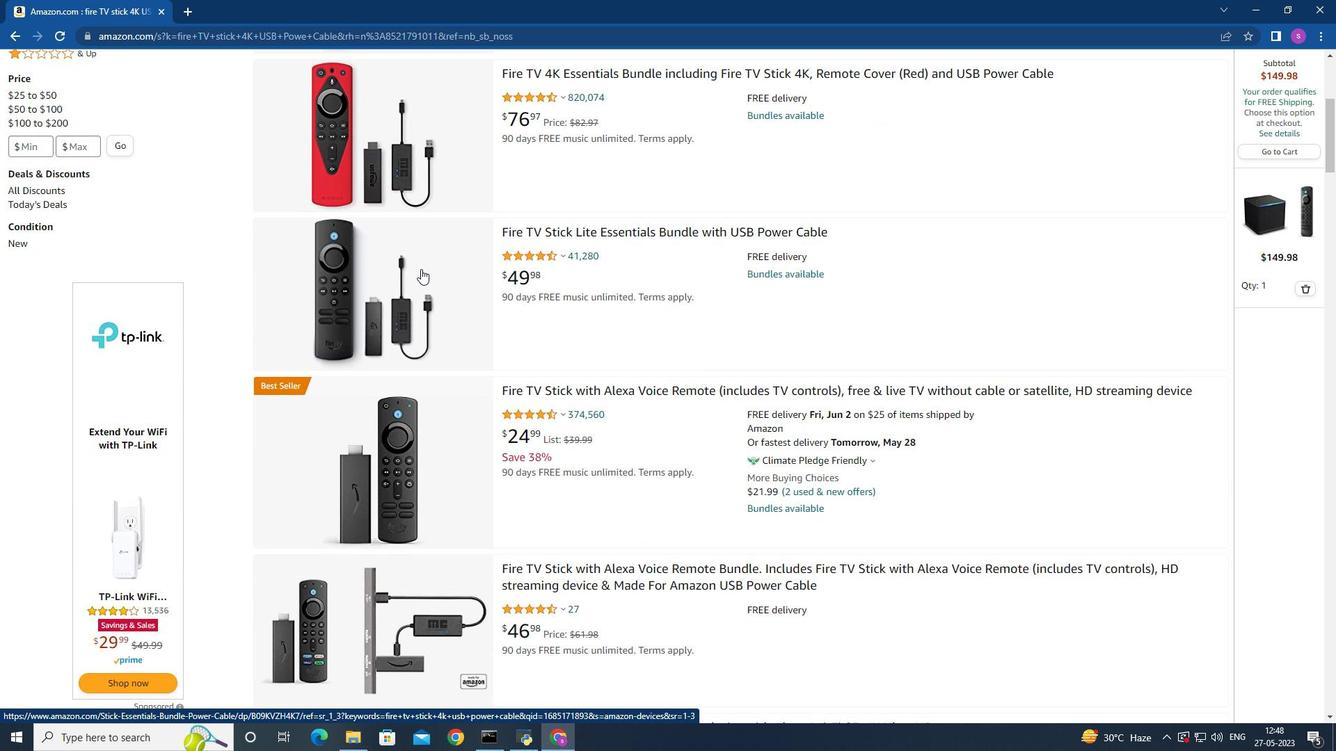 
Action: Mouse scrolled (419, 270) with delta (0, 0)
Screenshot: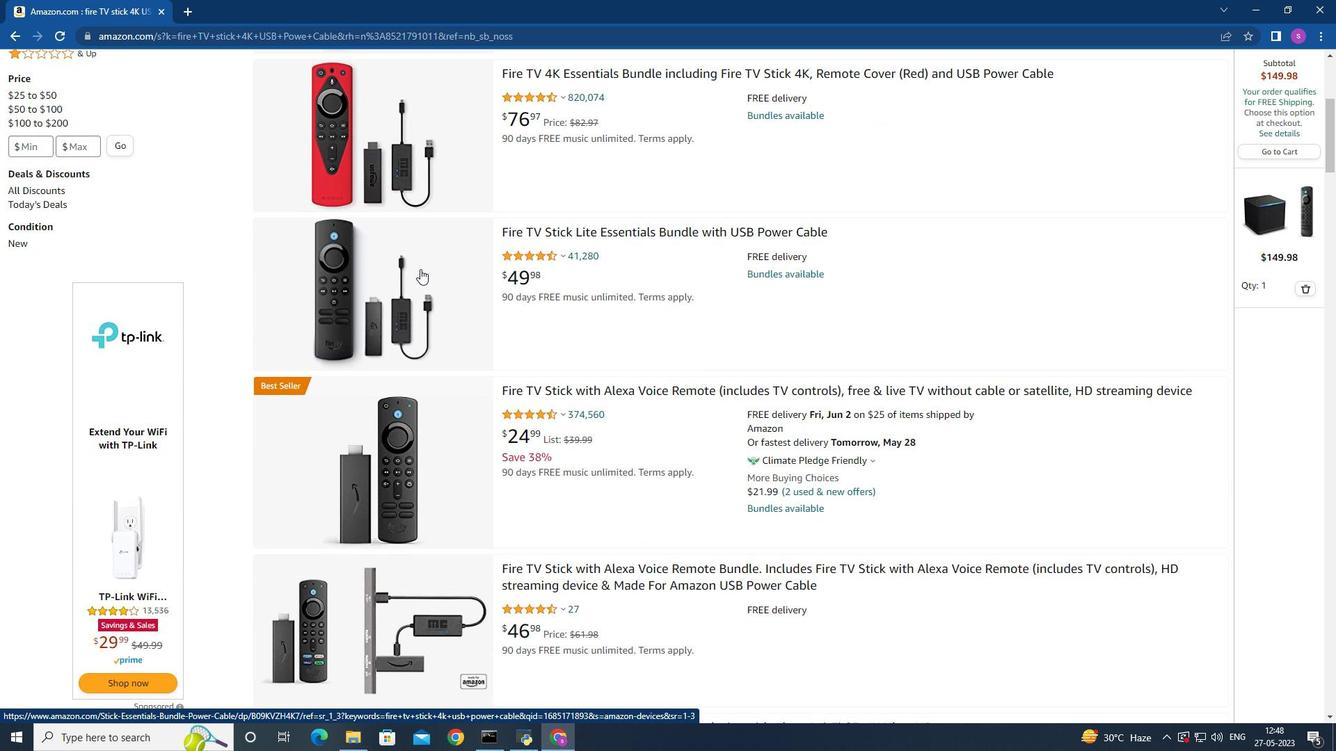 
Action: Mouse moved to (391, 162)
Screenshot: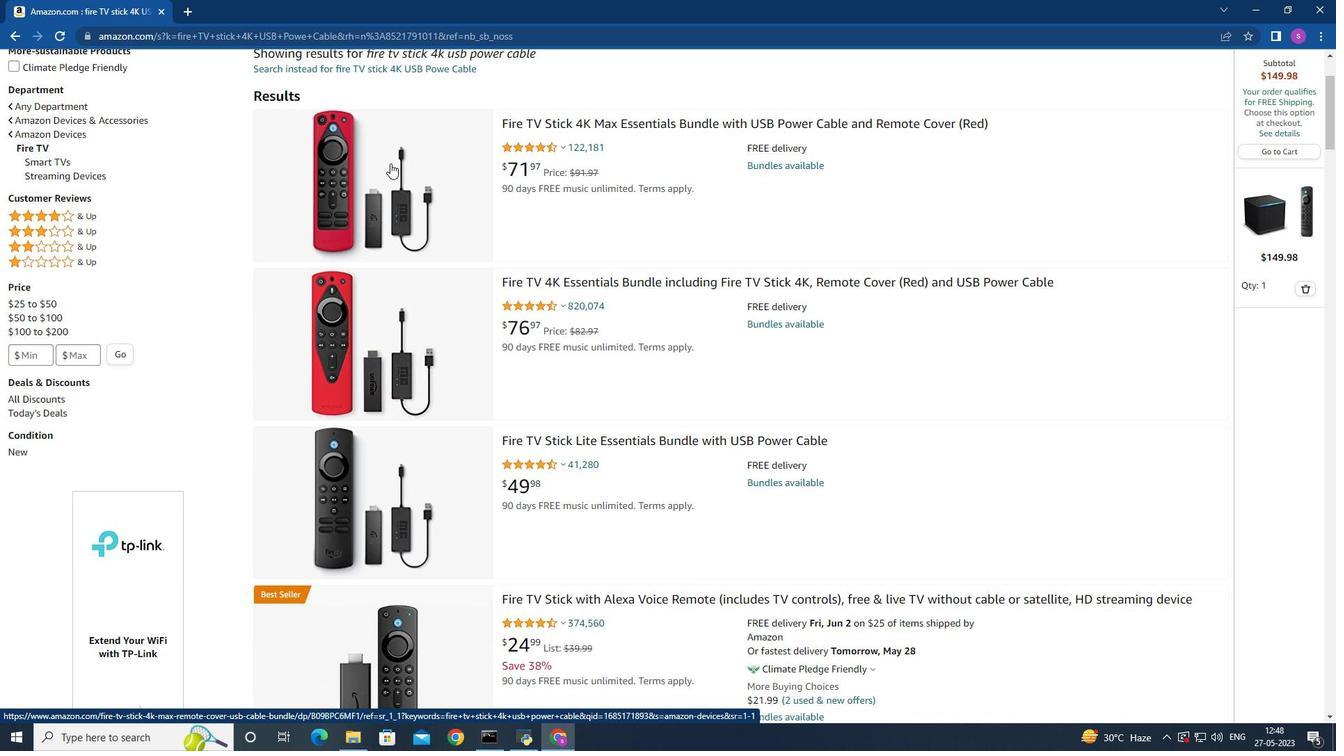 
Action: Mouse pressed left at (391, 162)
Screenshot: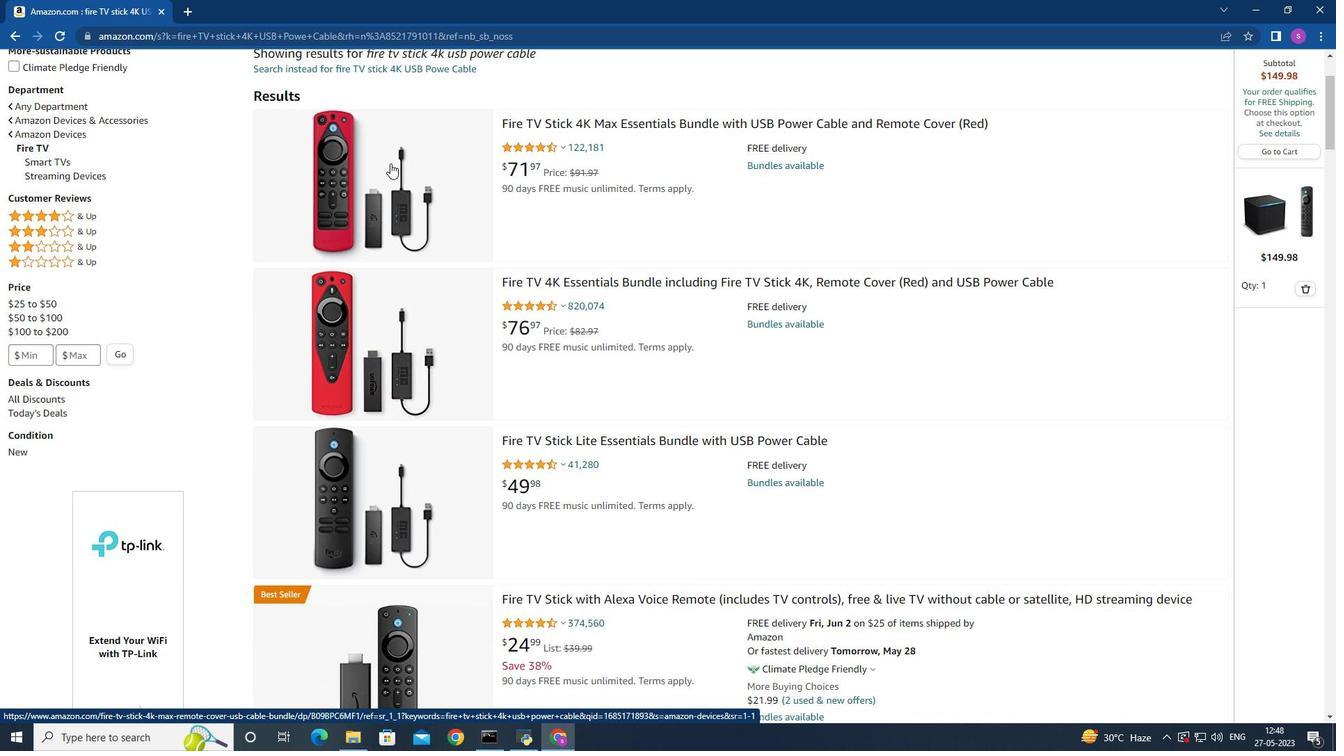 
Action: Mouse moved to (472, 221)
Screenshot: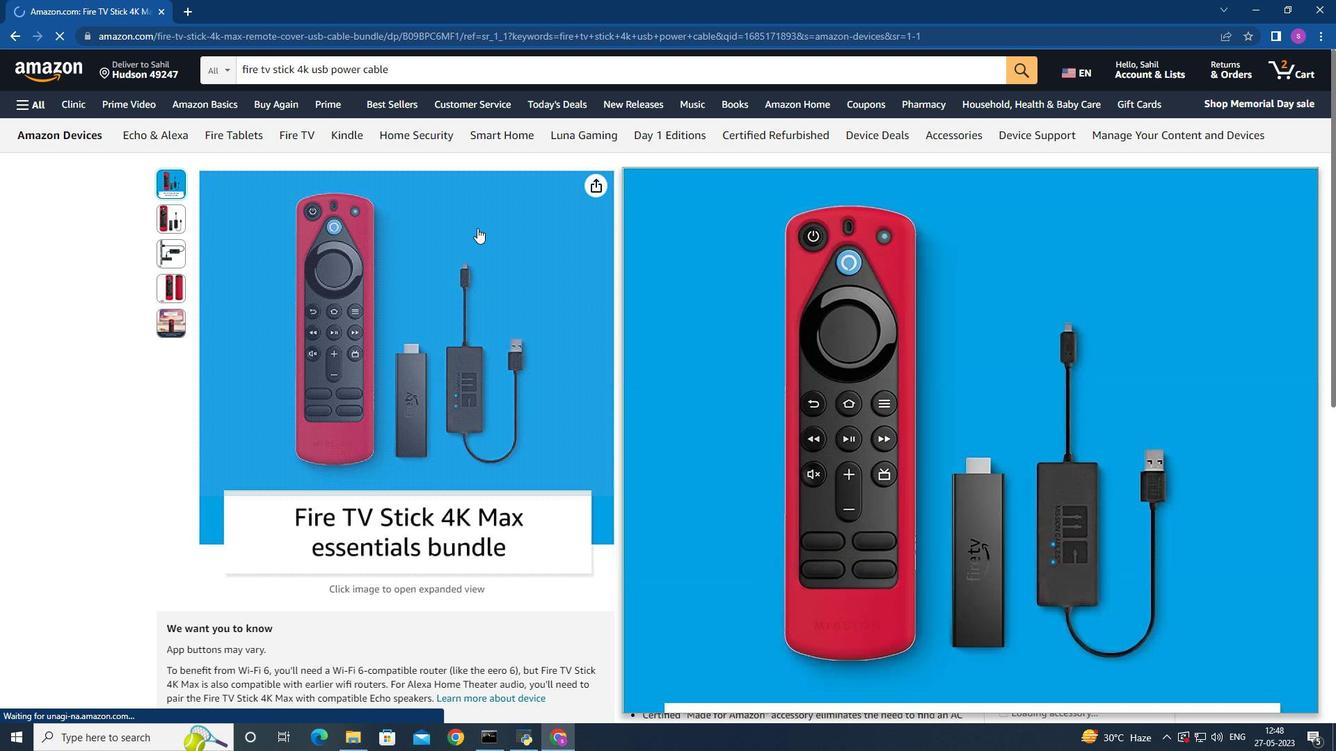 
Action: Mouse scrolled (472, 220) with delta (0, 0)
Screenshot: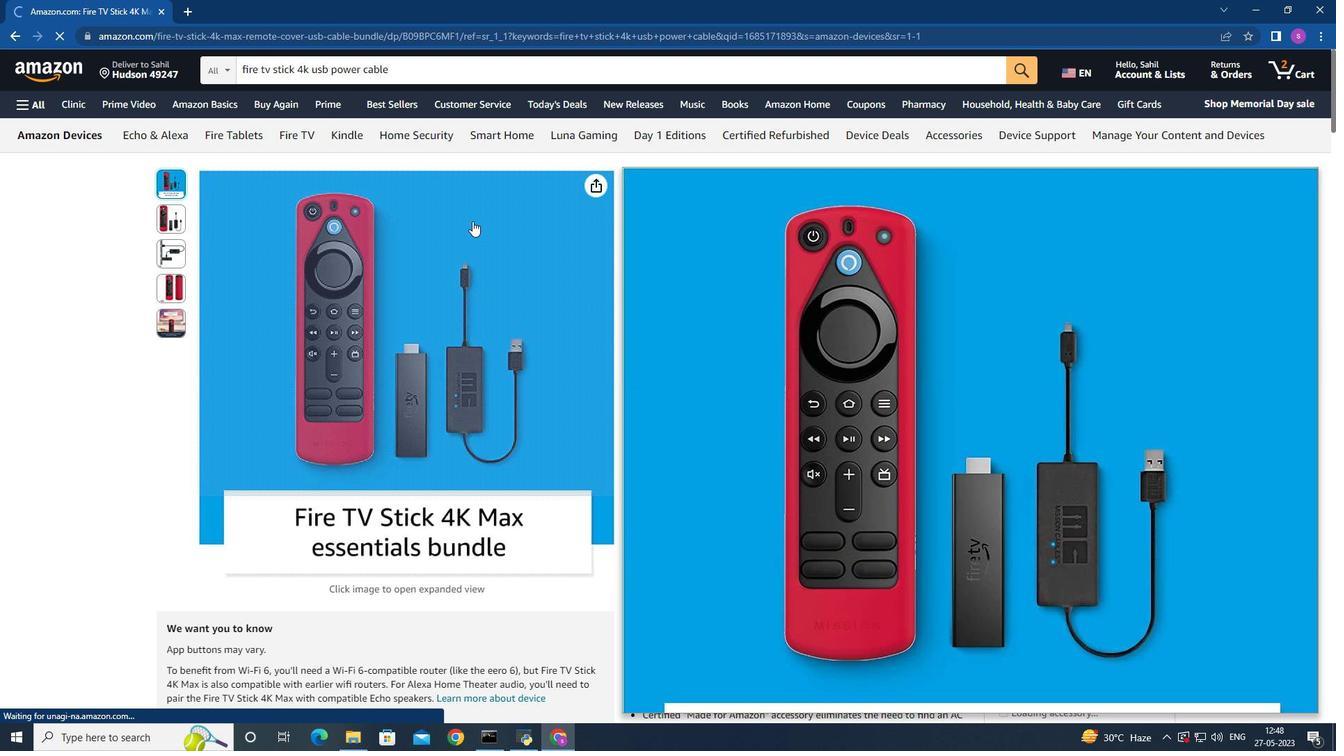 
Action: Mouse moved to (472, 217)
Screenshot: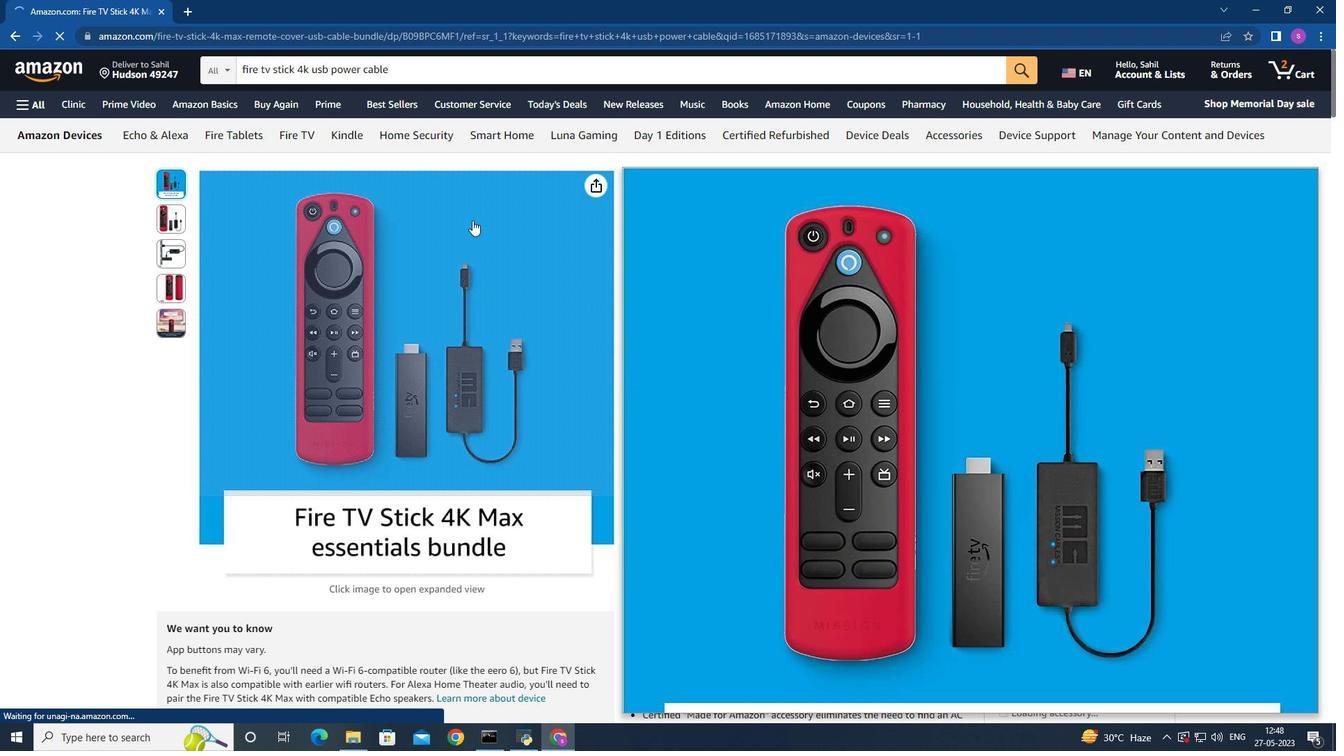 
Action: Mouse scrolled (472, 217) with delta (0, 0)
Screenshot: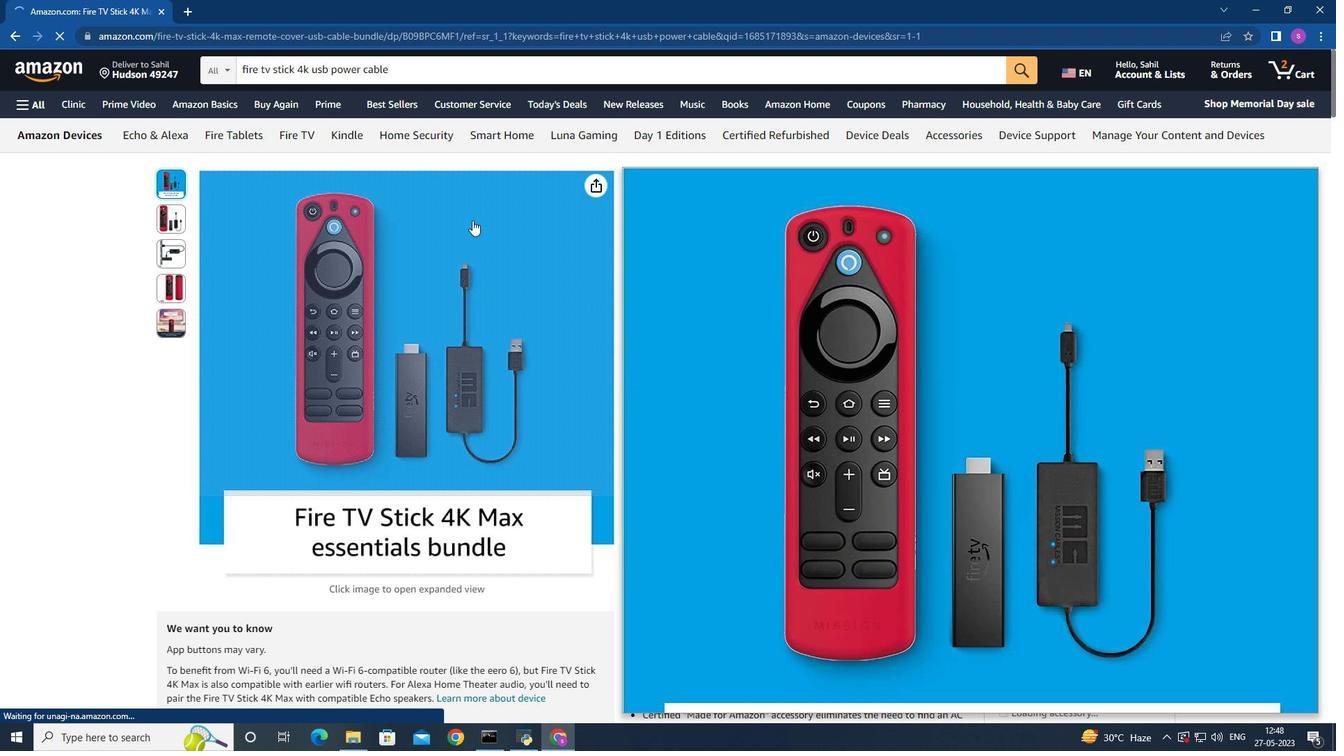 
Action: Mouse moved to (529, 286)
Screenshot: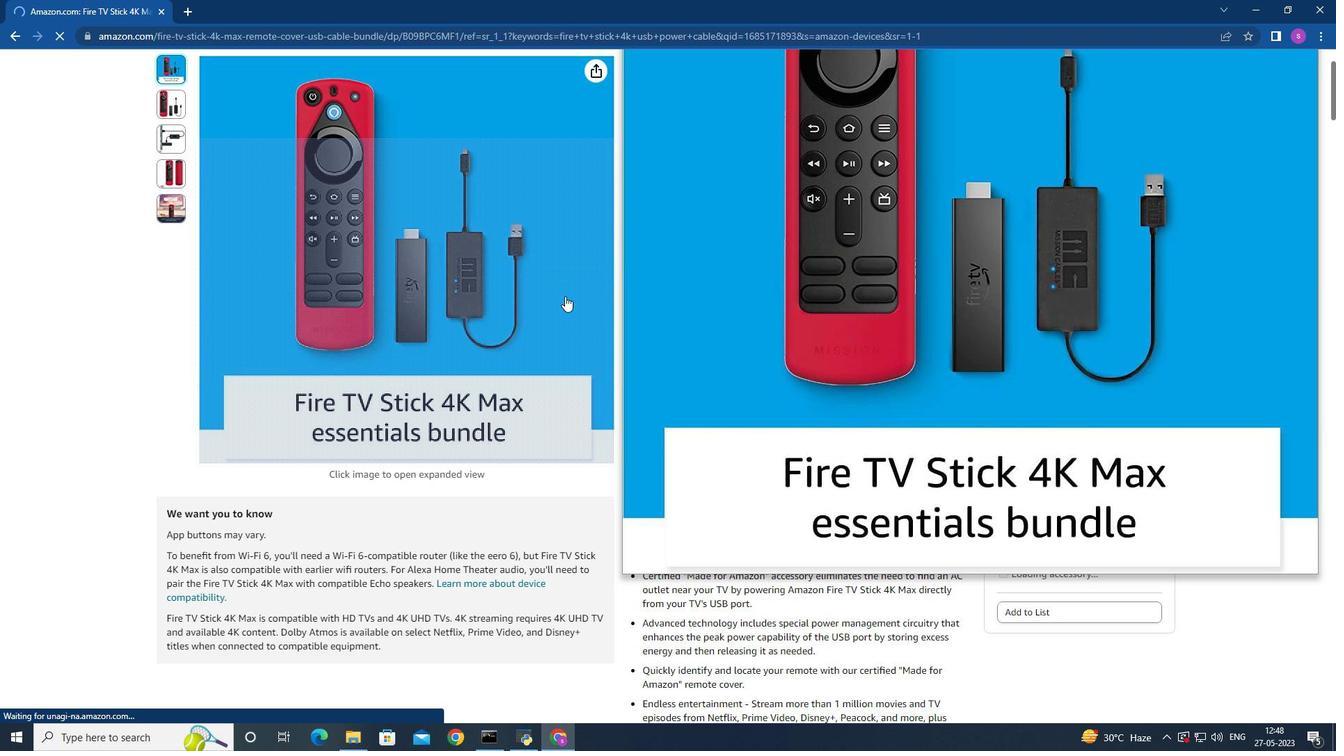 
Action: Mouse scrolled (545, 295) with delta (0, 0)
Screenshot: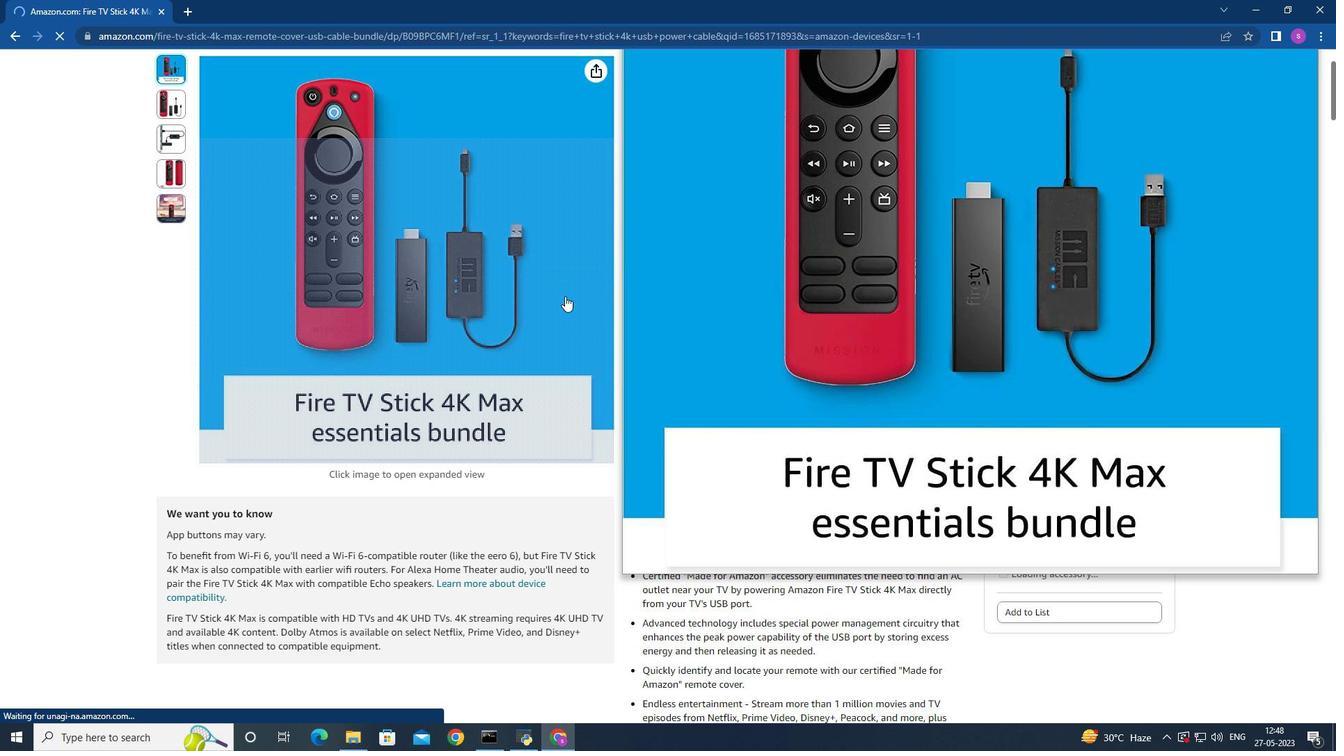 
Action: Mouse moved to (528, 284)
Screenshot: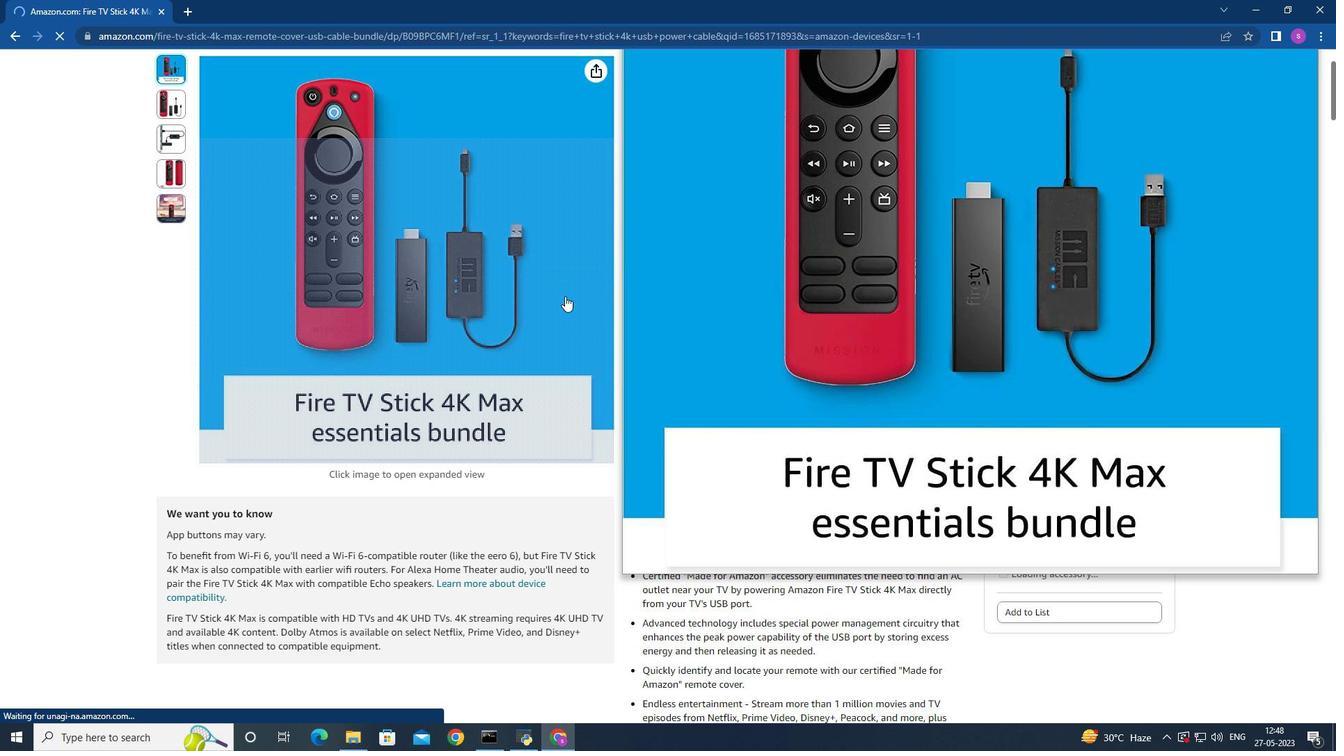 
Action: Mouse scrolled (542, 293) with delta (0, 0)
Screenshot: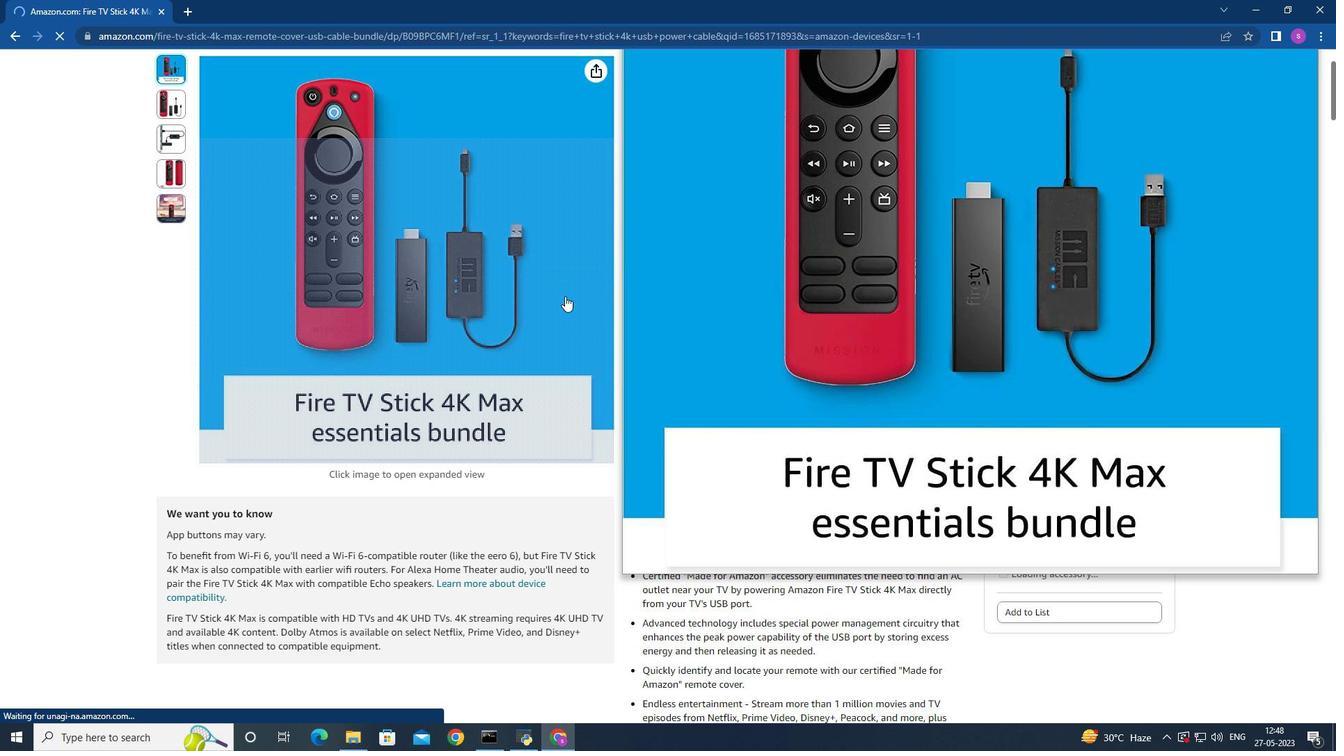 
Action: Mouse moved to (498, 244)
Screenshot: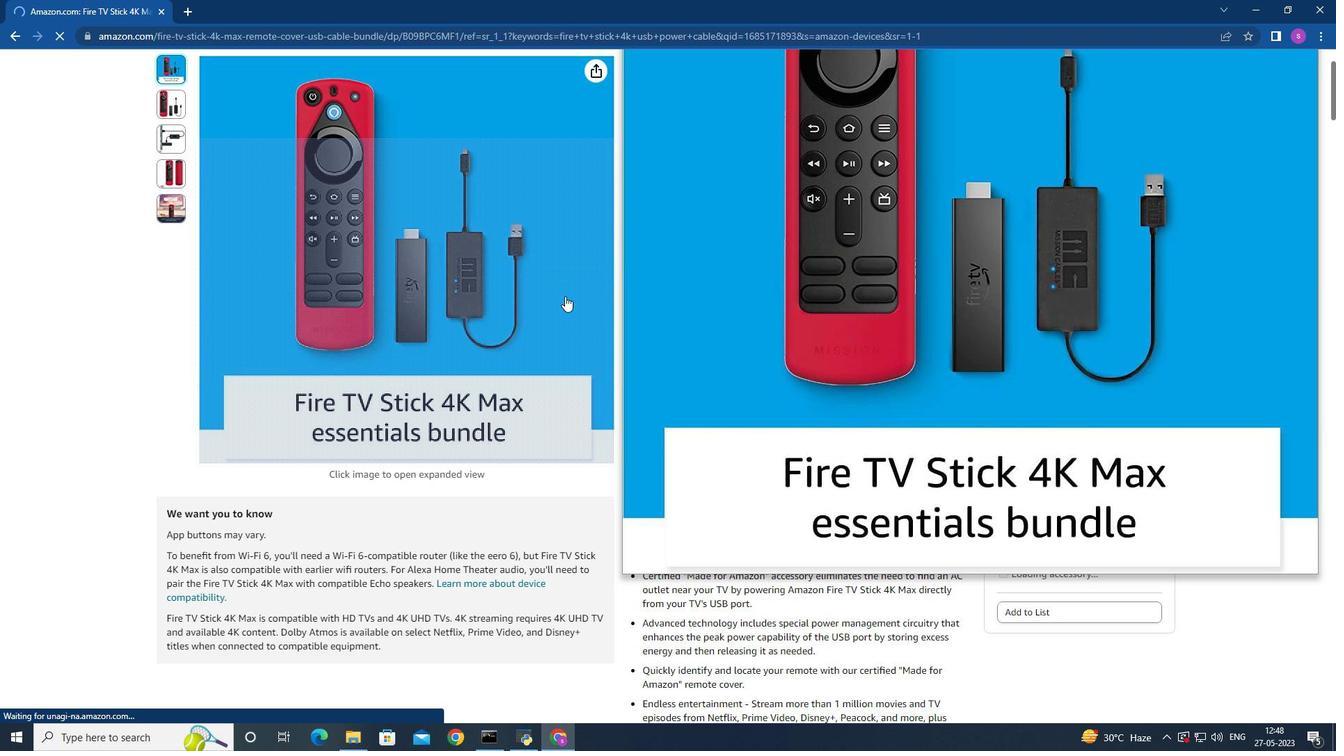 
Action: Mouse scrolled (528, 284) with delta (0, 0)
Screenshot: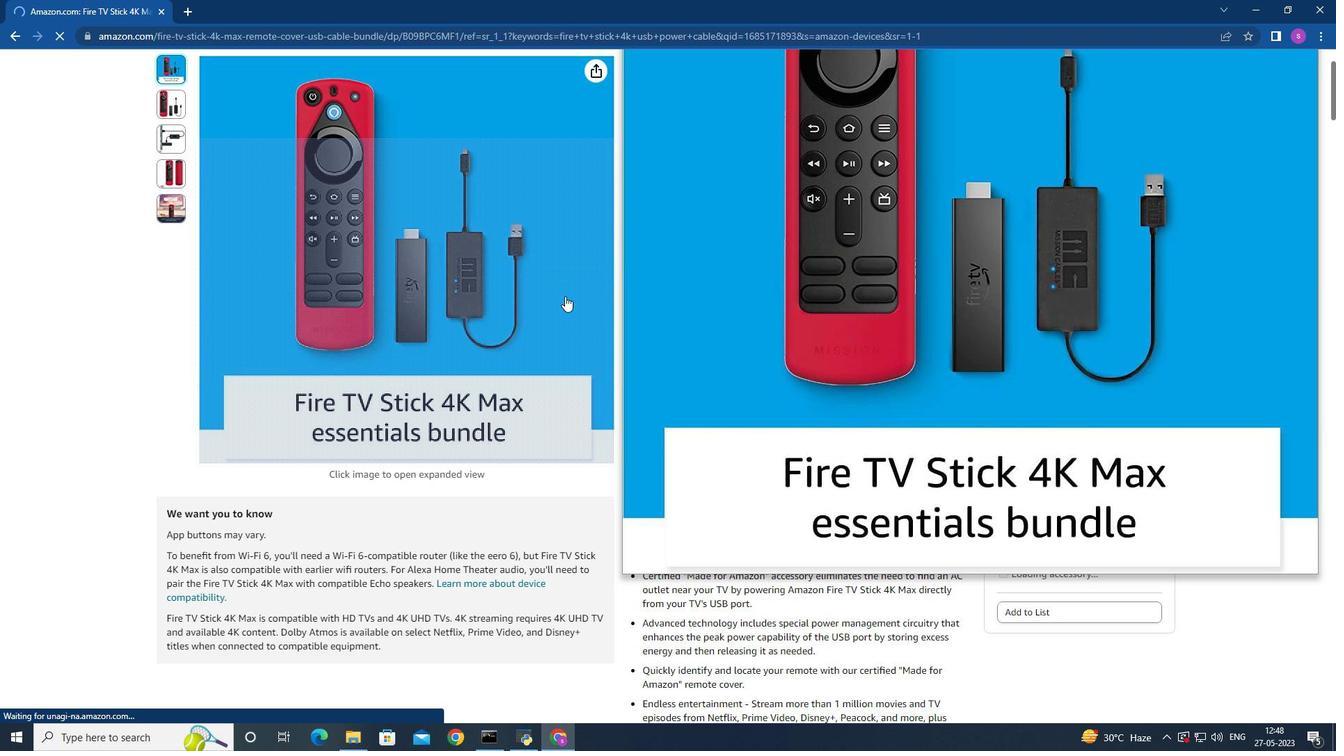
Action: Mouse moved to (381, 211)
Screenshot: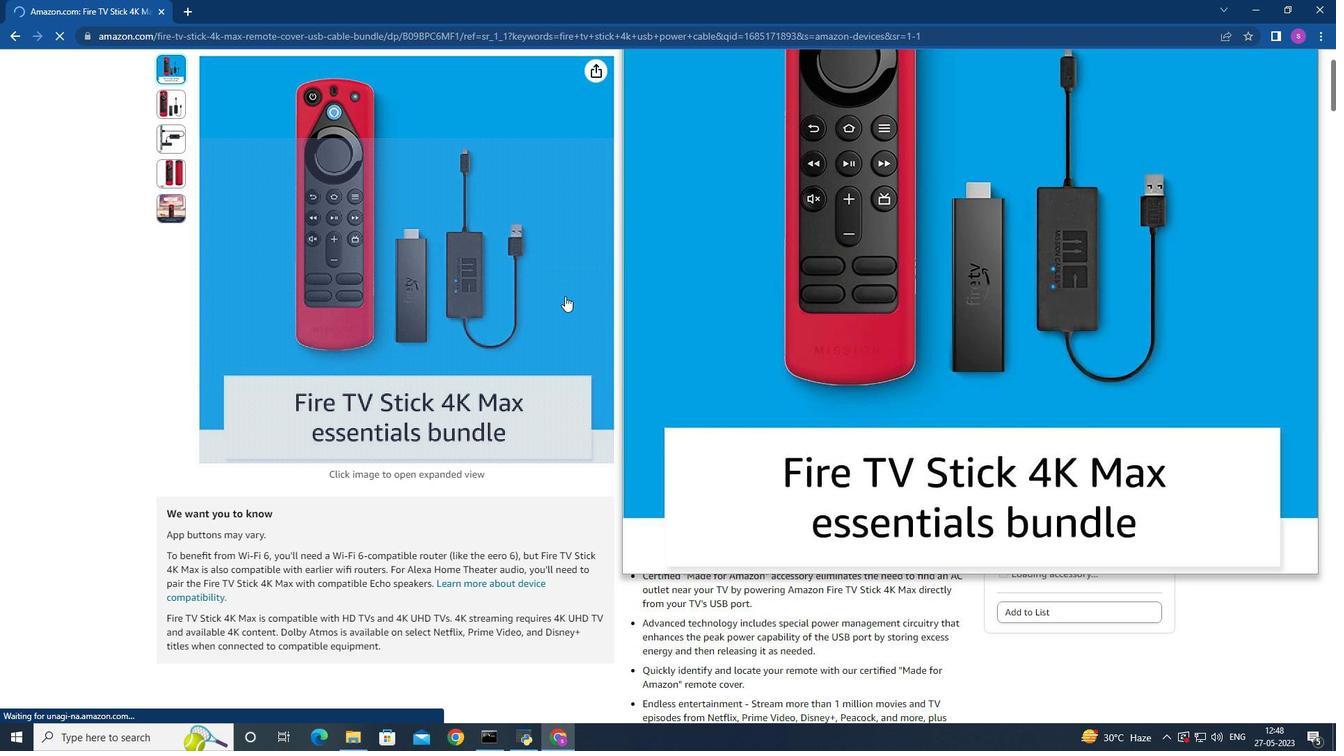 
Action: Mouse scrolled (381, 212) with delta (0, 0)
Screenshot: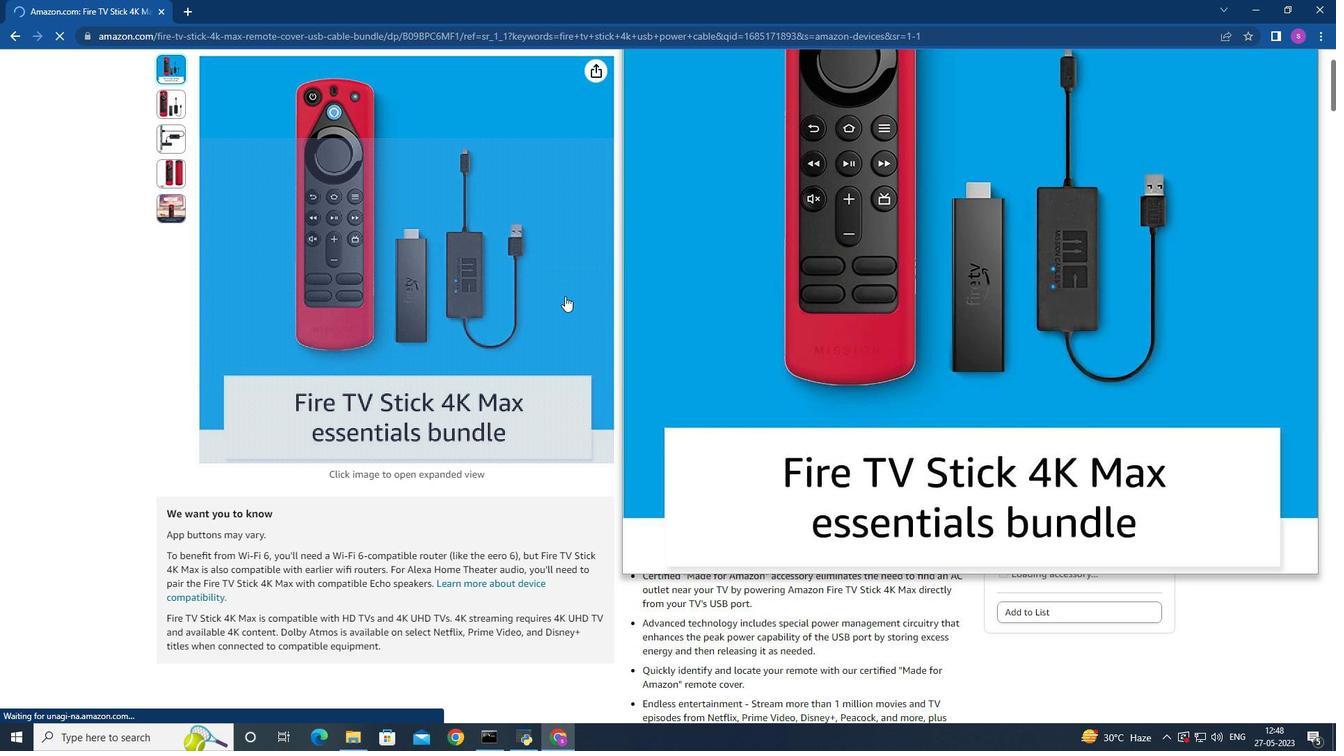 
Action: Mouse moved to (381, 210)
Screenshot: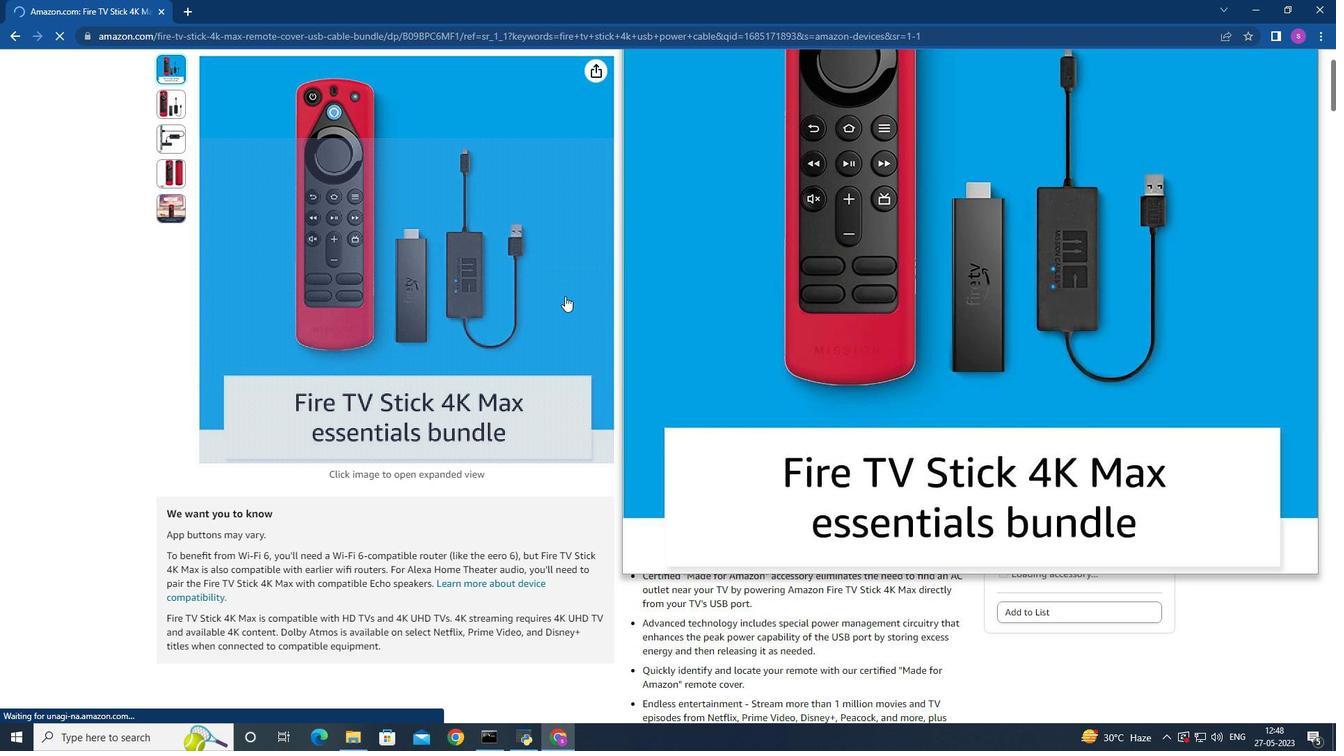 
Action: Mouse scrolled (381, 210) with delta (0, 0)
Screenshot: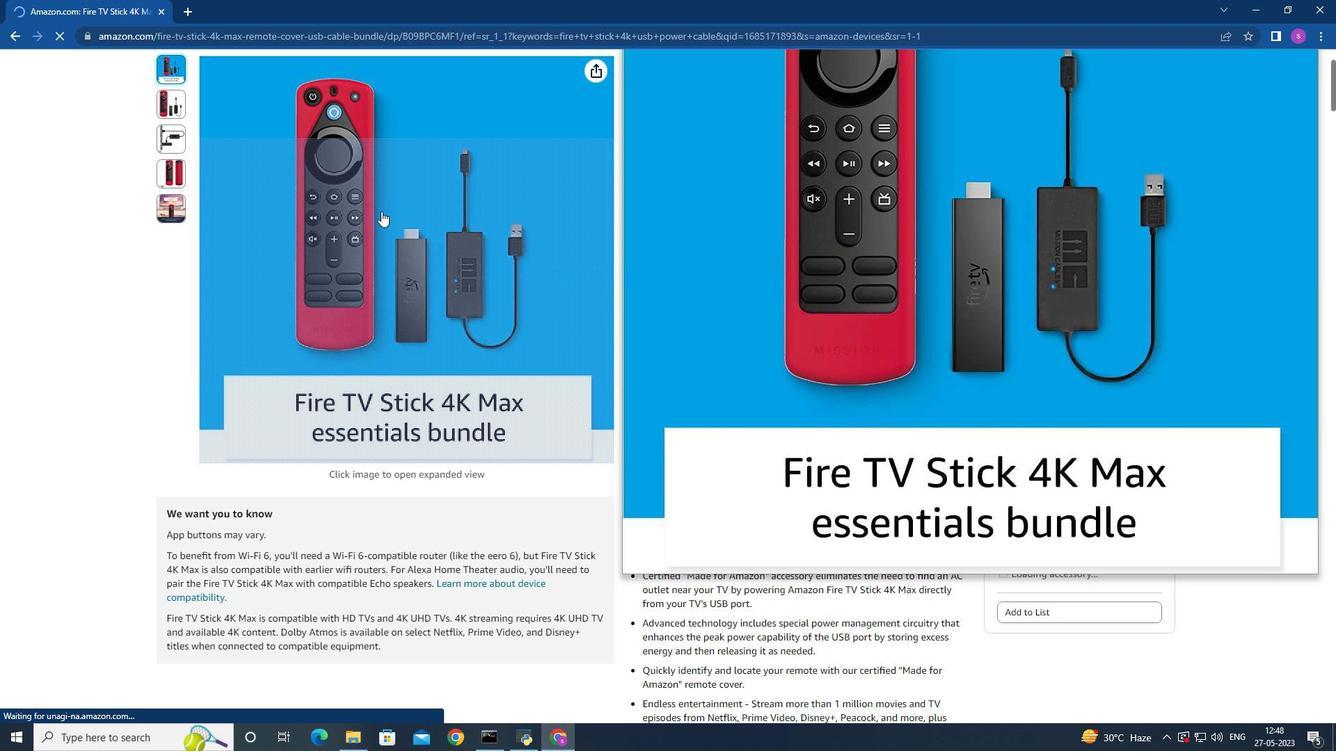 
Action: Mouse moved to (377, 205)
Screenshot: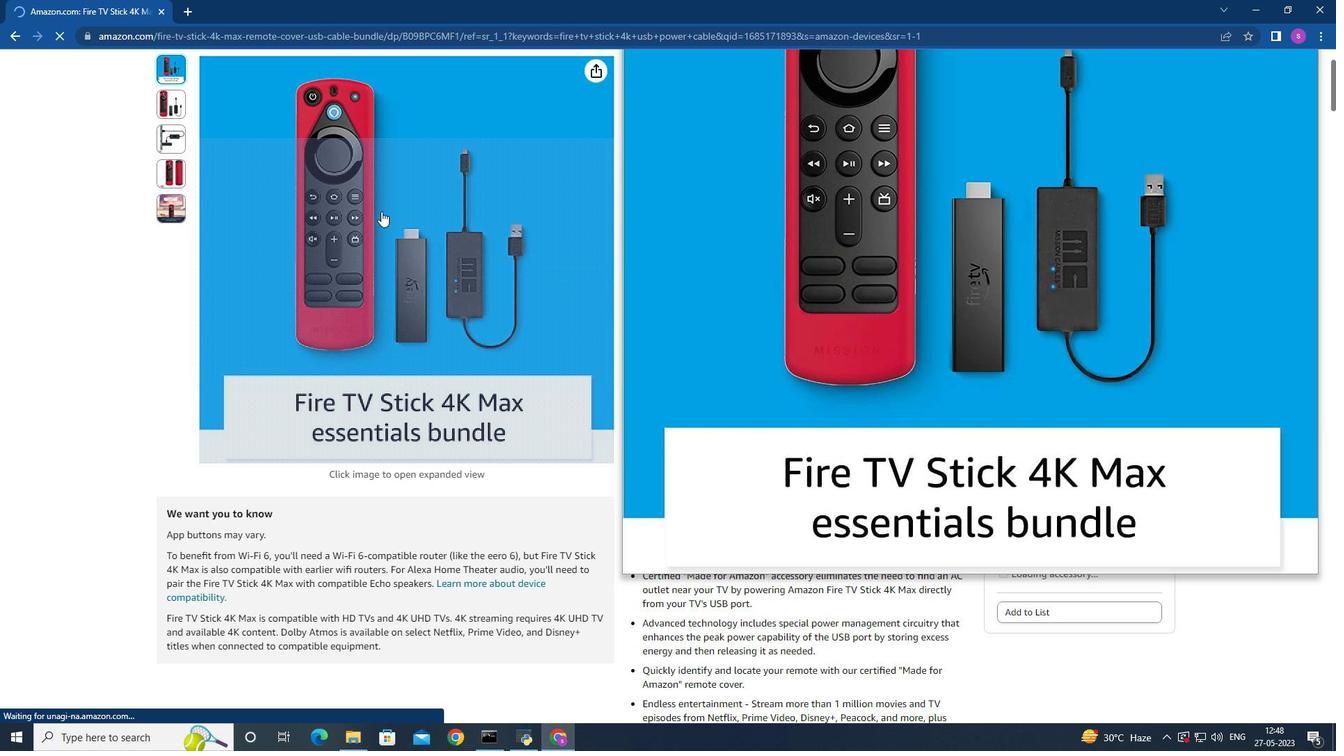 
Action: Mouse scrolled (380, 208) with delta (0, 0)
Screenshot: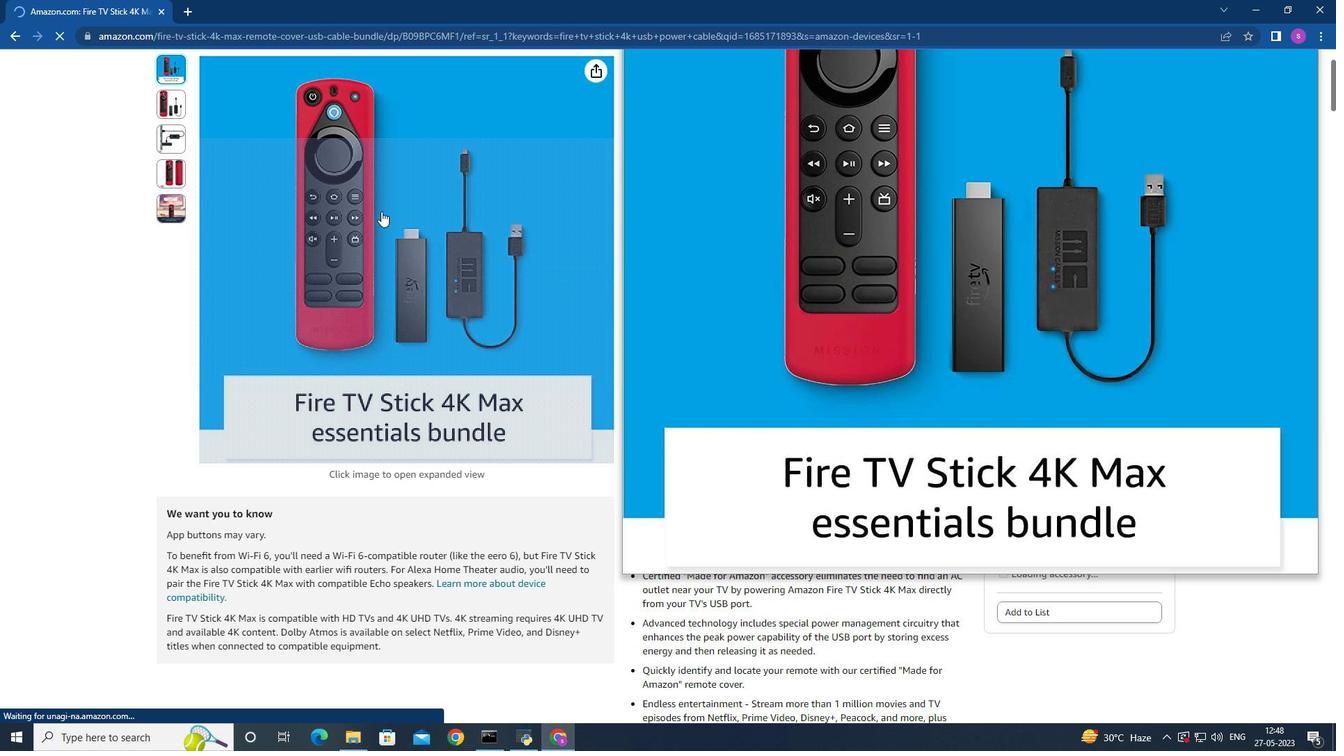 
Action: Mouse moved to (375, 203)
Screenshot: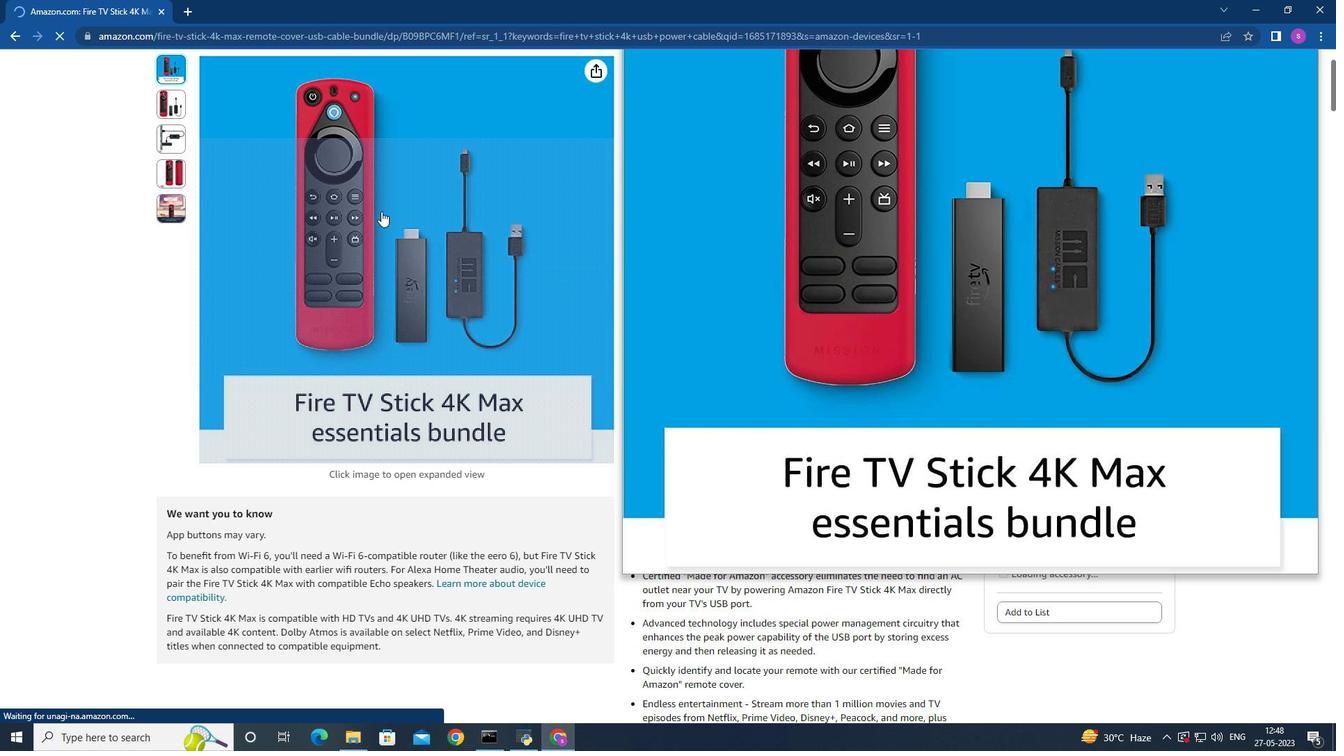 
Action: Mouse scrolled (377, 205) with delta (0, 0)
Screenshot: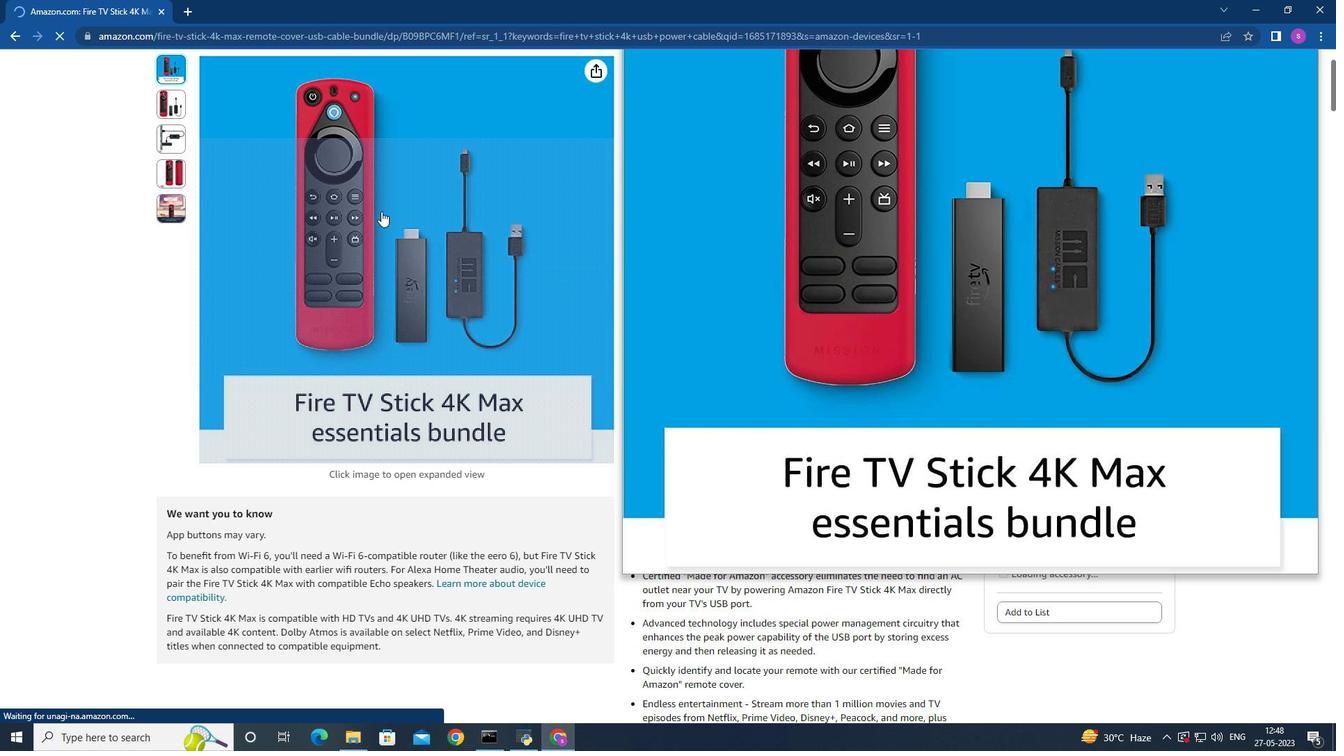 
Action: Mouse moved to (18, 157)
Screenshot: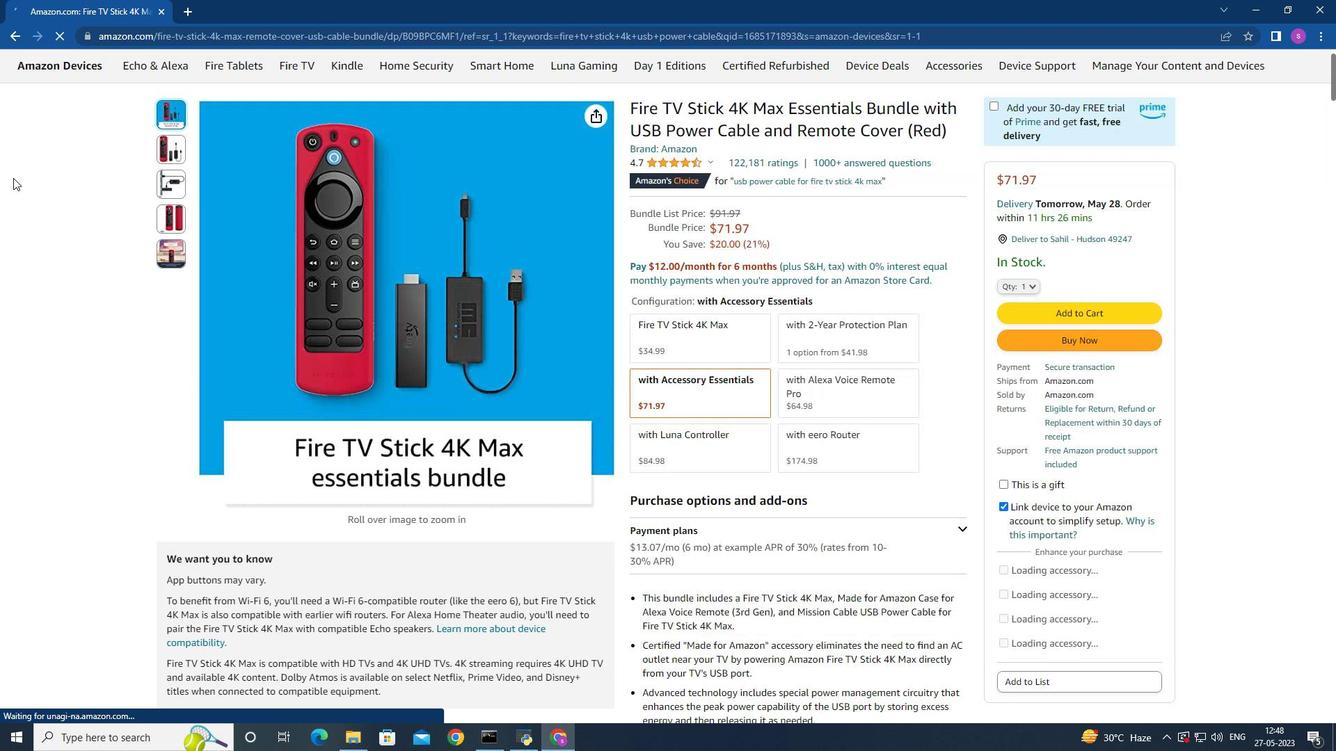 
Action: Mouse scrolled (18, 158) with delta (0, 0)
Screenshot: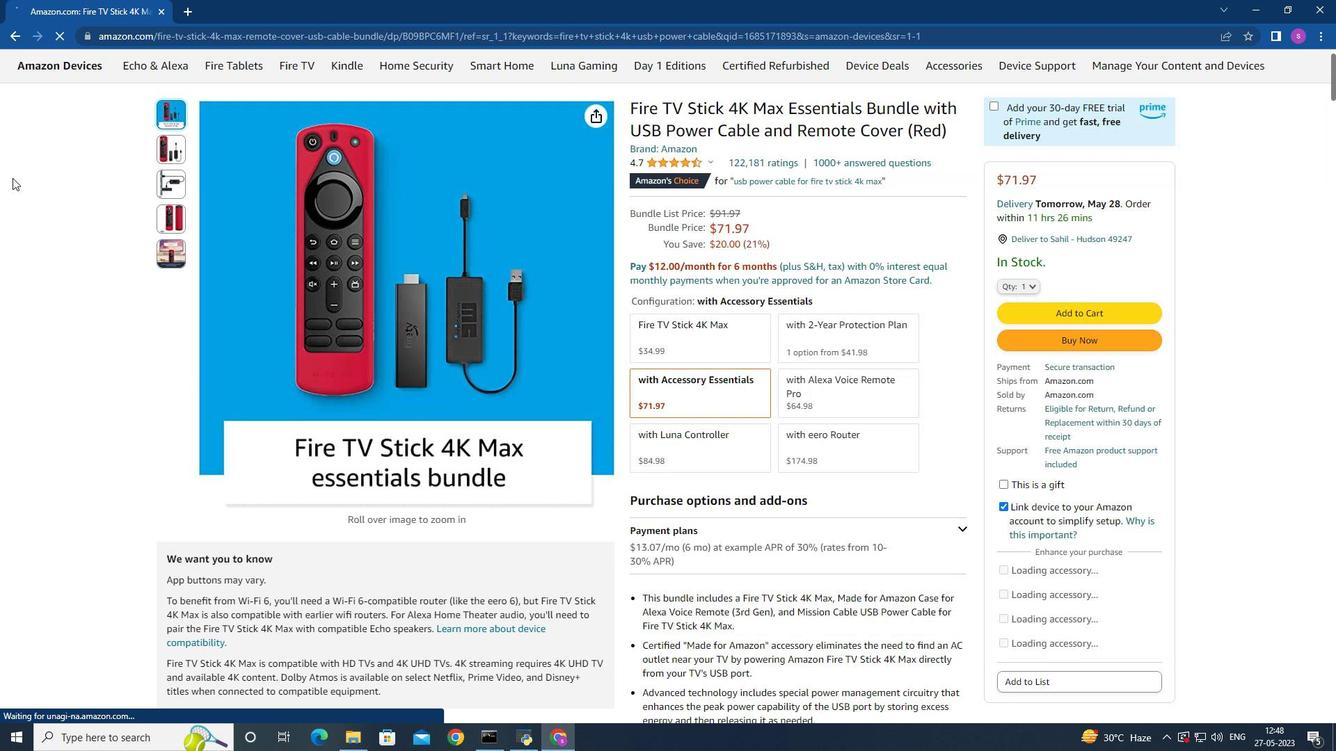 
Action: Mouse moved to (32, 40)
Screenshot: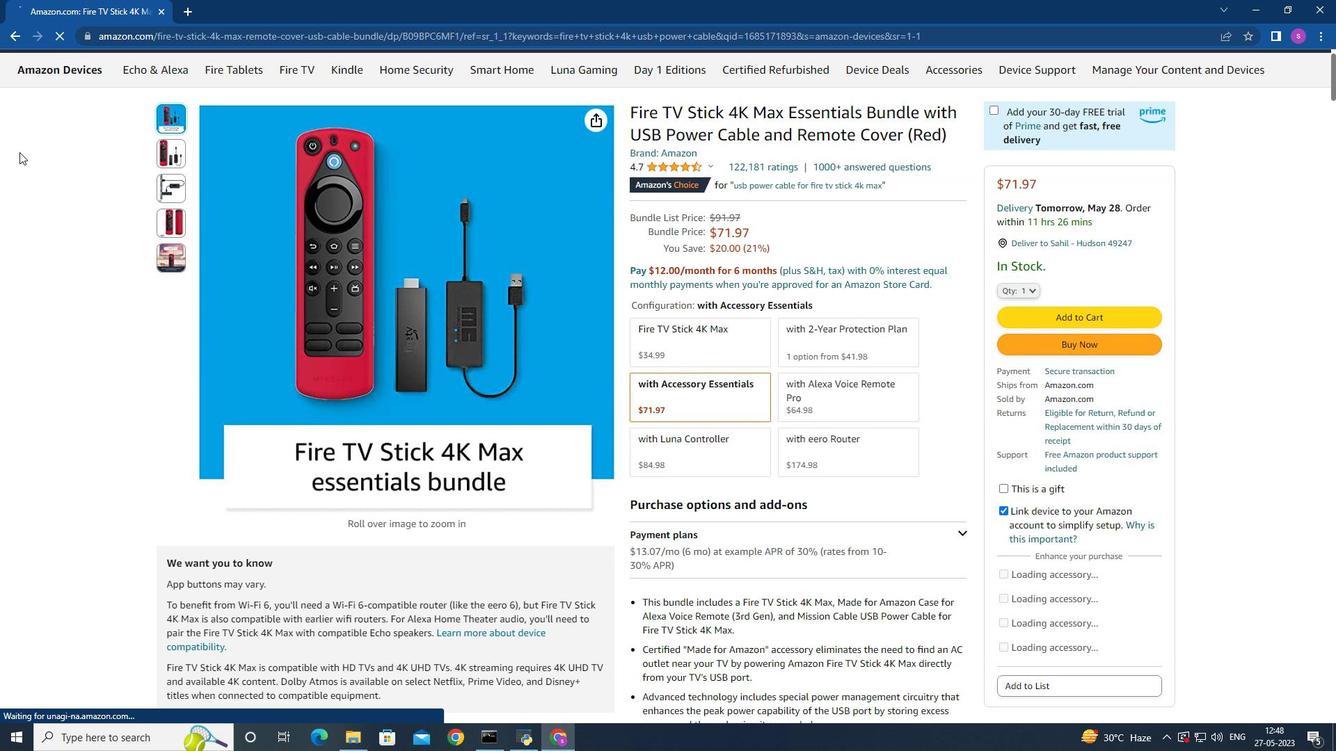 
Action: Mouse scrolled (20, 127) with delta (0, 0)
Screenshot: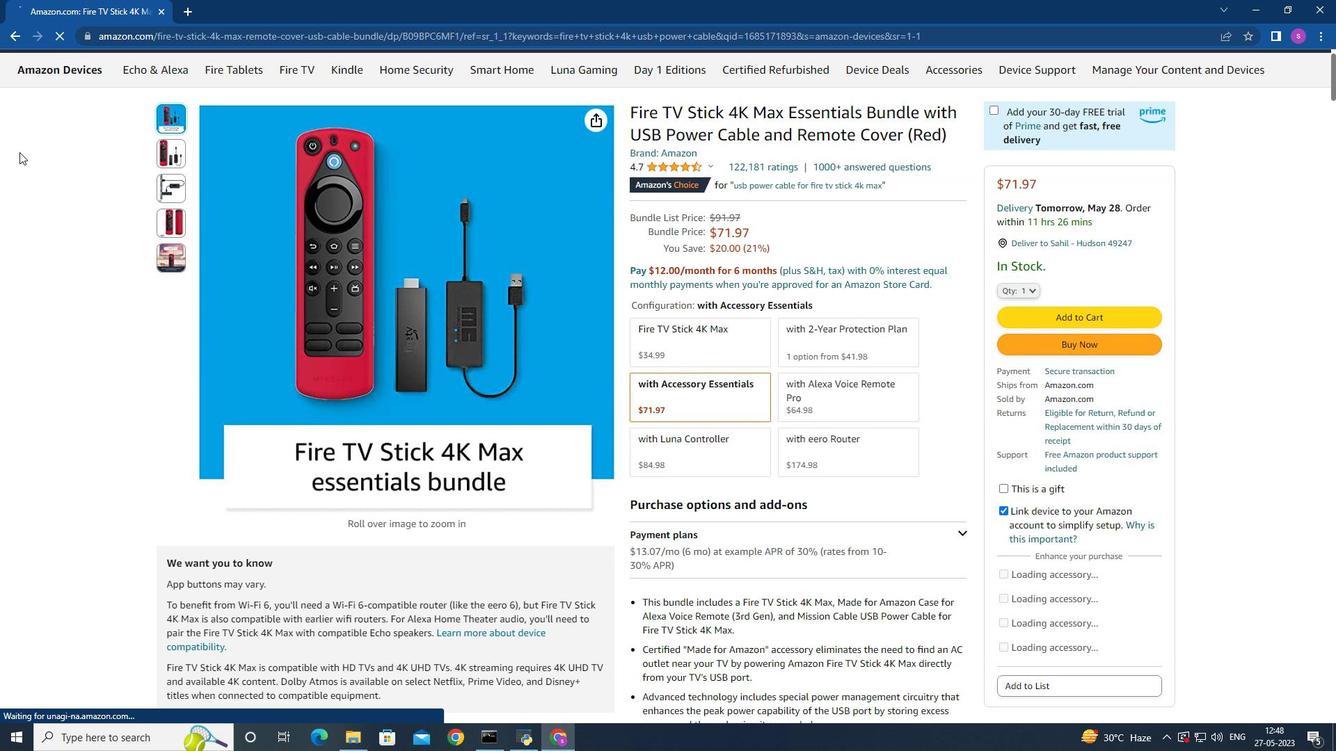 
Action: Mouse moved to (15, 38)
Screenshot: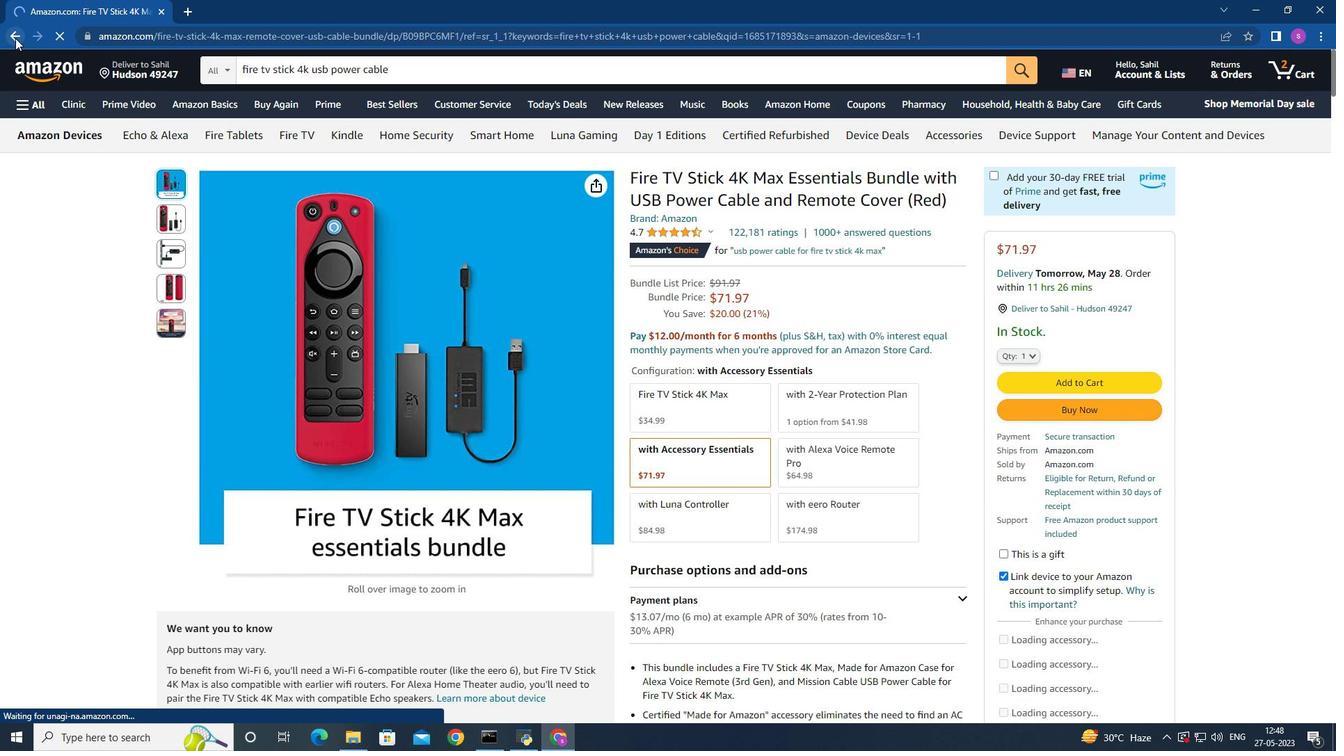 
Action: Mouse pressed left at (15, 38)
Screenshot: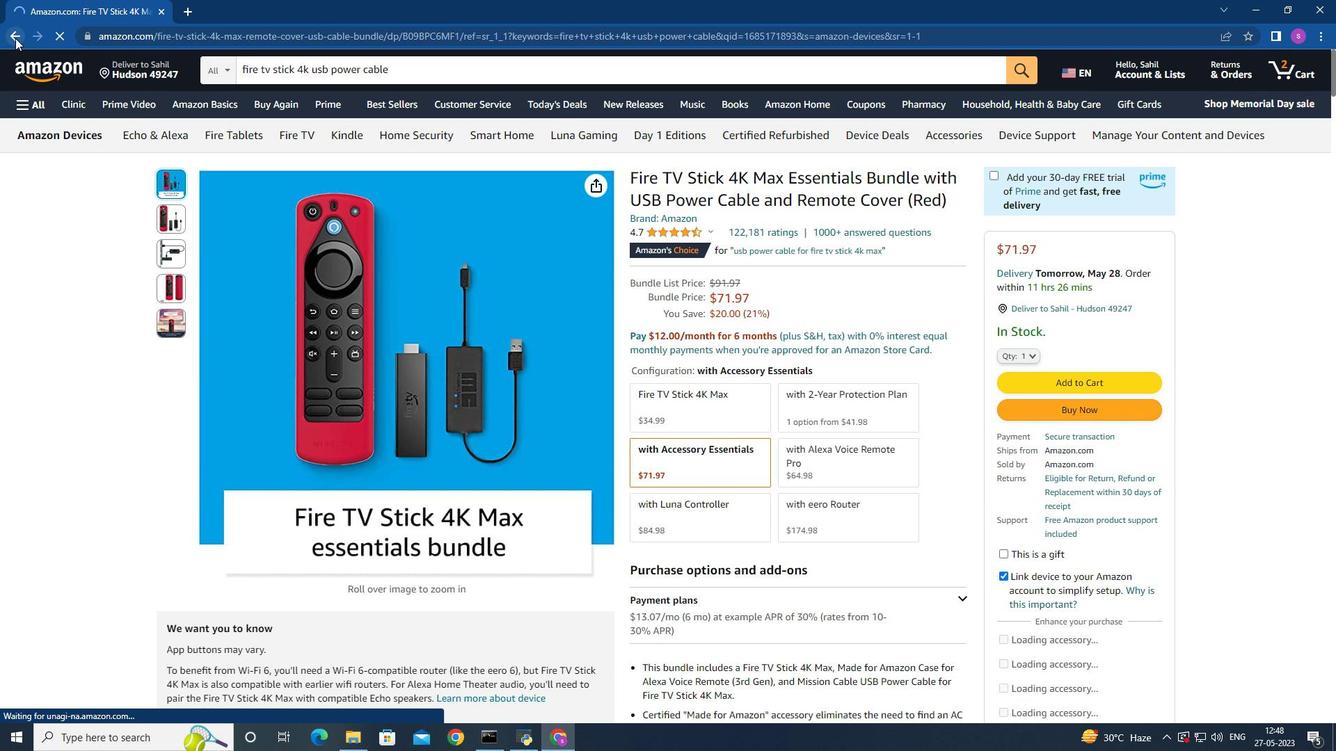 
Action: Mouse moved to (1309, 288)
Screenshot: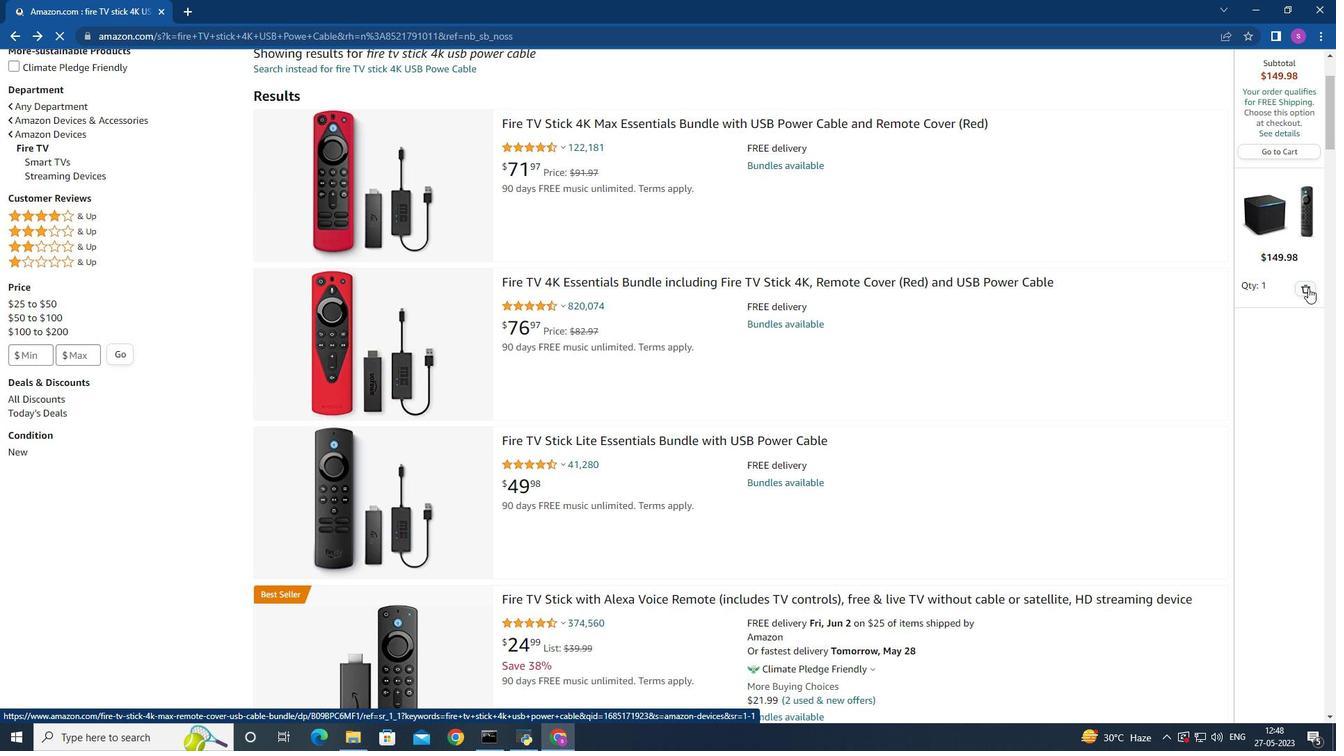 
Action: Mouse pressed left at (1309, 288)
Screenshot: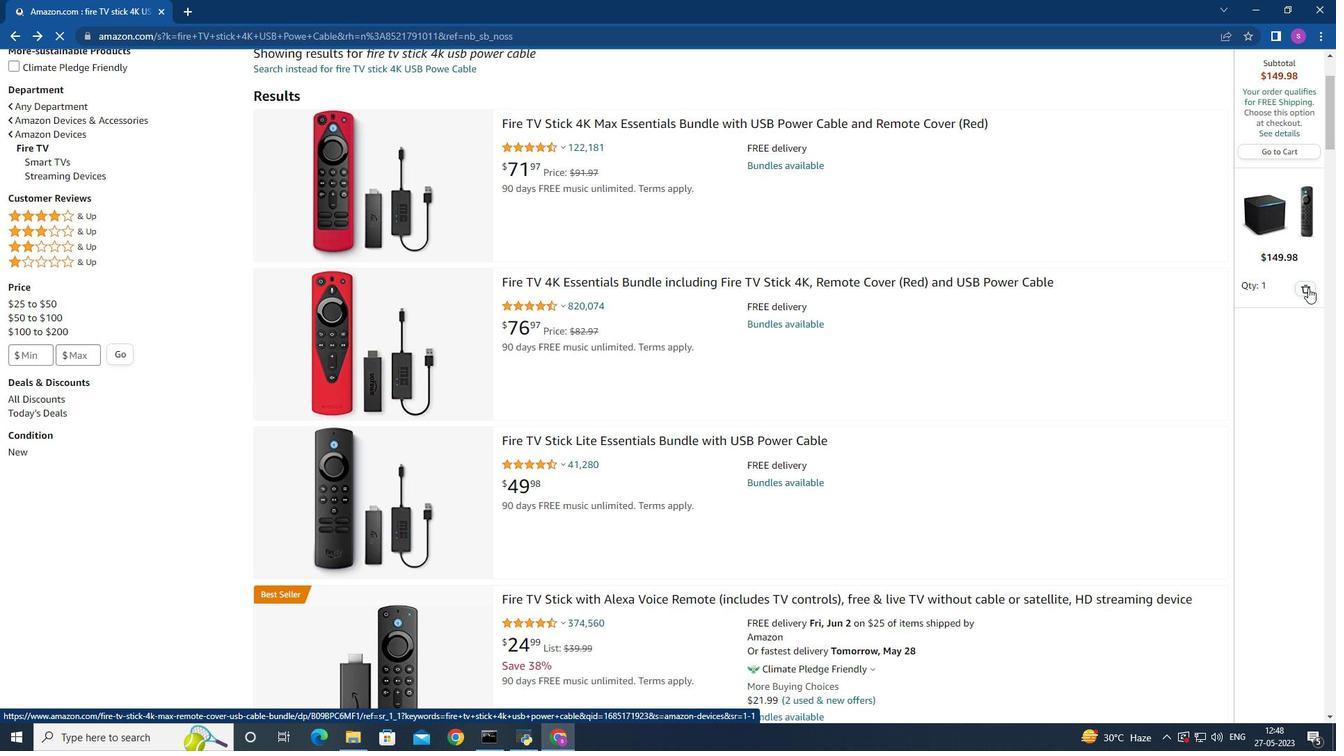 
Action: Mouse moved to (865, 251)
Screenshot: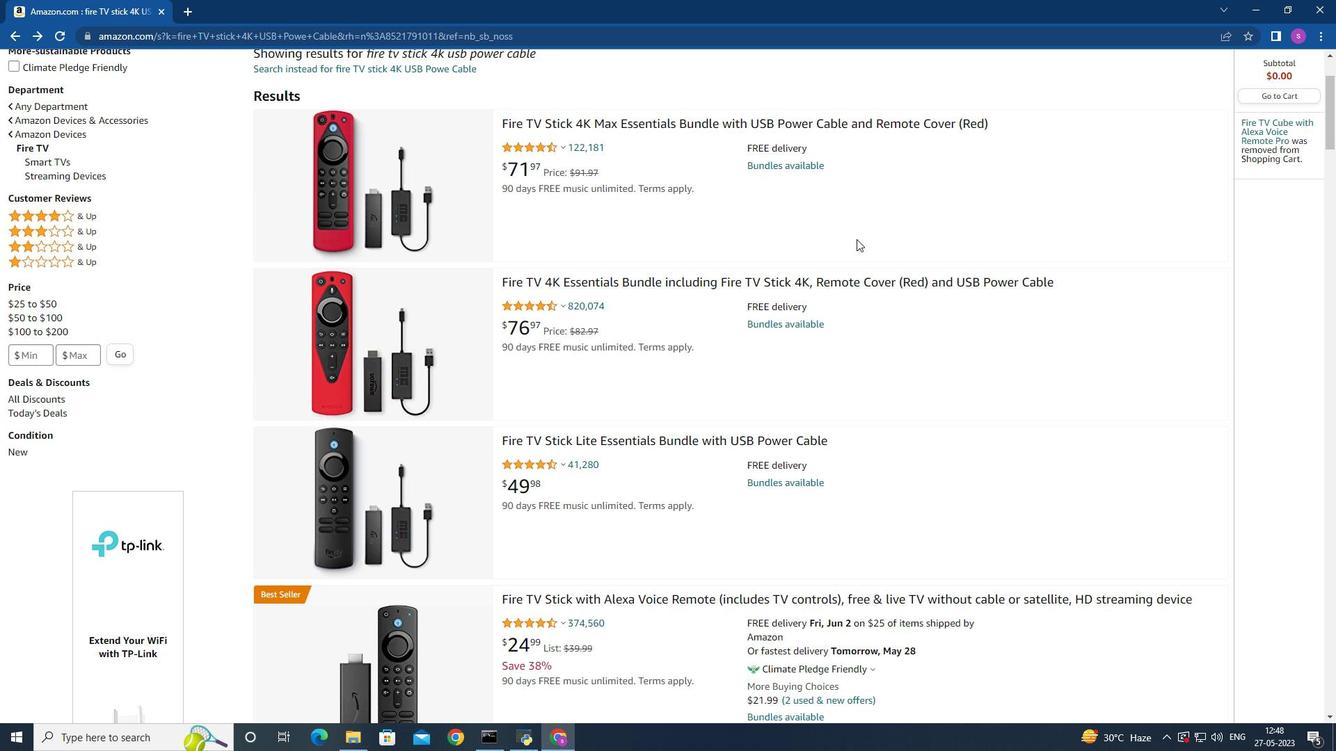 
Action: Mouse scrolled (865, 251) with delta (0, 0)
Screenshot: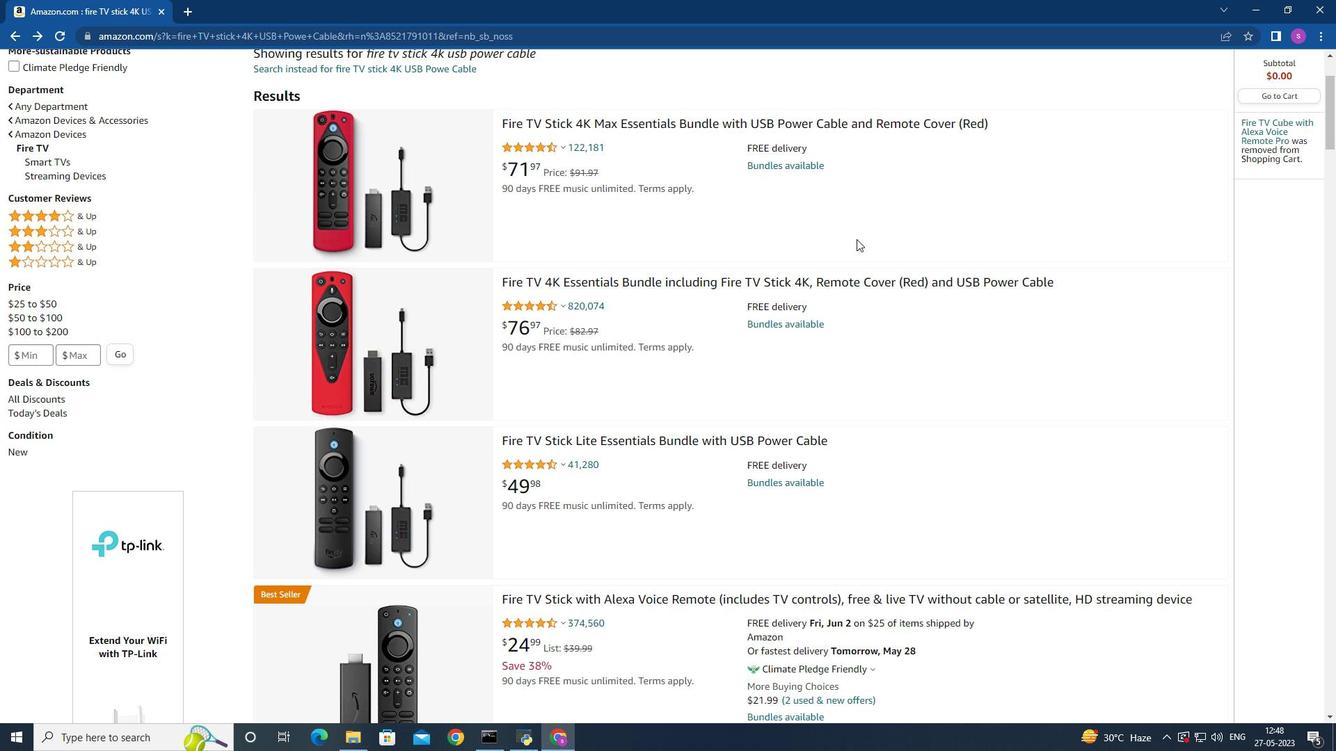 
Action: Mouse moved to (863, 251)
Screenshot: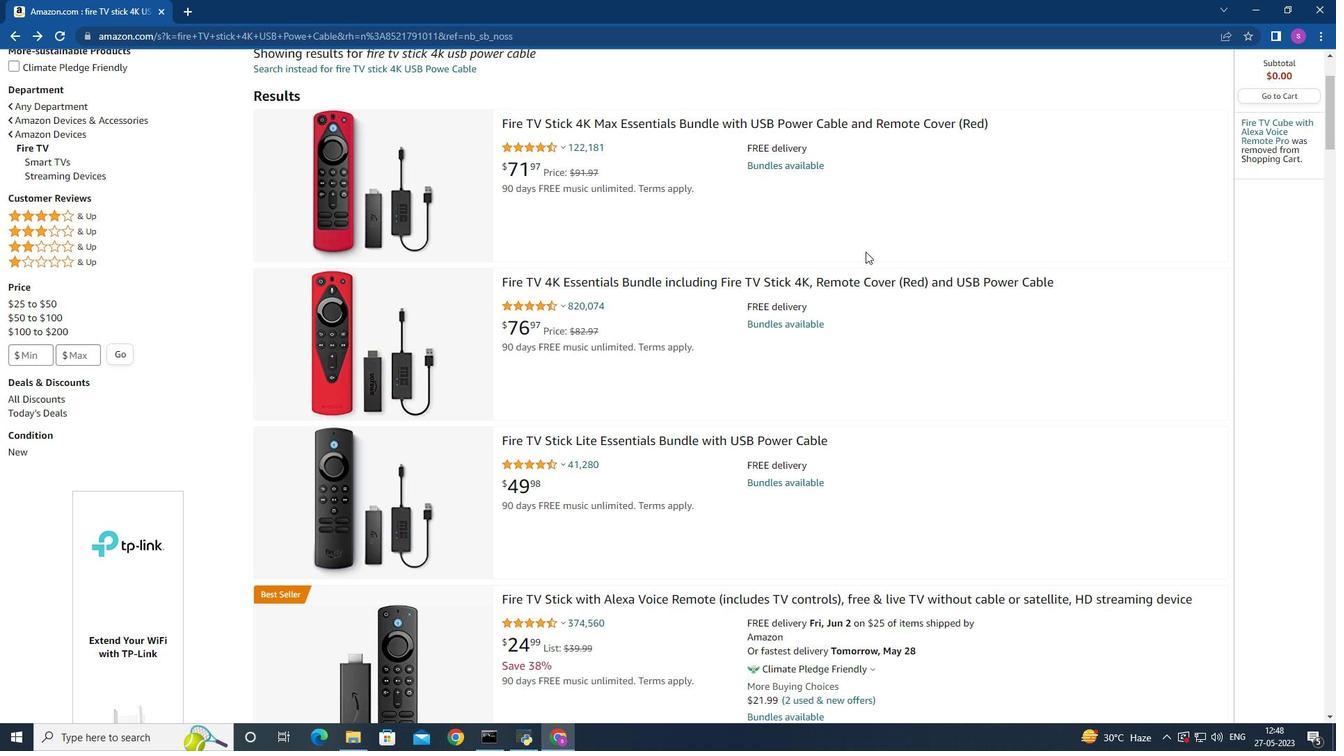
Action: Mouse scrolled (863, 250) with delta (0, 0)
Screenshot: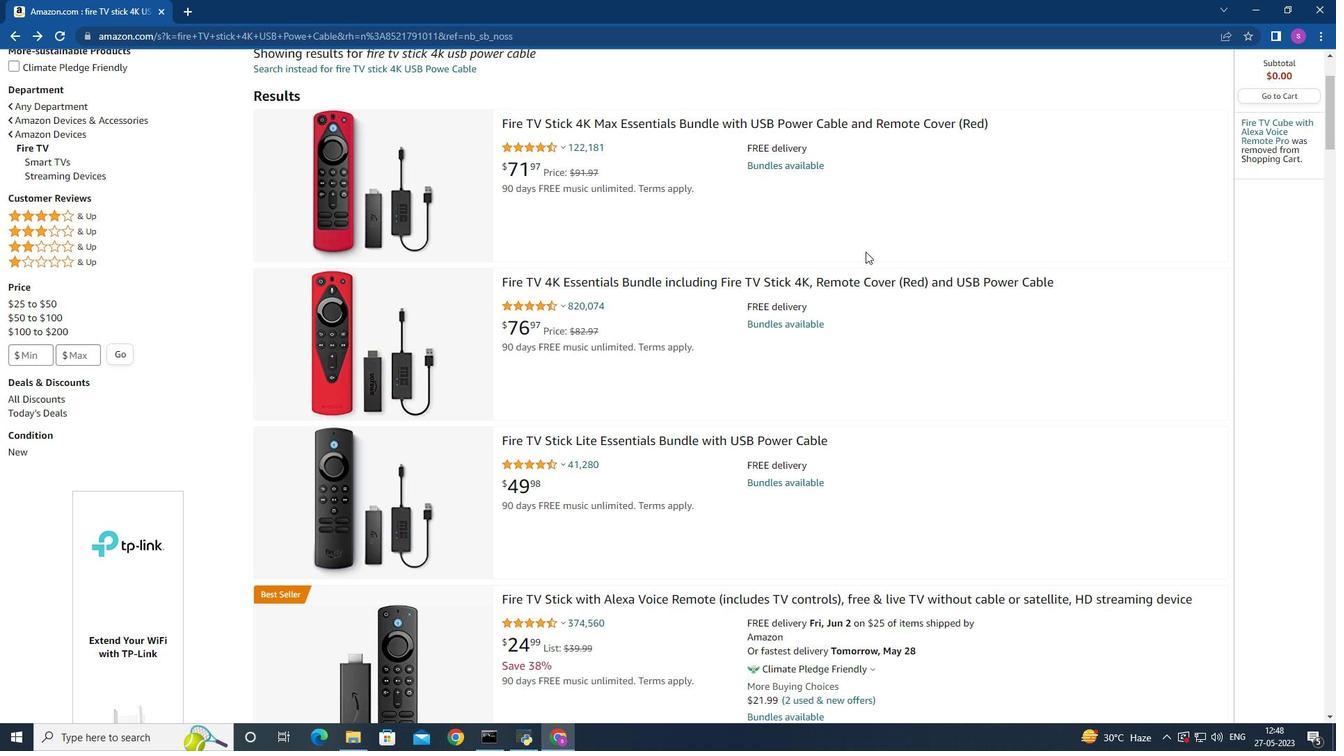 
Action: Mouse scrolled (863, 250) with delta (0, 0)
Screenshot: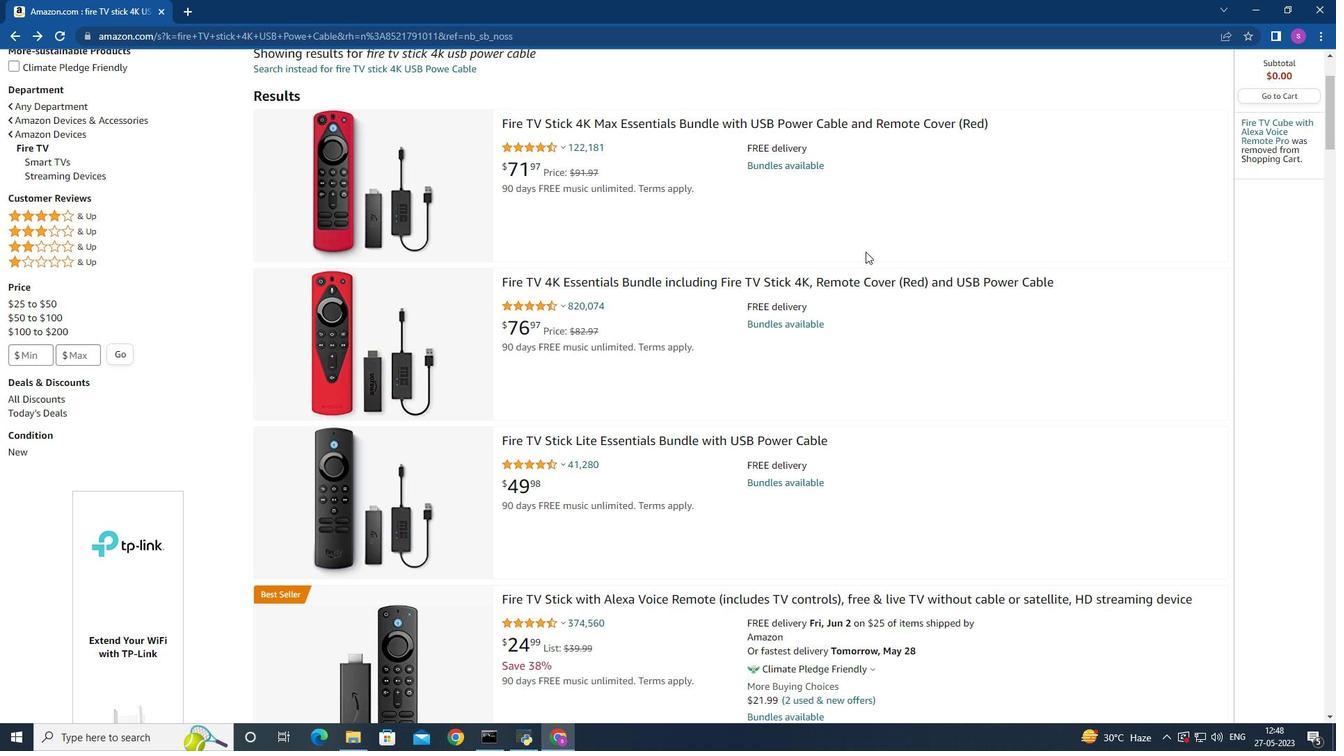 
Action: Mouse moved to (865, 252)
Screenshot: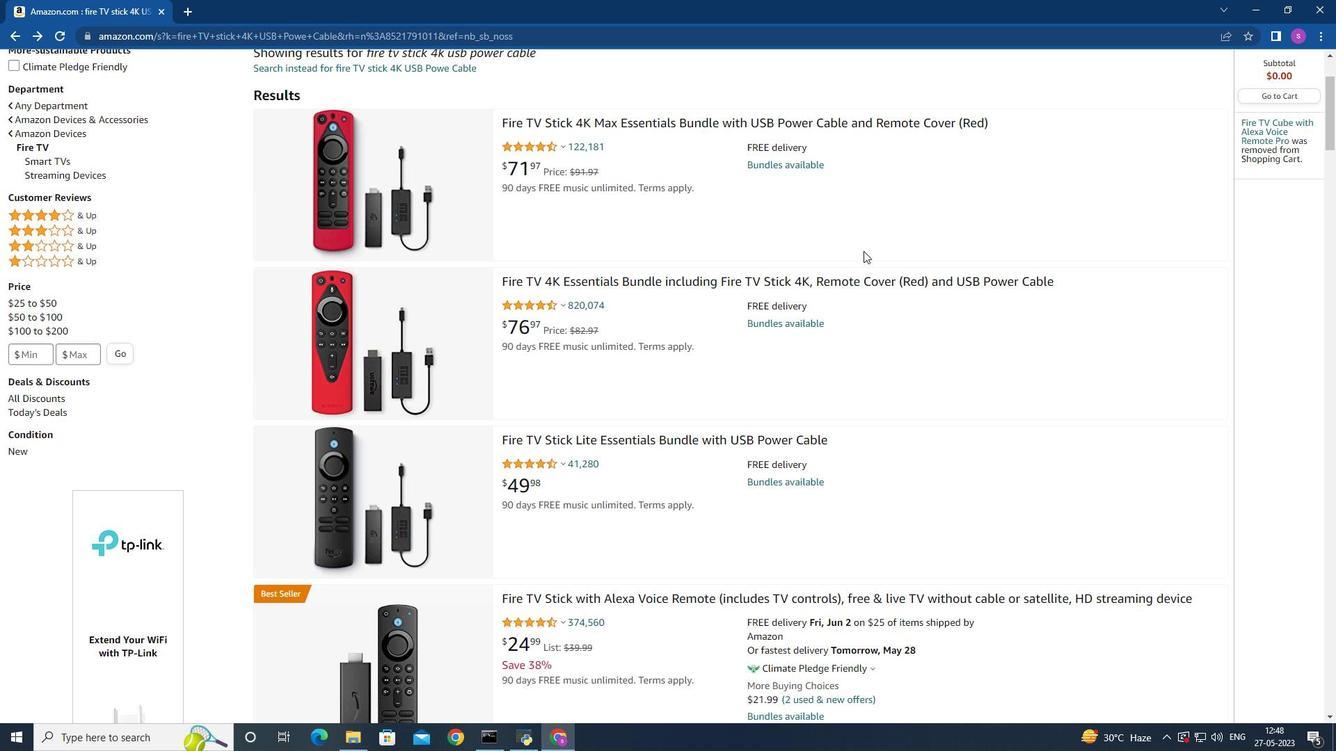 
Action: Mouse scrolled (865, 251) with delta (0, 0)
Screenshot: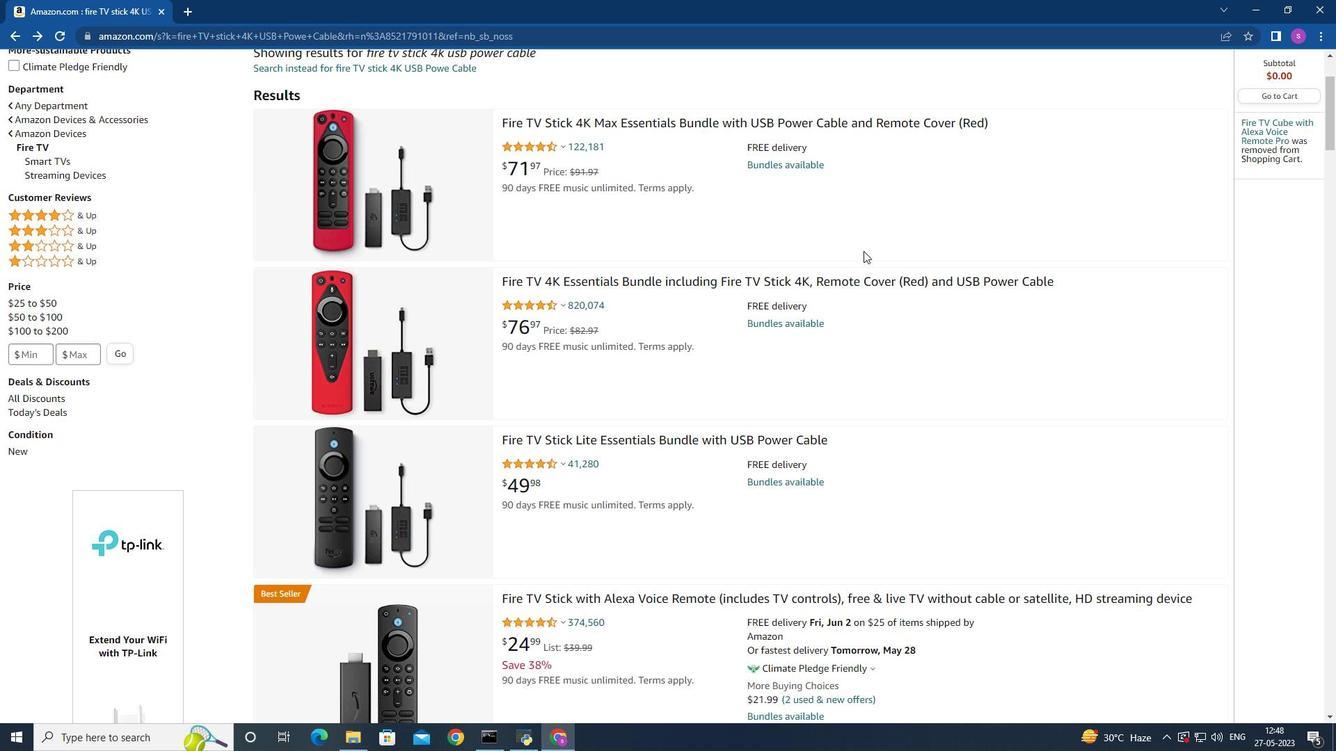
Action: Mouse moved to (875, 293)
Screenshot: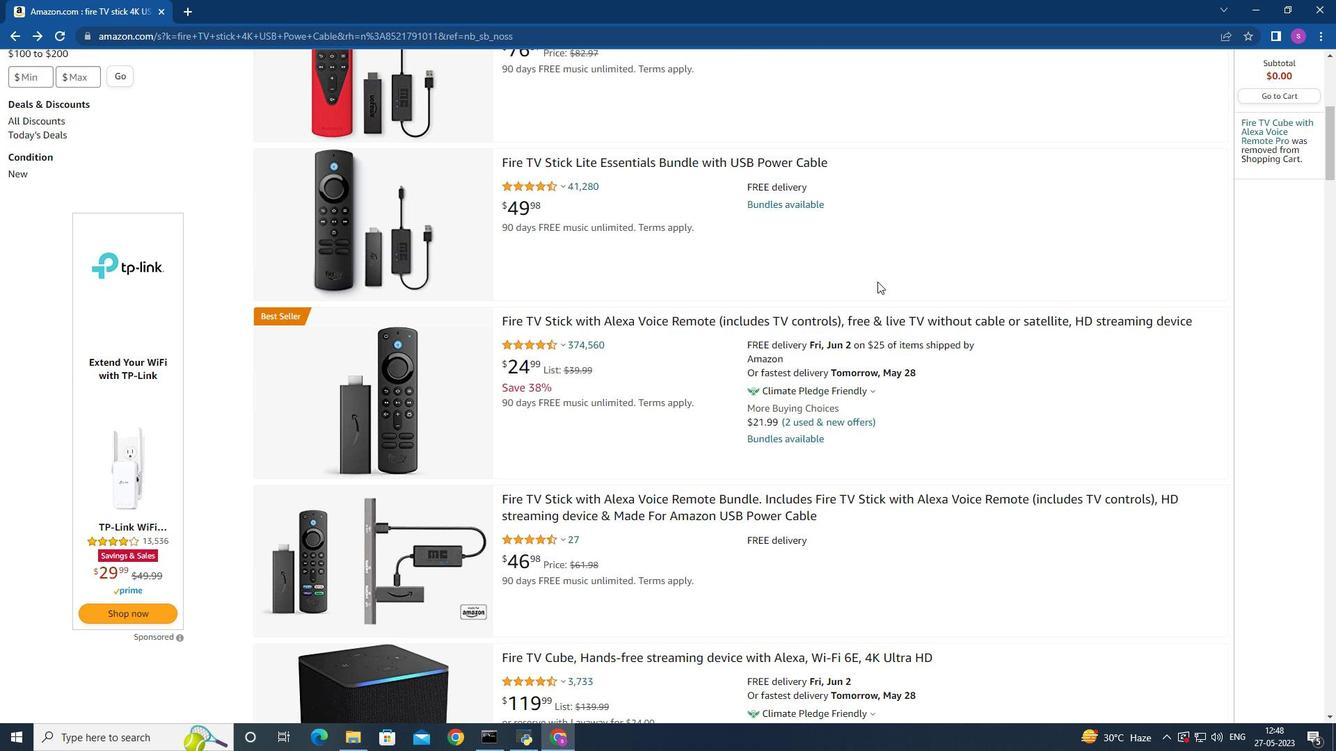 
Action: Mouse scrolled (875, 293) with delta (0, 0)
Screenshot: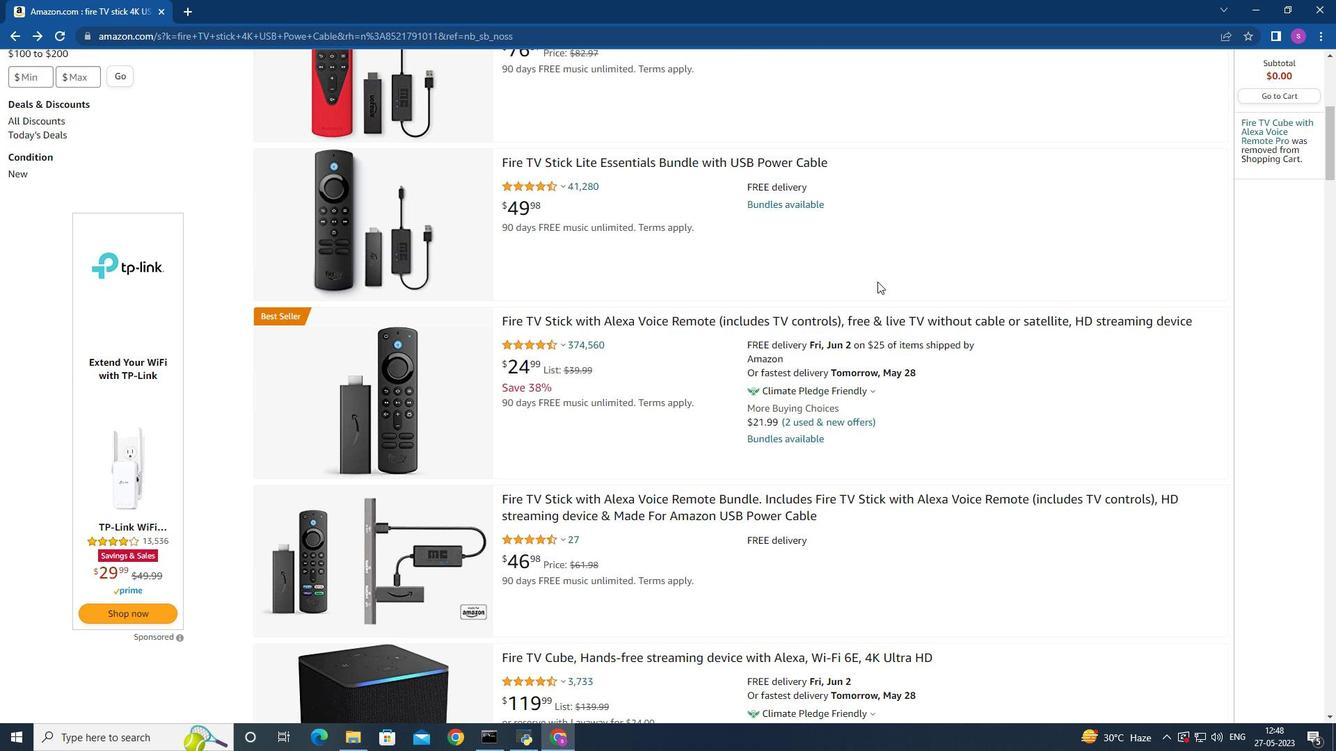 
Action: Mouse moved to (874, 302)
Screenshot: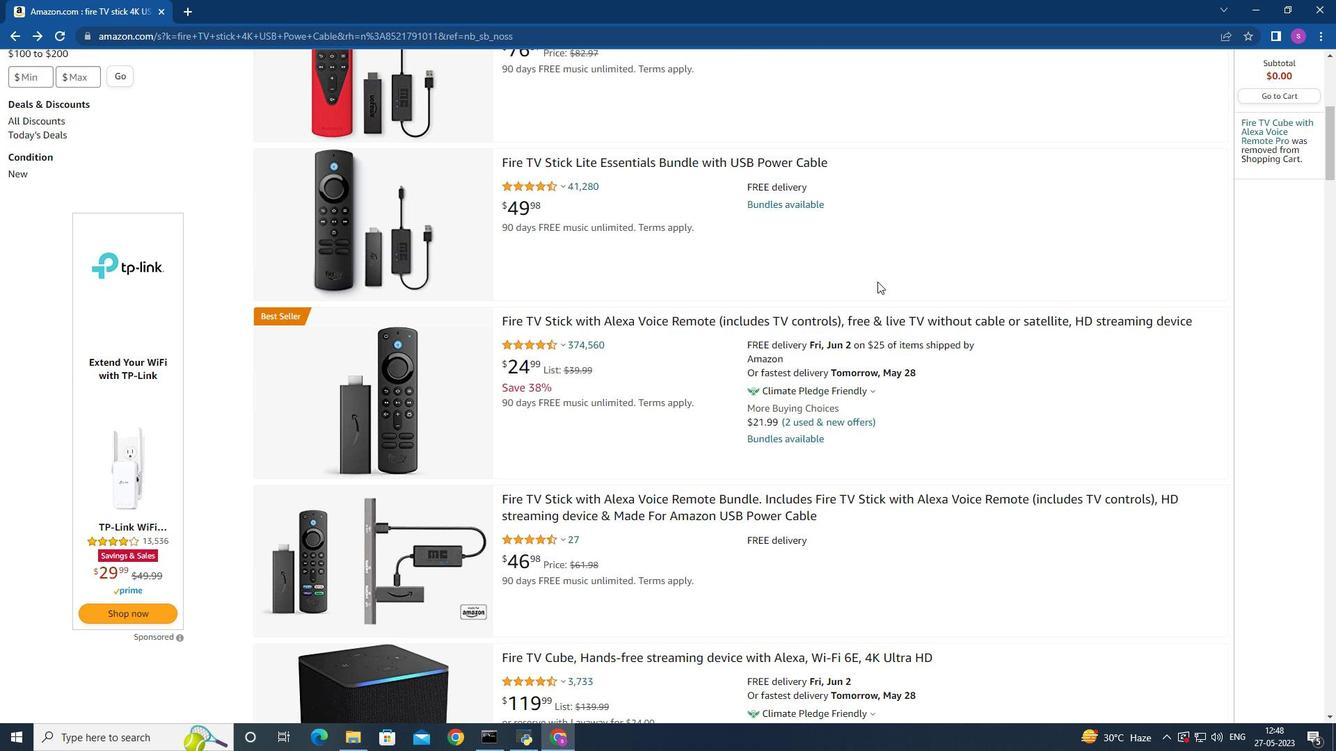 
Action: Mouse scrolled (874, 302) with delta (0, 0)
Screenshot: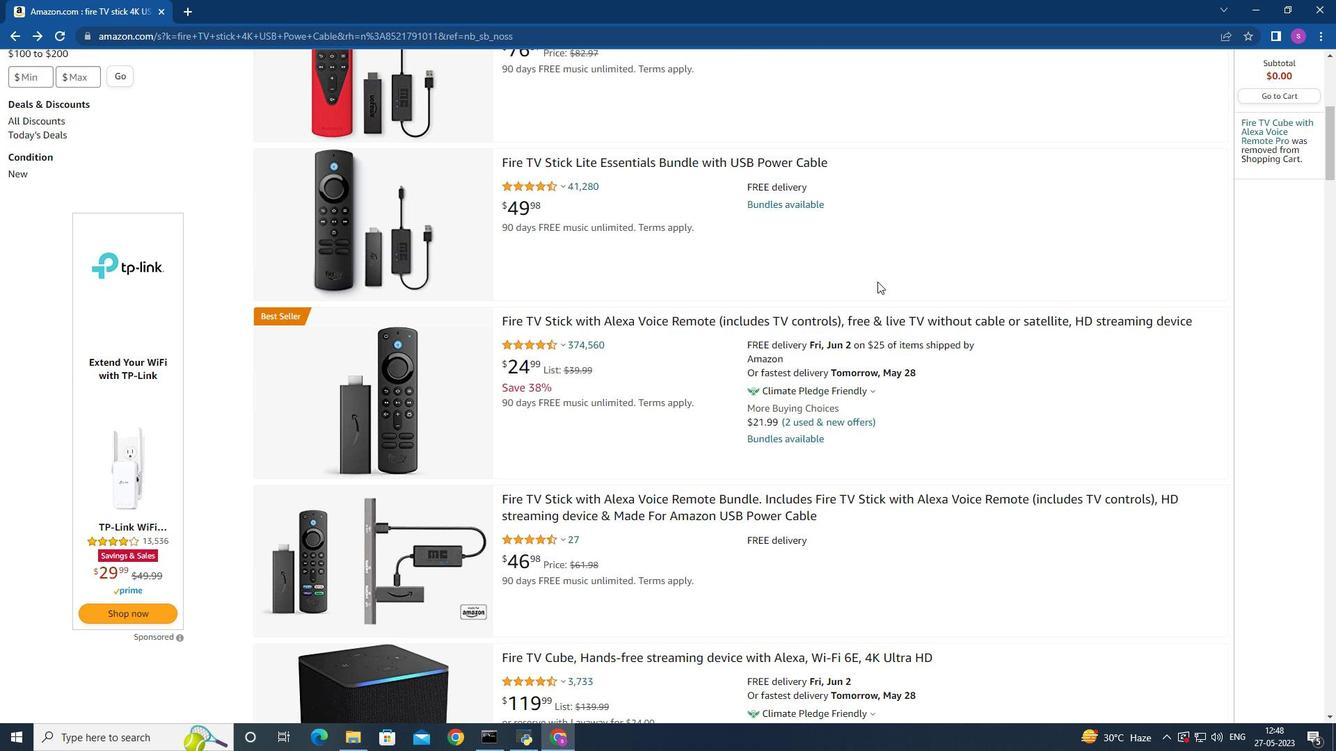 
Action: Mouse moved to (874, 310)
Screenshot: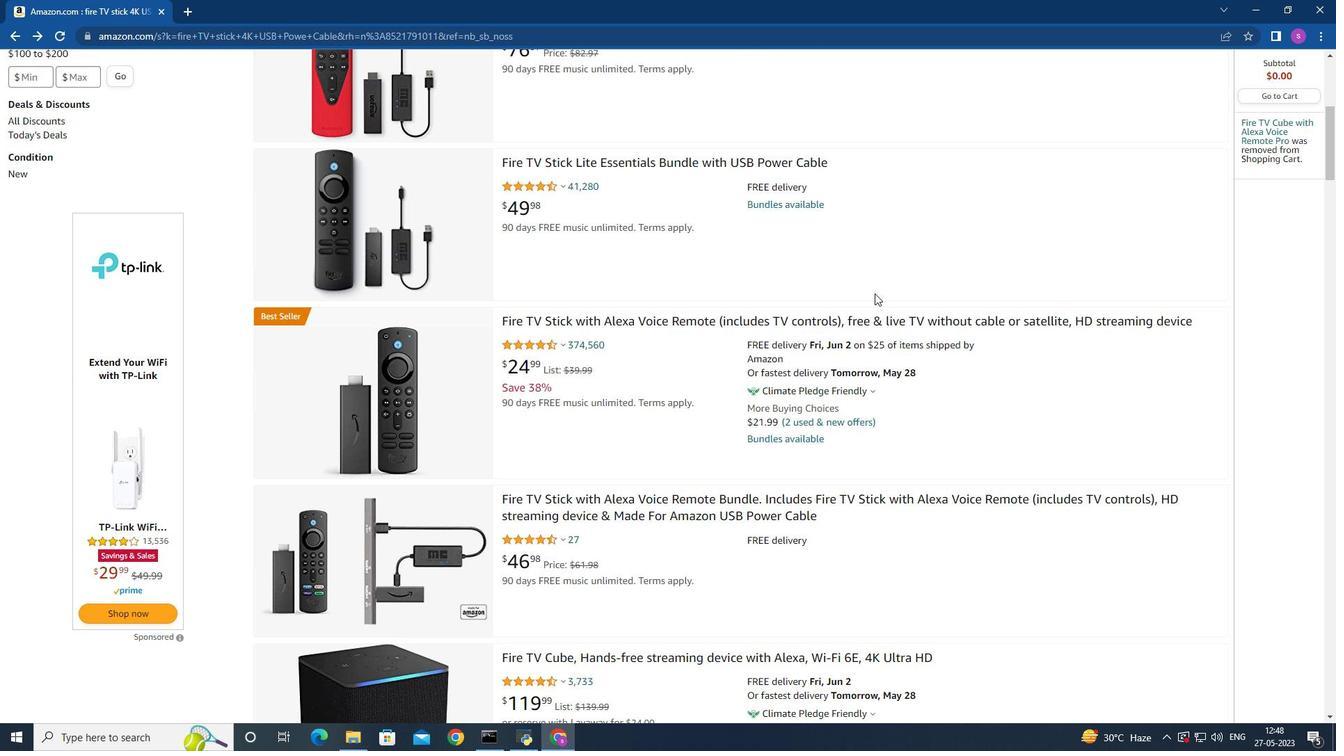 
Action: Mouse scrolled (874, 309) with delta (0, 0)
Screenshot: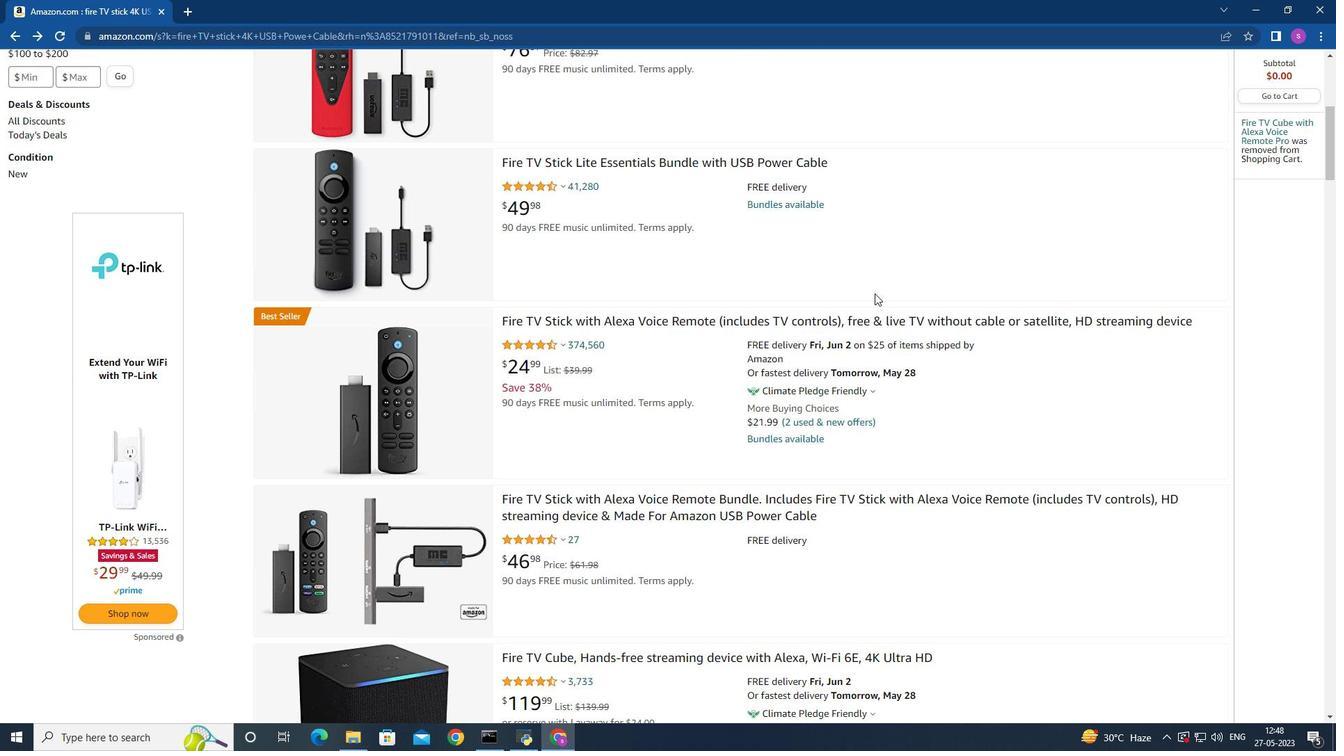 
Action: Mouse moved to (555, 306)
Screenshot: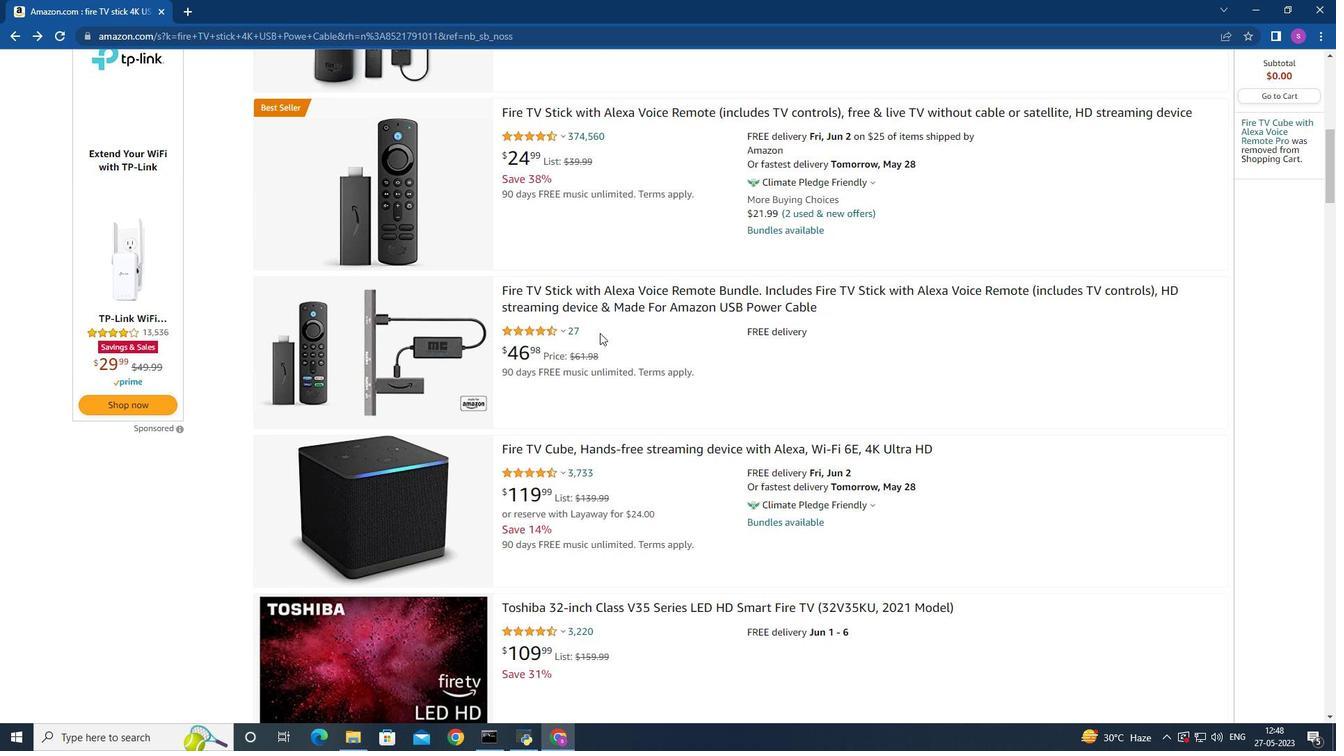 
Action: Mouse scrolled (566, 320) with delta (0, 0)
Screenshot: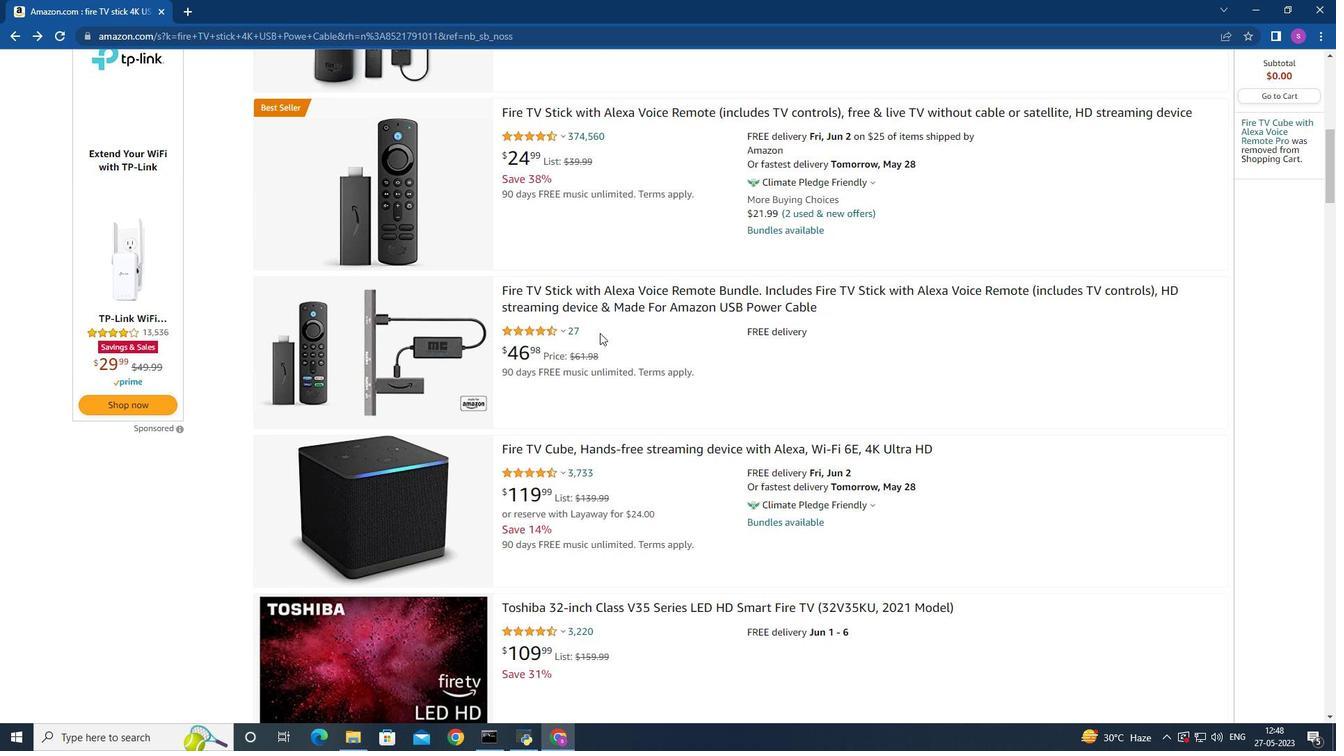 
Action: Mouse moved to (508, 324)
Screenshot: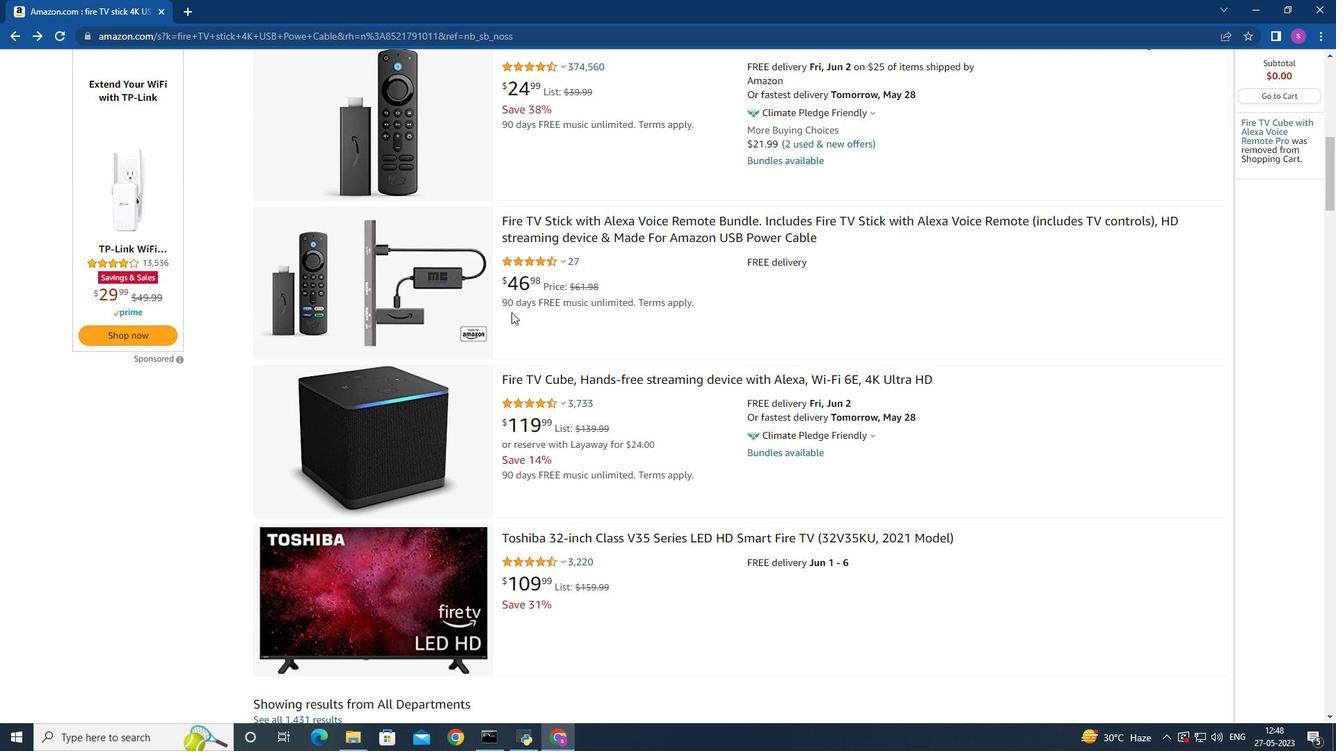 
Action: Mouse scrolled (508, 323) with delta (0, 0)
Screenshot: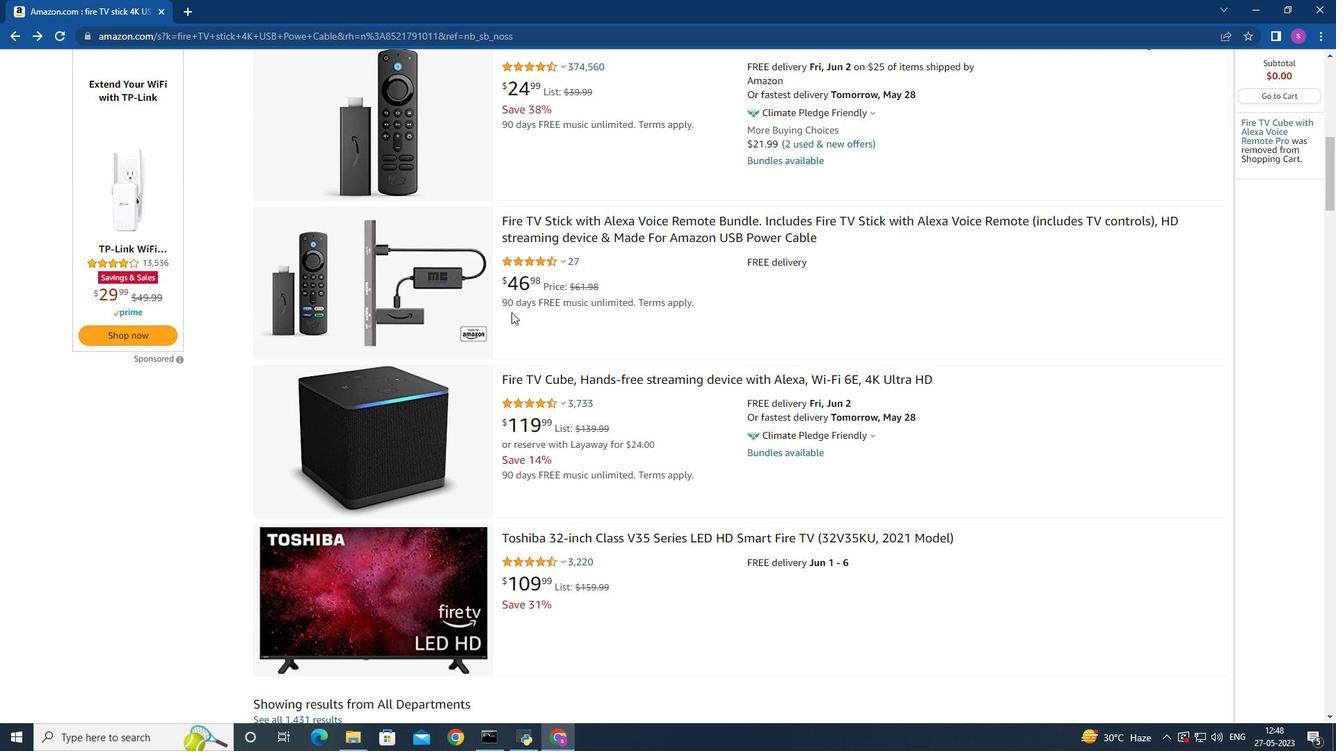 
Action: Mouse scrolled (508, 323) with delta (0, 0)
Screenshot: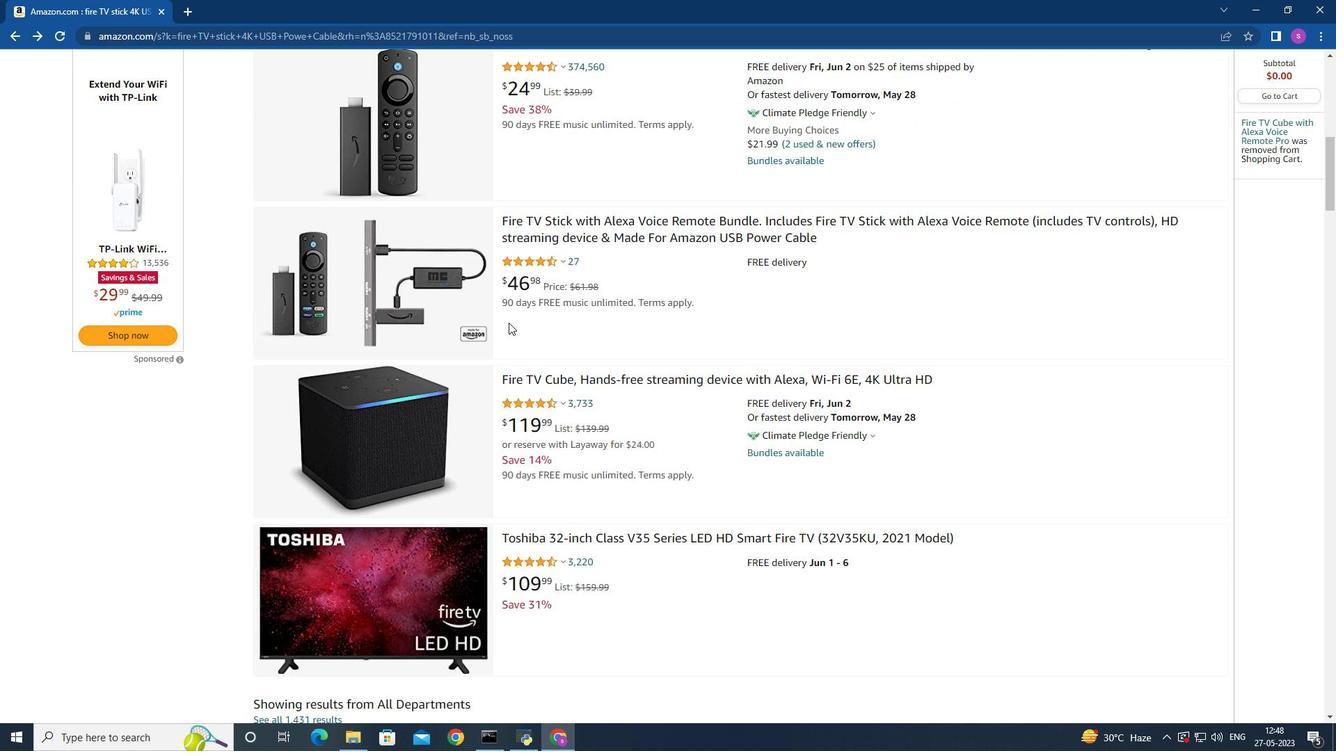 
Action: Mouse moved to (622, 274)
Screenshot: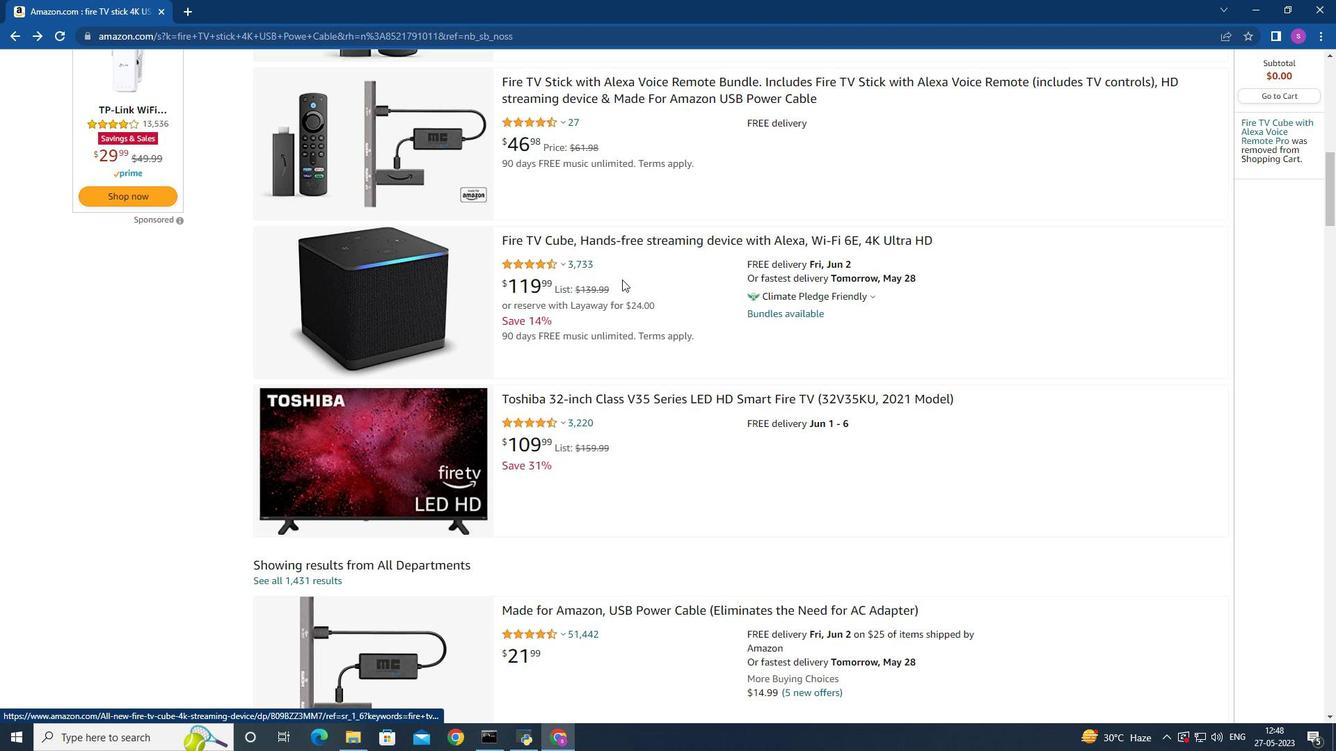 
Action: Mouse scrolled (622, 273) with delta (0, 0)
Screenshot: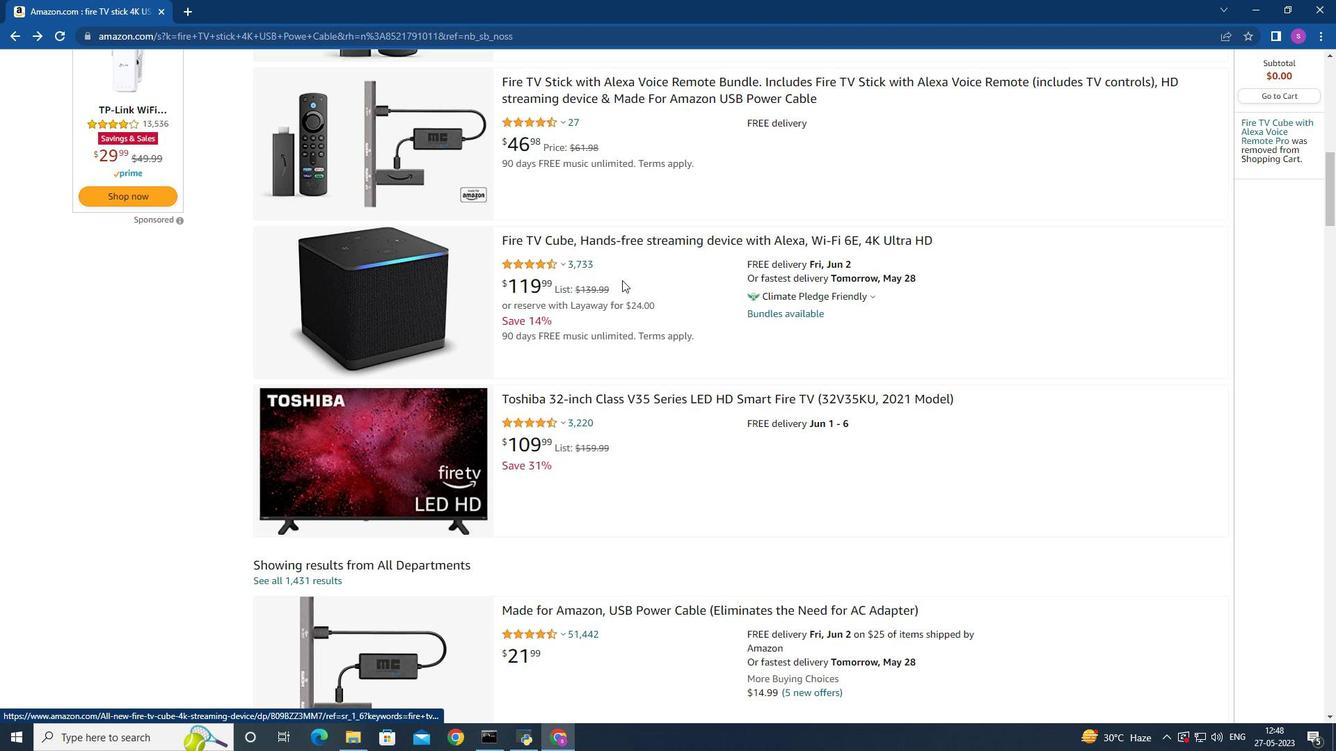 
Action: Mouse moved to (629, 225)
Screenshot: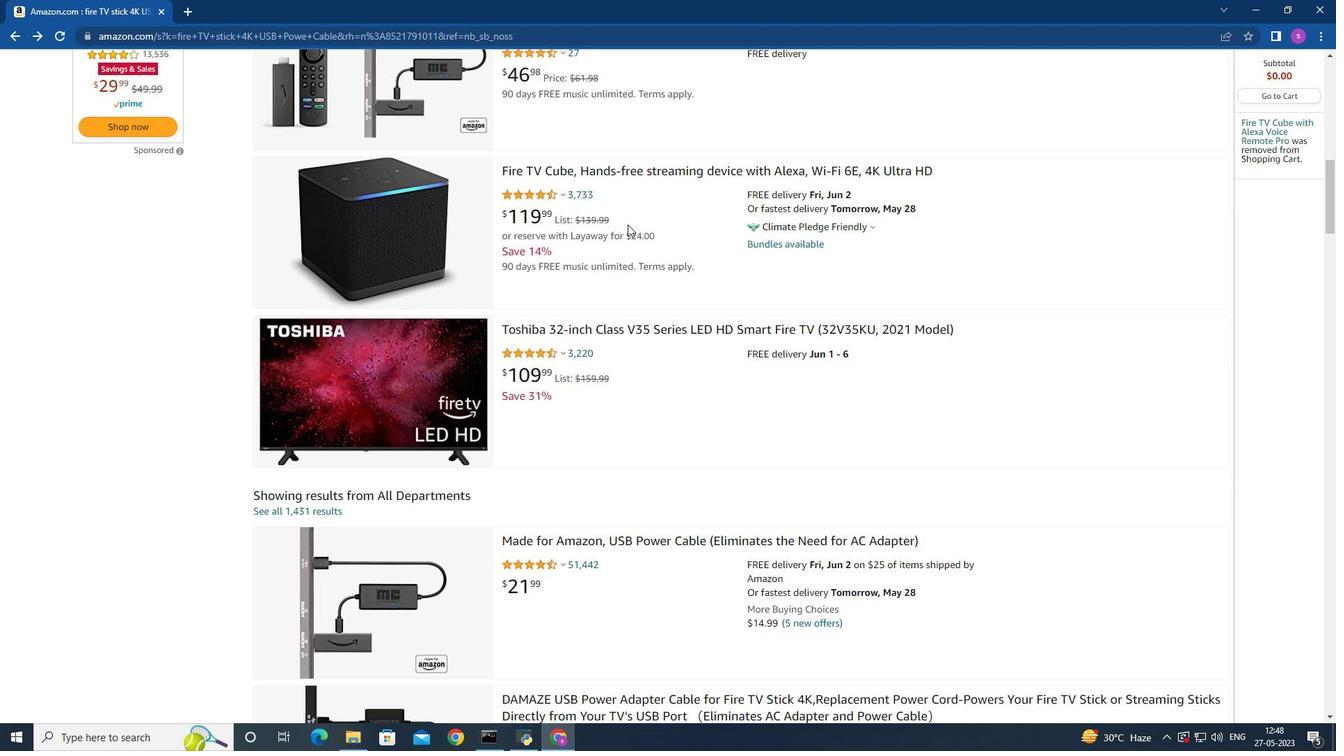 
Action: Mouse scrolled (629, 226) with delta (0, 0)
Screenshot: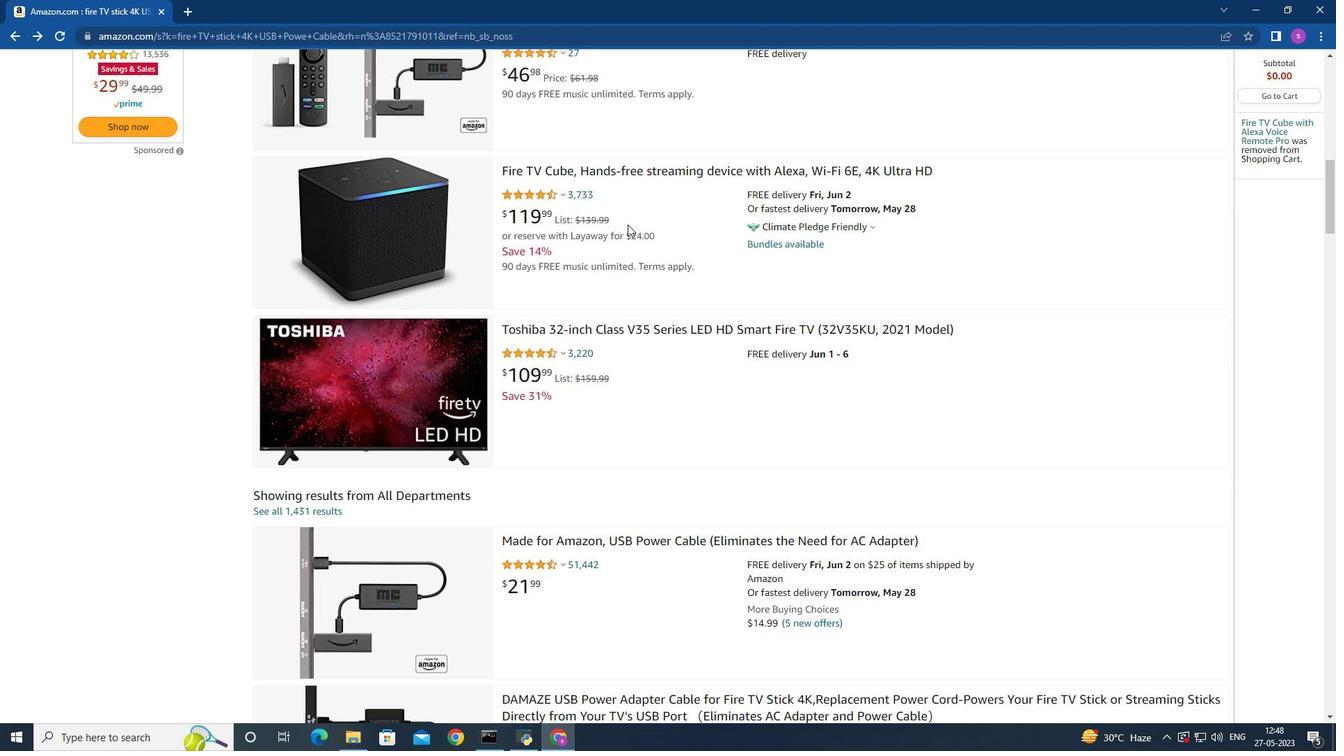 
Action: Mouse scrolled (629, 226) with delta (0, 0)
Screenshot: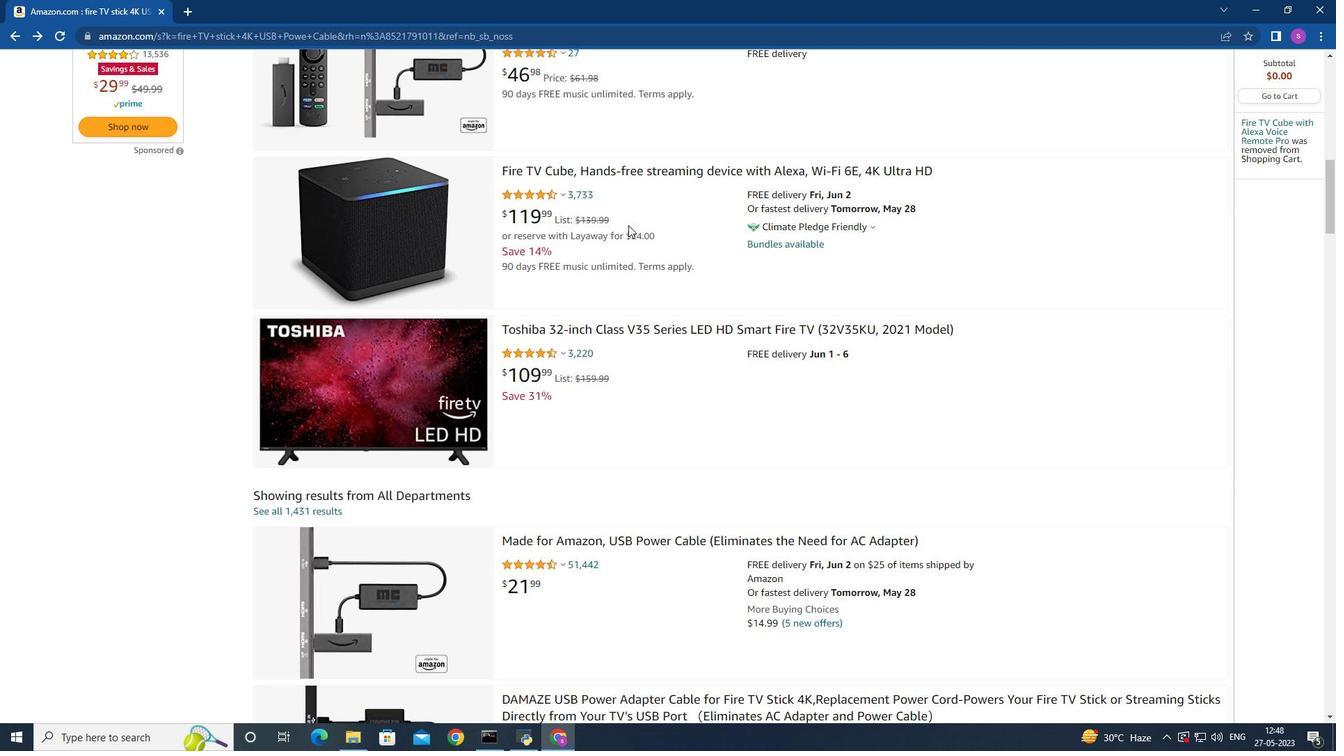 
Action: Mouse scrolled (629, 226) with delta (0, 0)
Screenshot: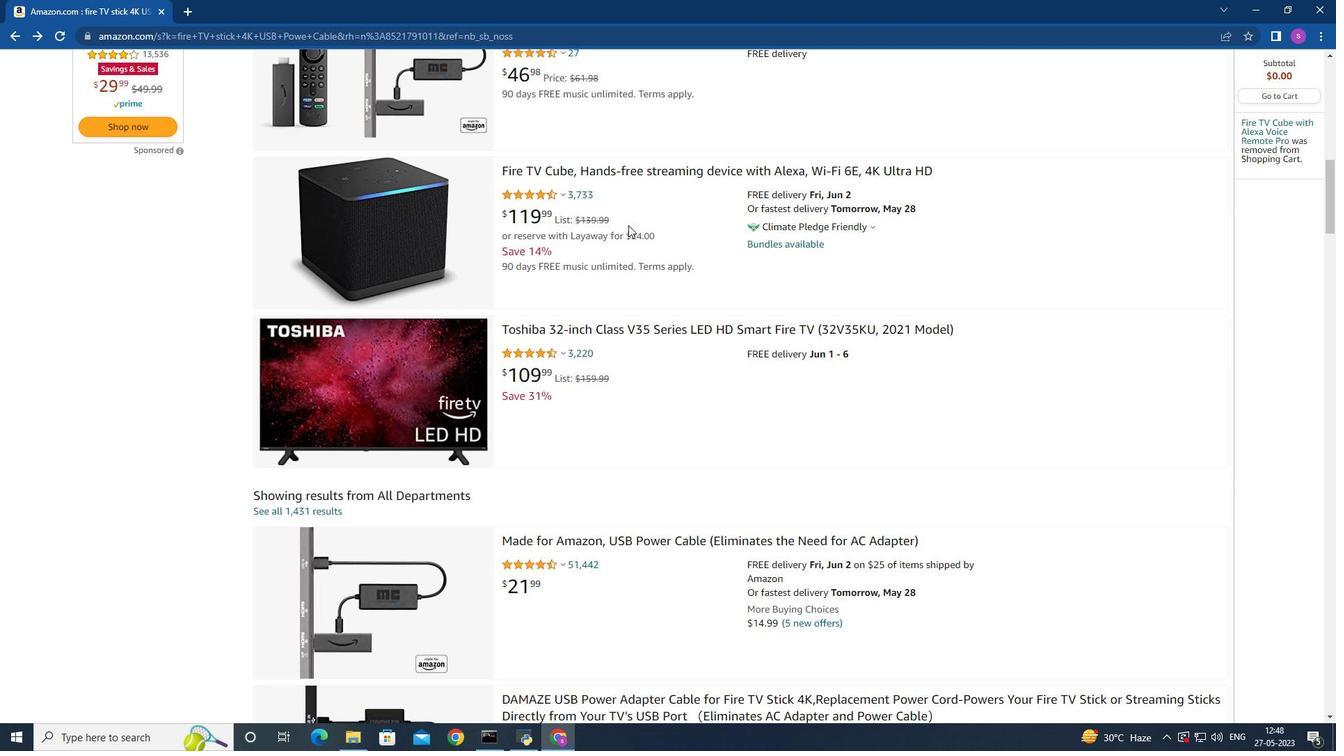
Action: Mouse scrolled (629, 226) with delta (0, 0)
Screenshot: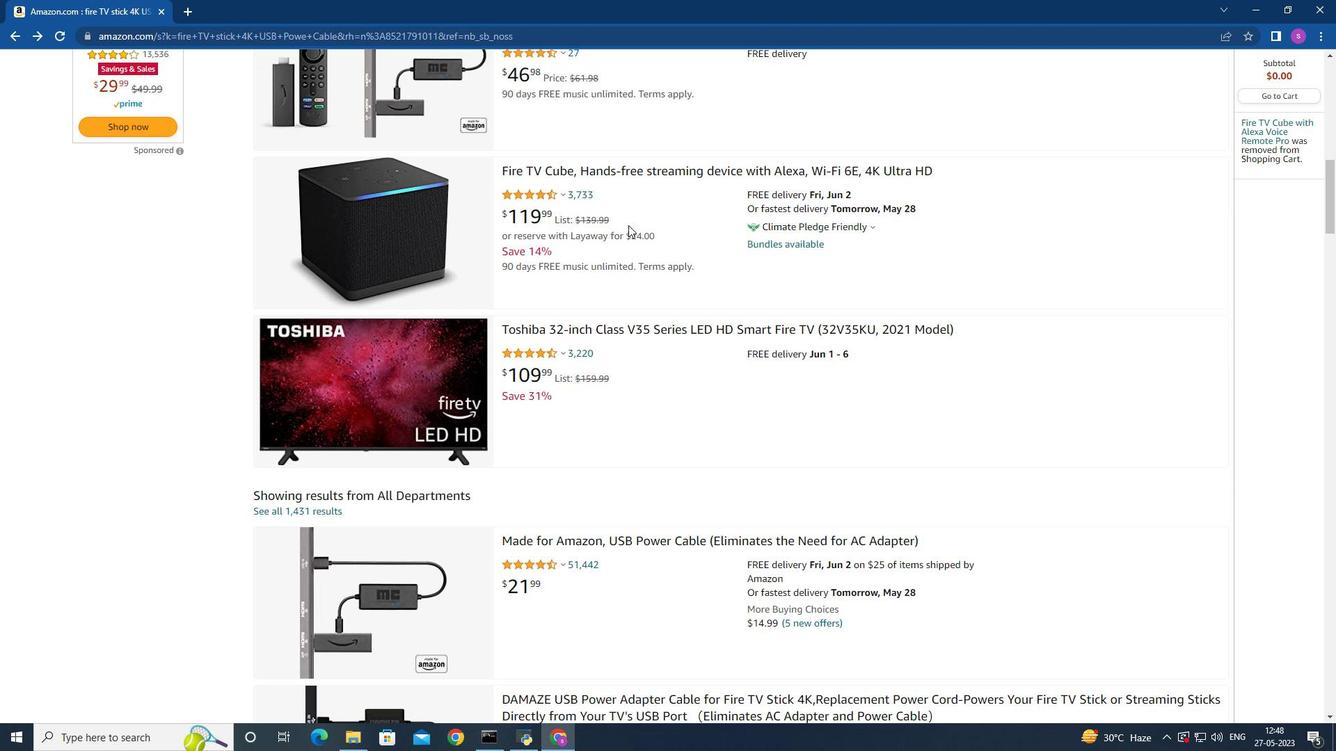 
Action: Mouse moved to (629, 225)
Screenshot: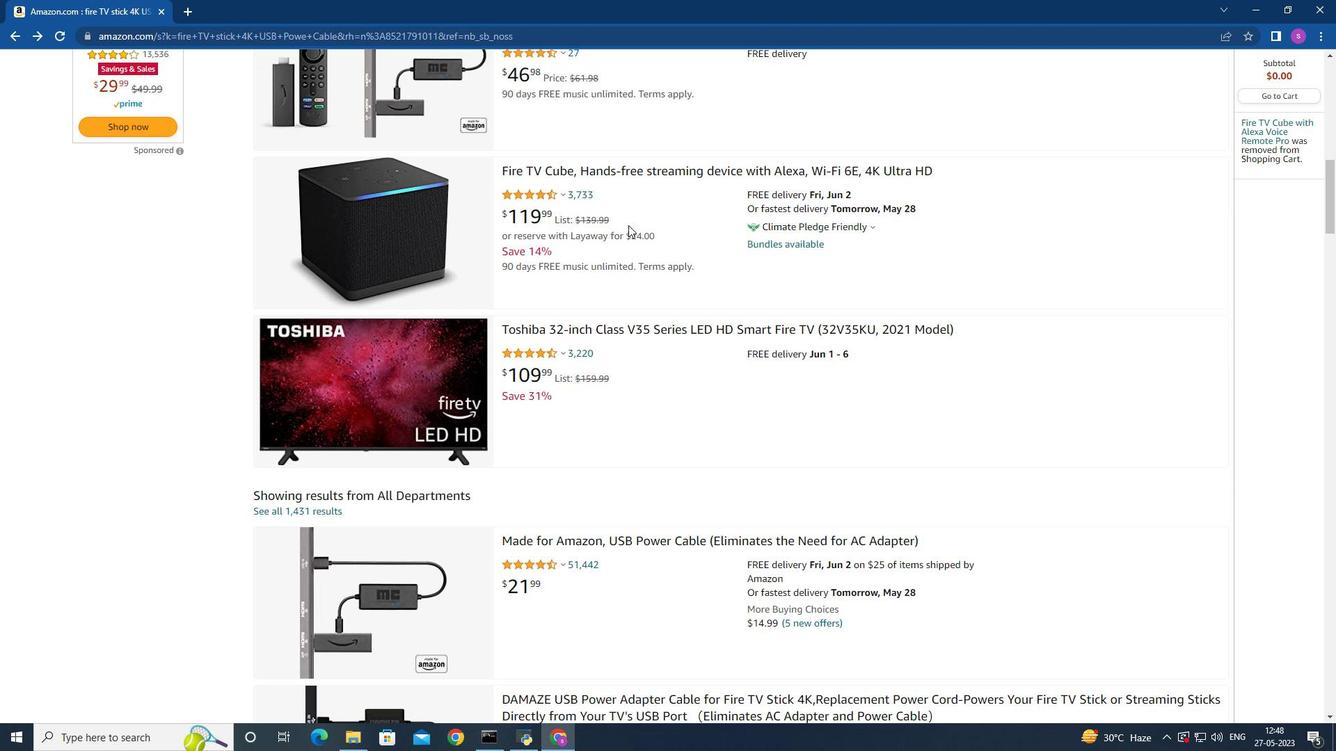 
Action: Mouse scrolled (629, 226) with delta (0, 0)
Screenshot: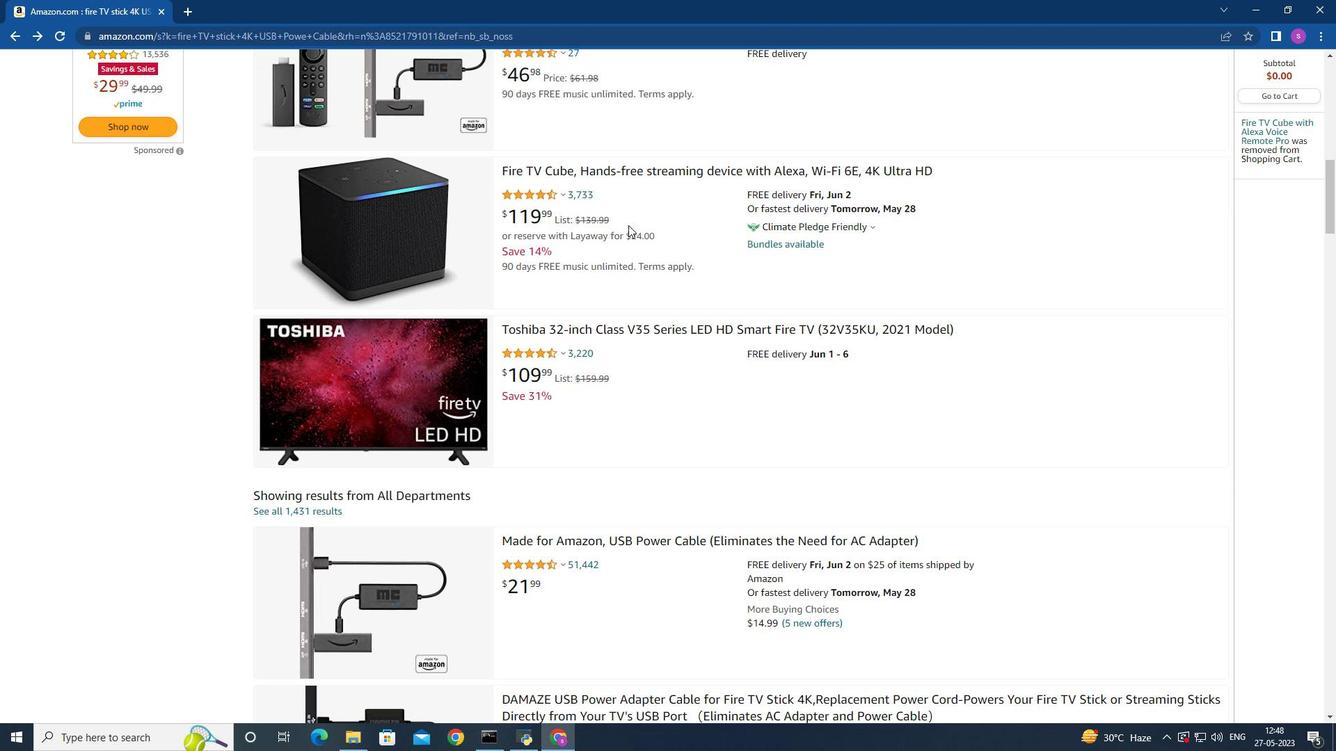 
Action: Mouse moved to (636, 218)
Screenshot: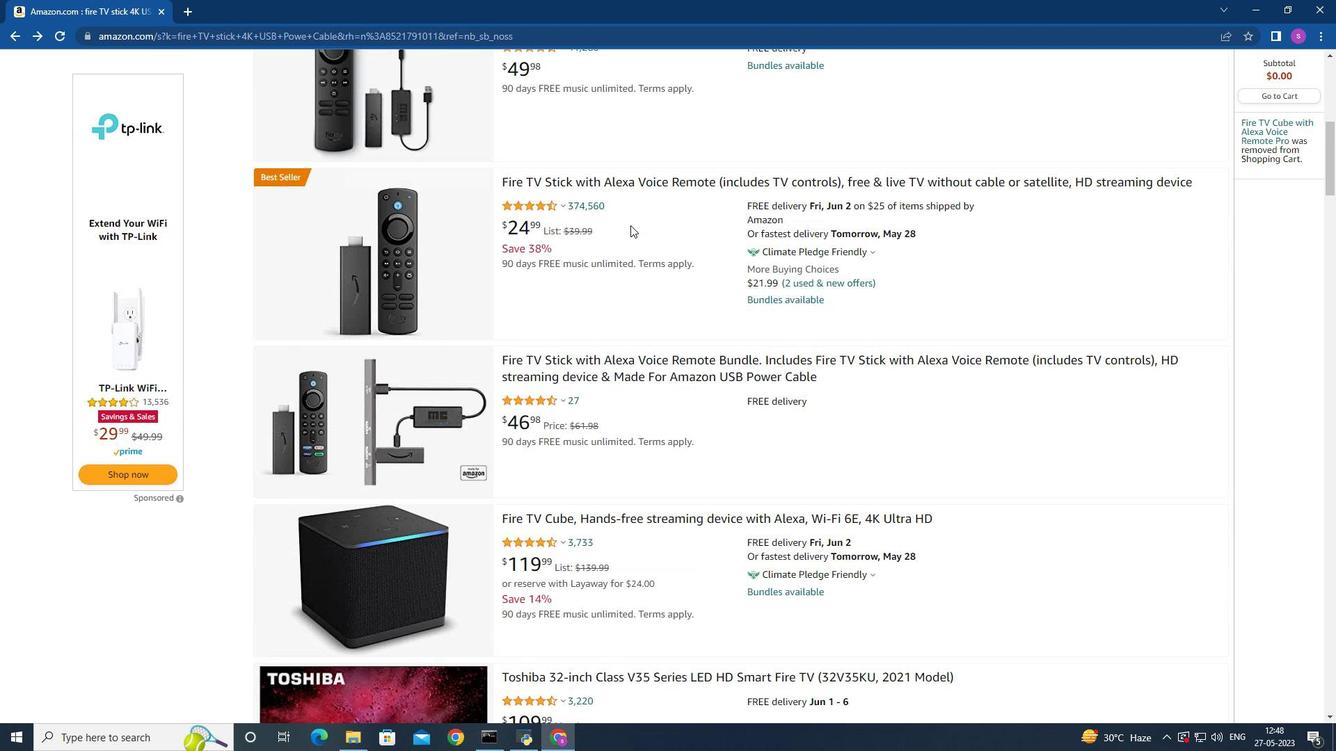 
Action: Mouse scrolled (636, 219) with delta (0, 0)
Screenshot: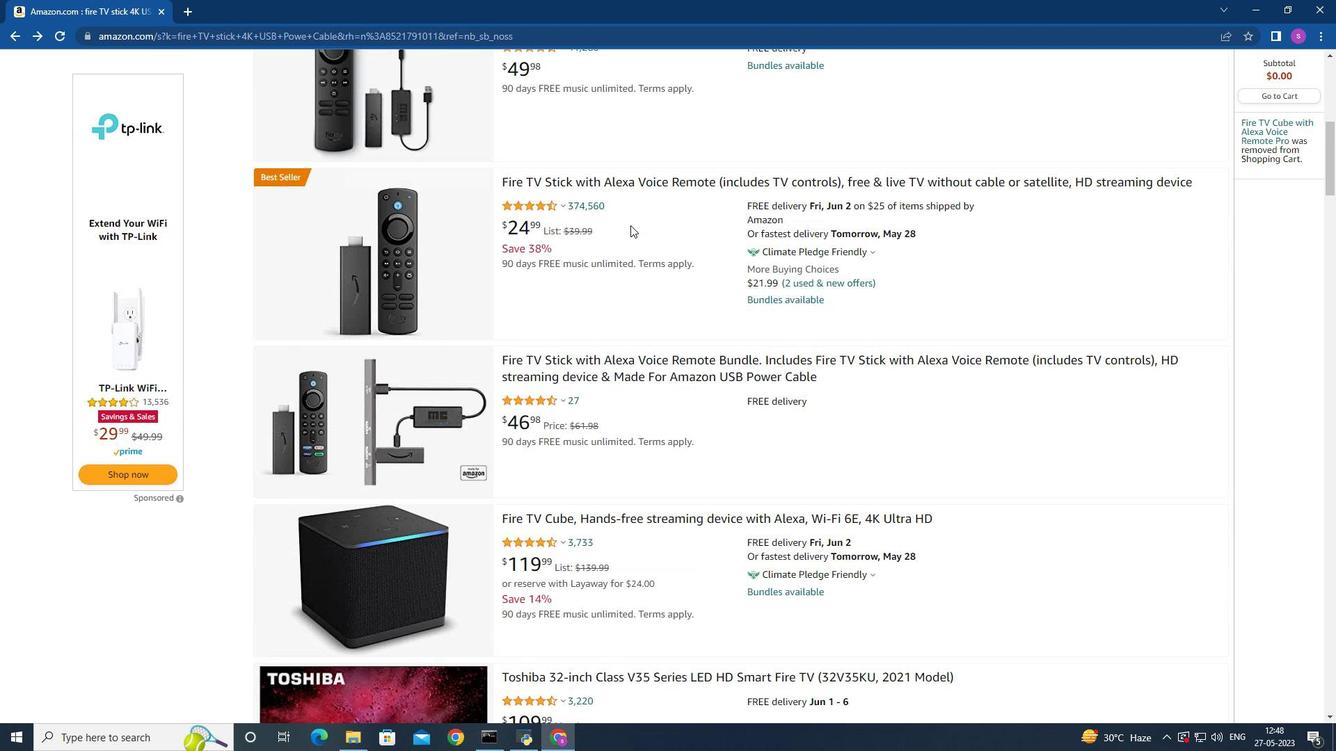 
Action: Mouse scrolled (636, 219) with delta (0, 0)
Screenshot: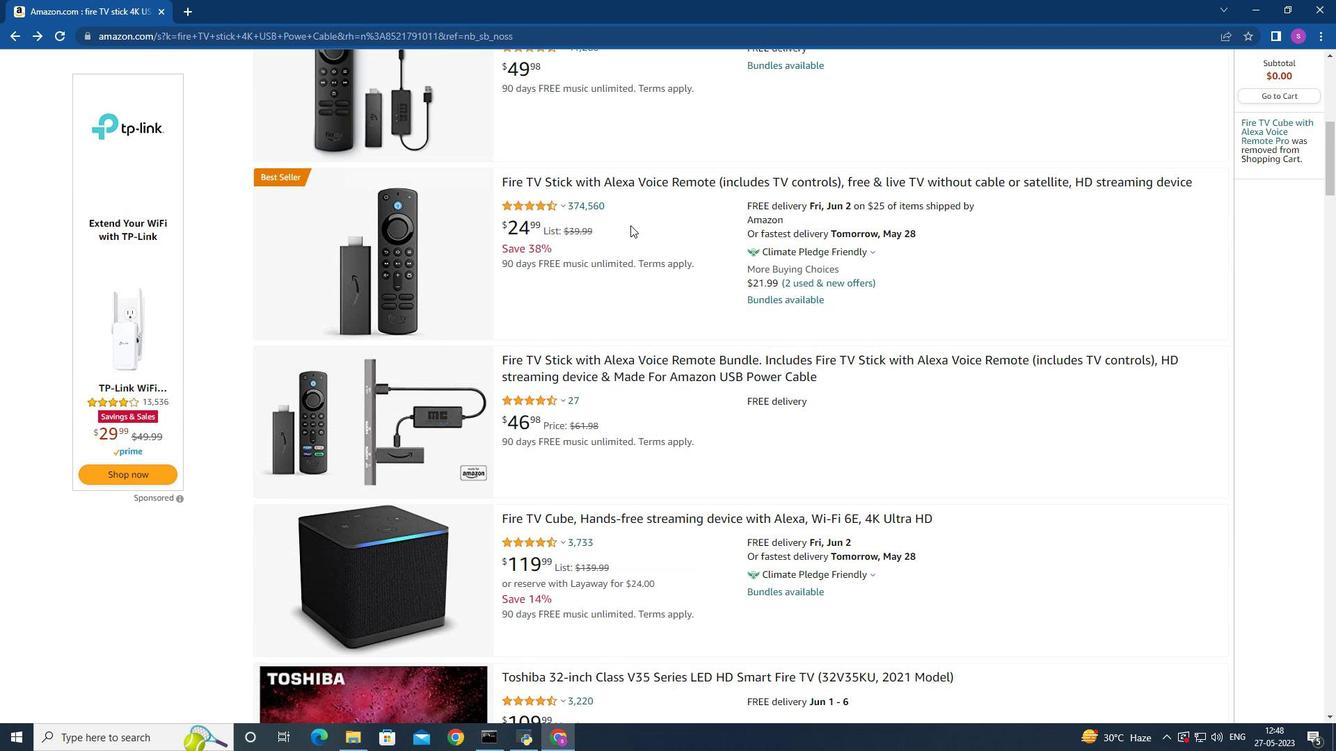 
Action: Mouse scrolled (636, 219) with delta (0, 0)
Screenshot: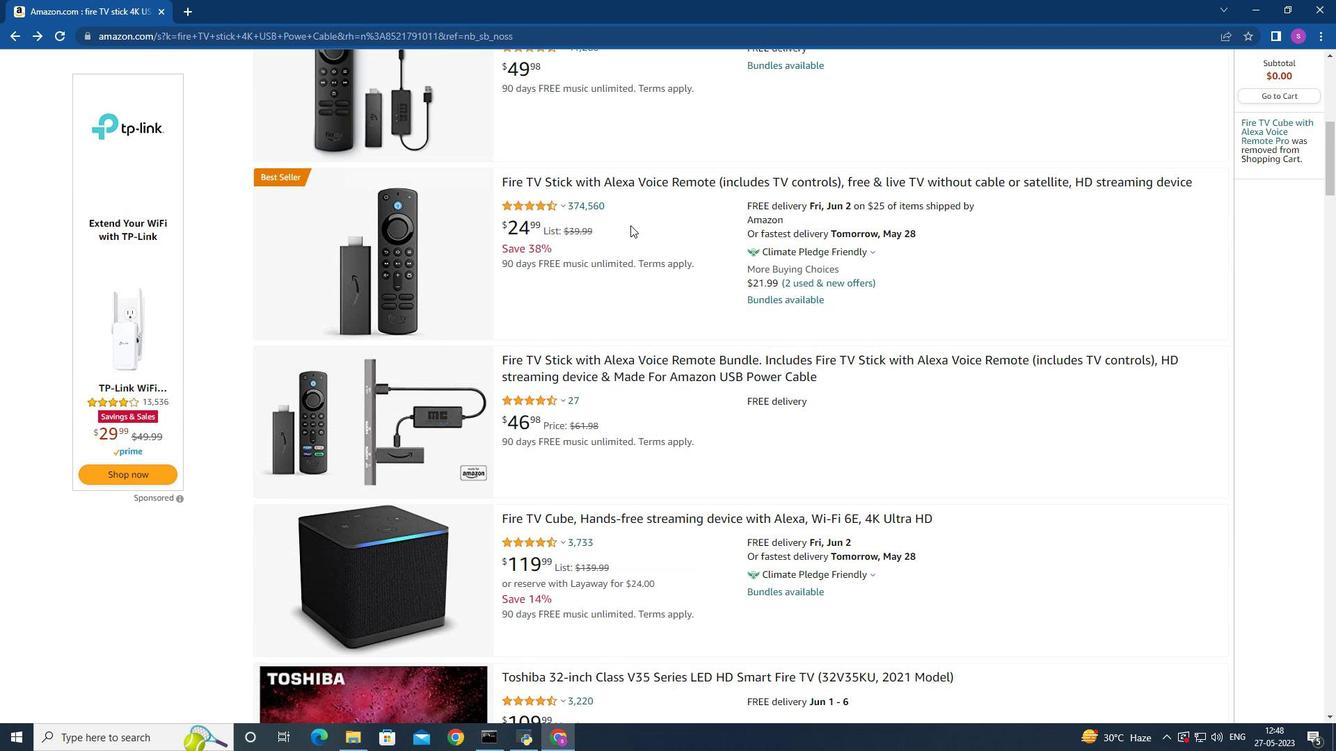 
Action: Mouse scrolled (636, 219) with delta (0, 0)
Screenshot: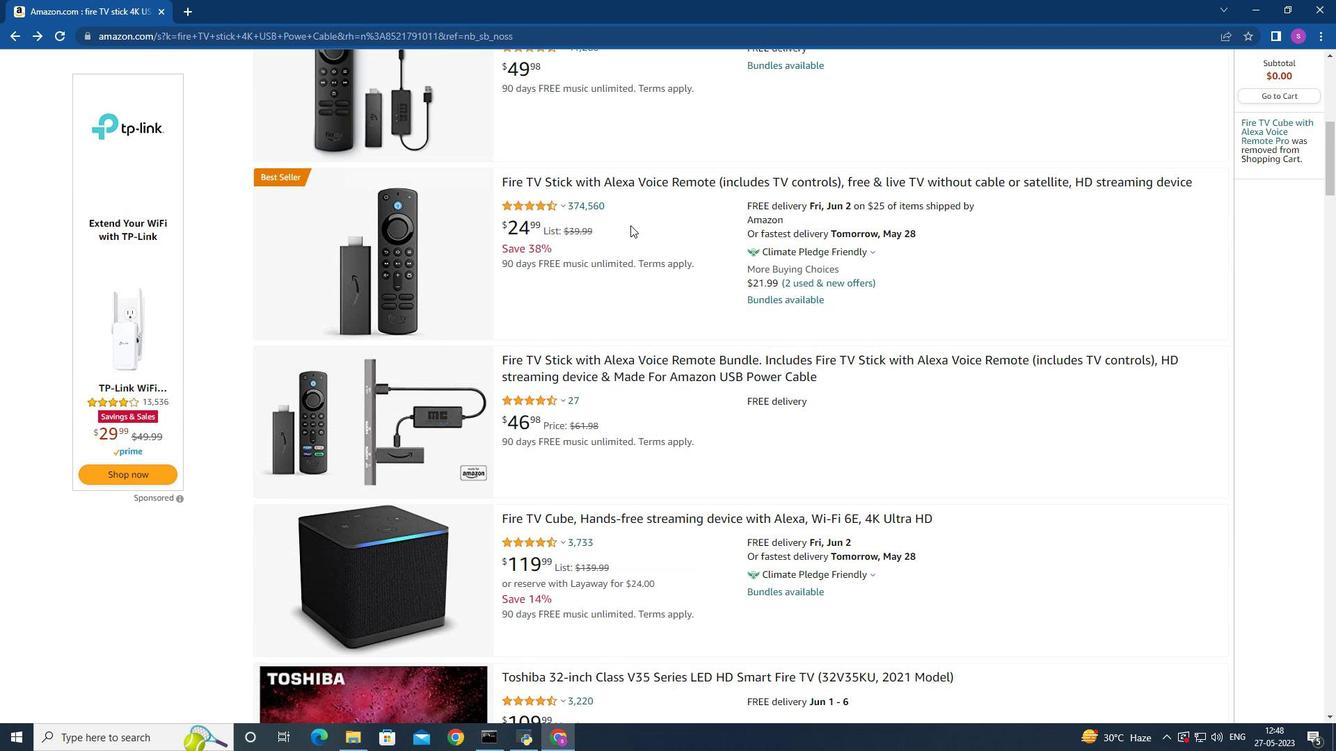 
Action: Mouse scrolled (636, 219) with delta (0, 0)
Screenshot: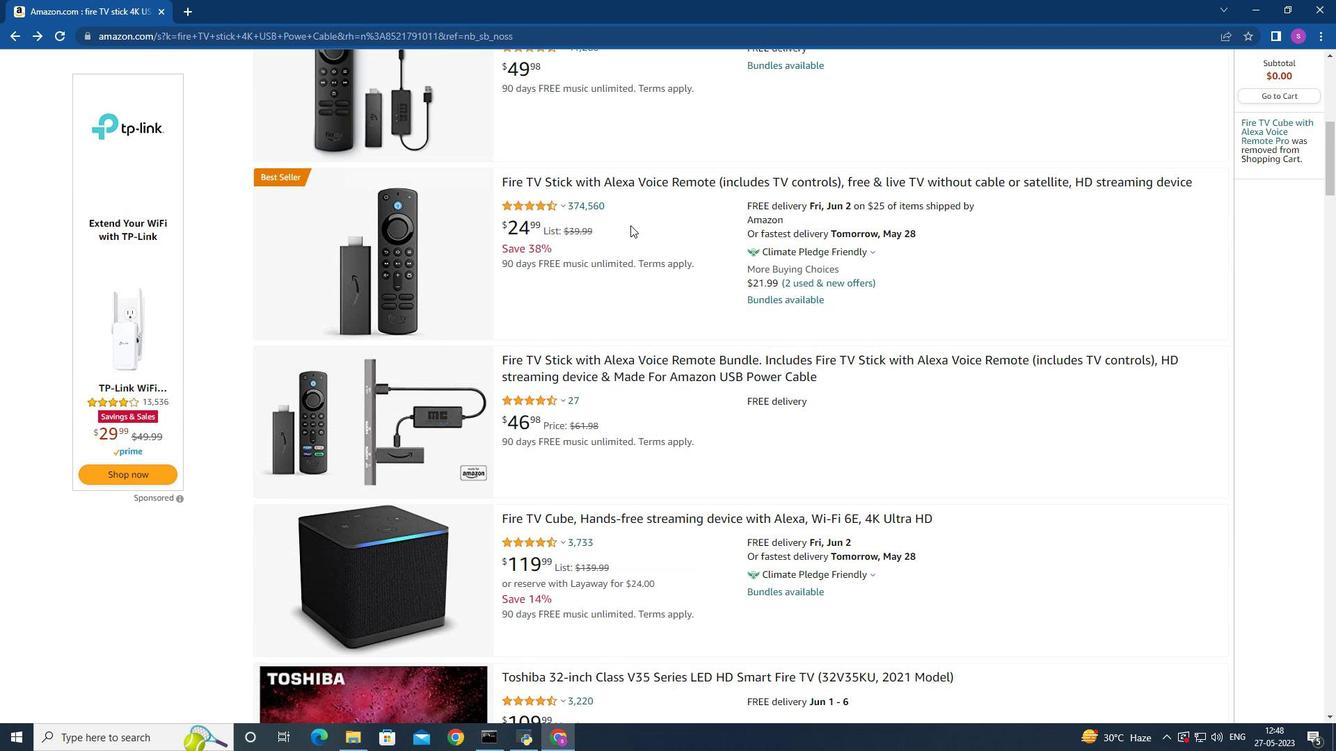 
Action: Mouse moved to (635, 210)
Screenshot: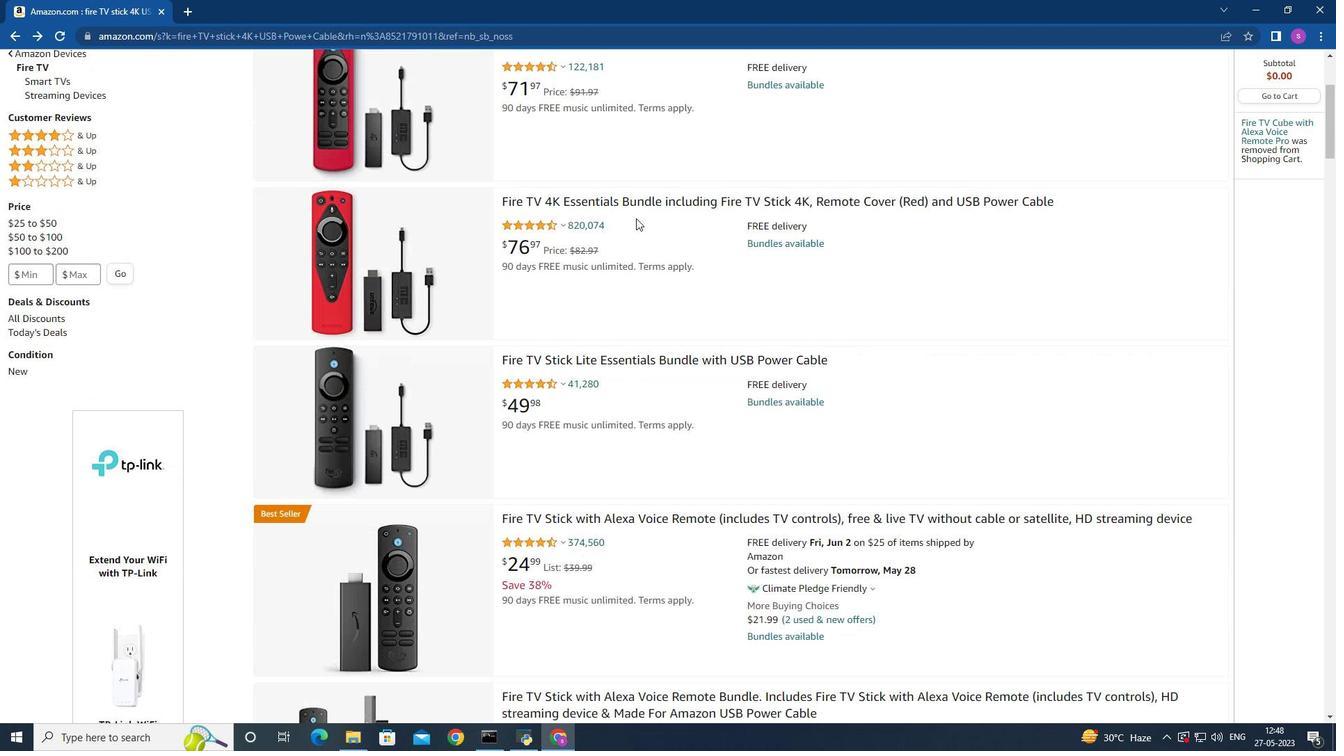 
Action: Mouse scrolled (635, 210) with delta (0, 0)
Screenshot: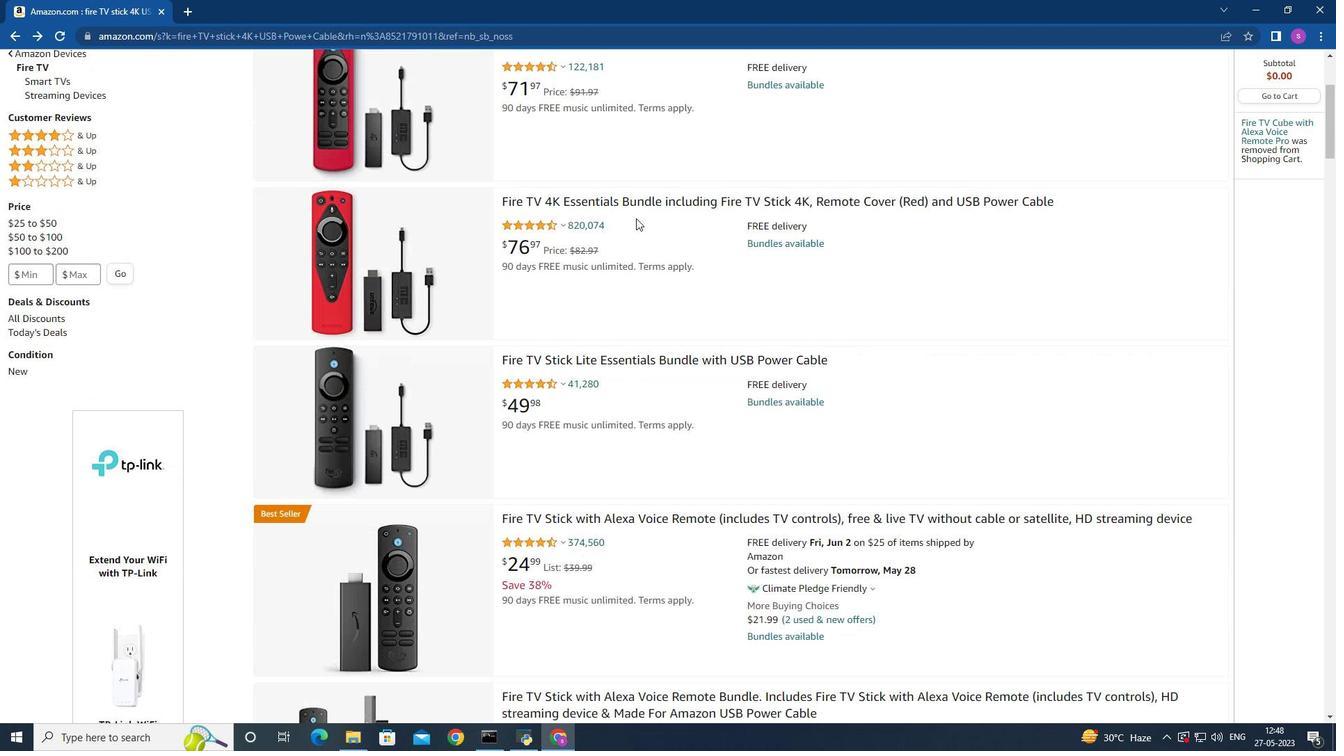 
Action: Mouse moved to (635, 208)
Screenshot: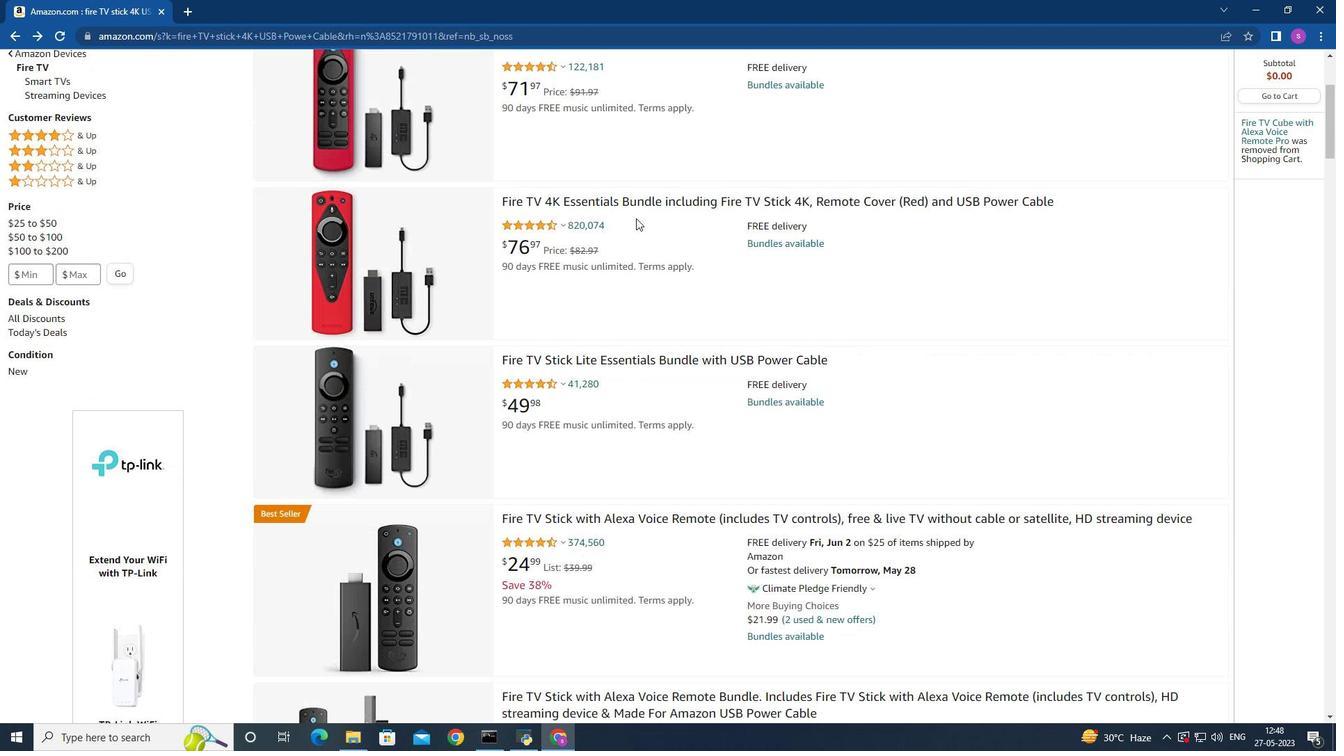 
Action: Mouse scrolled (635, 209) with delta (0, 0)
Screenshot: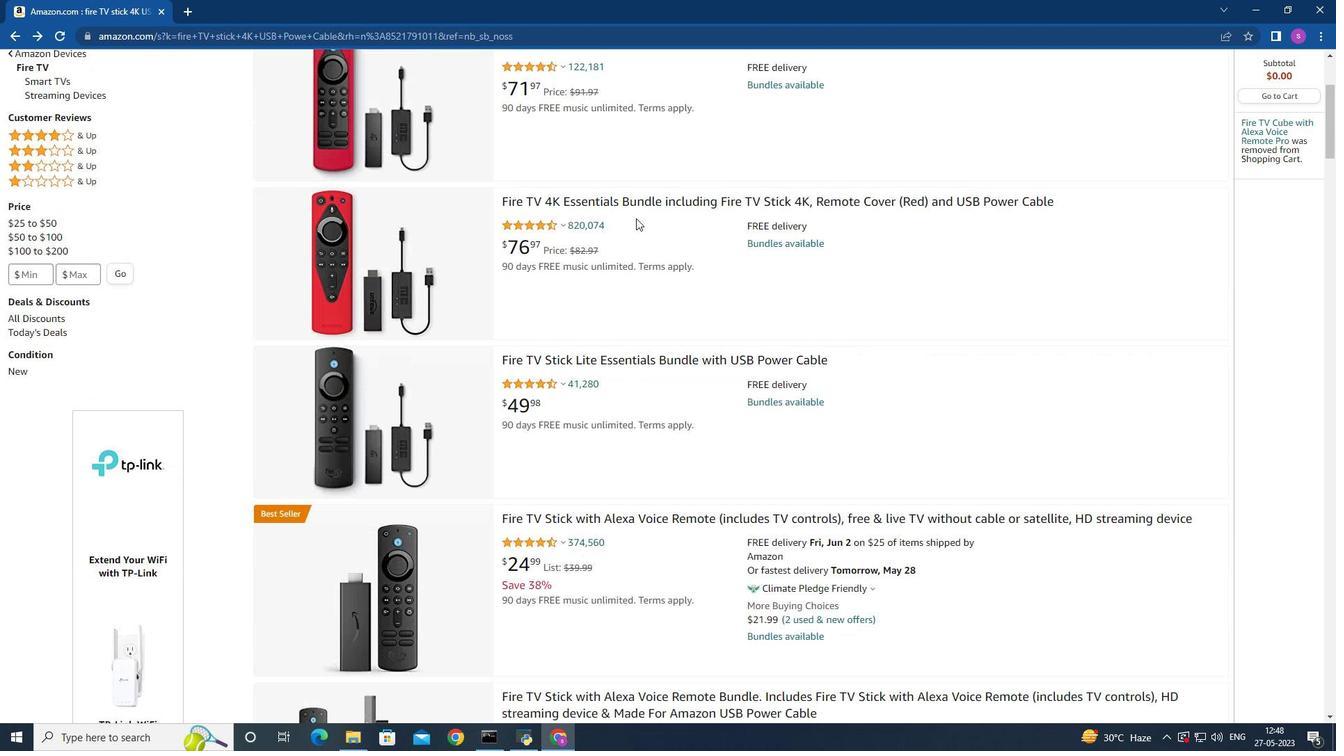 
Action: Mouse scrolled (635, 209) with delta (0, 0)
Screenshot: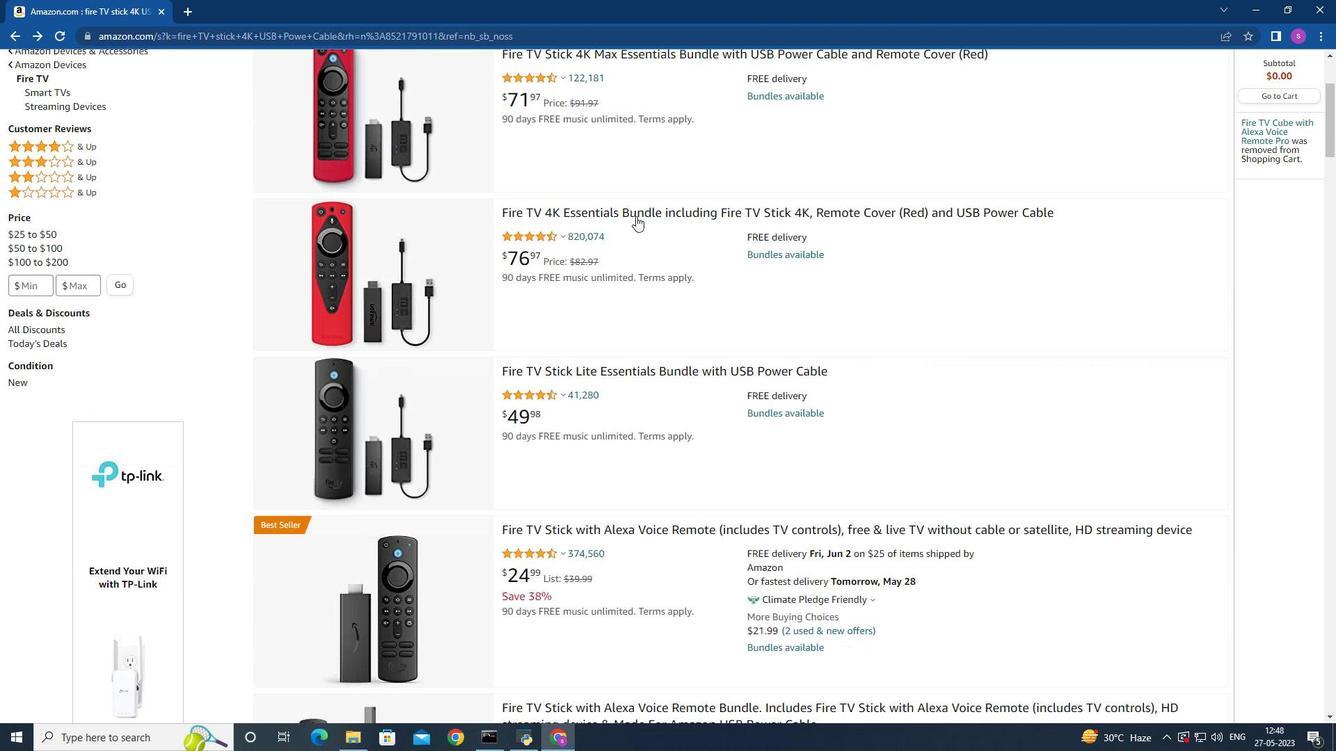 
Action: Mouse scrolled (635, 209) with delta (0, 0)
Screenshot: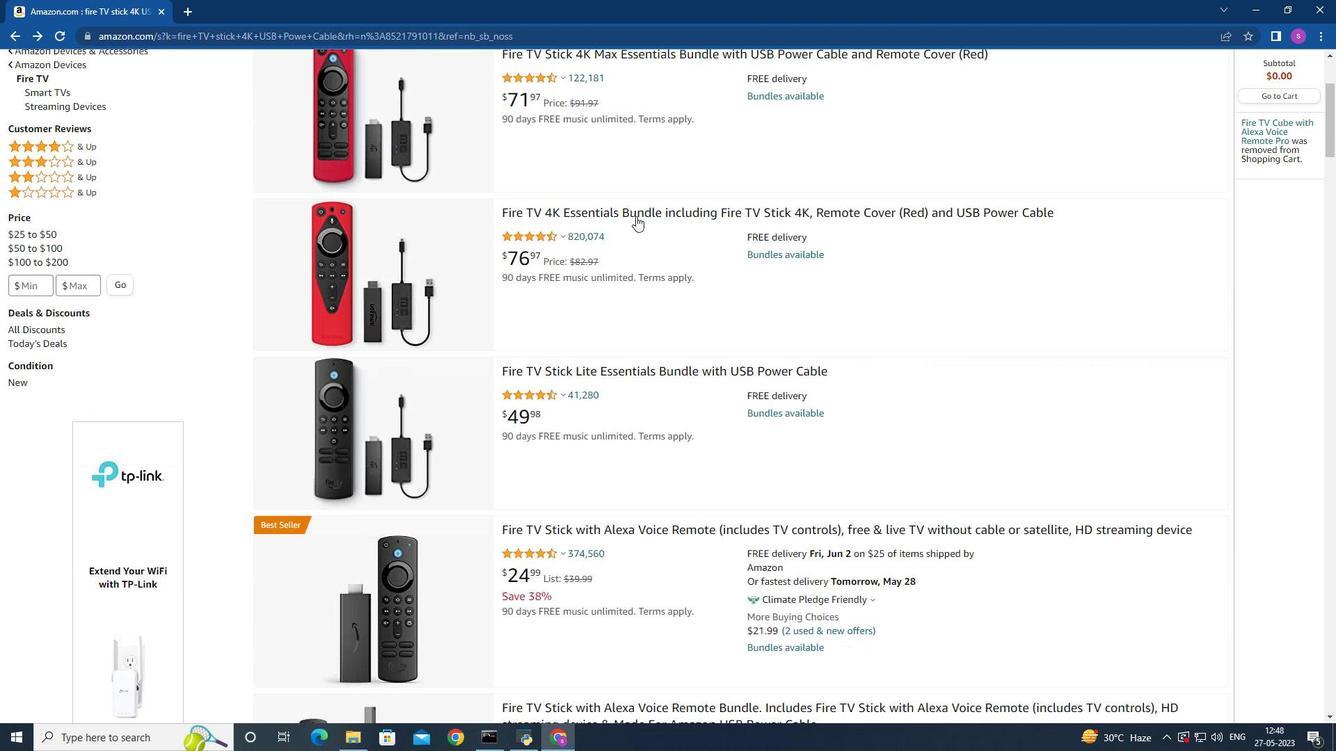 
Action: Mouse scrolled (635, 209) with delta (0, 0)
Screenshot: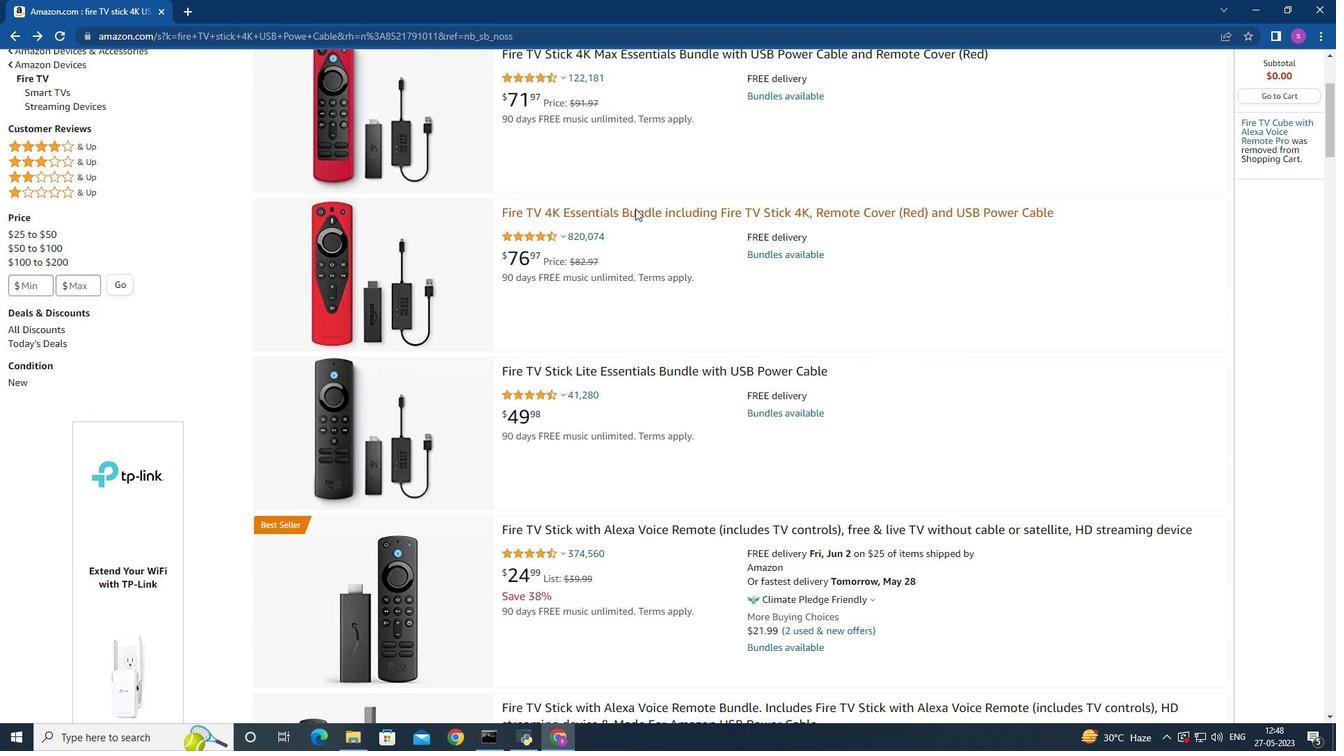 
Action: Mouse moved to (391, 293)
Screenshot: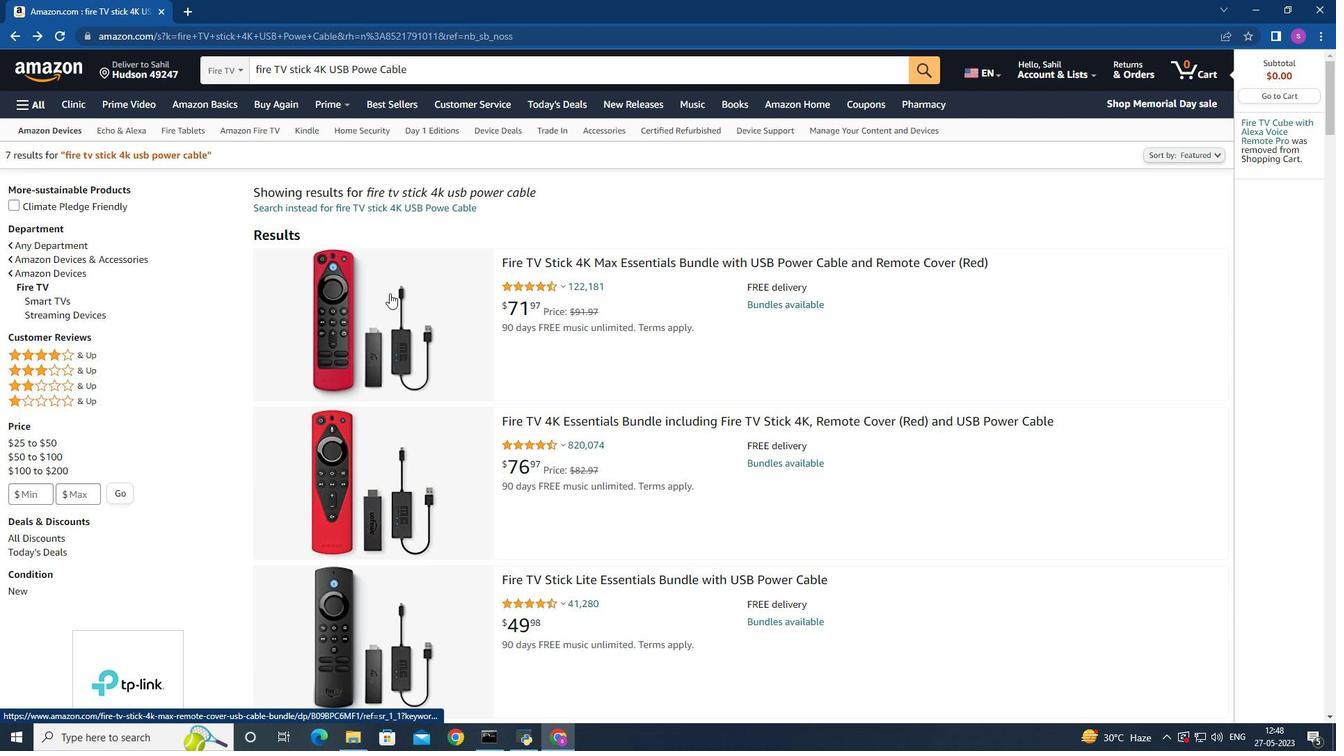 
Action: Mouse pressed left at (391, 293)
Screenshot: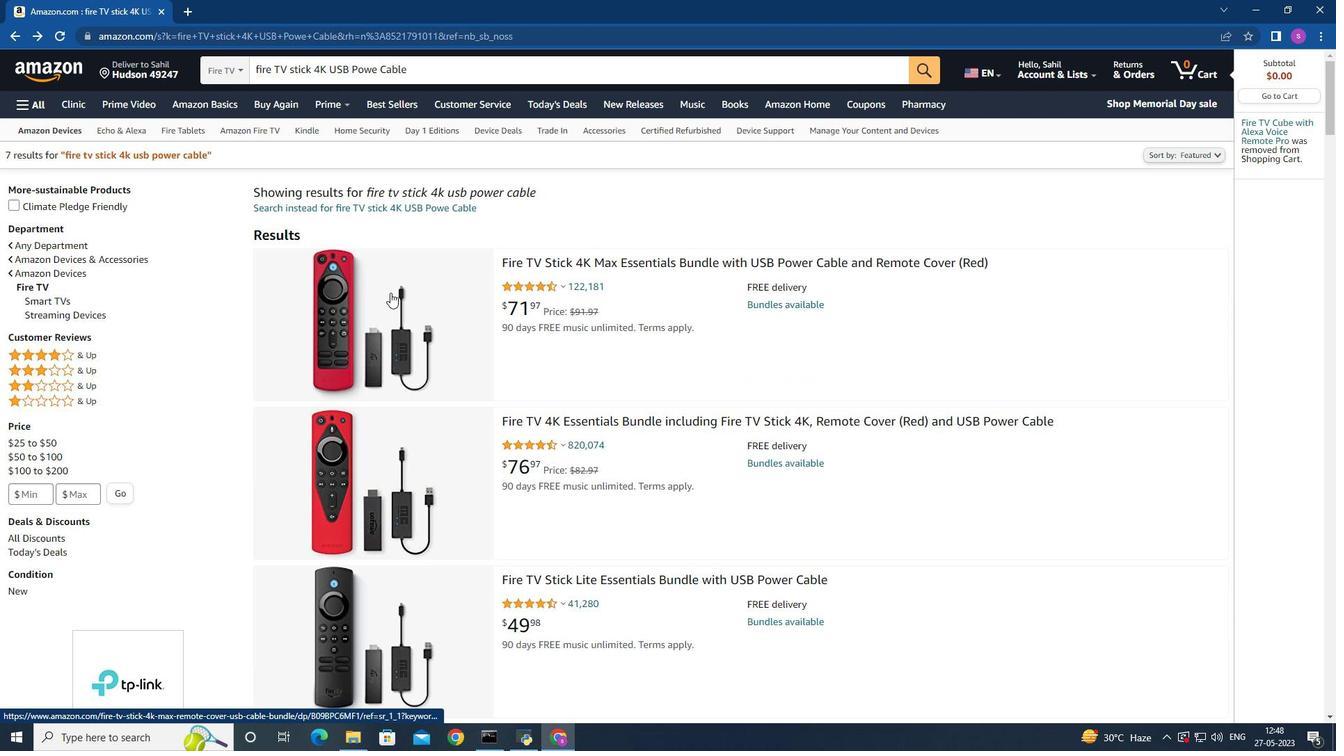 
Action: Mouse moved to (954, 387)
Screenshot: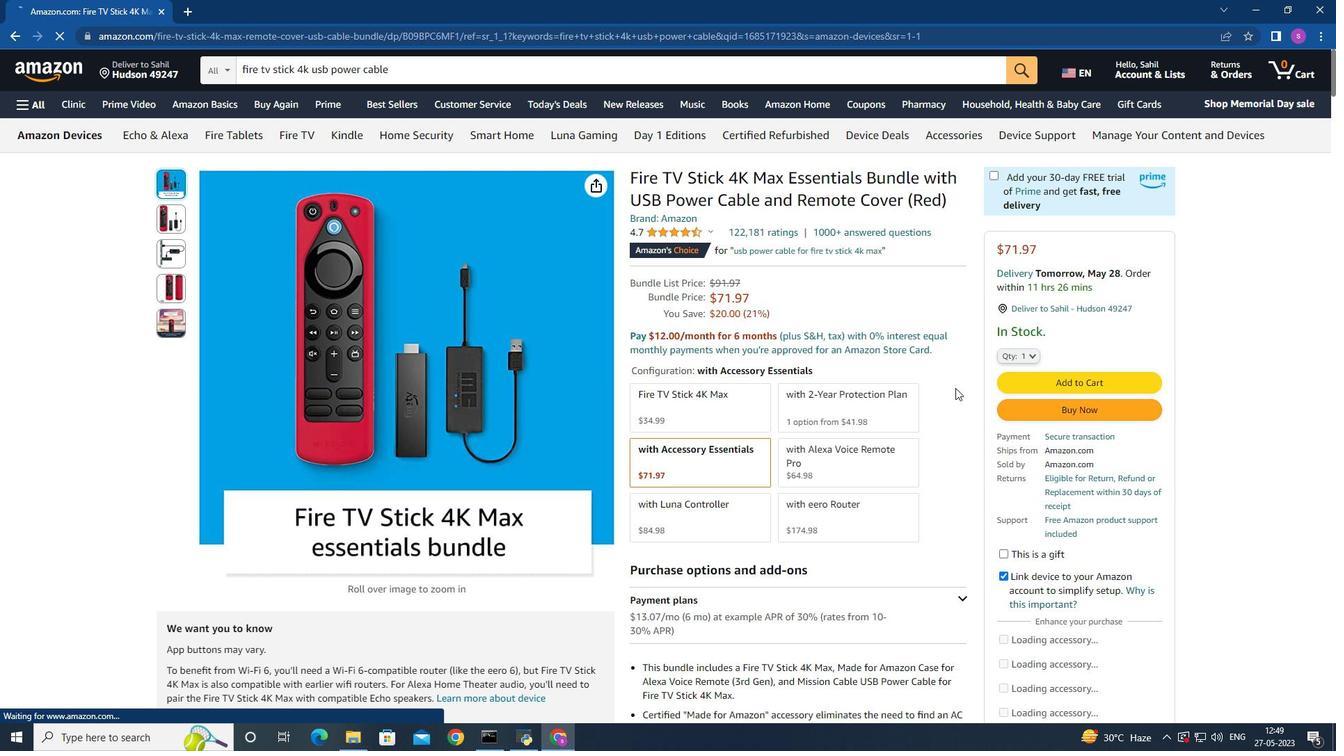 
Action: Mouse scrolled (954, 386) with delta (0, 0)
Screenshot: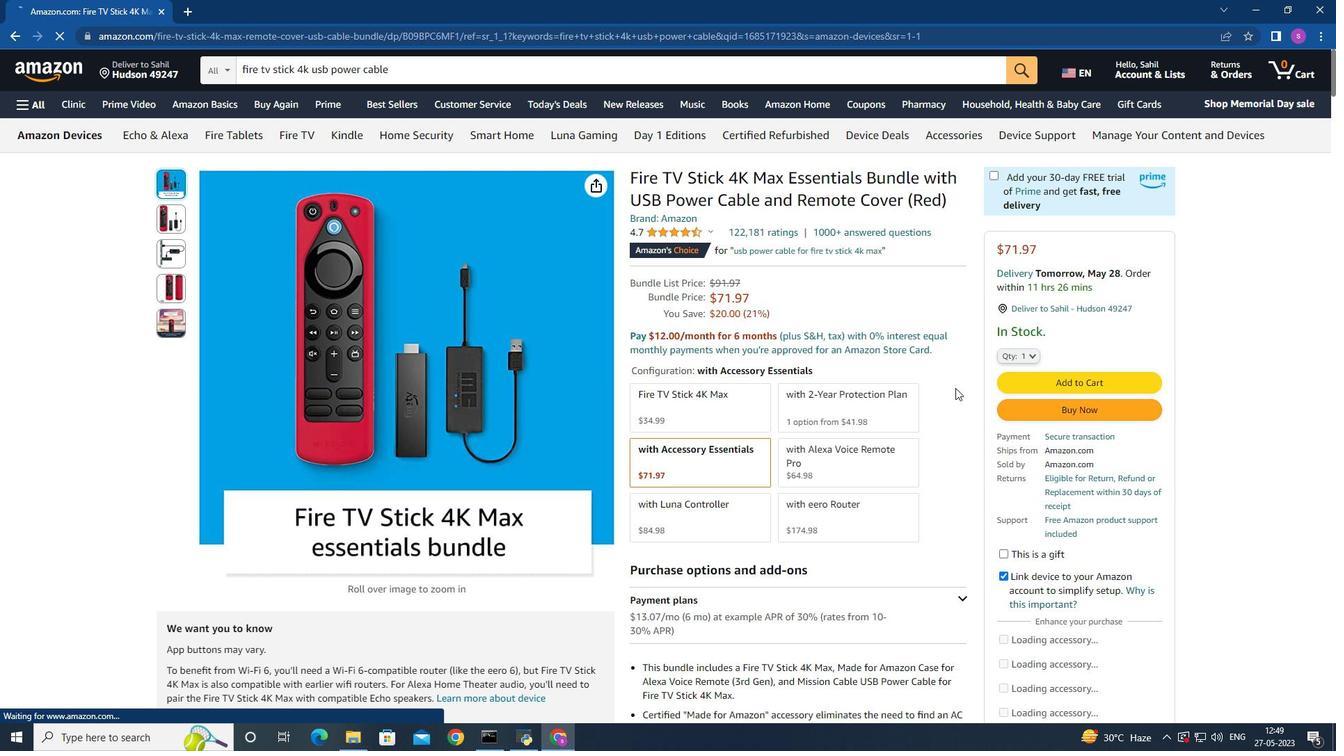 
Action: Mouse moved to (918, 357)
Screenshot: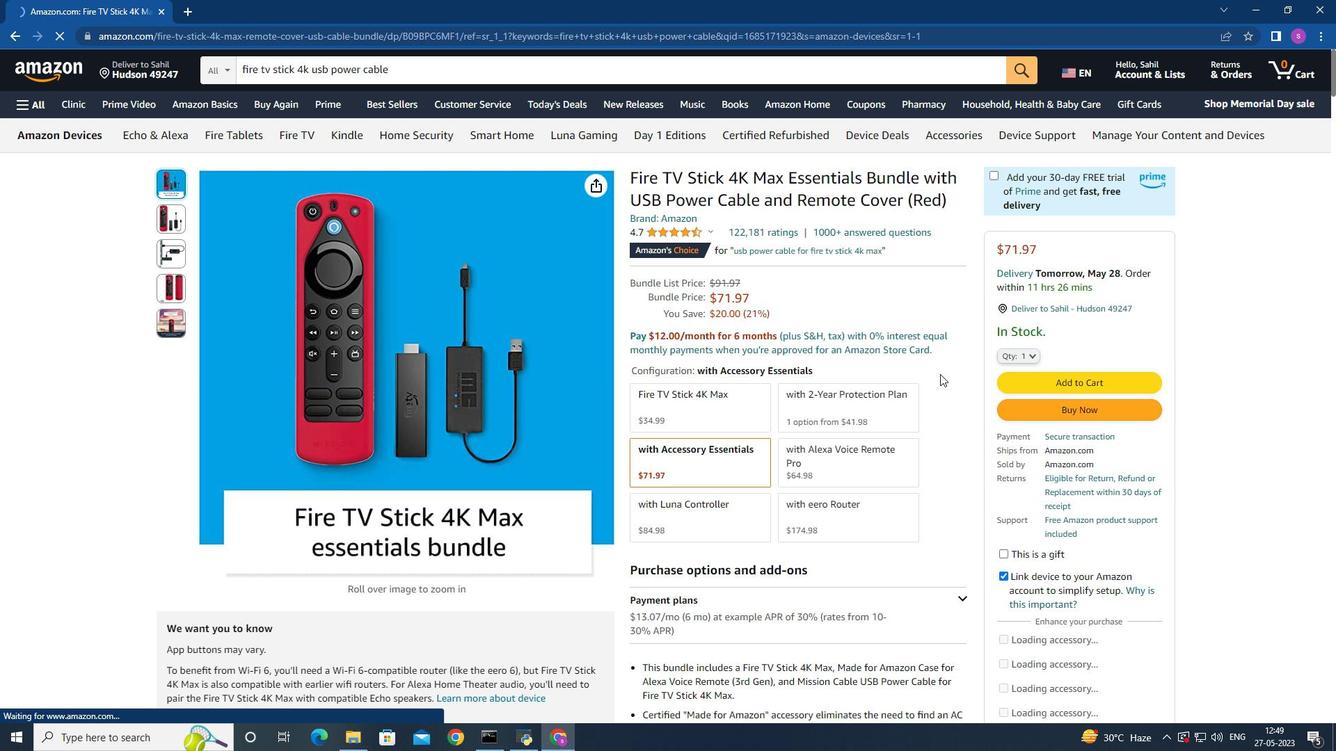 
Action: Mouse scrolled (920, 357) with delta (0, 0)
Screenshot: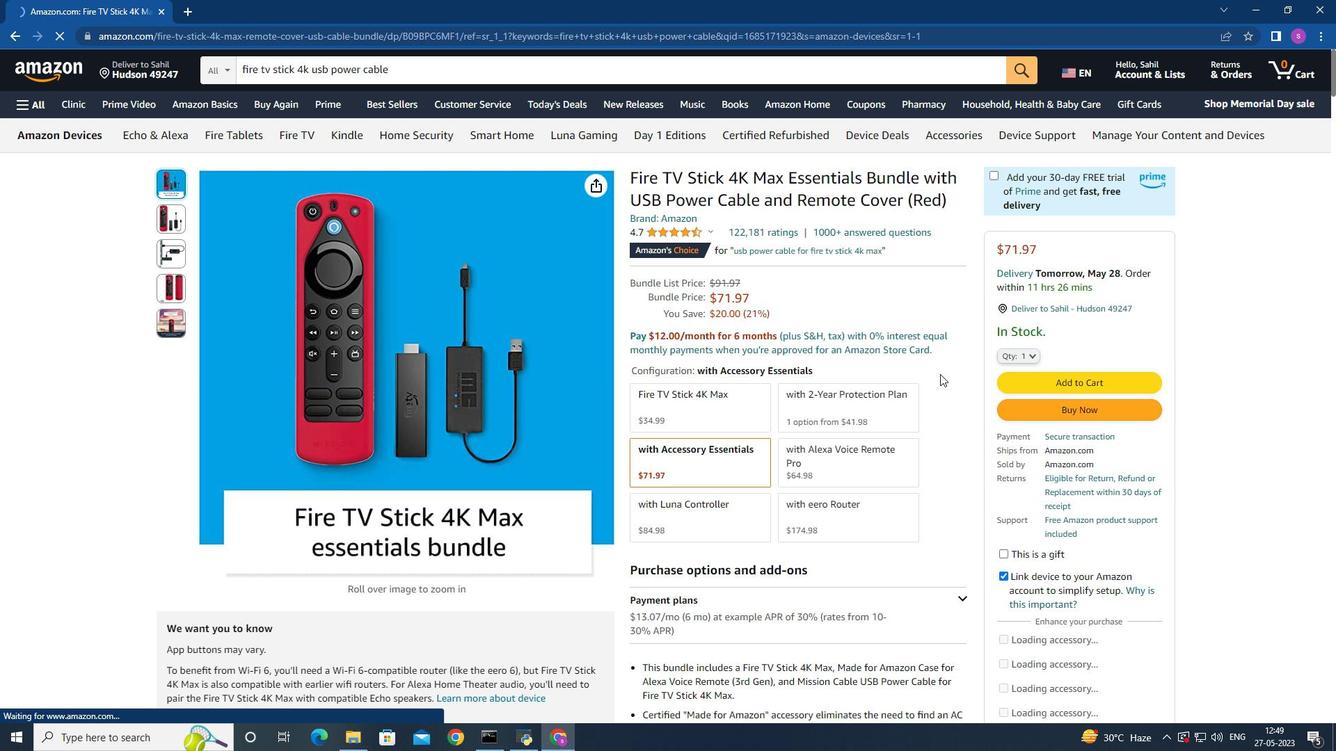 
Action: Mouse moved to (844, 358)
Screenshot: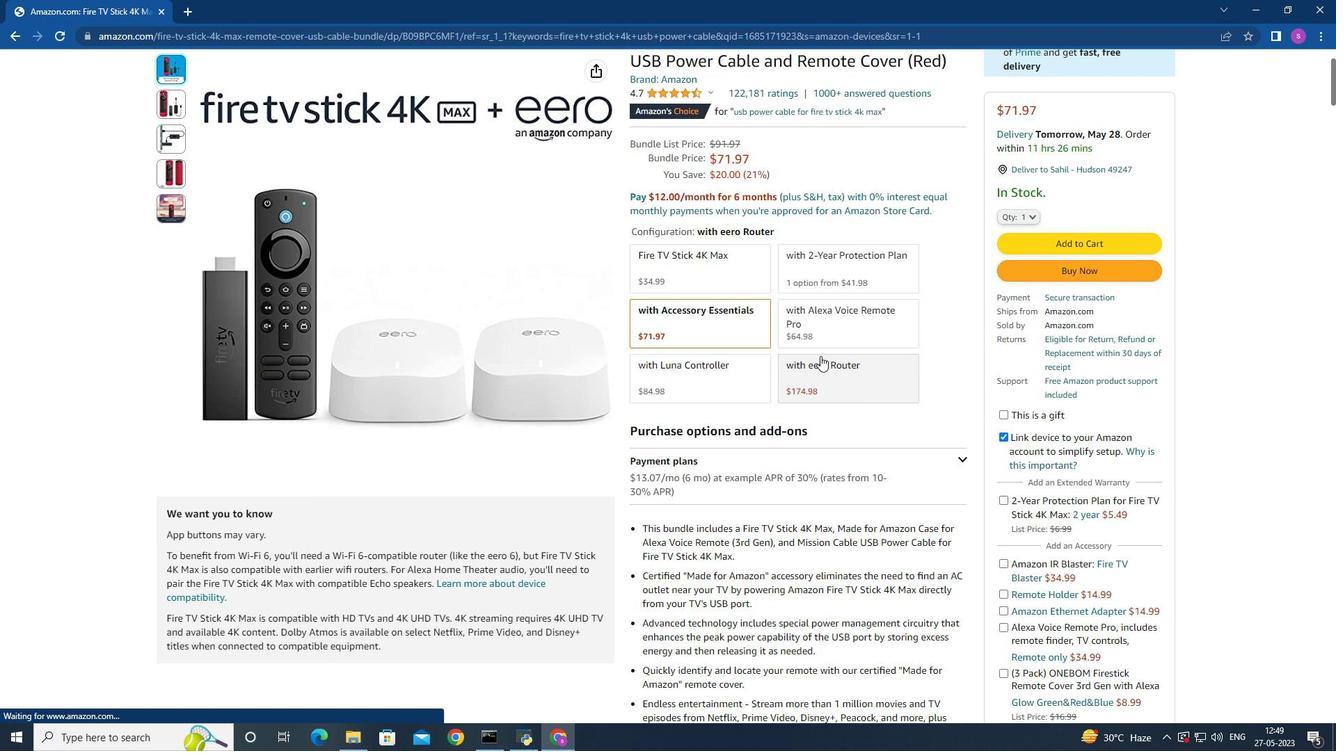 
Action: Mouse scrolled (844, 357) with delta (0, 0)
Screenshot: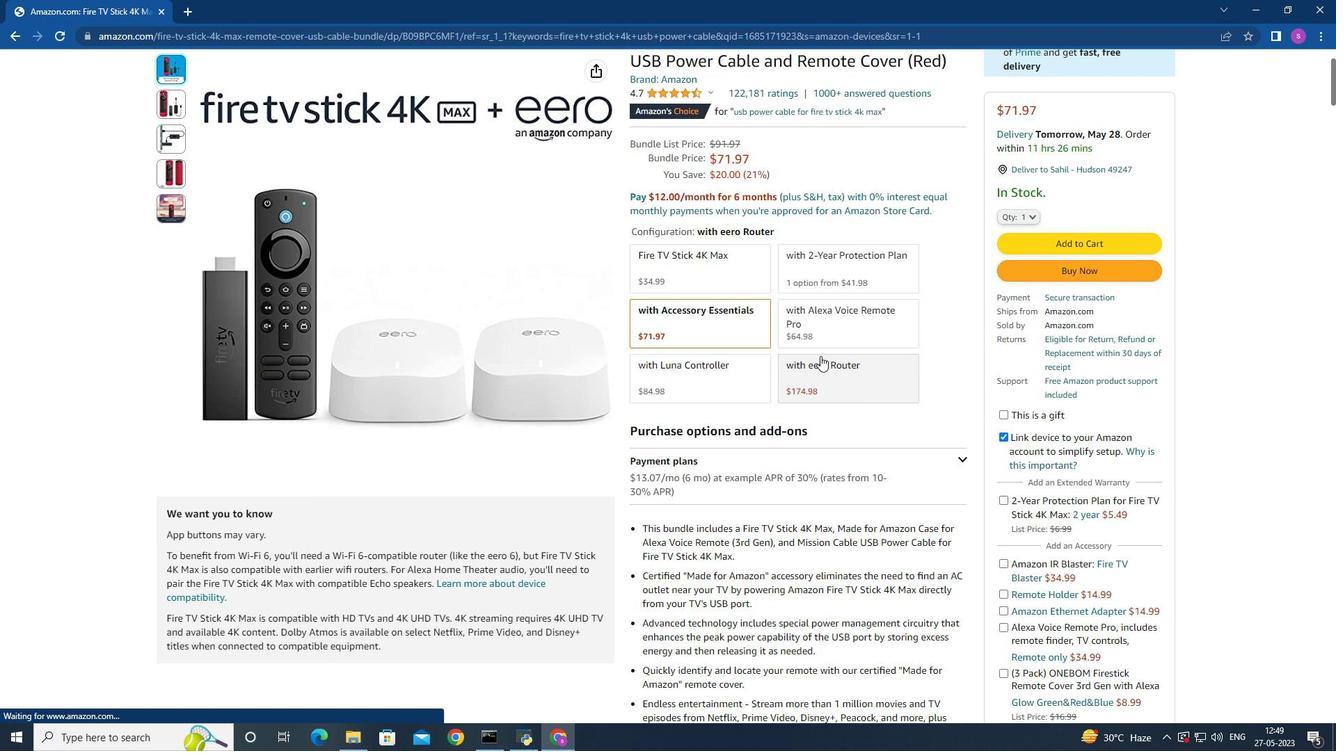 
Action: Mouse moved to (879, 366)
Screenshot: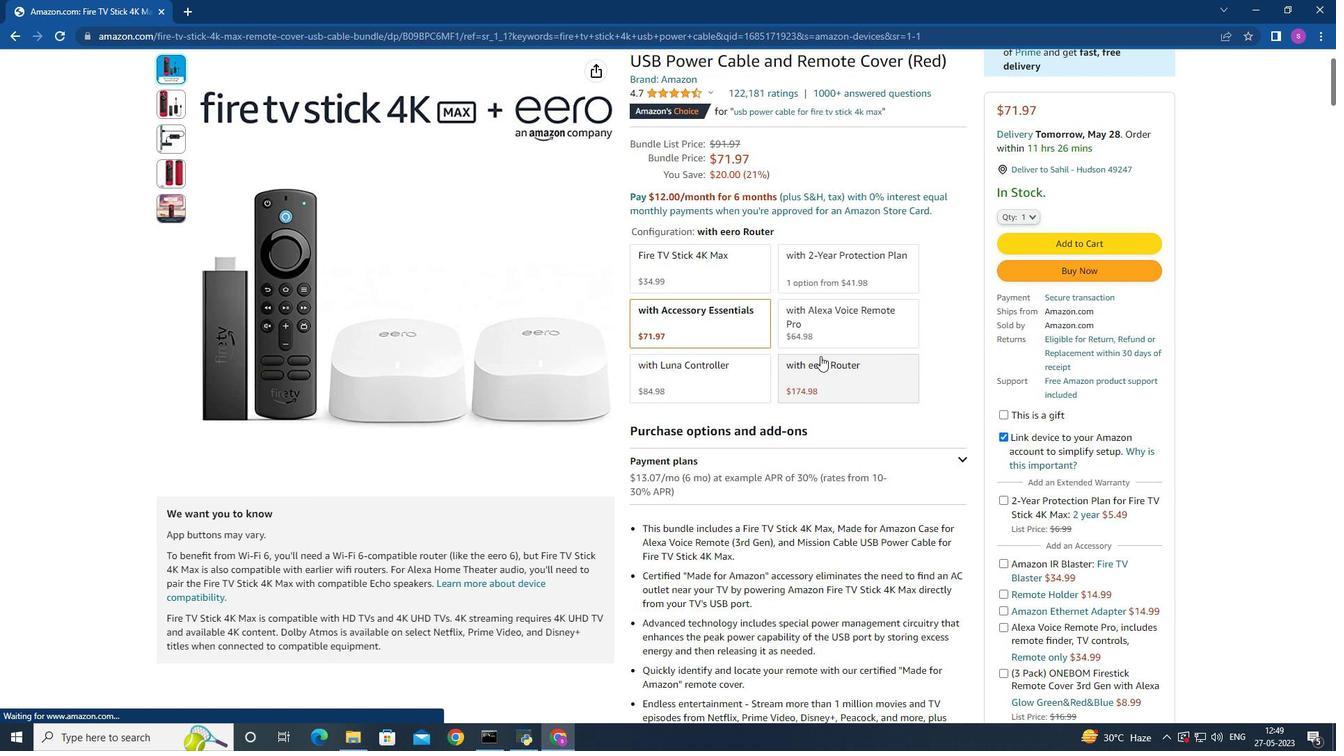 
Action: Mouse scrolled (879, 366) with delta (0, 0)
Screenshot: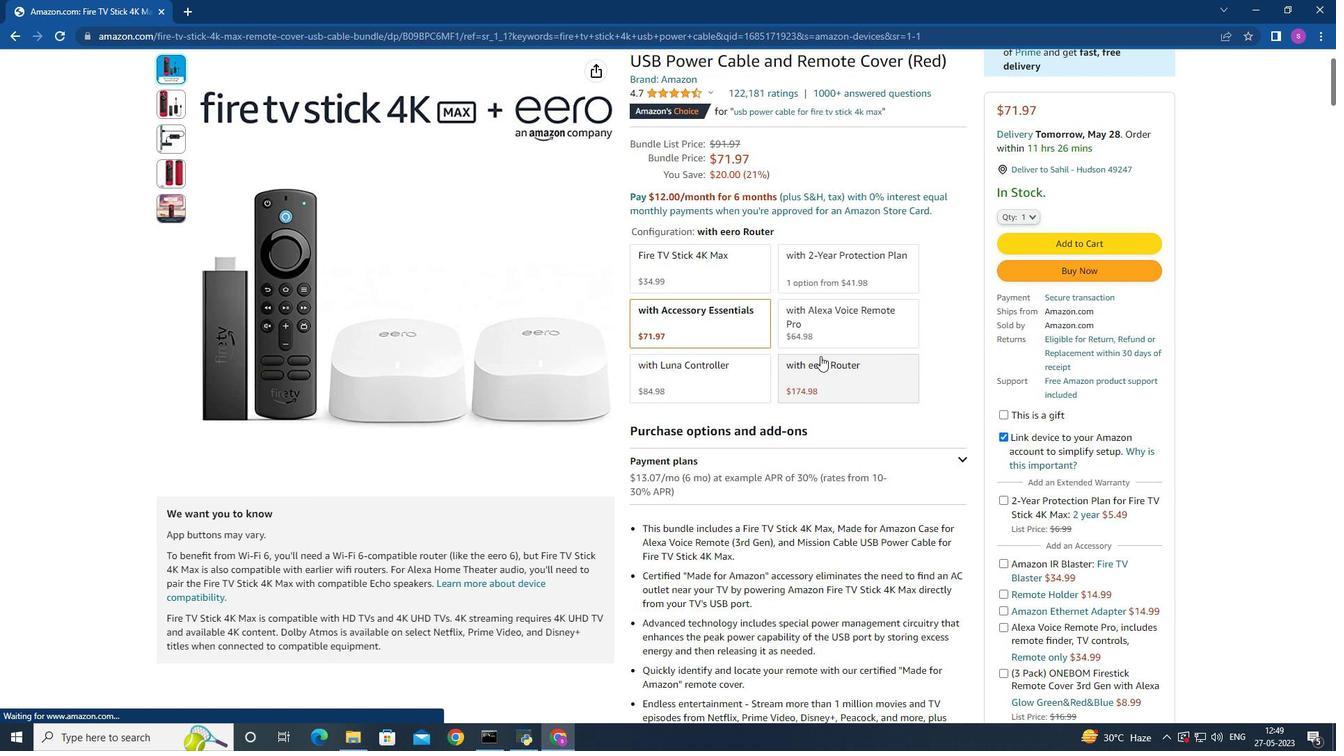 
Action: Mouse moved to (755, 449)
Screenshot: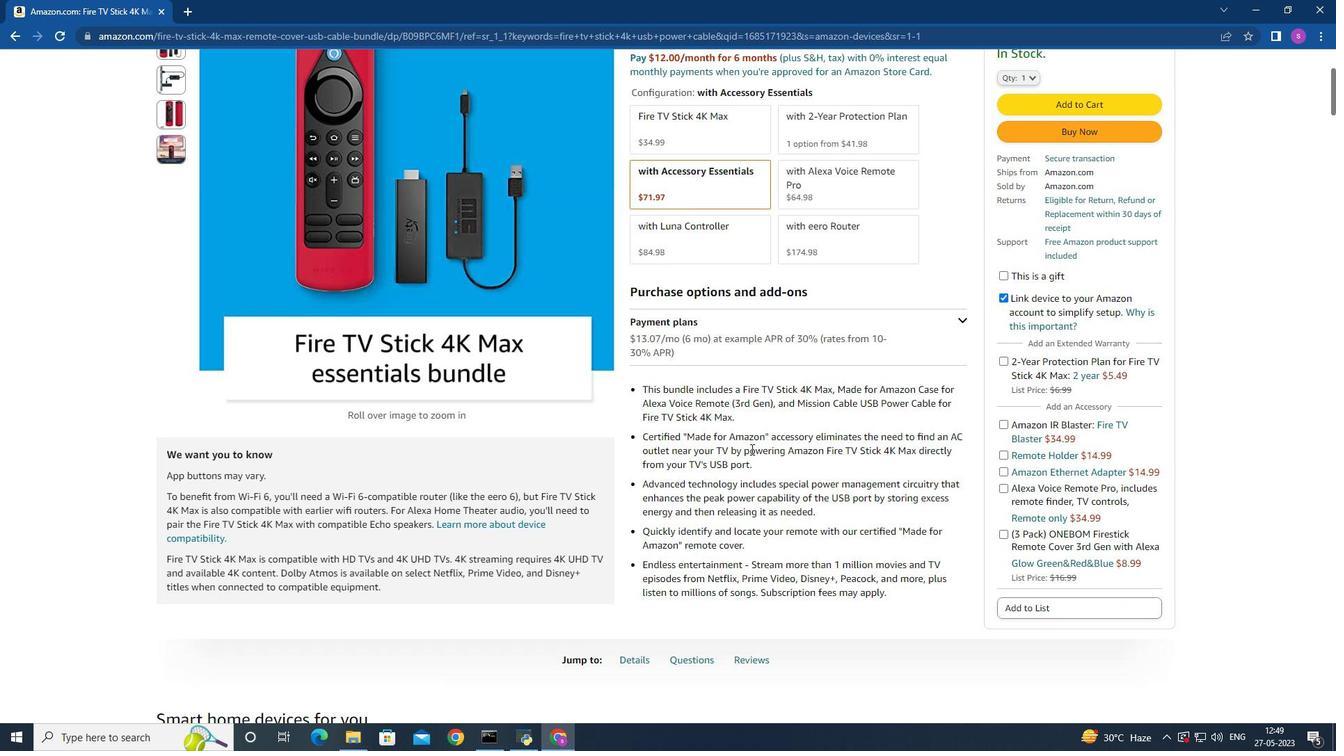 
Action: Mouse scrolled (755, 449) with delta (0, 0)
Screenshot: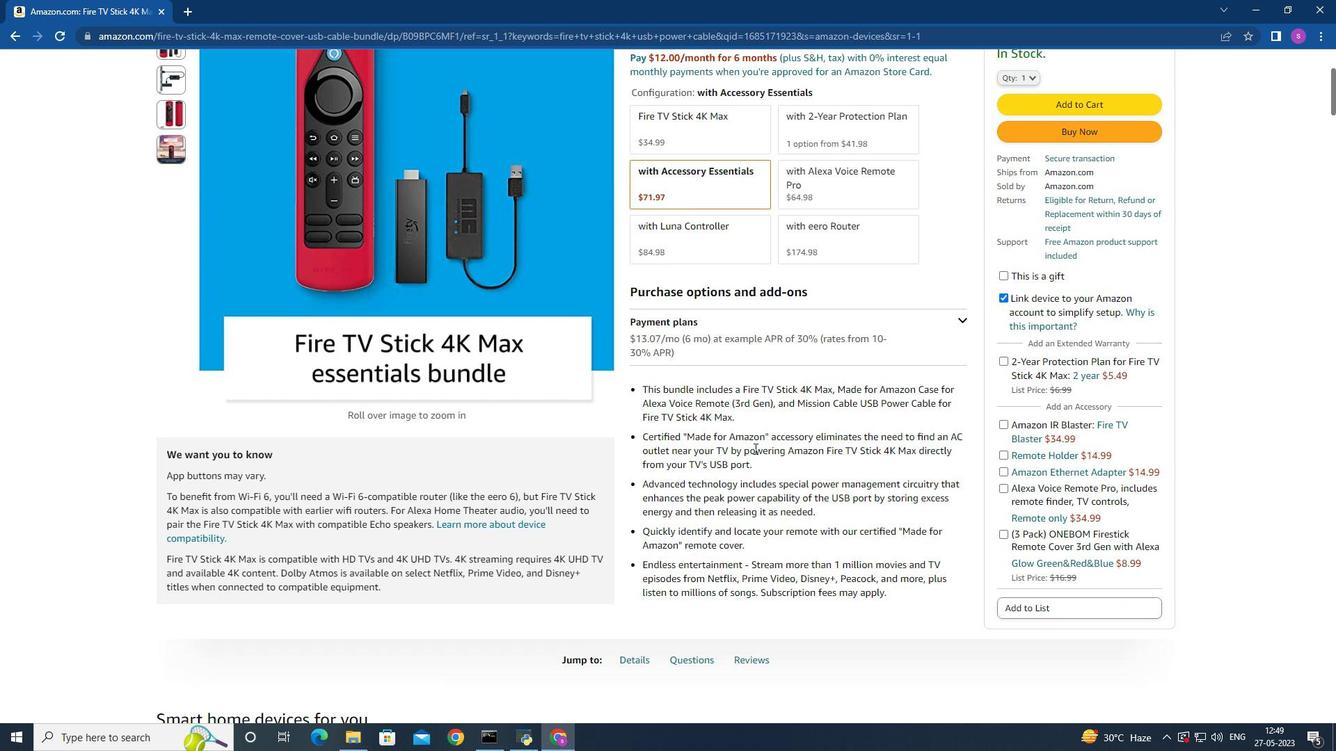 
Action: Mouse scrolled (755, 449) with delta (0, 0)
Screenshot: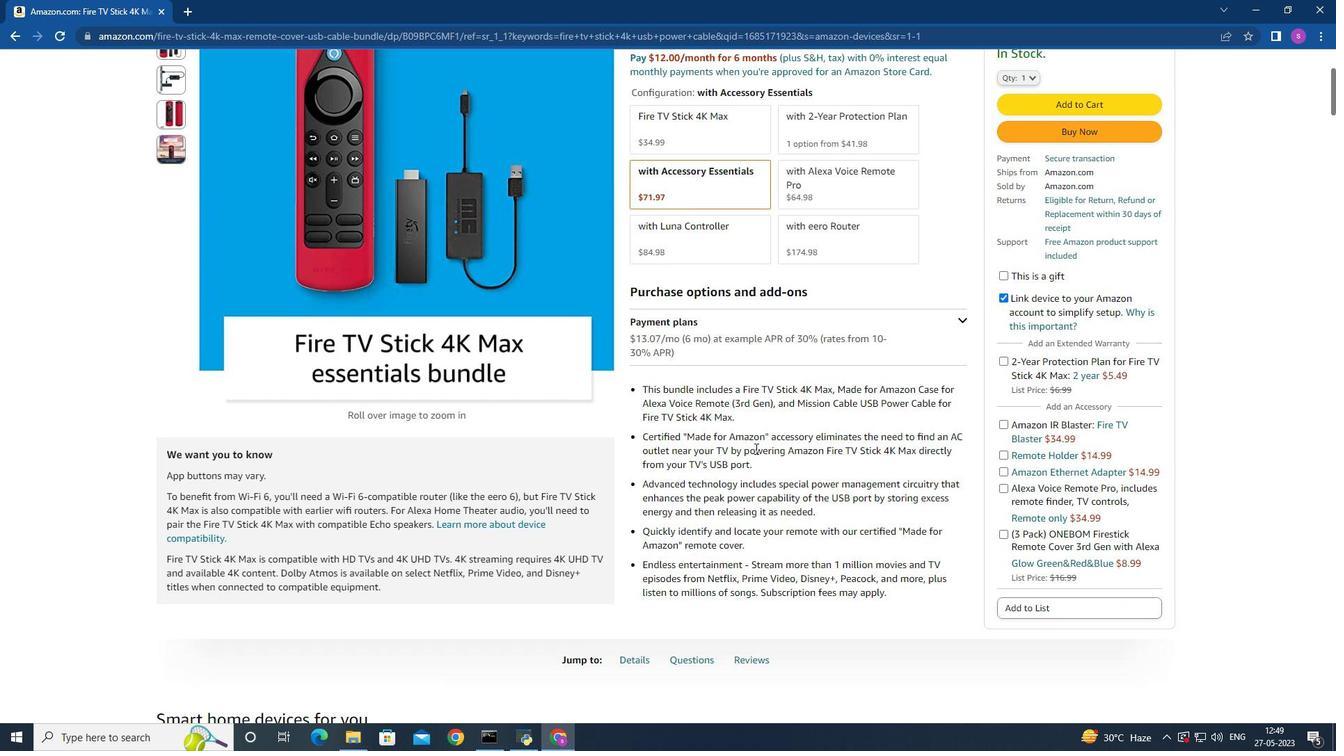 
Action: Mouse moved to (754, 393)
Screenshot: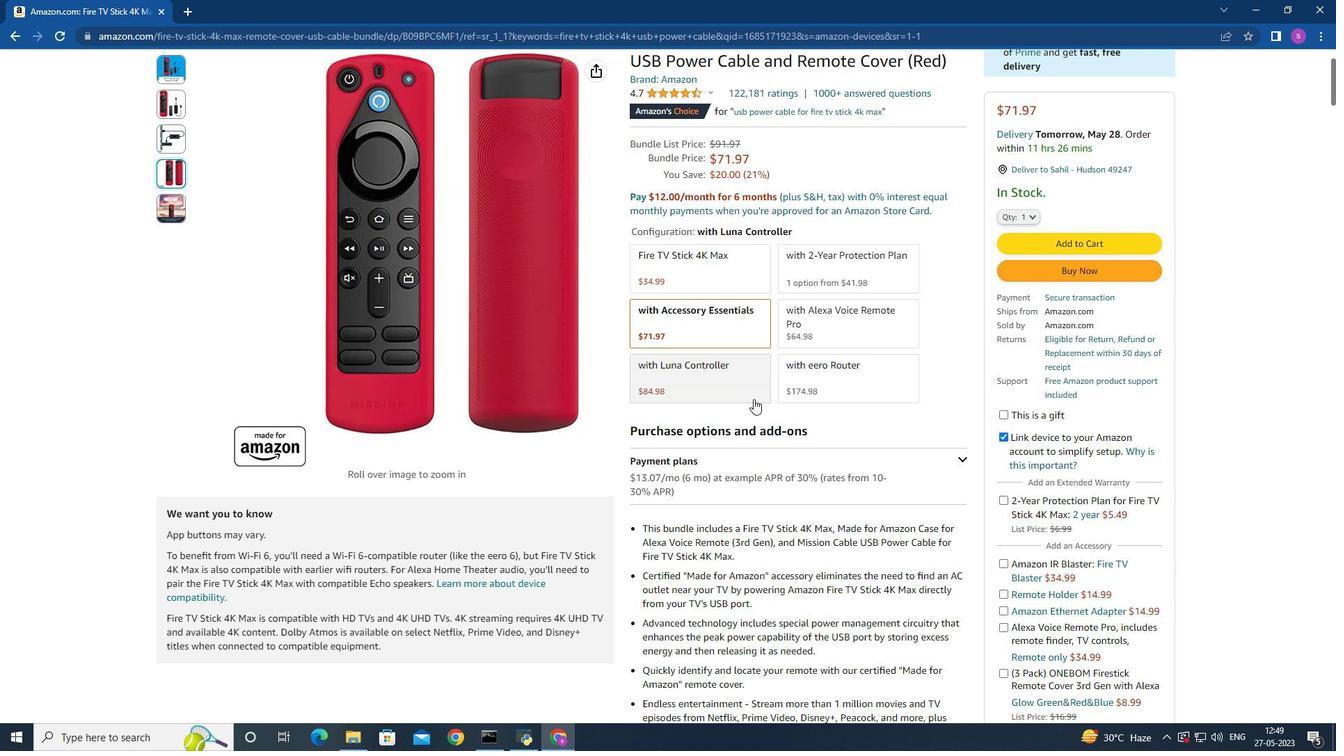
Action: Mouse scrolled (754, 392) with delta (0, 0)
Screenshot: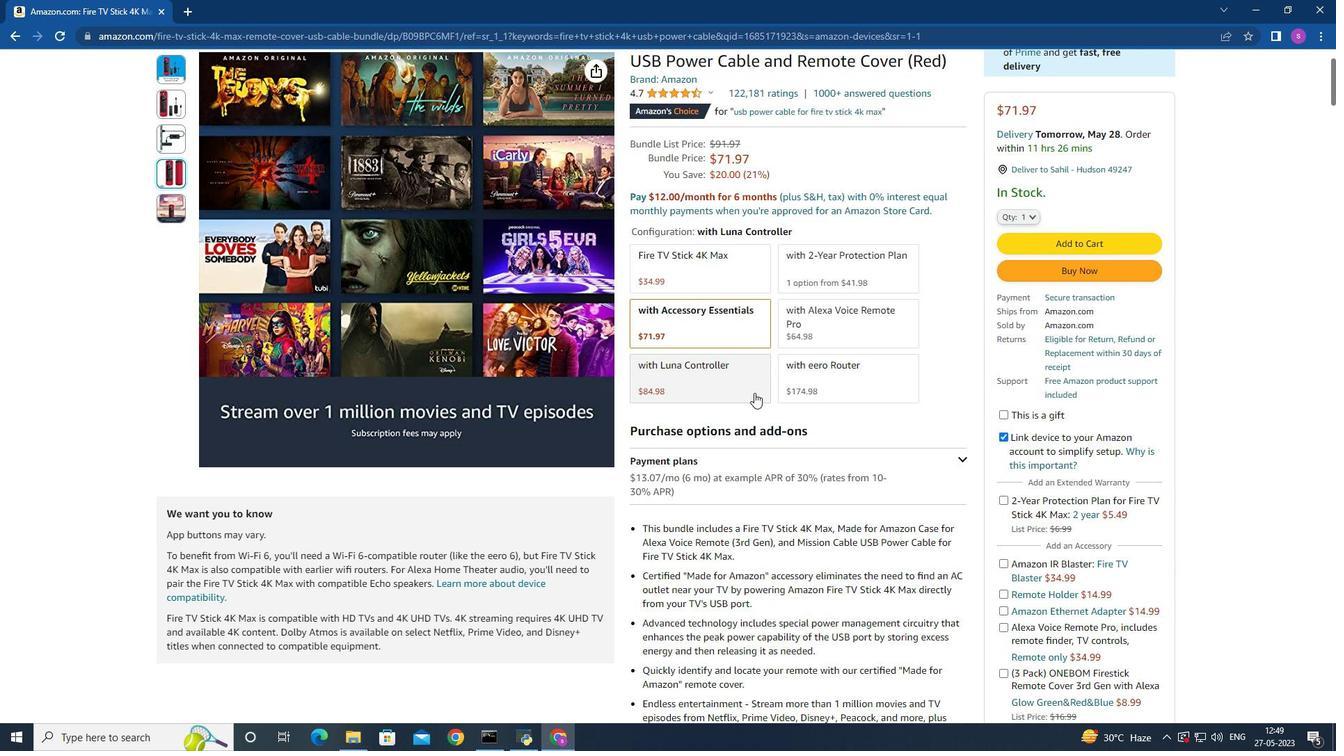 
Action: Mouse scrolled (754, 392) with delta (0, 0)
Screenshot: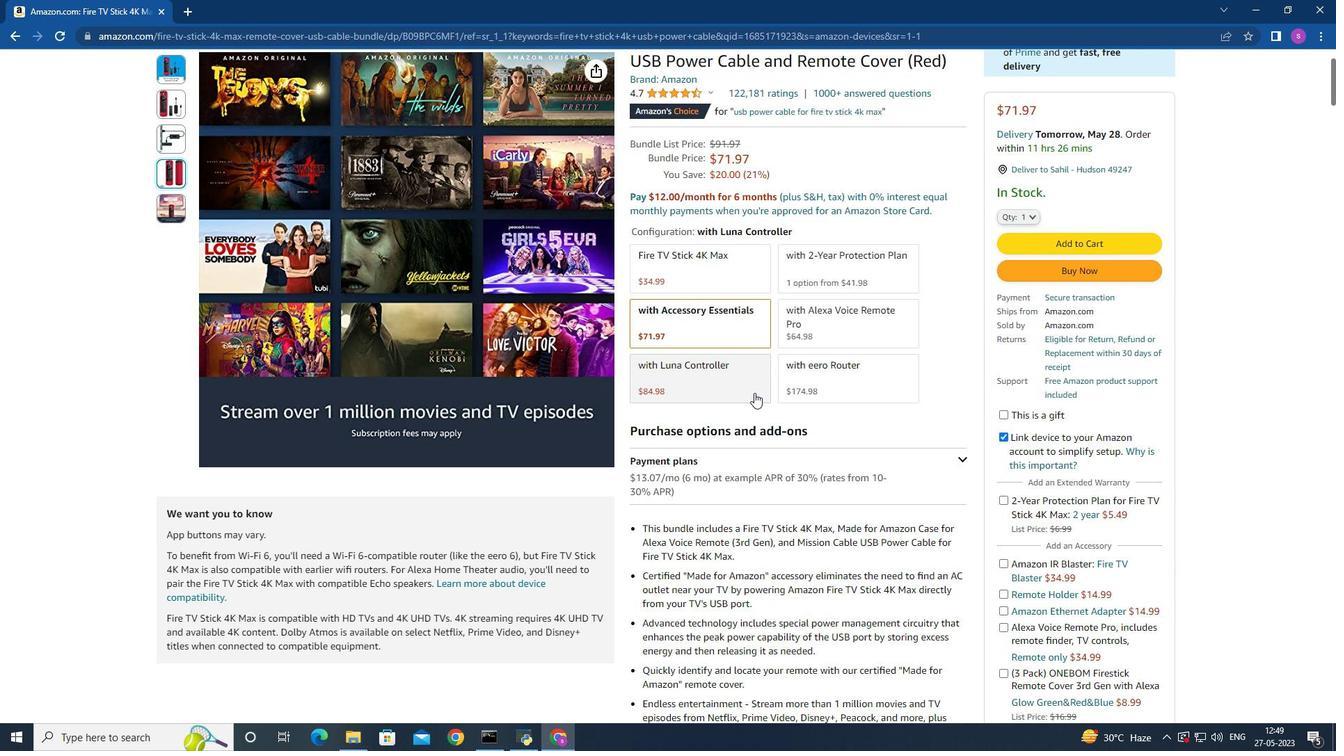 
Action: Mouse moved to (717, 235)
Screenshot: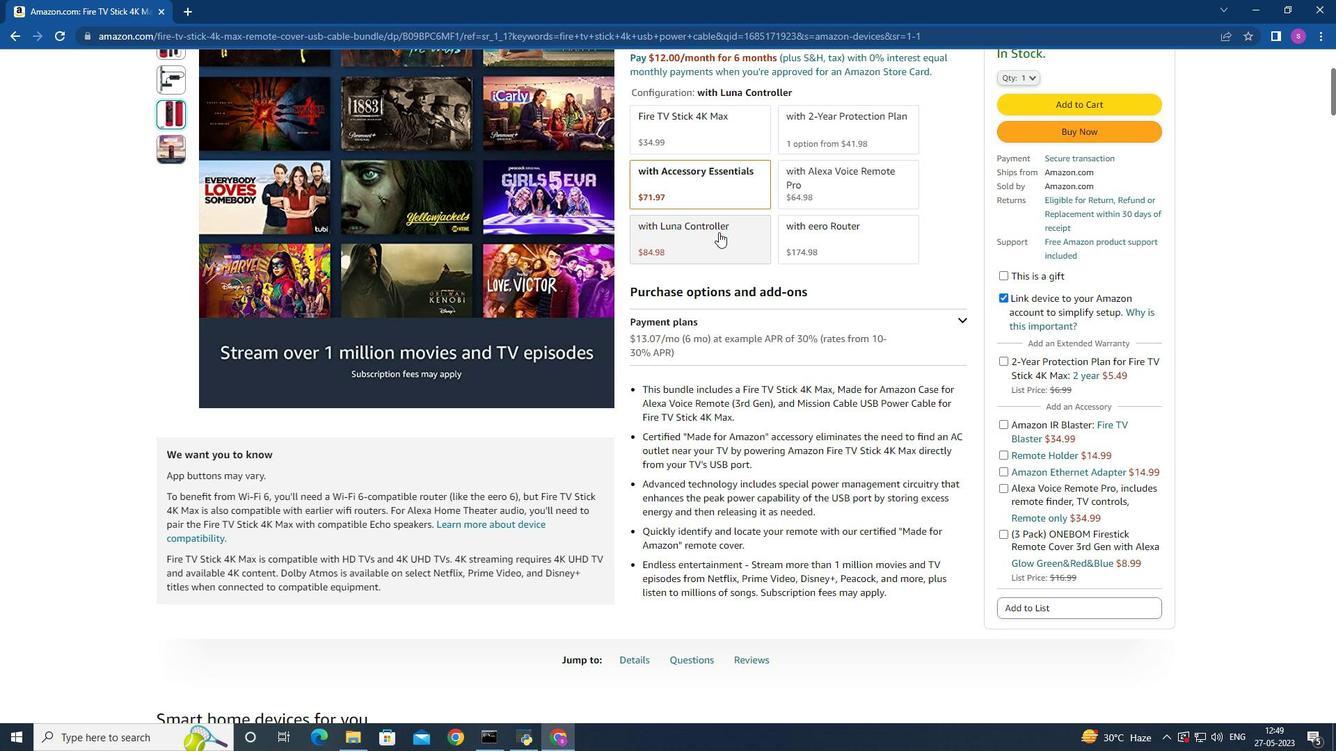 
Action: Mouse pressed left at (717, 235)
Screenshot: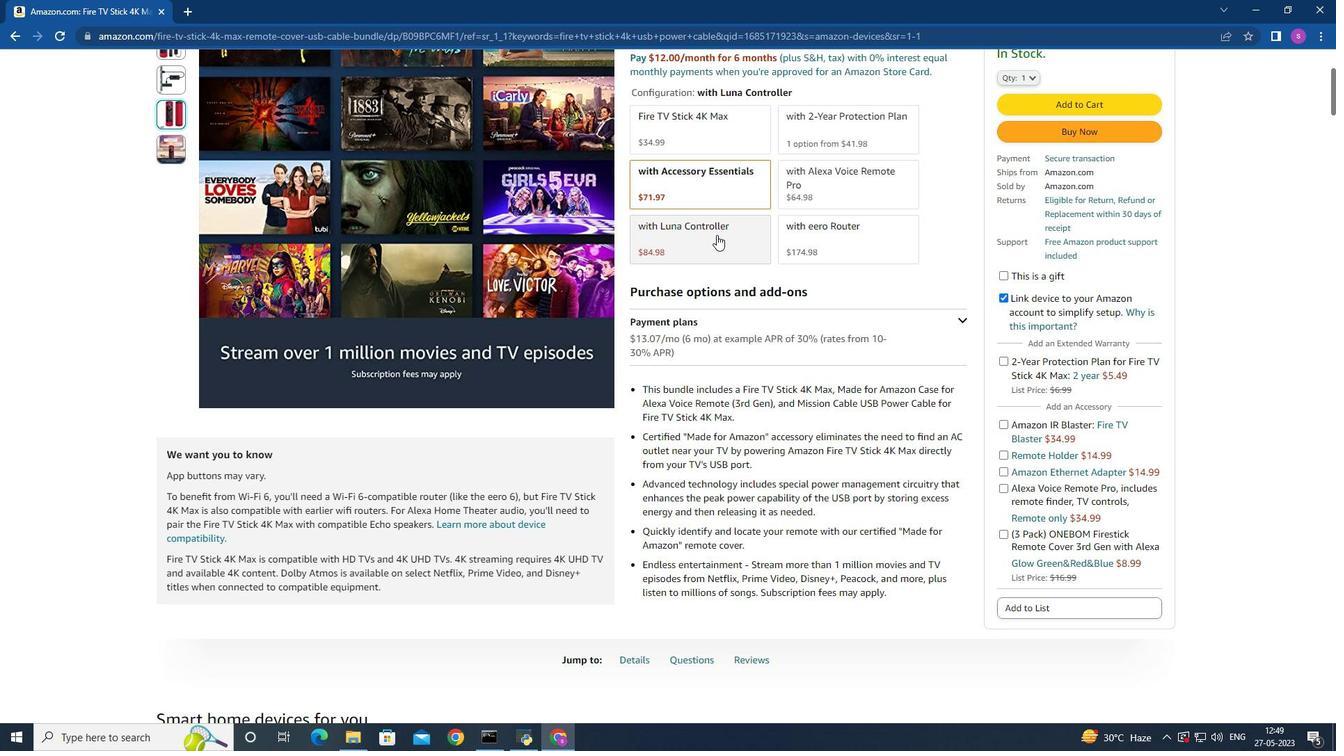 
Action: Mouse moved to (753, 315)
Screenshot: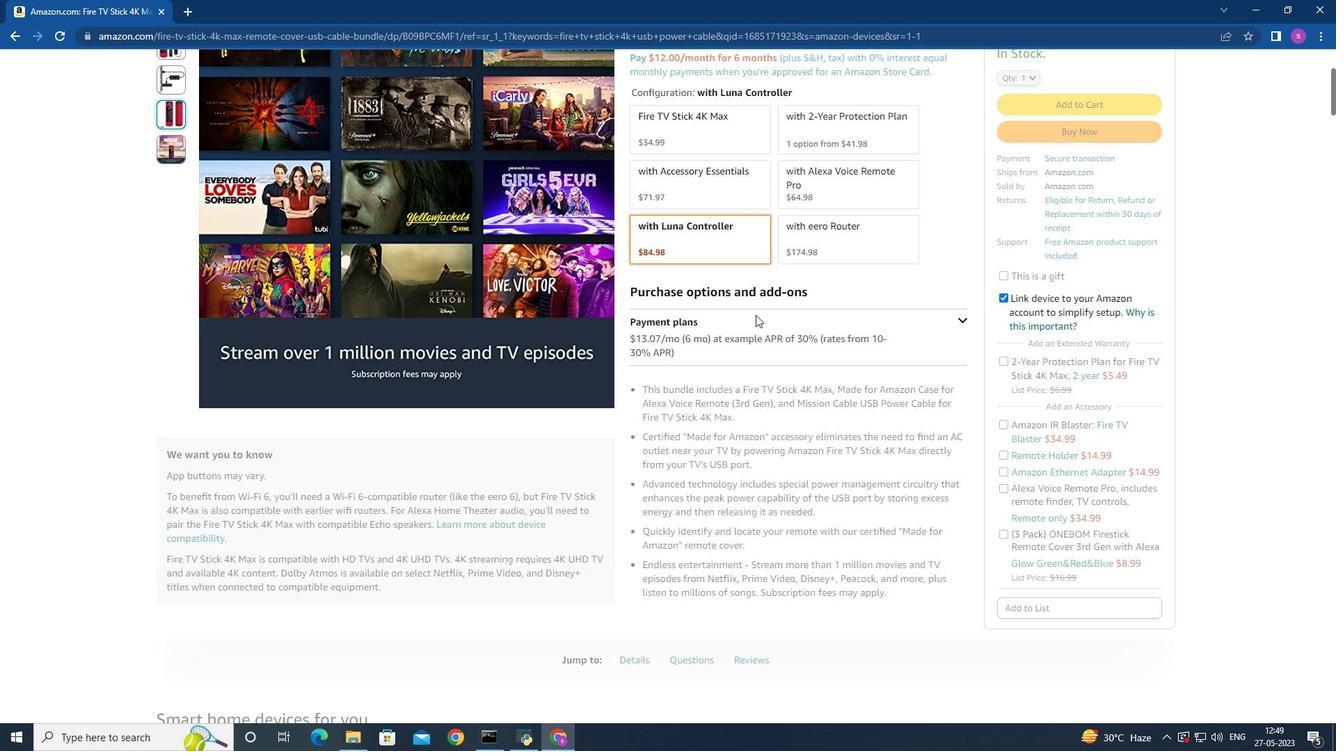 
Action: Mouse scrolled (753, 316) with delta (0, 0)
Screenshot: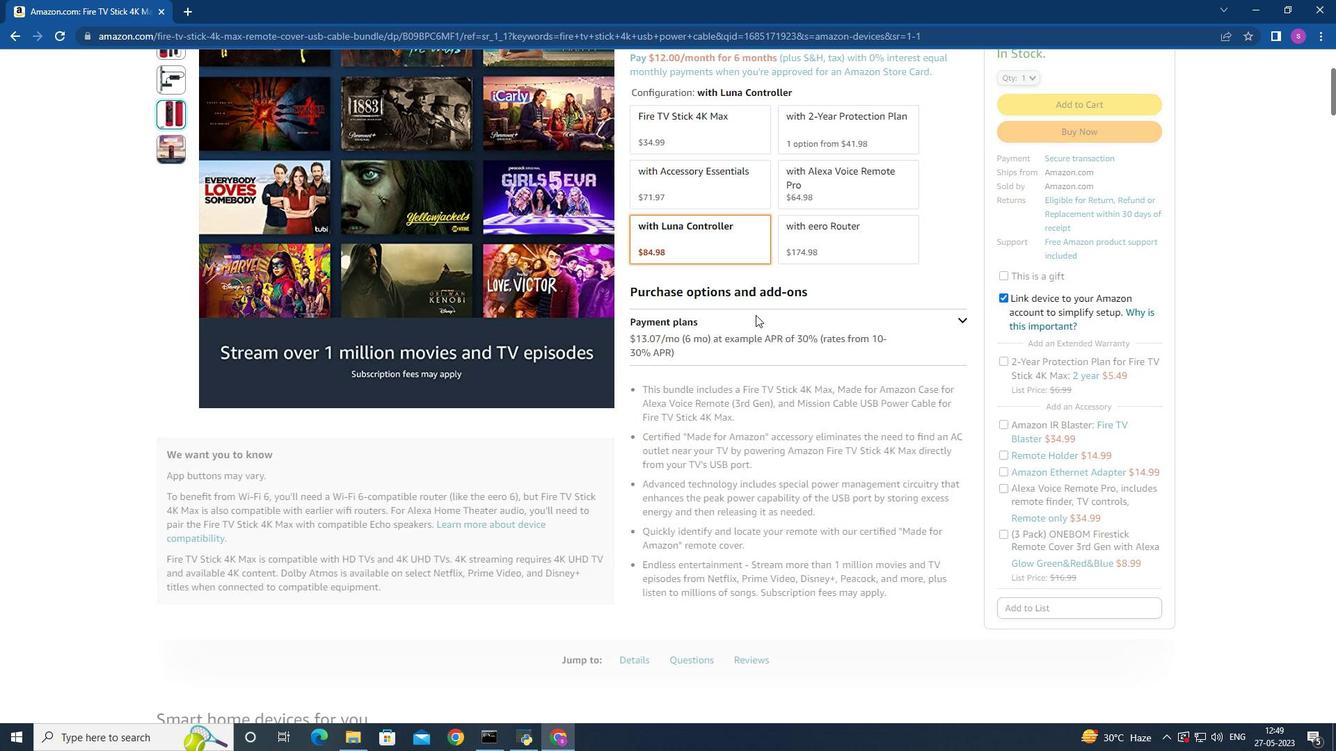 
Action: Mouse scrolled (753, 316) with delta (0, 0)
Screenshot: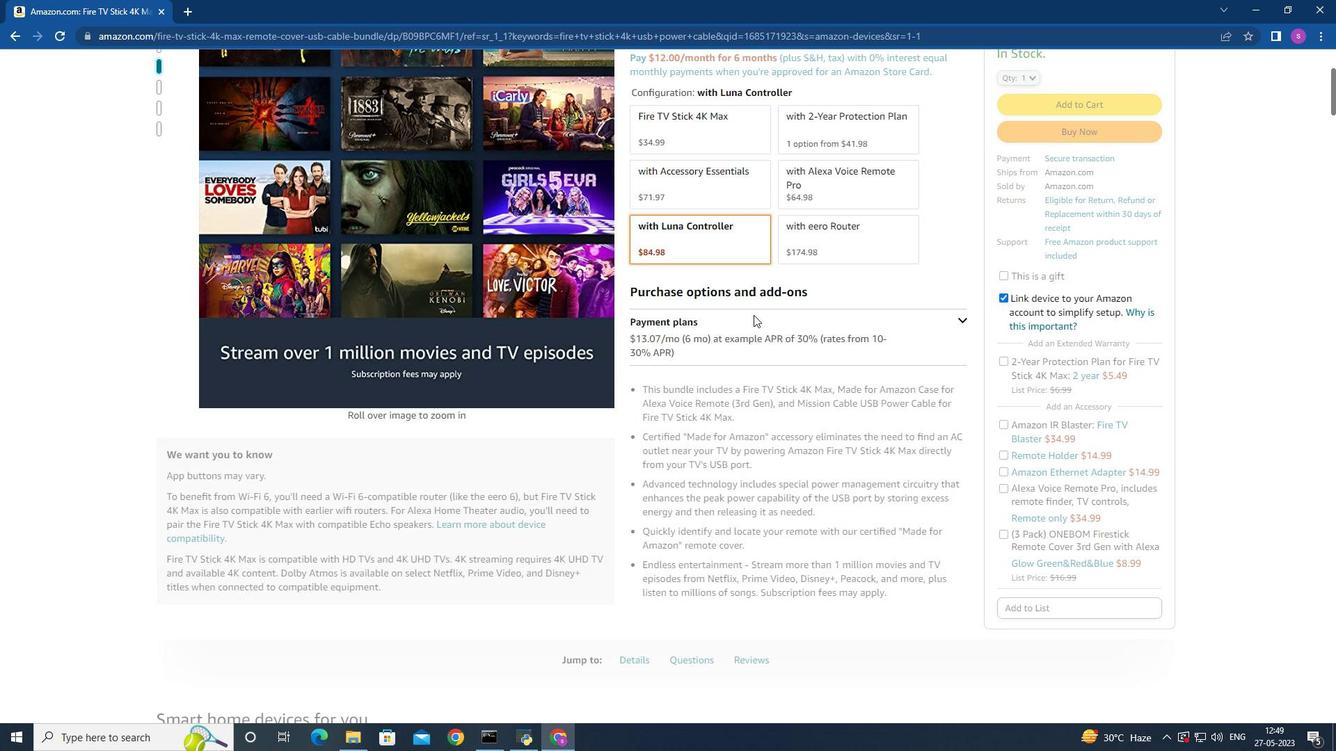 
Action: Mouse scrolled (753, 316) with delta (0, 0)
Screenshot: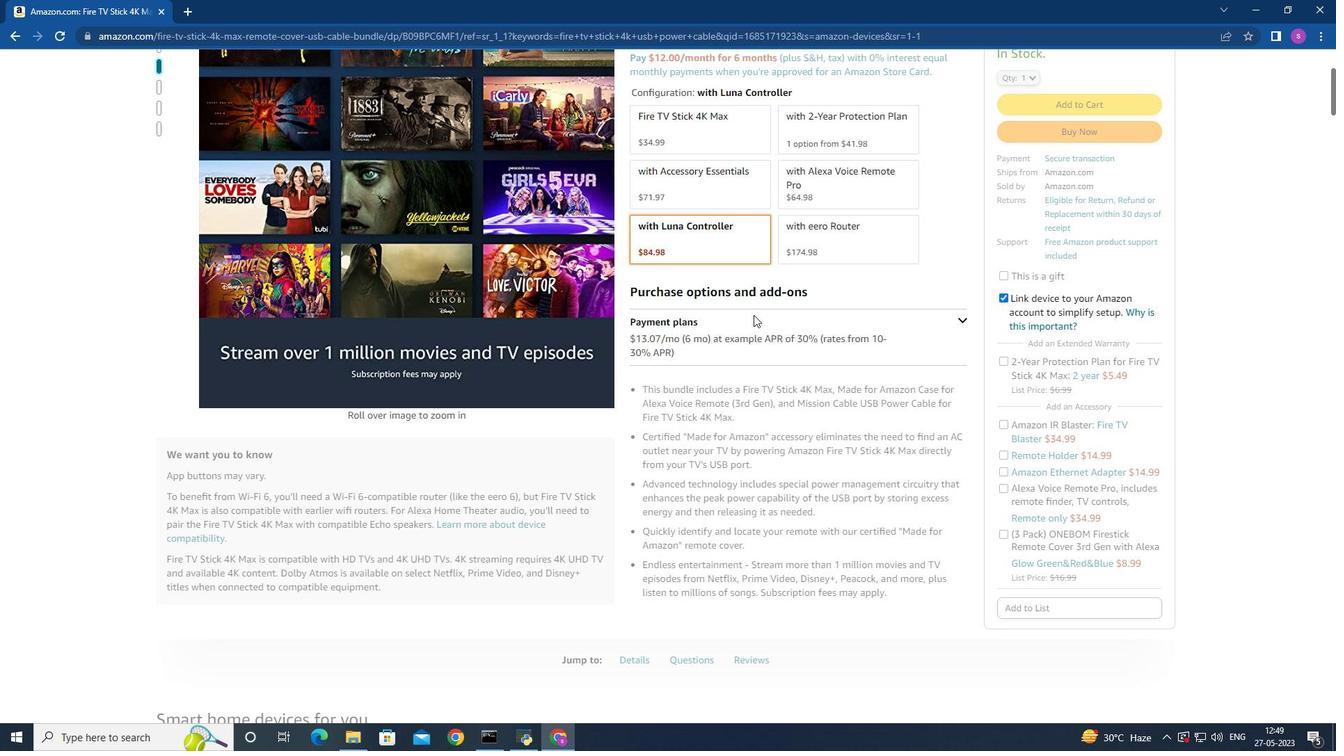 
Action: Mouse scrolled (753, 316) with delta (0, 0)
Screenshot: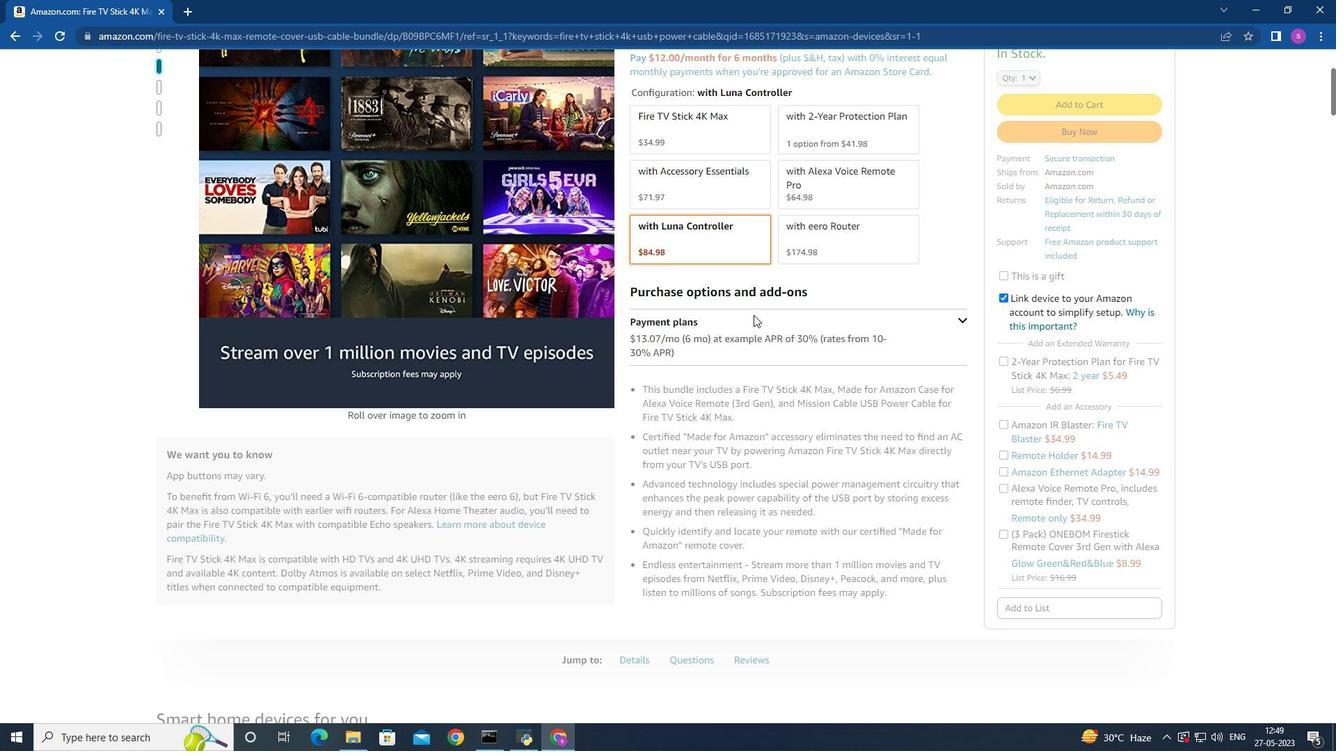 
Action: Mouse moved to (724, 412)
Screenshot: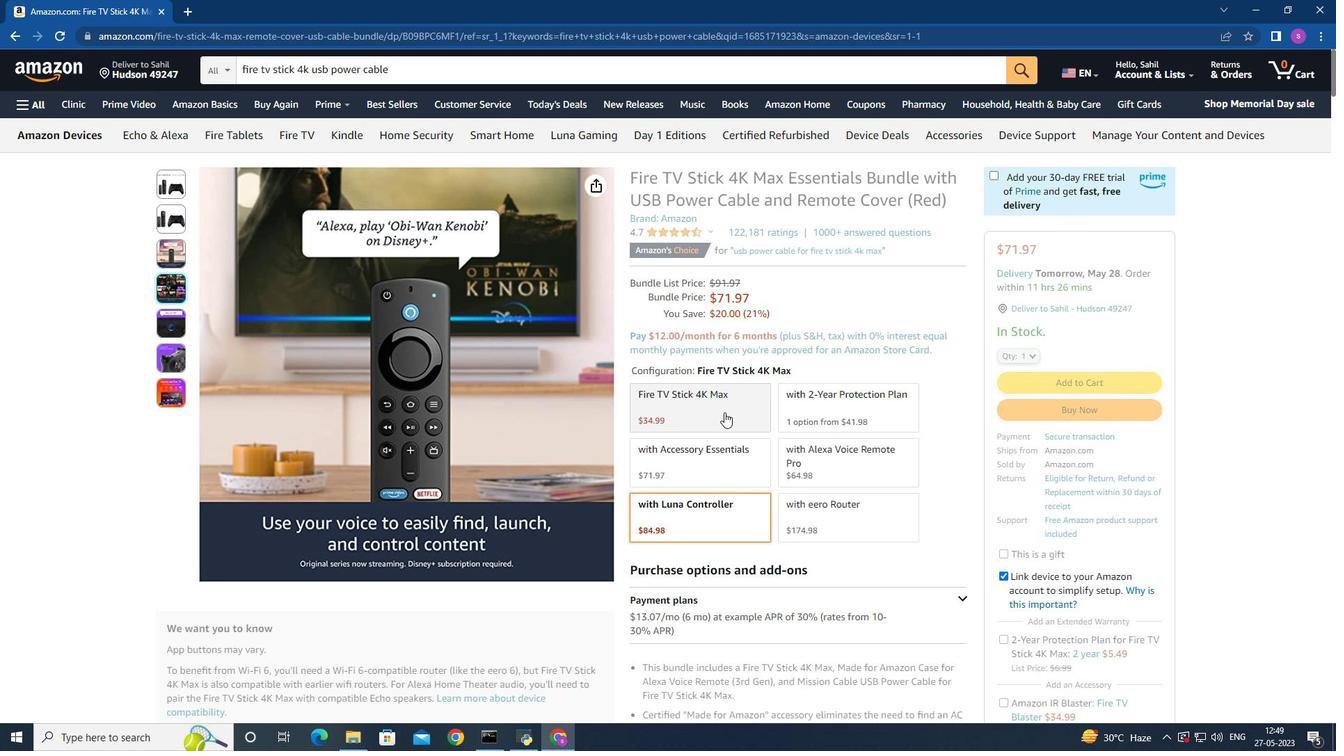
Action: Mouse pressed left at (724, 412)
Screenshot: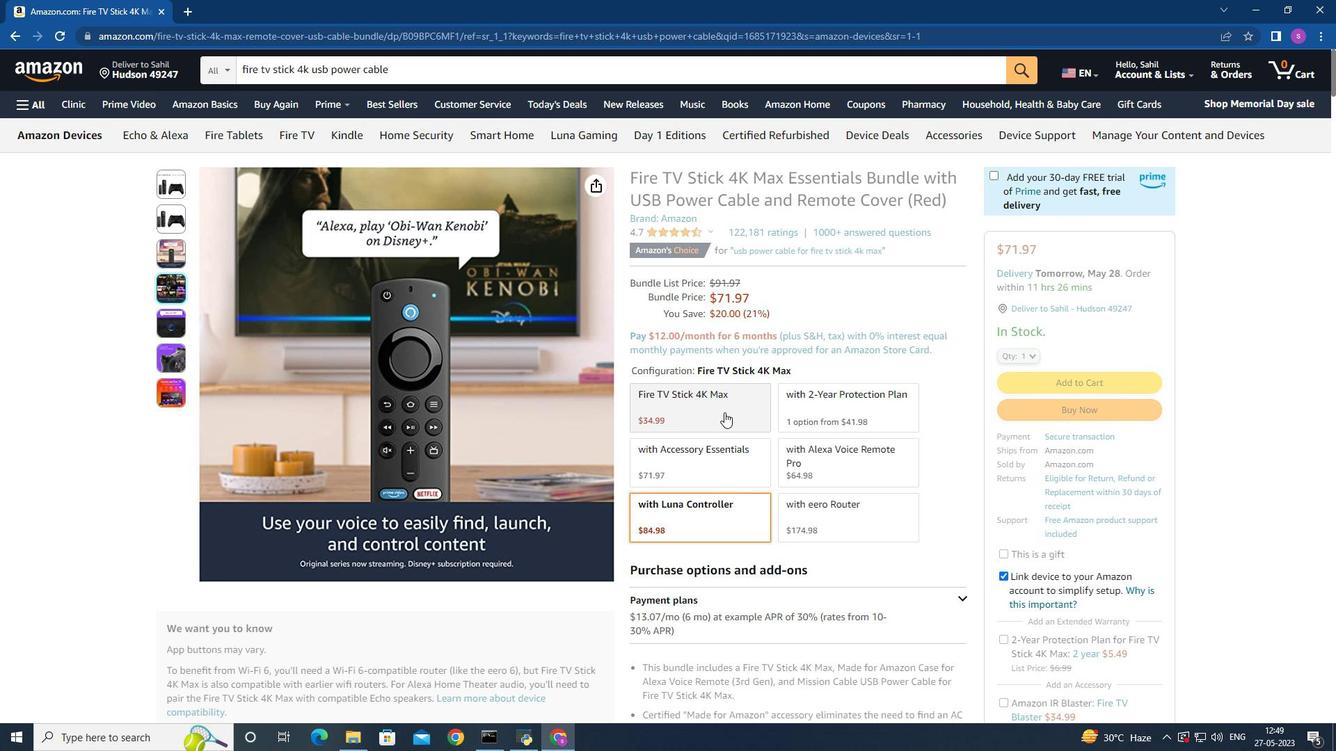 
Action: Mouse moved to (15, 36)
Screenshot: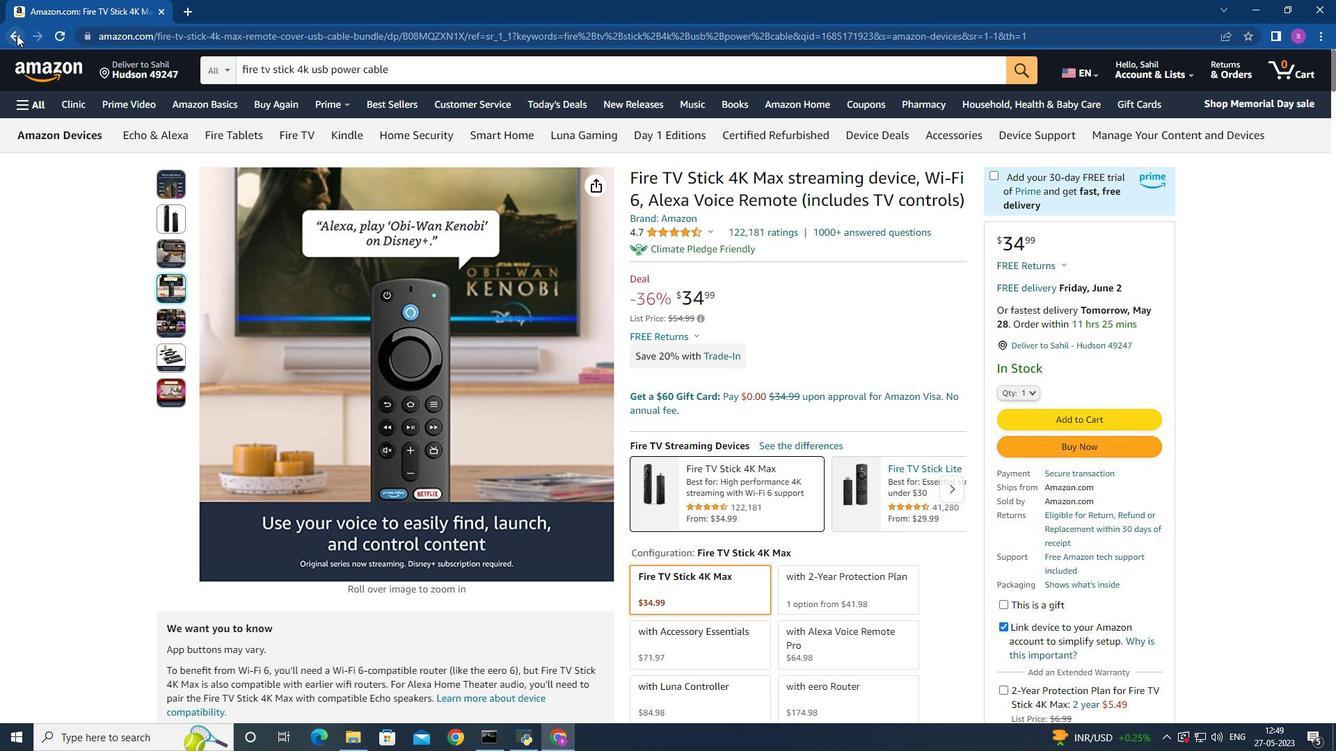 
Action: Mouse pressed left at (15, 36)
Screenshot: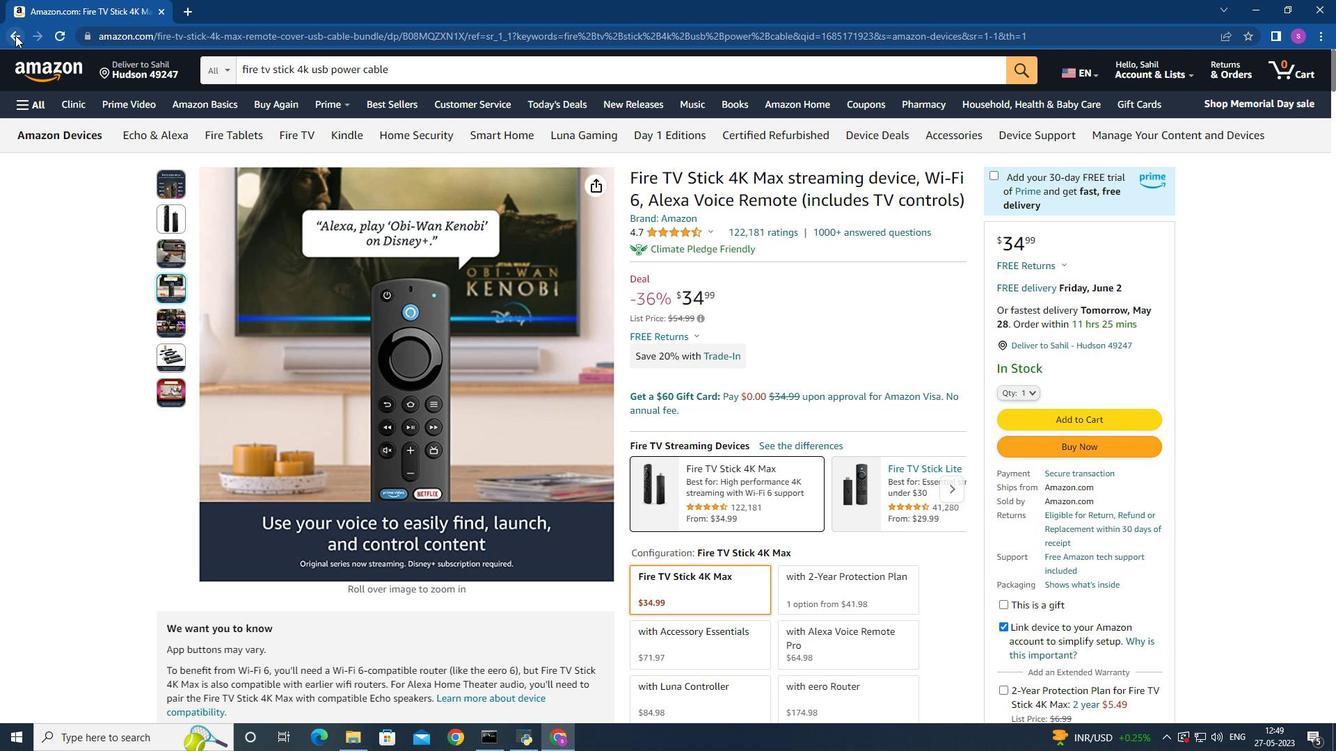 
Action: Mouse moved to (977, 317)
Screenshot: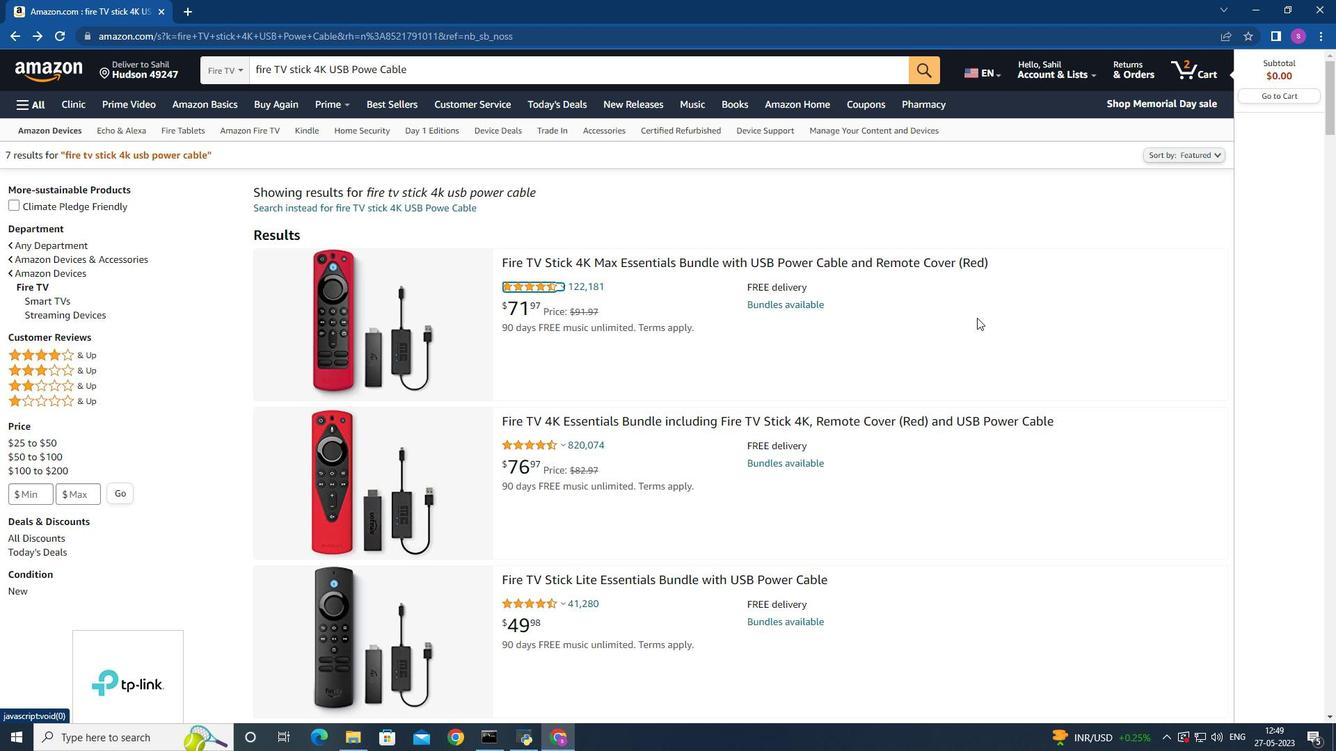 
Action: Mouse scrolled (977, 316) with delta (0, 0)
Screenshot: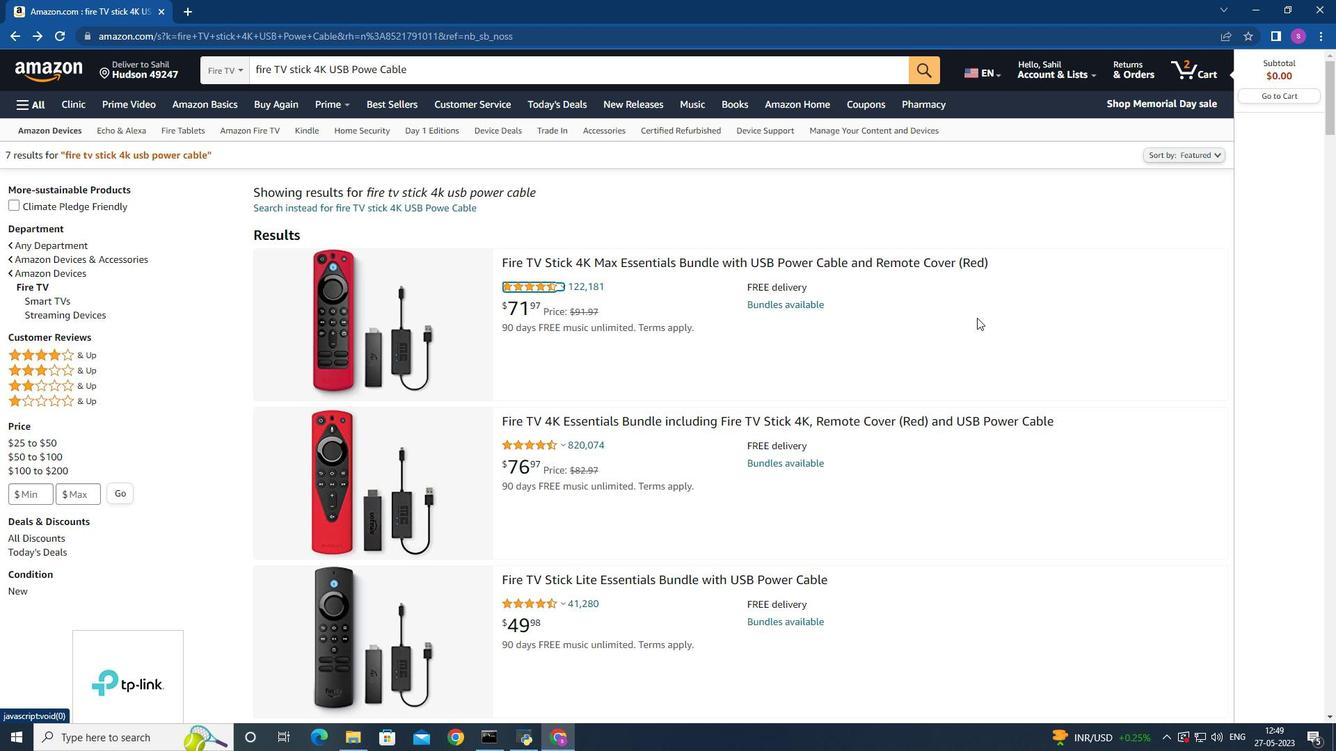 
Action: Mouse moved to (973, 313)
Screenshot: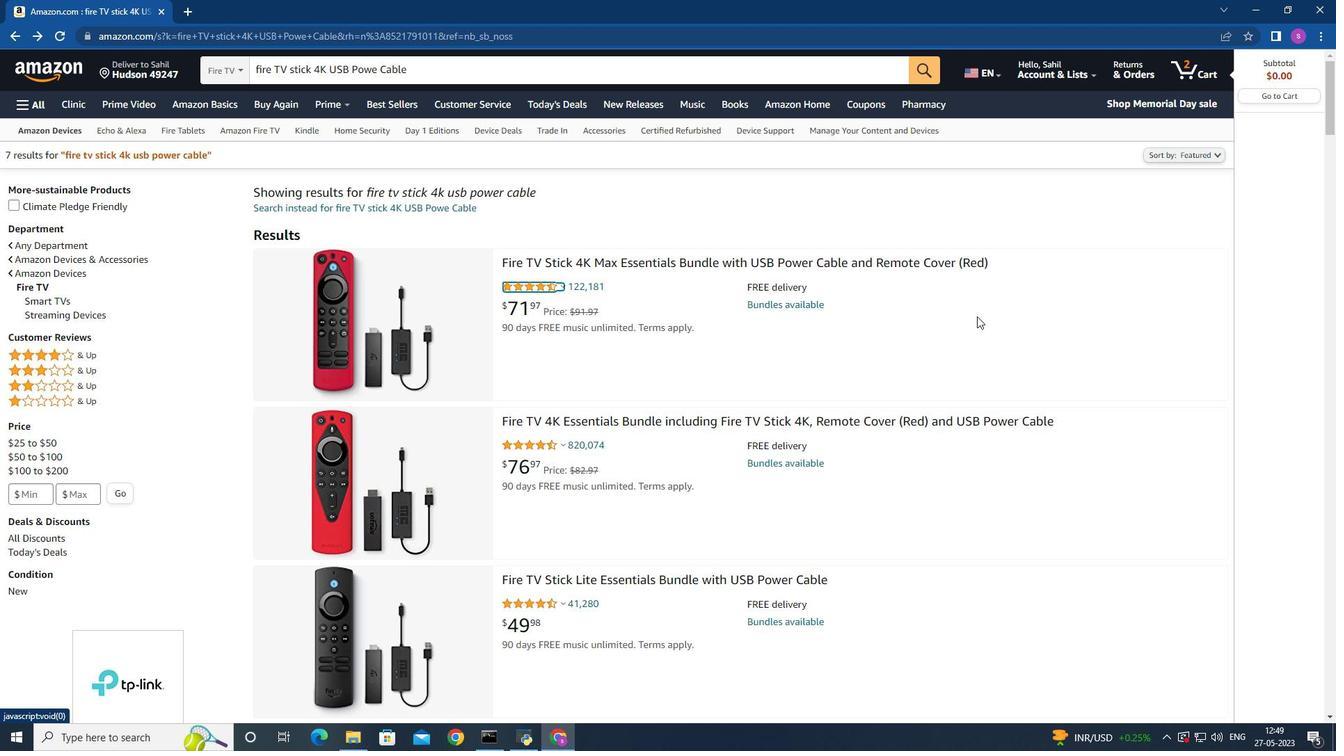 
Action: Mouse scrolled (973, 313) with delta (0, 0)
Screenshot: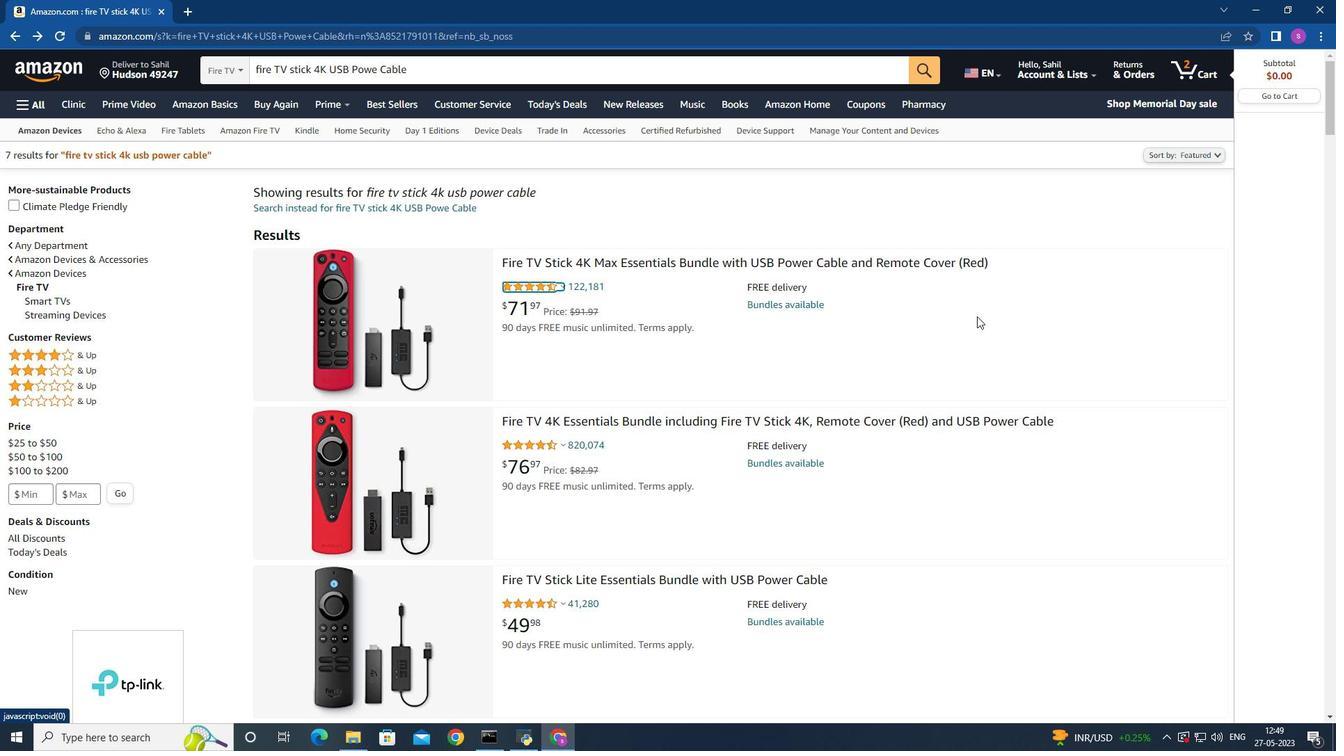 
Action: Mouse moved to (963, 327)
Screenshot: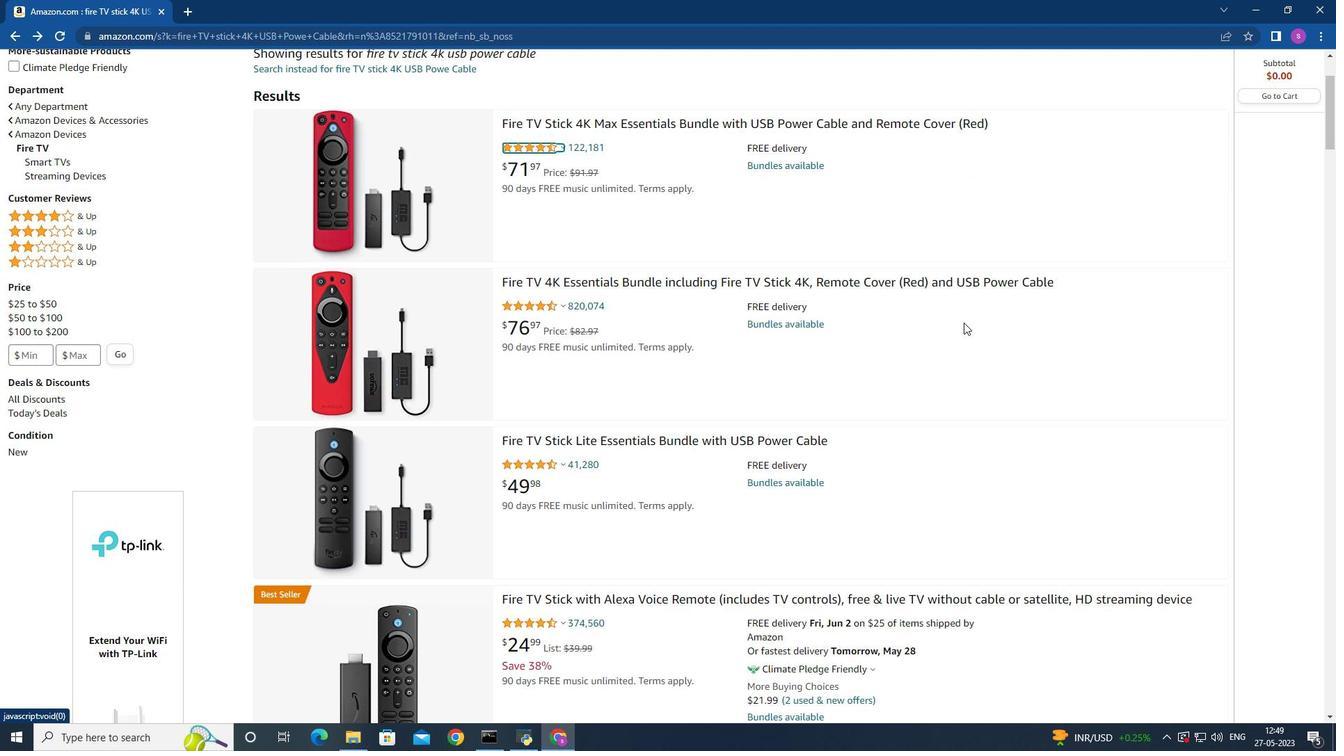
Action: Mouse scrolled (963, 327) with delta (0, 0)
Screenshot: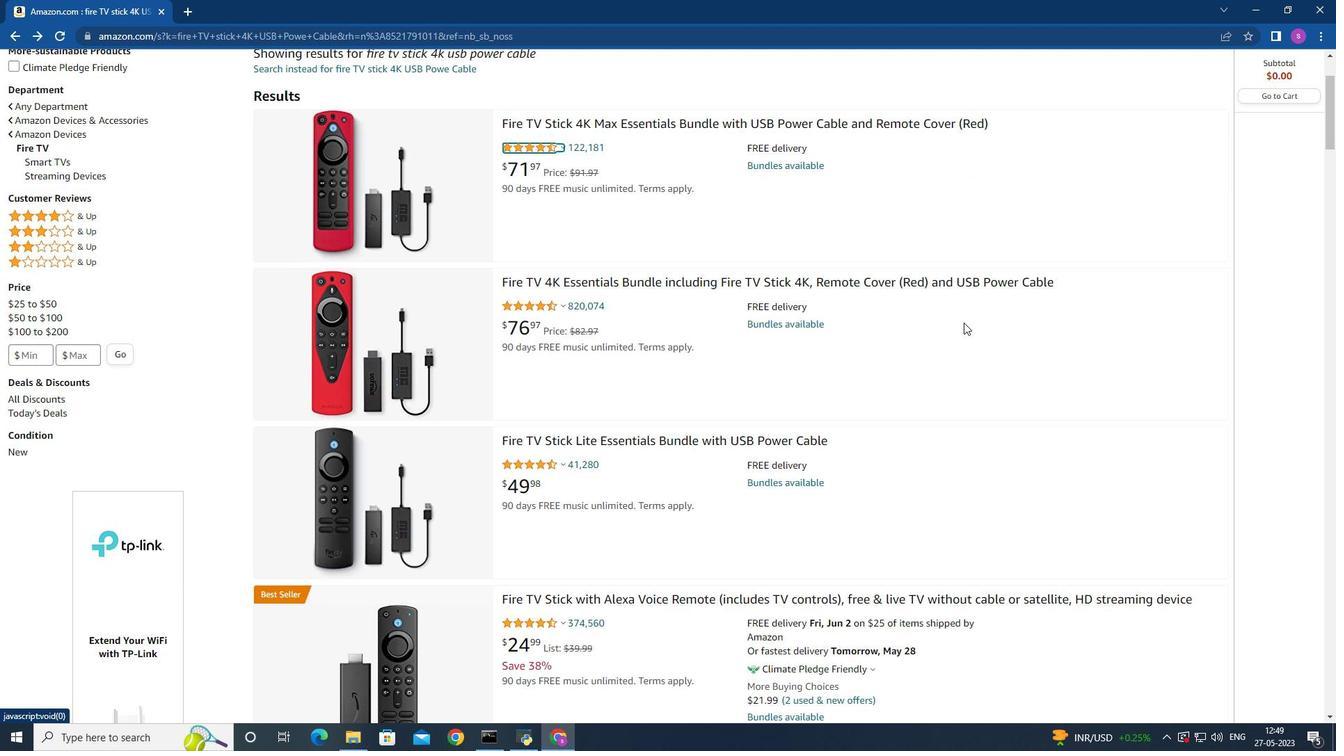 
Action: Mouse moved to (962, 328)
Screenshot: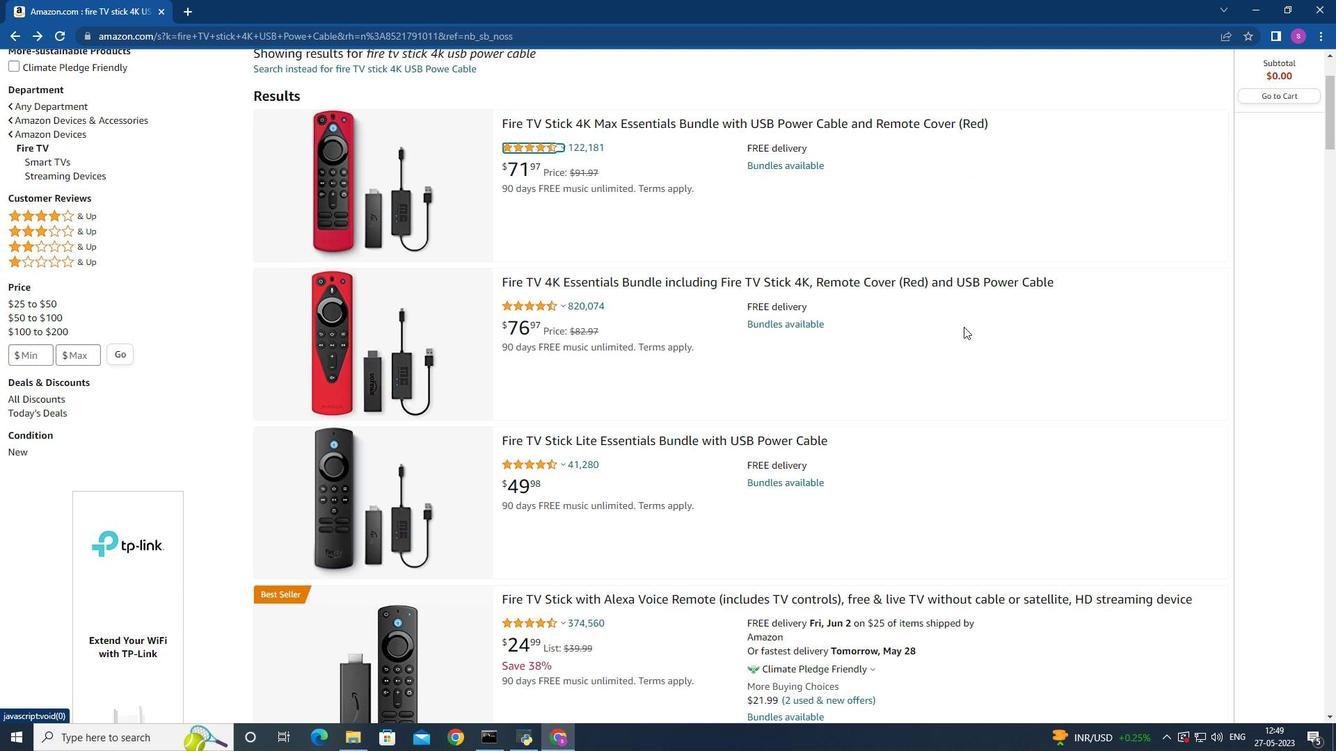 
Action: Mouse scrolled (962, 327) with delta (0, 0)
Screenshot: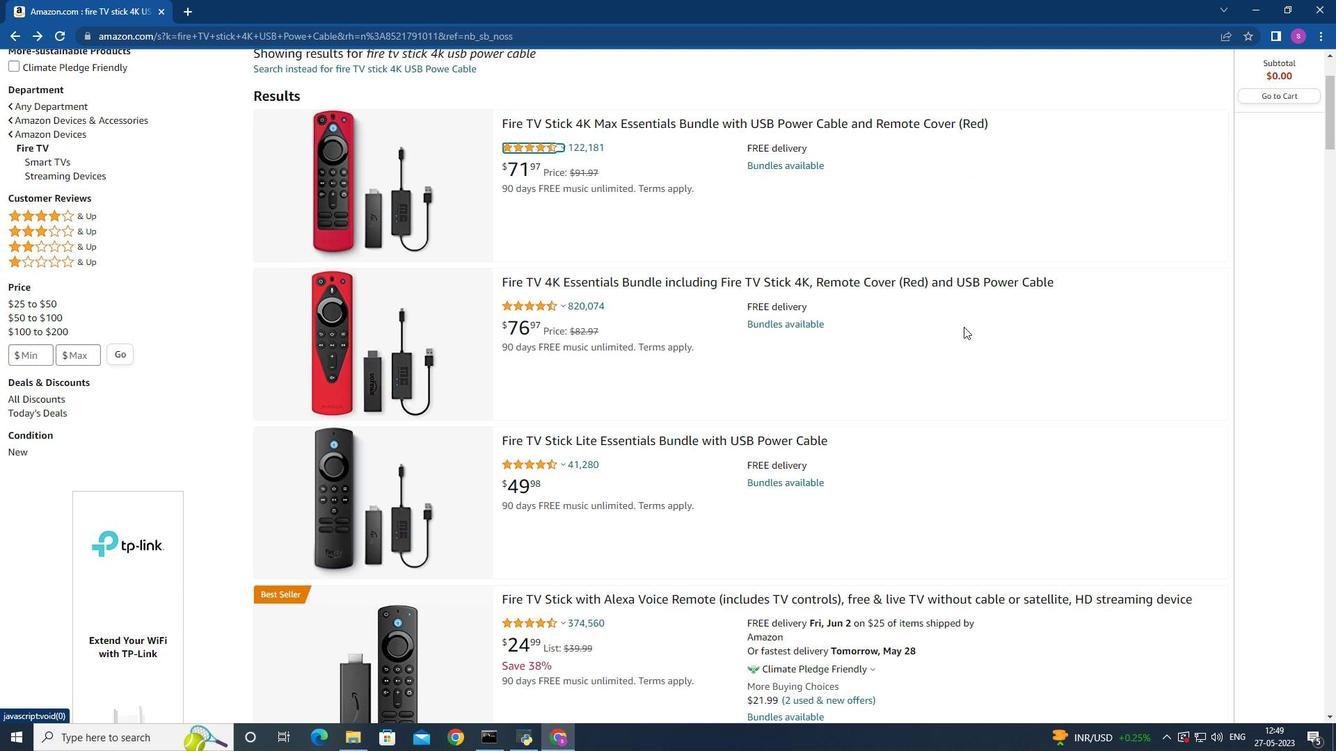 
Action: Mouse moved to (941, 321)
Screenshot: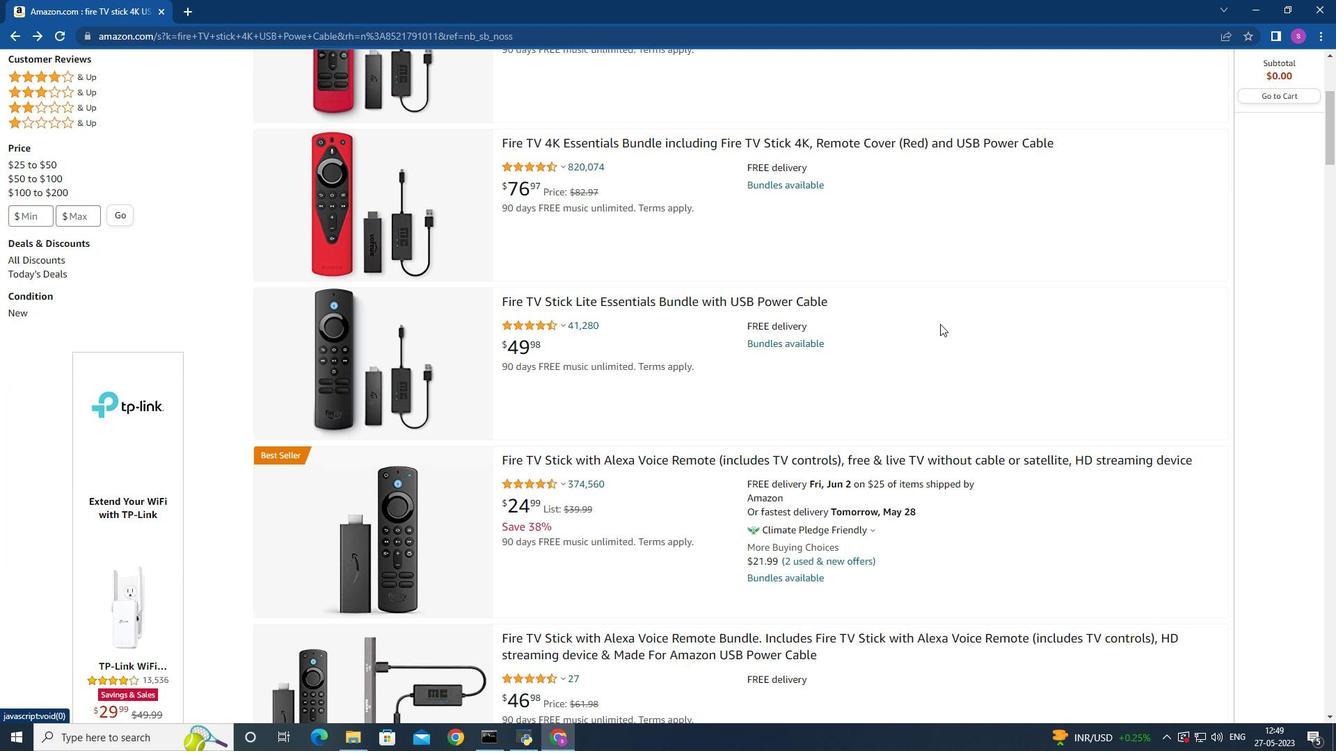 
Action: Mouse scrolled (941, 323) with delta (0, 0)
